 Task: In the  document Daniel ,change text color to 'Dark Blue' Insert the mentioned shape on left side of the text 'Heart'. Change color of the shape to  BlueChange shape height to  3
Action: Mouse moved to (499, 666)
Screenshot: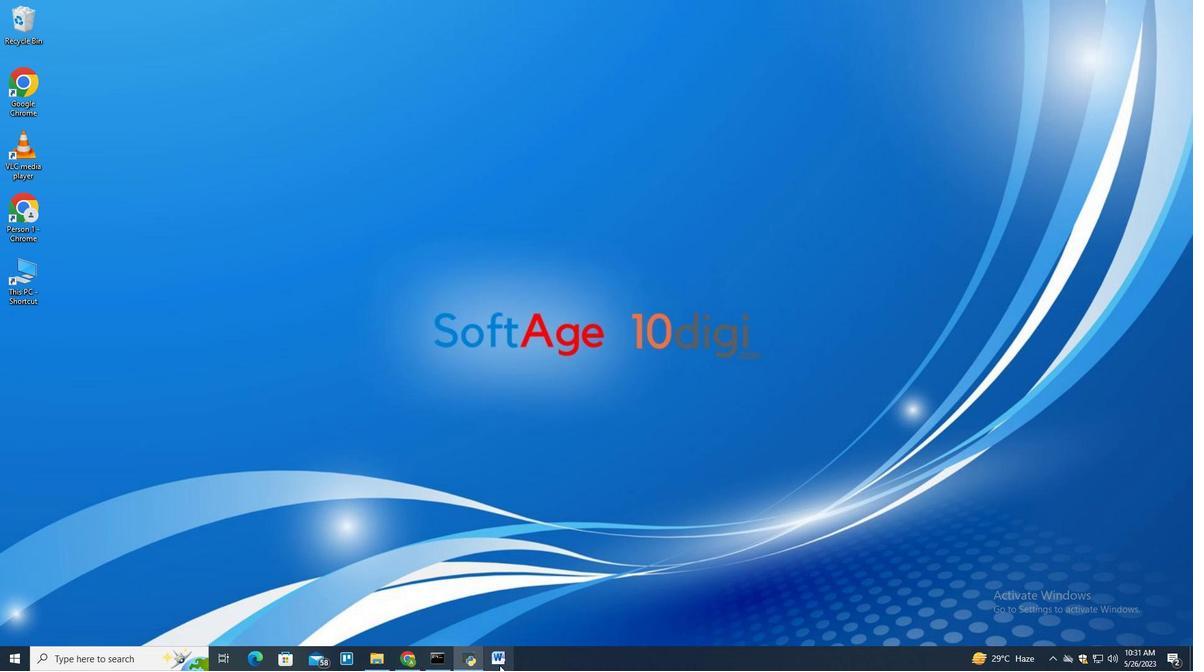 
Action: Mouse pressed left at (499, 666)
Screenshot: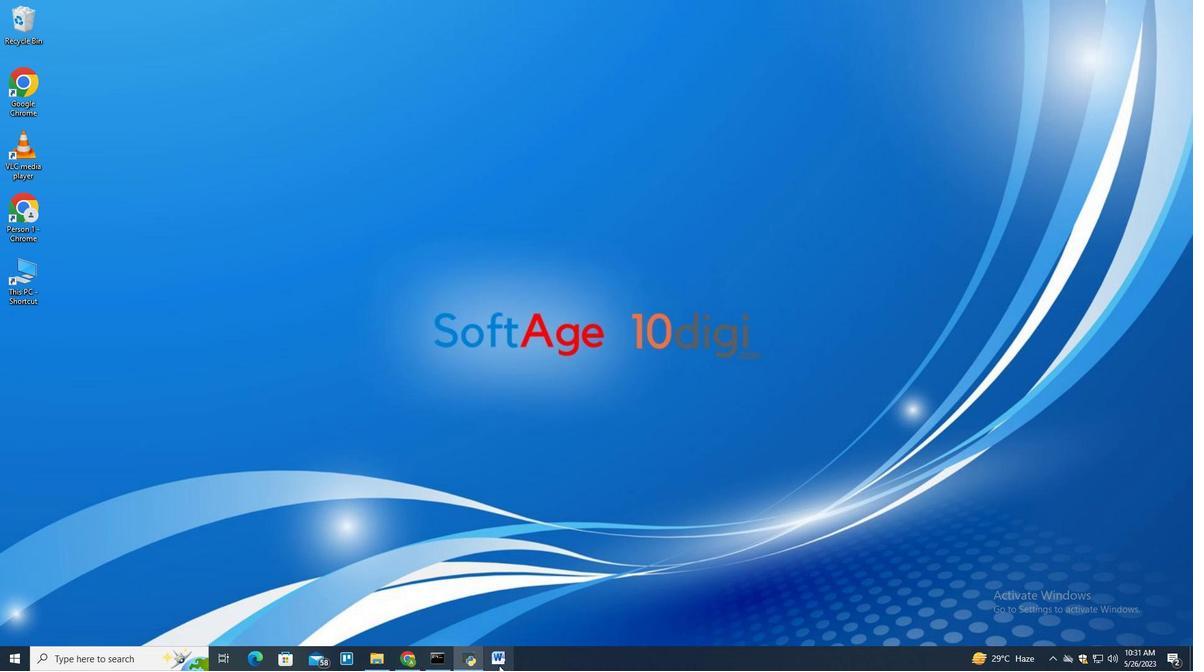 
Action: Mouse moved to (11, 21)
Screenshot: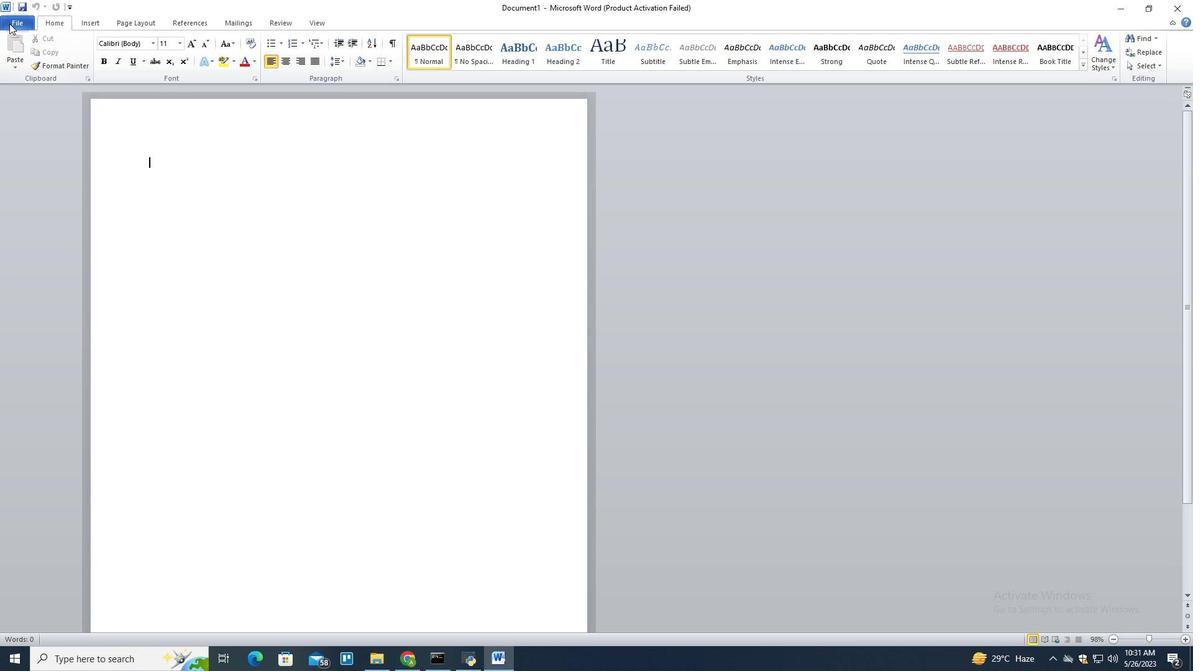 
Action: Mouse pressed left at (11, 21)
Screenshot: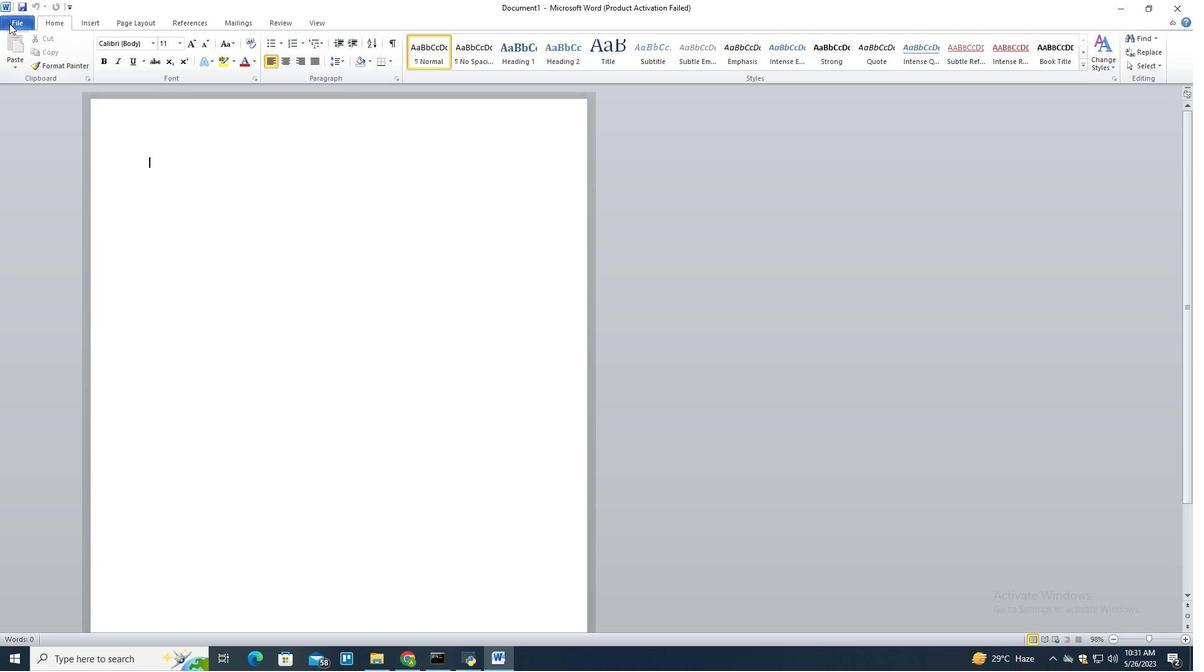 
Action: Mouse moved to (162, 74)
Screenshot: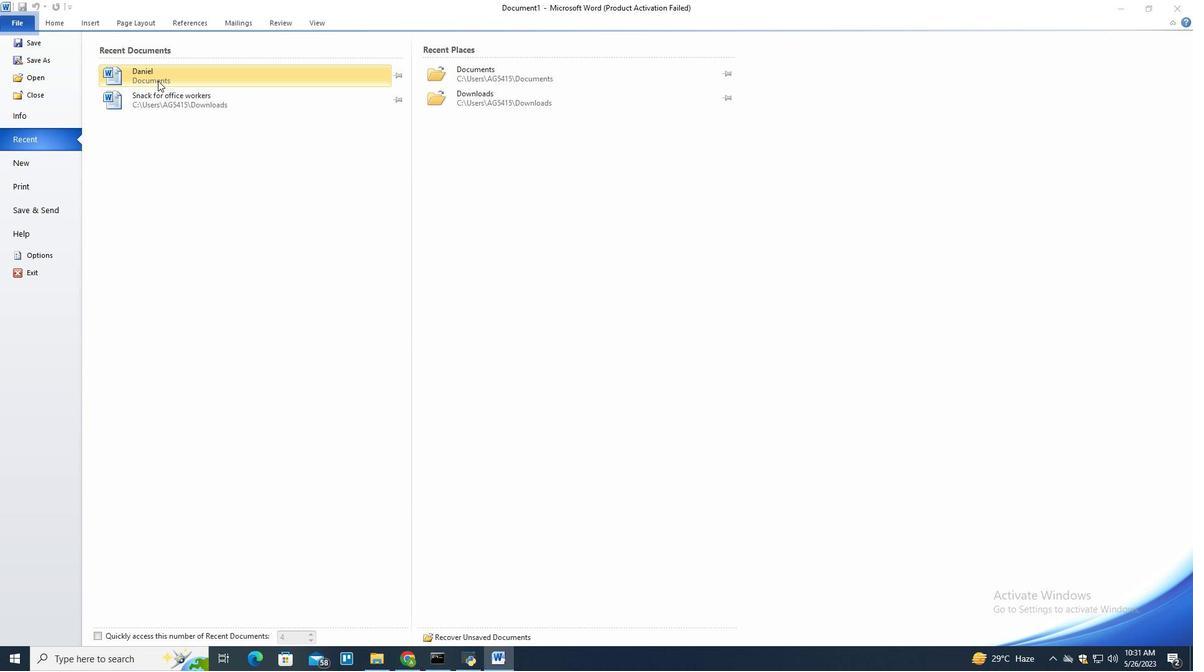 
Action: Mouse pressed left at (162, 74)
Screenshot: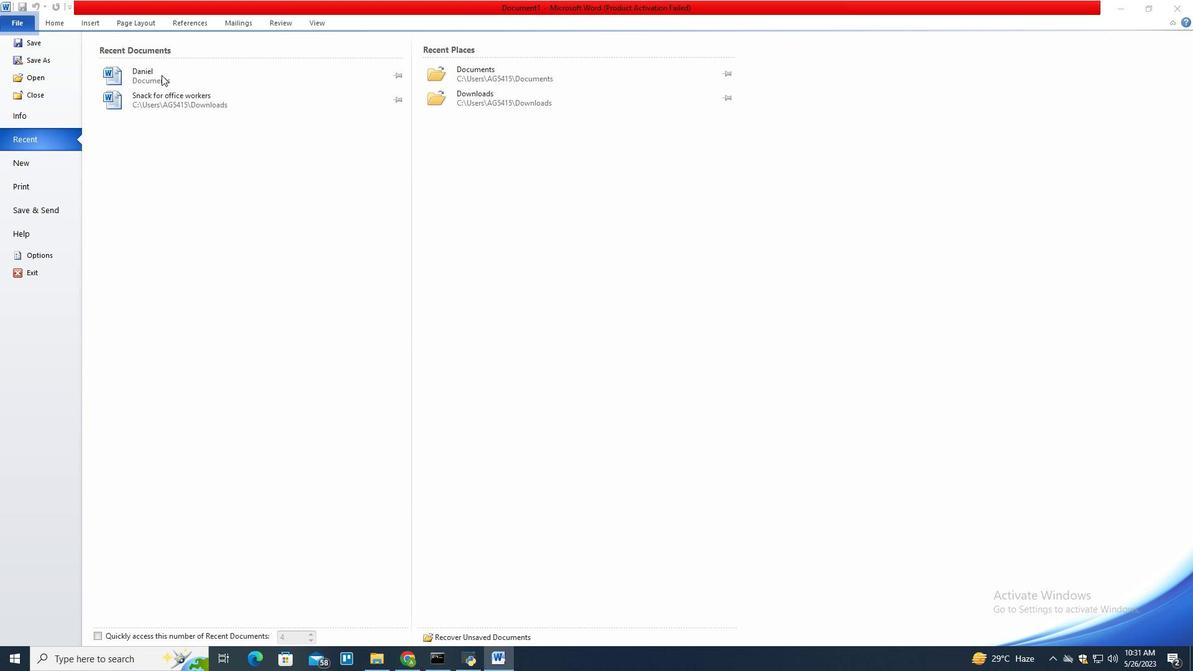 
Action: Mouse moved to (725, 444)
Screenshot: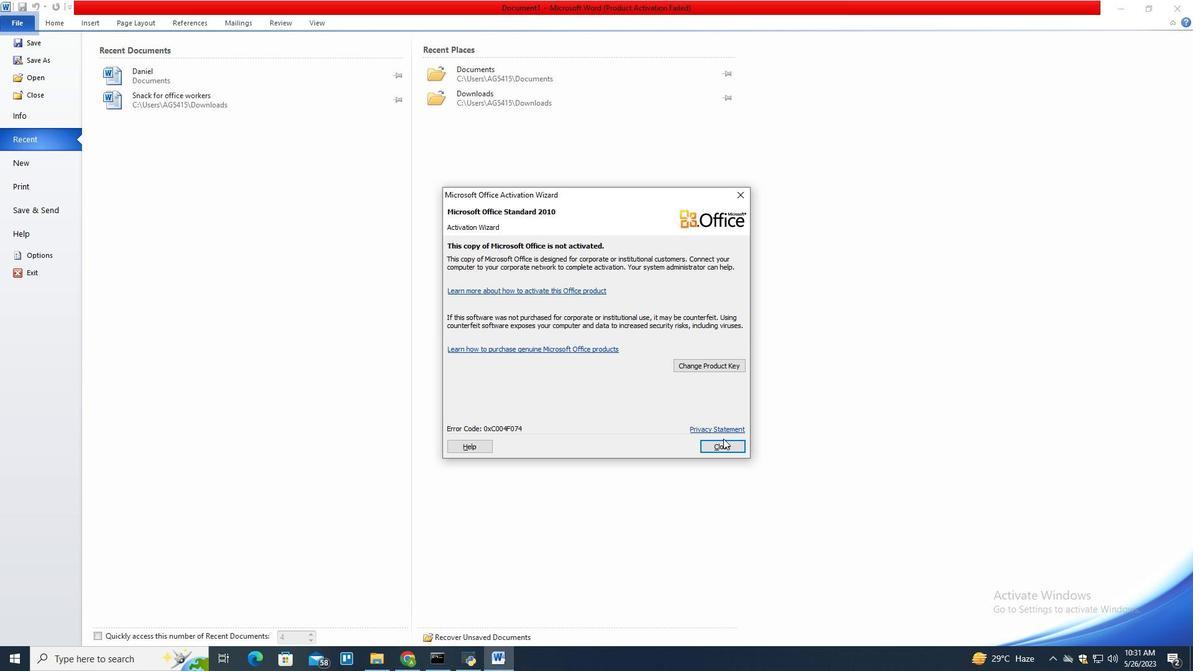 
Action: Mouse pressed left at (725, 444)
Screenshot: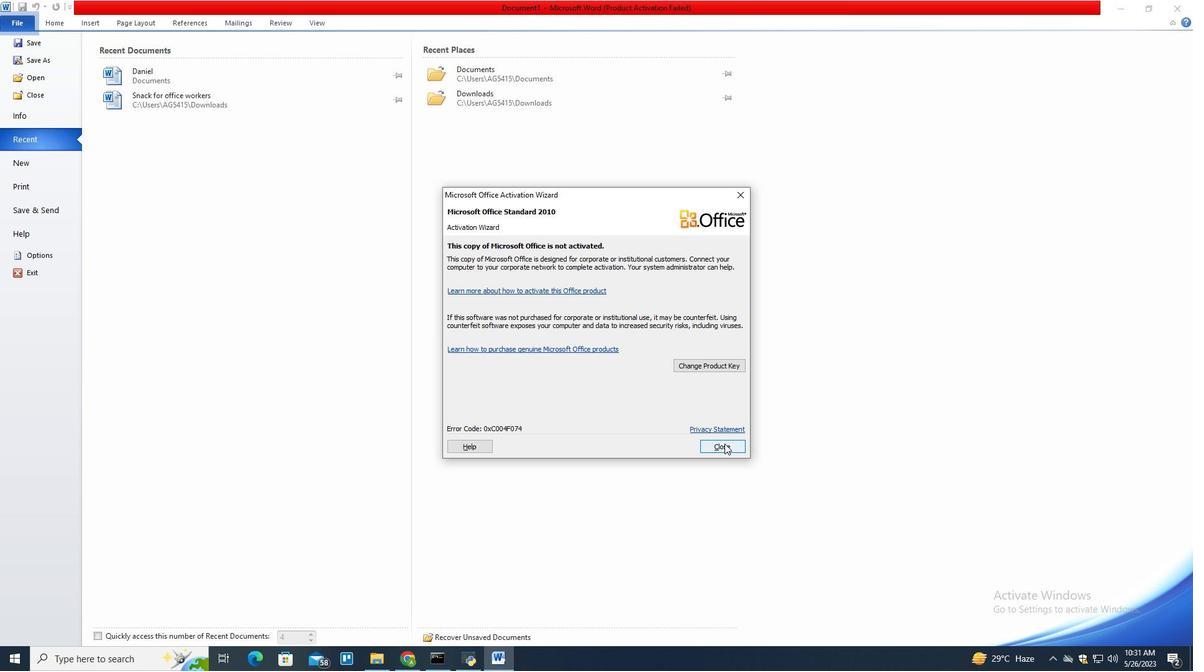 
Action: Mouse moved to (197, 74)
Screenshot: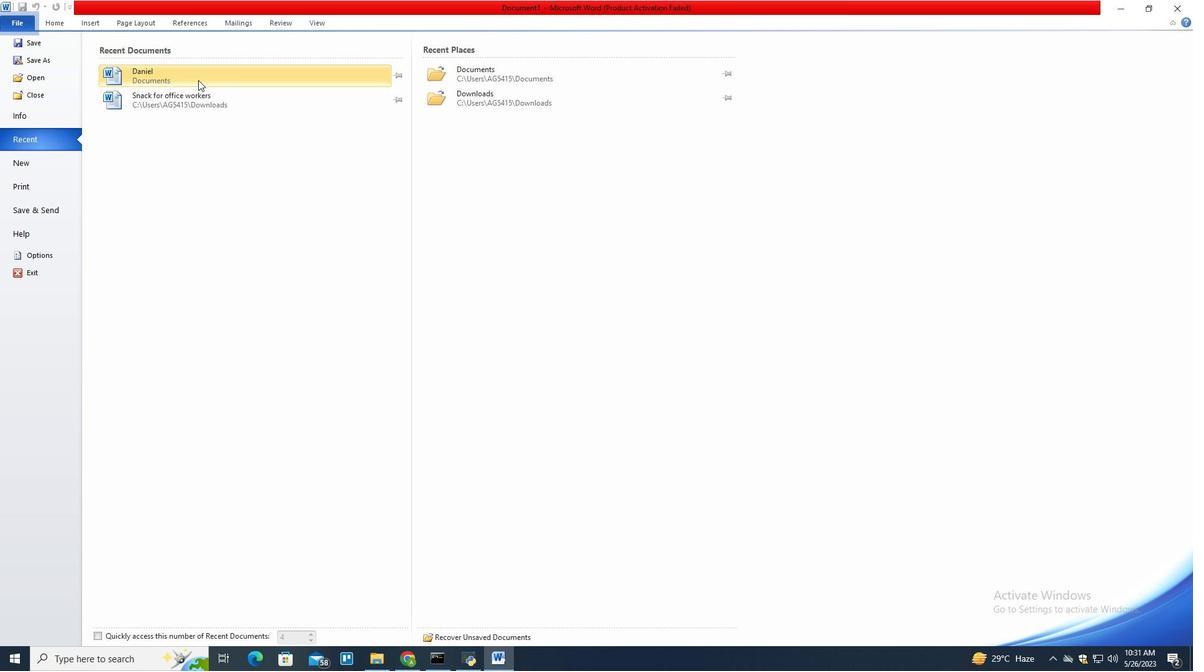 
Action: Mouse pressed left at (197, 74)
Screenshot: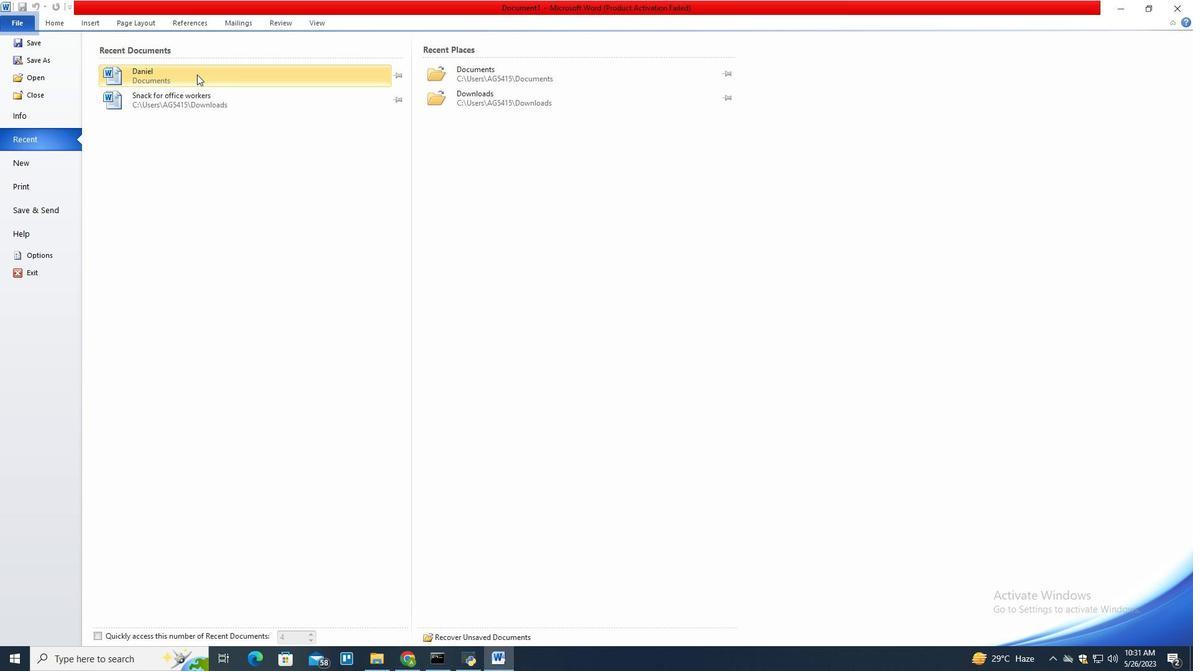 
Action: Mouse moved to (228, 193)
Screenshot: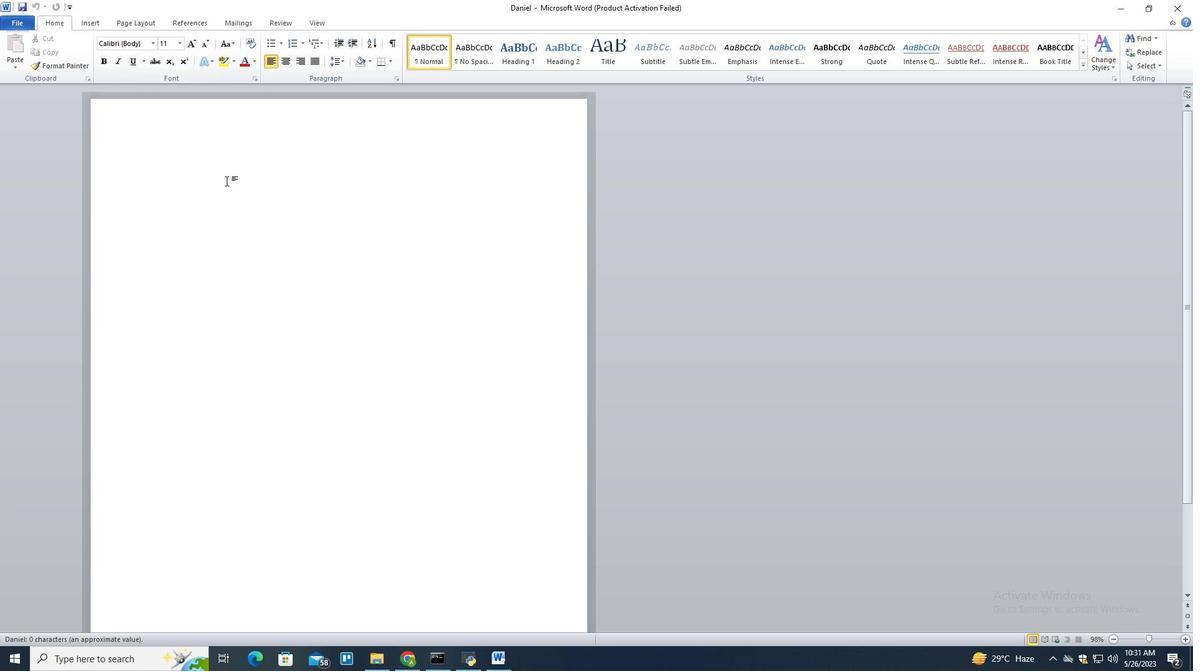
Action: Mouse pressed left at (228, 193)
Screenshot: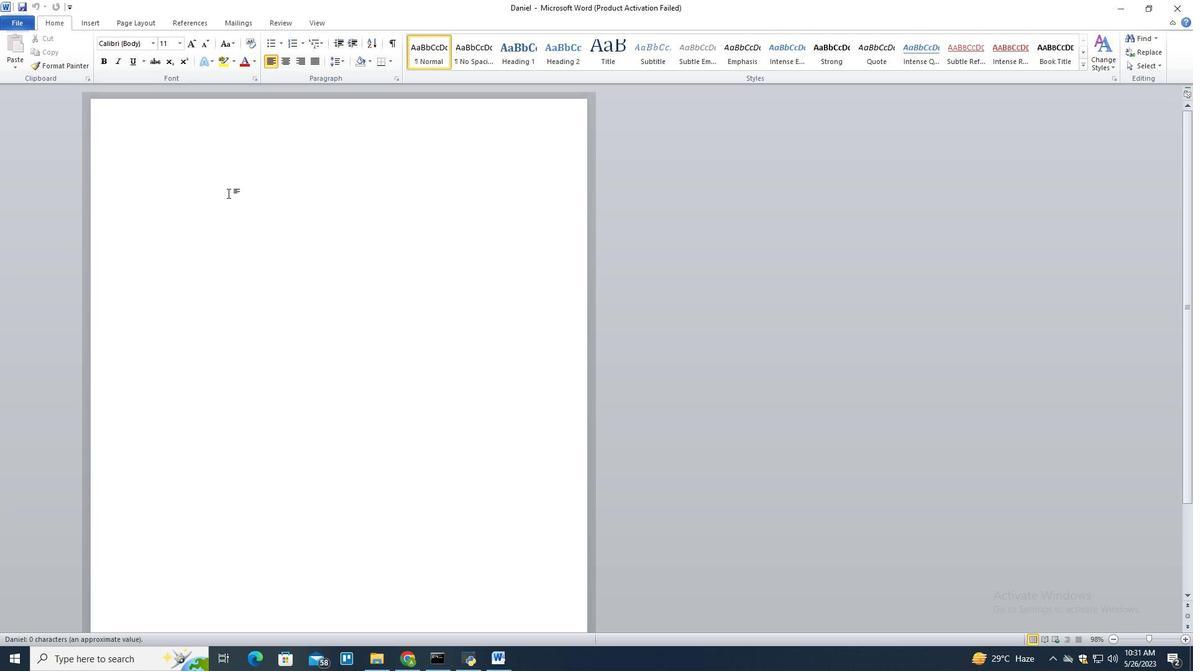 
Action: Mouse moved to (226, 190)
Screenshot: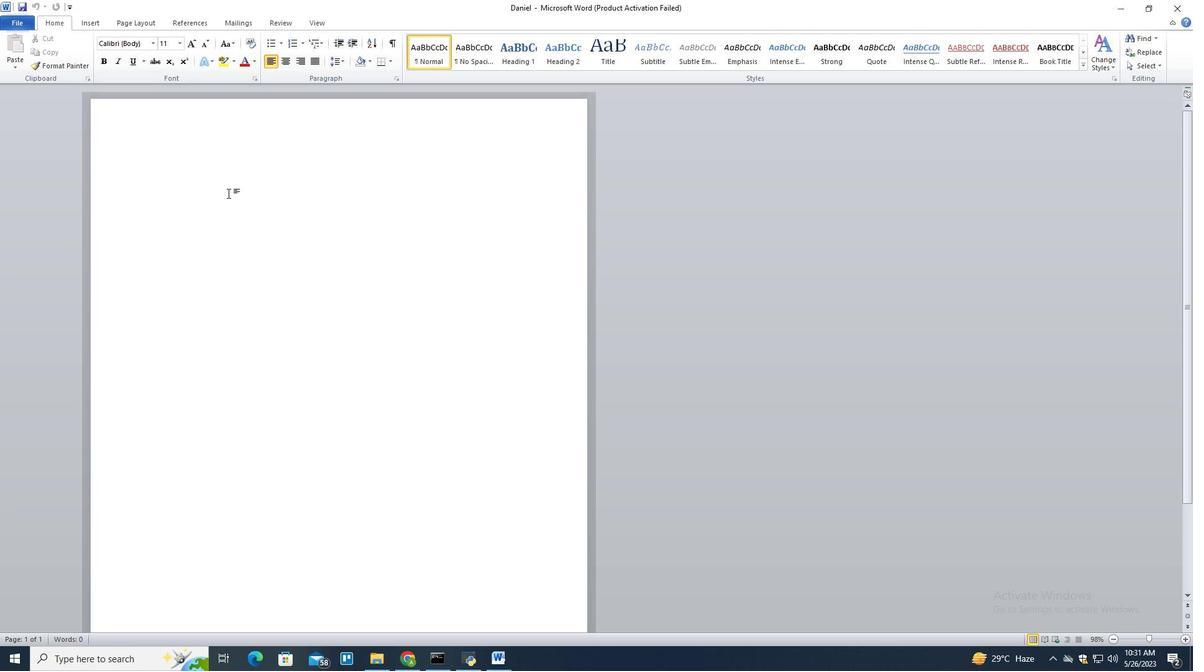 
Action: Key pressed <Key.shift><Key.shift><Key.shift><Key.shift><Key.shift><Key.shift><Key.shift><Key.shift><Key.shift><Key.shift><Key.shift><Key.shift><Key.shift><Key.shift><Key.shift><Key.shift><Key.shift><Key.shift><Key.shift><Key.shift><Key.shift><Key.shift><Key.shift><Key.shift><Key.shift><Key.shift><Key.shift><Key.shift><Key.shift><Key.shift><Key.shift><Key.shift><Key.shift><Key.shift><Key.shift><Key.shift><Key.shift><Key.shift><Key.shift><Key.shift><Key.shift><Key.shift><Key.shift><Key.shift><Key.shift><Key.shift><Key.shift><Key.shift><Key.shift><Key.shift><Key.shift><Key.shift><Key.shift><Key.shift>
Screenshot: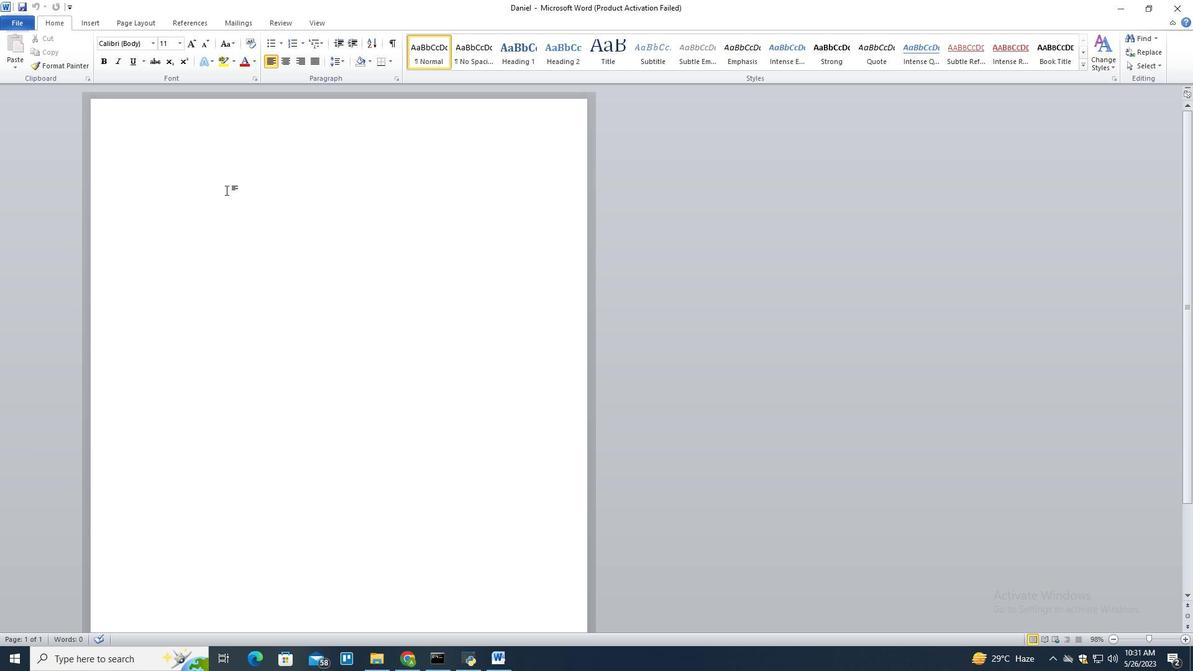 
Action: Mouse moved to (226, 188)
Screenshot: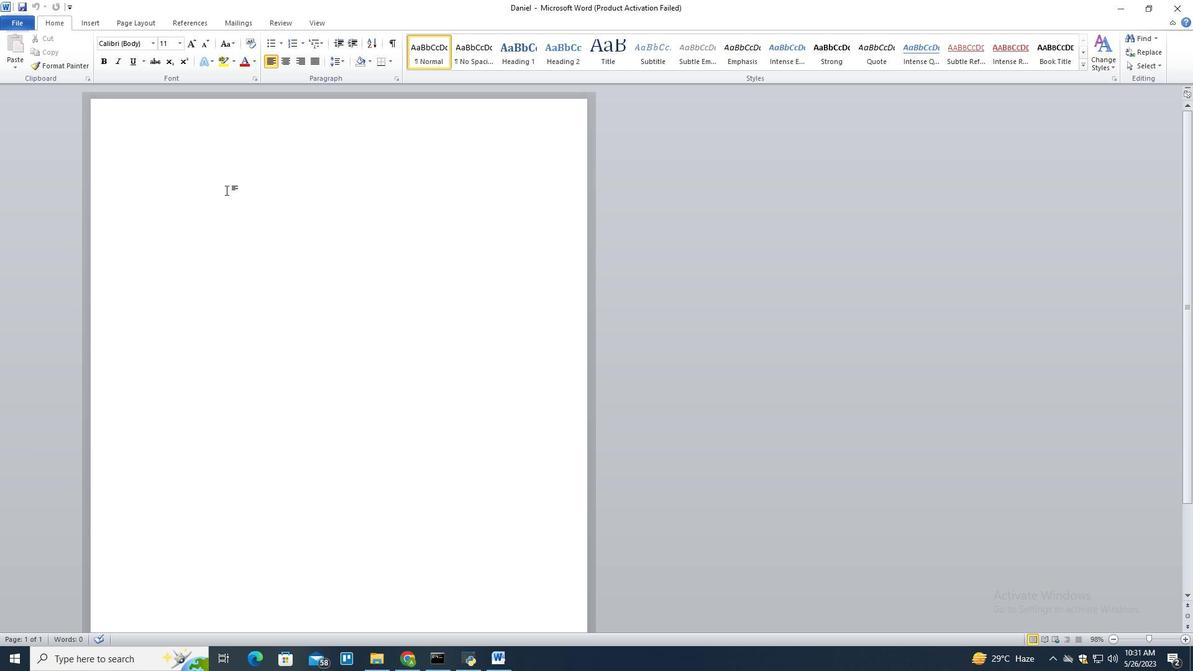 
Action: Key pressed <Key.shift>
Screenshot: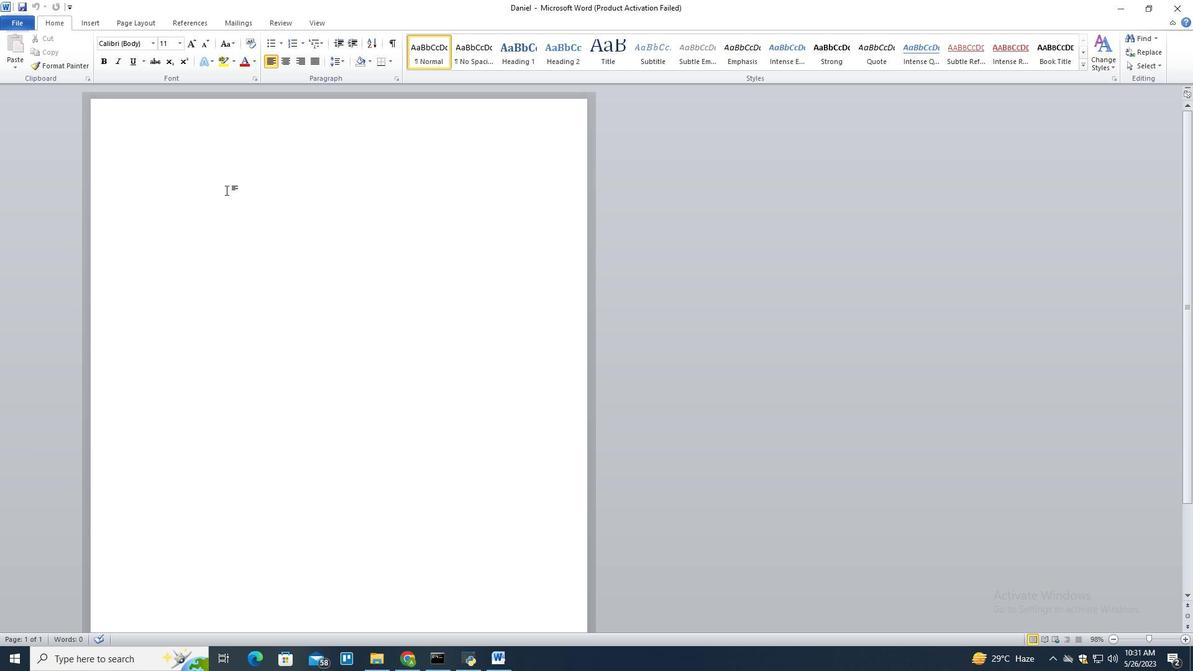 
Action: Mouse moved to (233, 171)
Screenshot: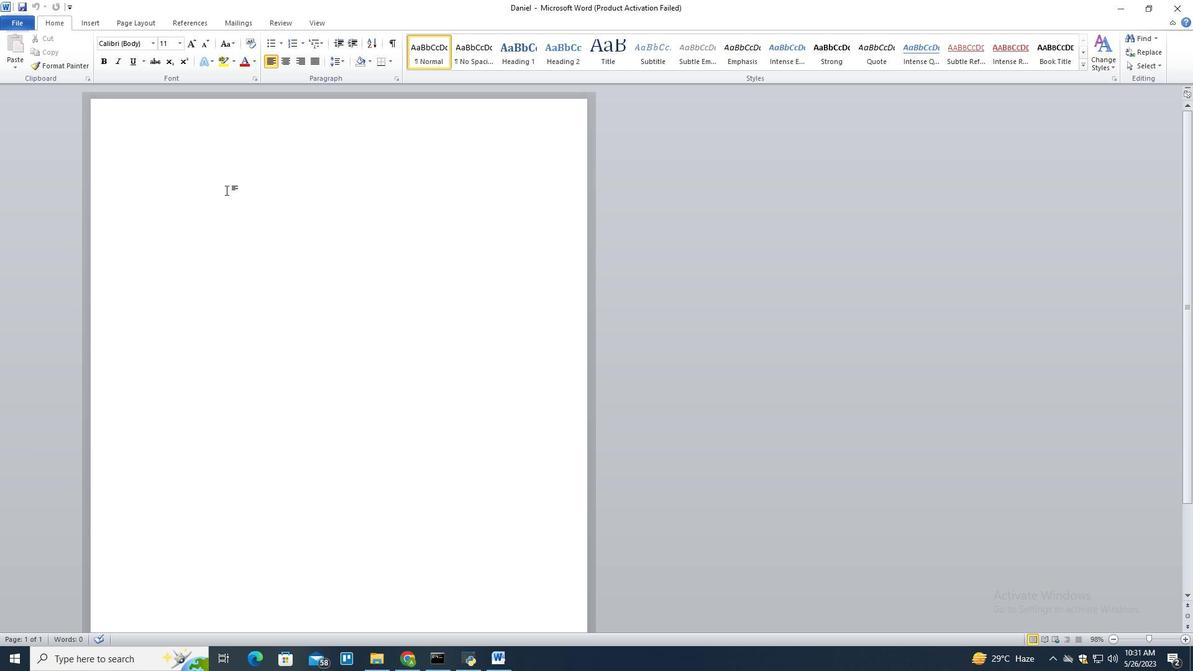 
Action: Key pressed <Key.shift>
Screenshot: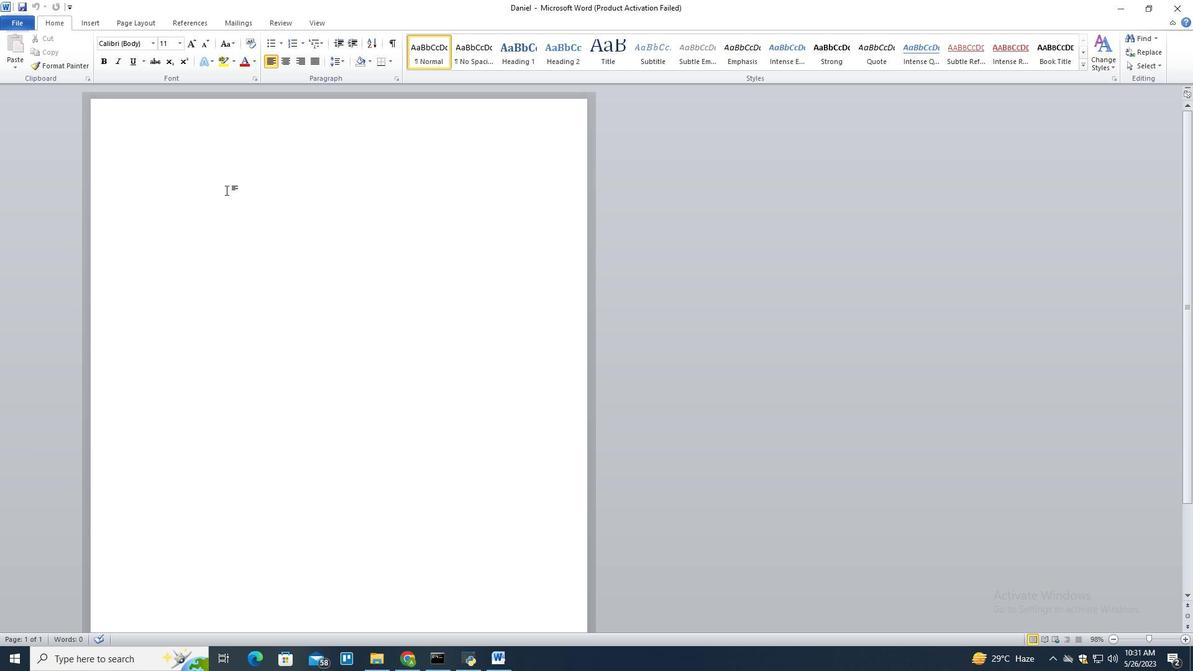 
Action: Mouse moved to (235, 160)
Screenshot: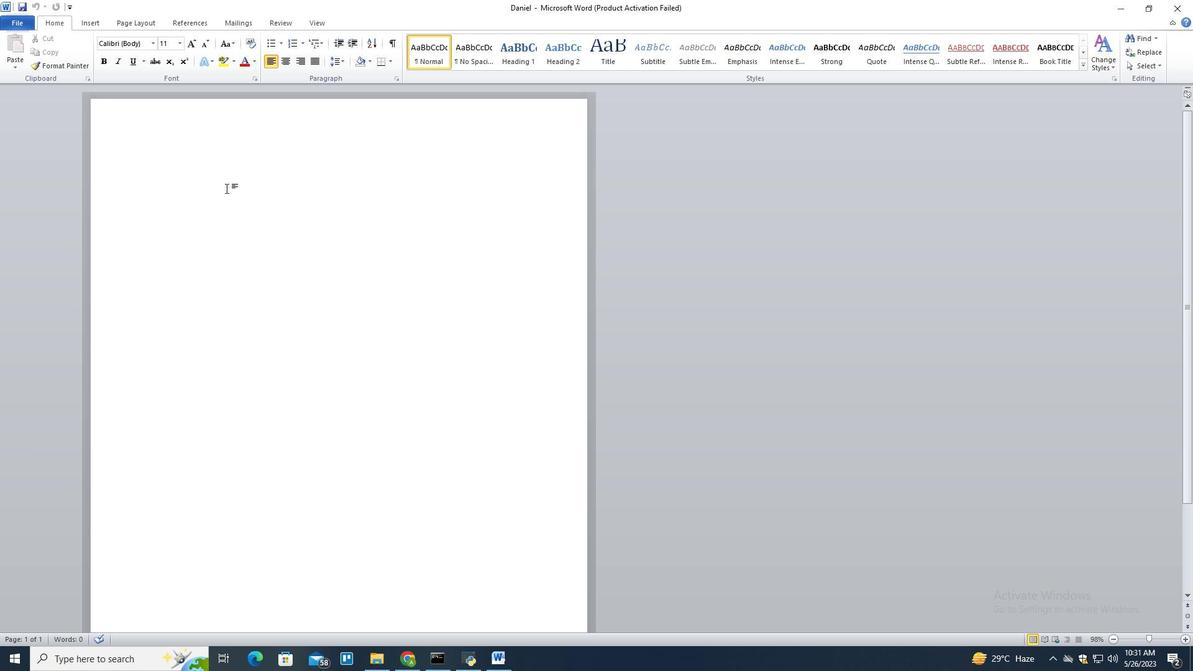 
Action: Key pressed <Key.shift>
Screenshot: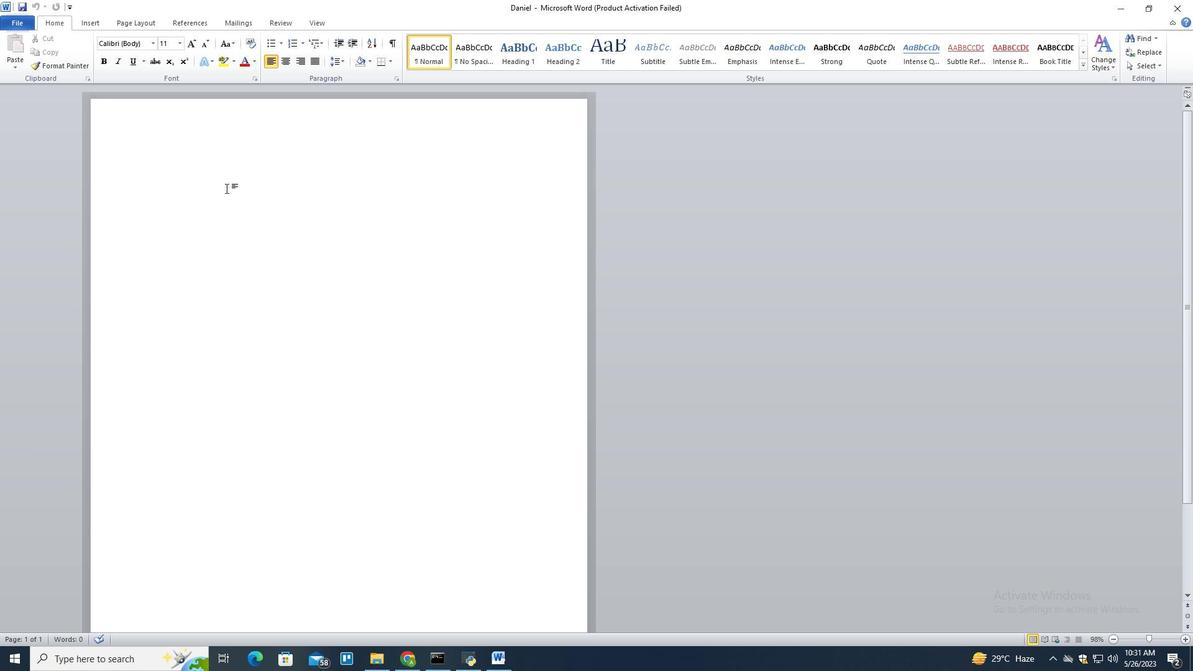 
Action: Mouse moved to (252, 60)
Screenshot: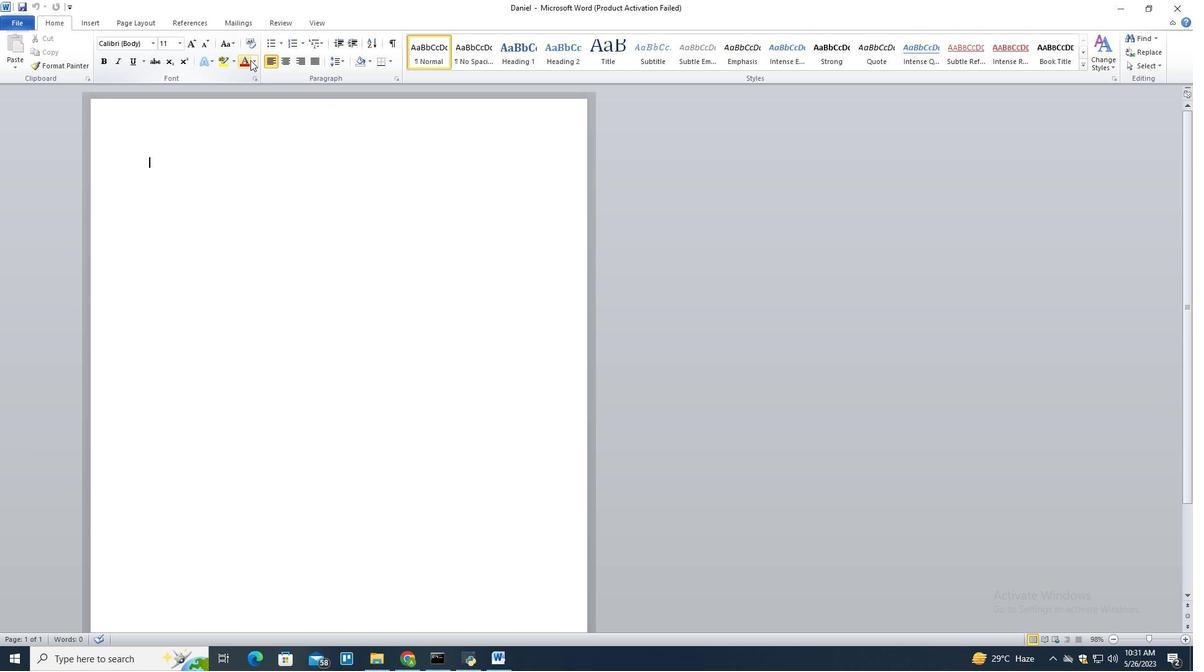 
Action: Mouse pressed left at (252, 60)
Screenshot: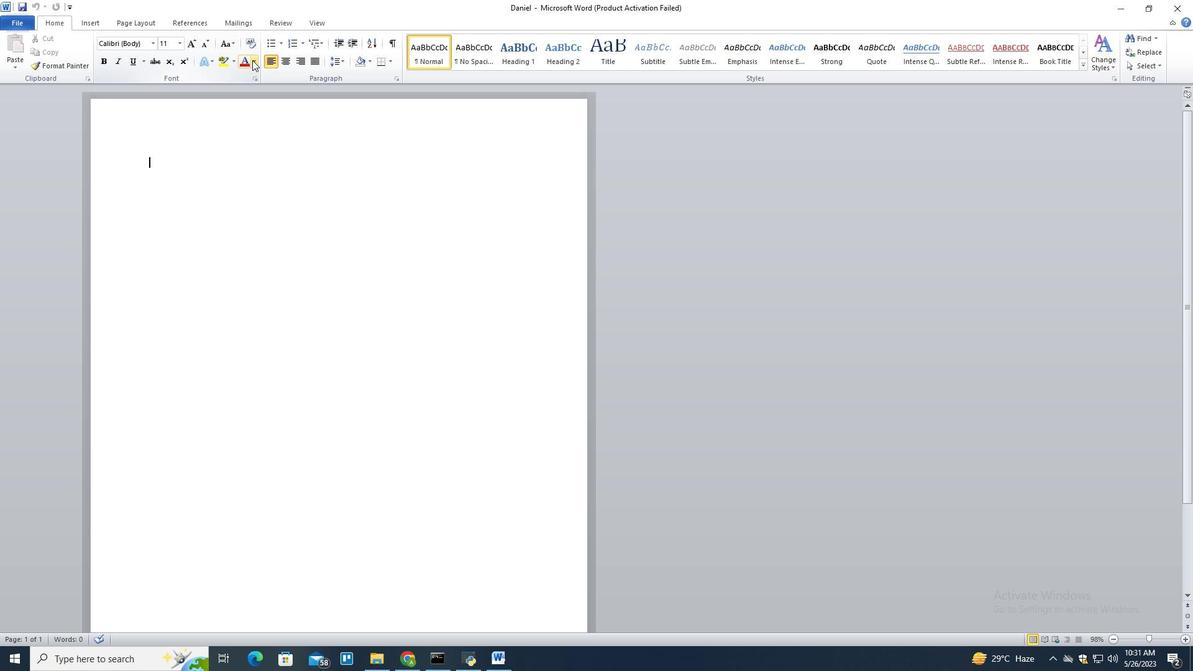 
Action: Mouse moved to (276, 98)
Screenshot: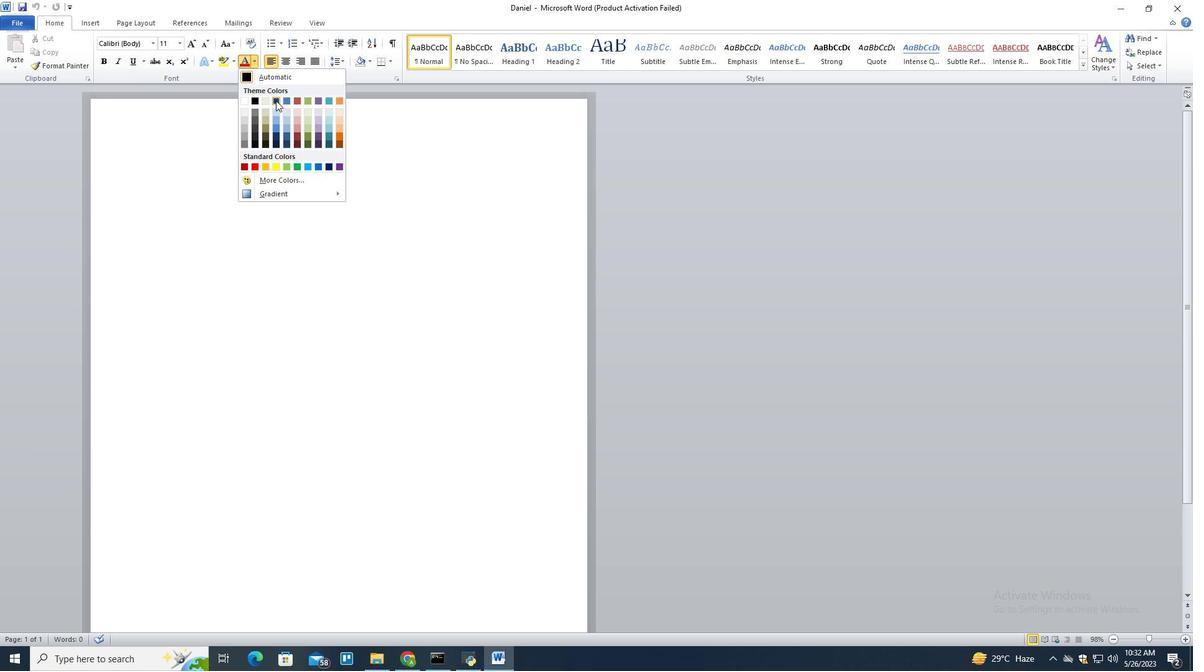 
Action: Mouse pressed left at (276, 98)
Screenshot: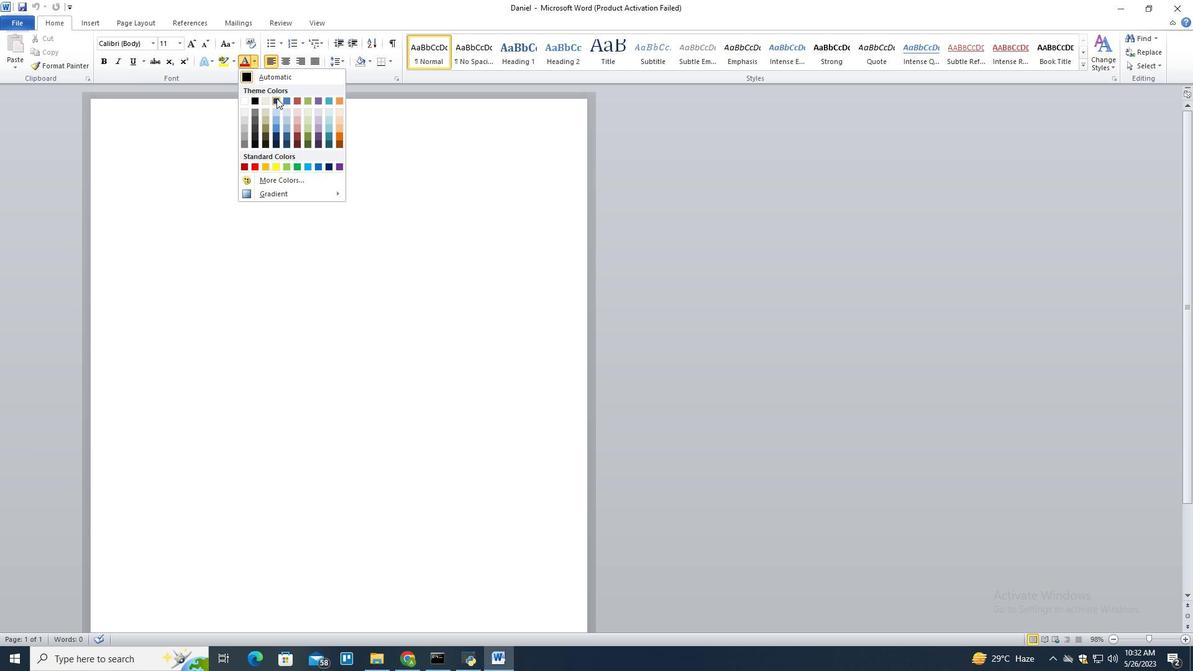 
Action: Mouse moved to (97, 22)
Screenshot: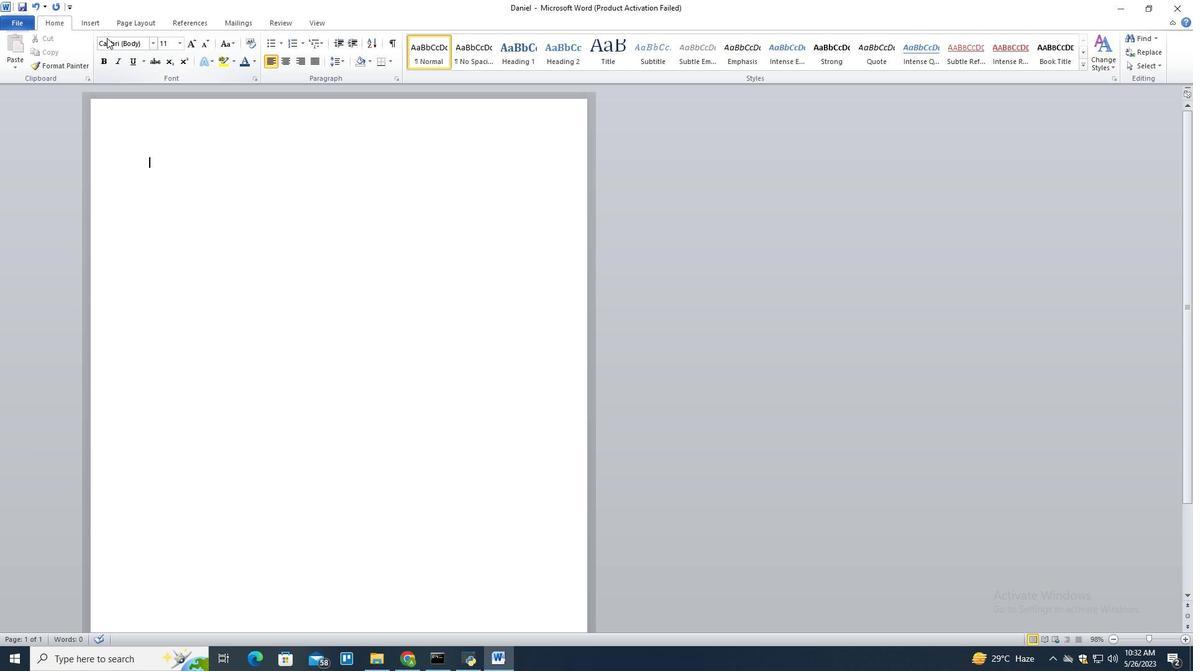 
Action: Mouse pressed left at (97, 22)
Screenshot: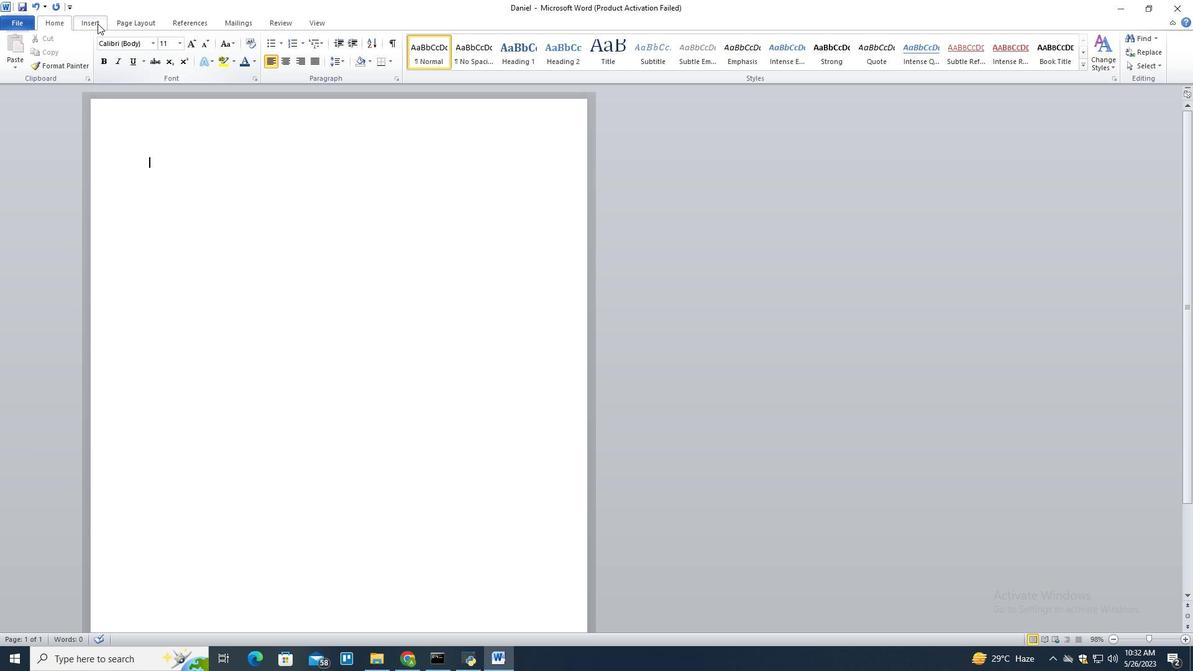 
Action: Mouse moved to (186, 60)
Screenshot: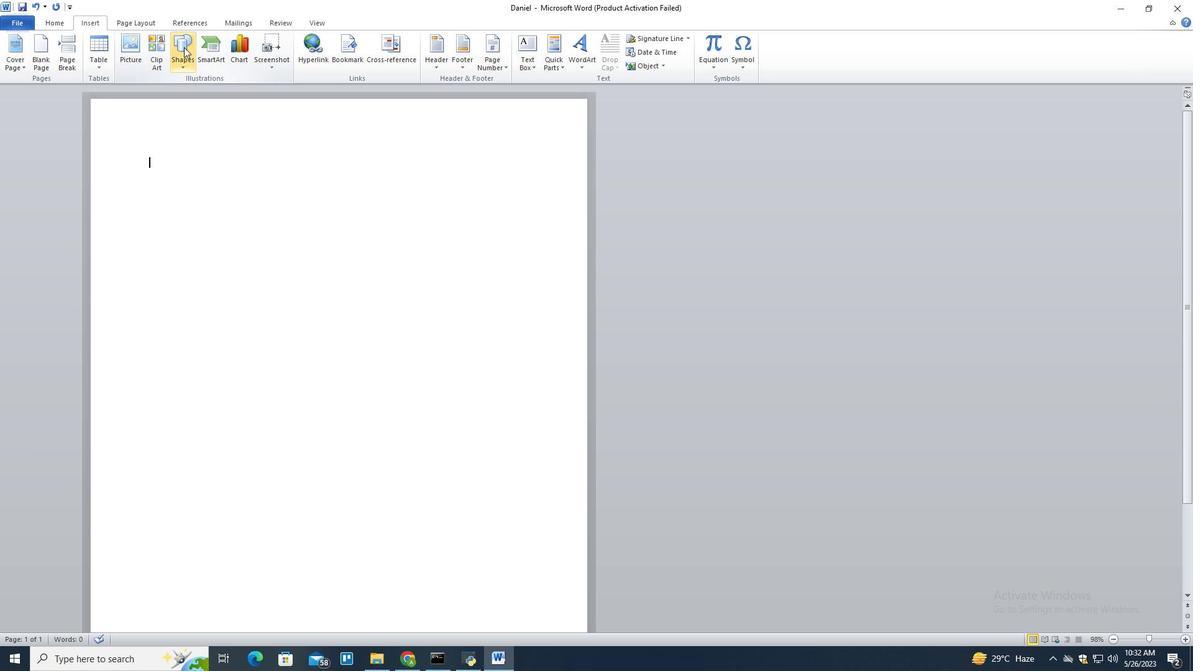 
Action: Mouse pressed left at (186, 60)
Screenshot: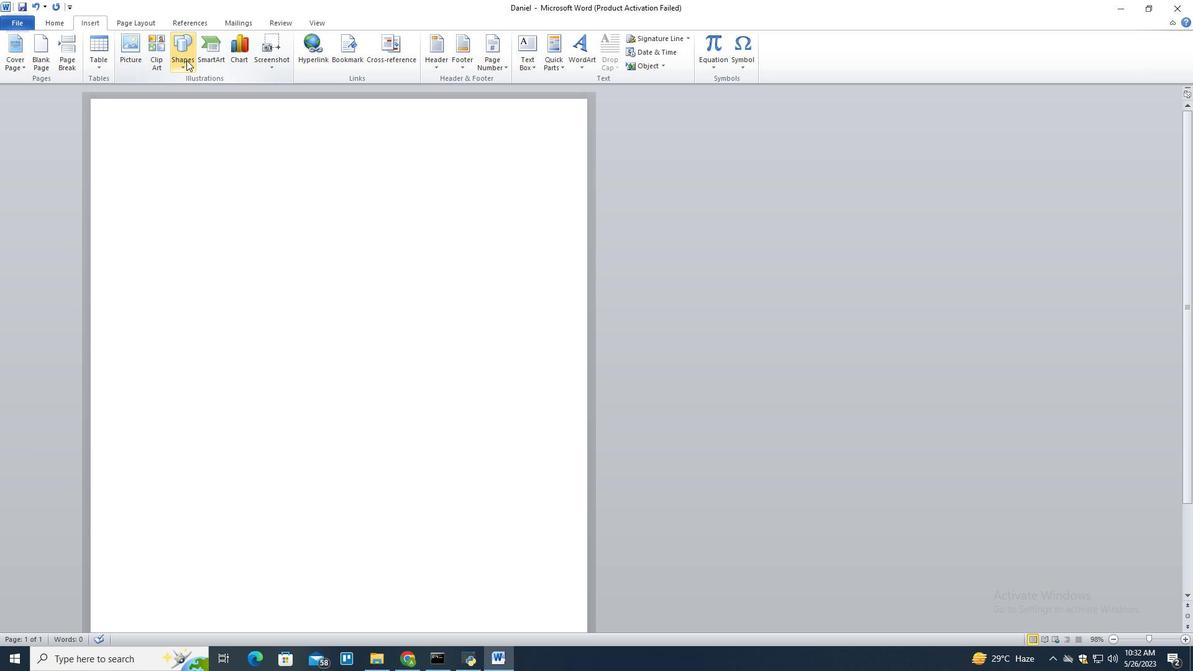 
Action: Mouse moved to (199, 414)
Screenshot: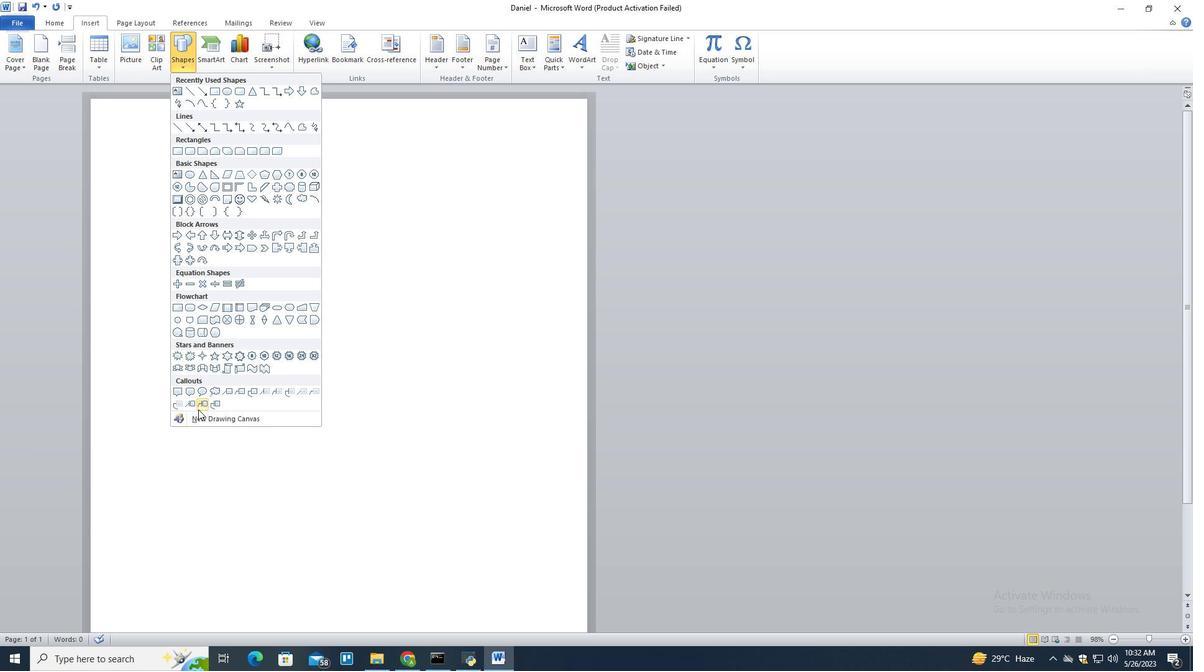 
Action: Mouse pressed left at (199, 414)
Screenshot: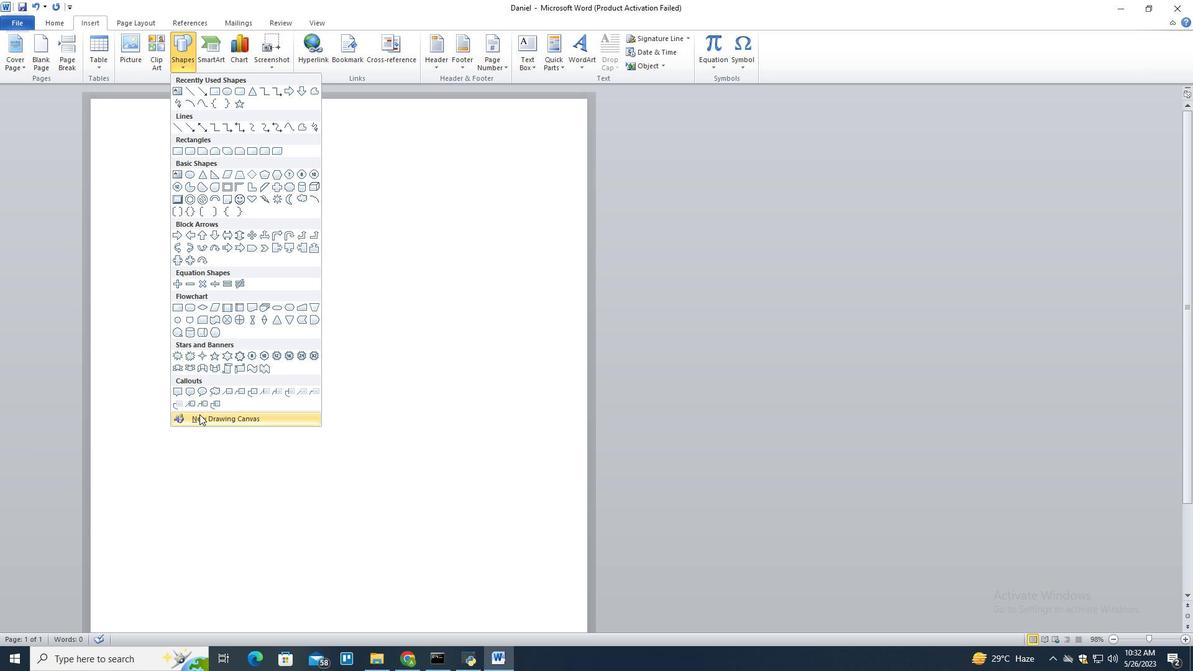 
Action: Mouse moved to (104, 16)
Screenshot: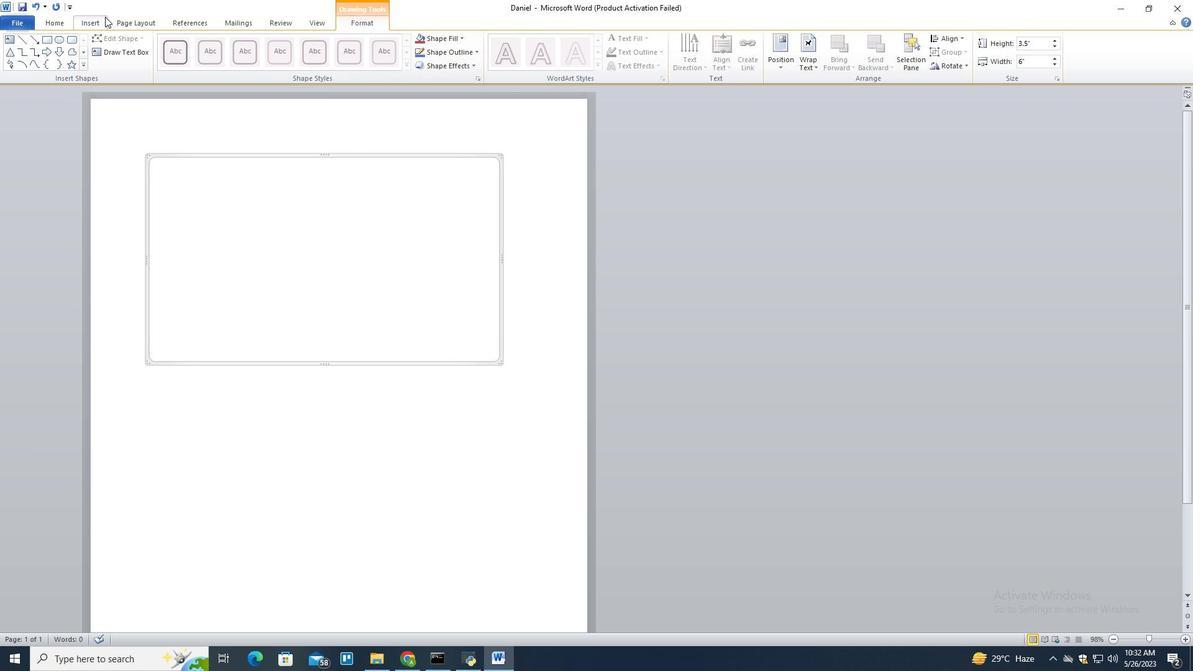 
Action: Mouse pressed left at (104, 16)
Screenshot: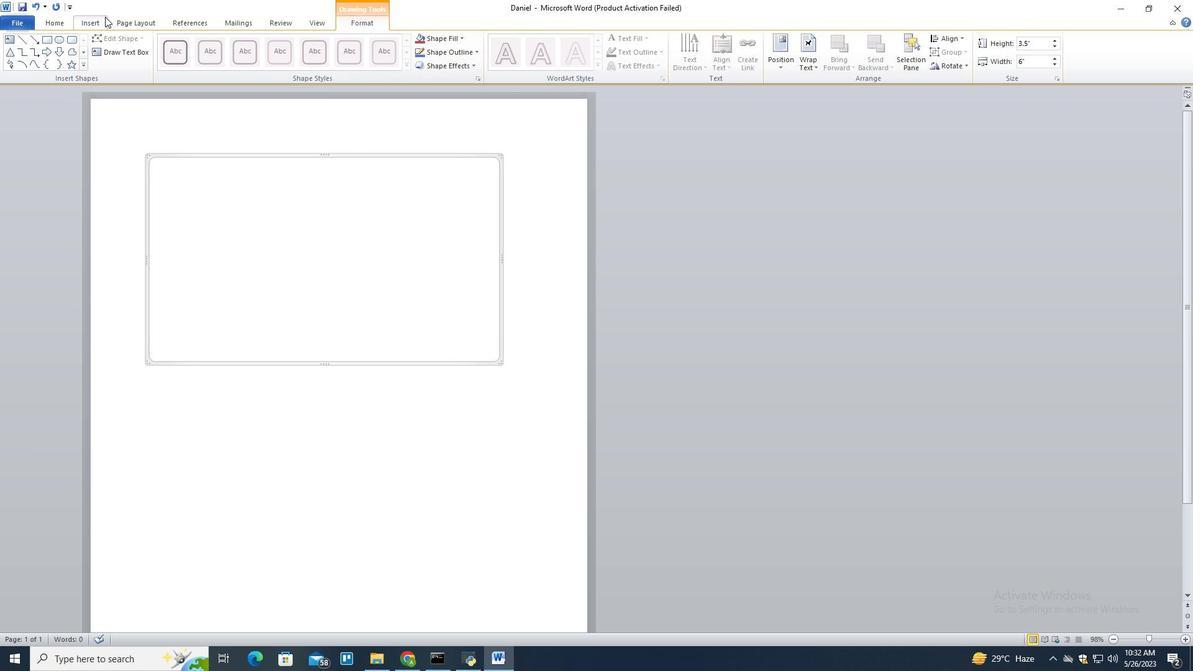 
Action: Mouse moved to (205, 220)
Screenshot: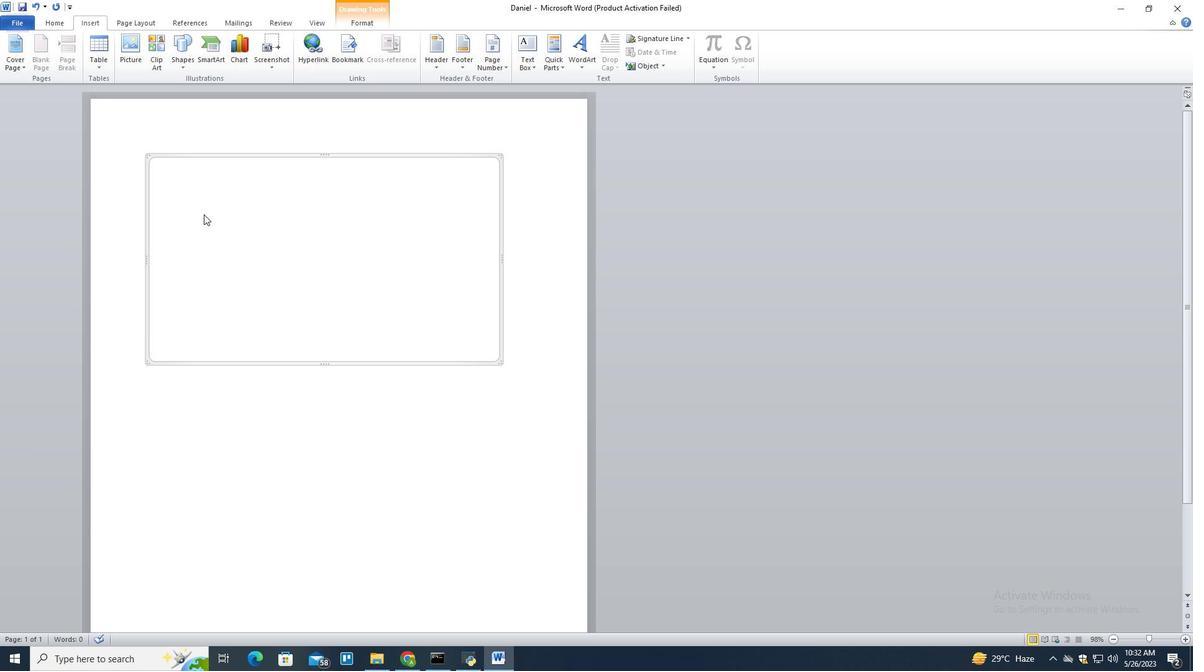 
Action: Mouse pressed left at (205, 220)
Screenshot: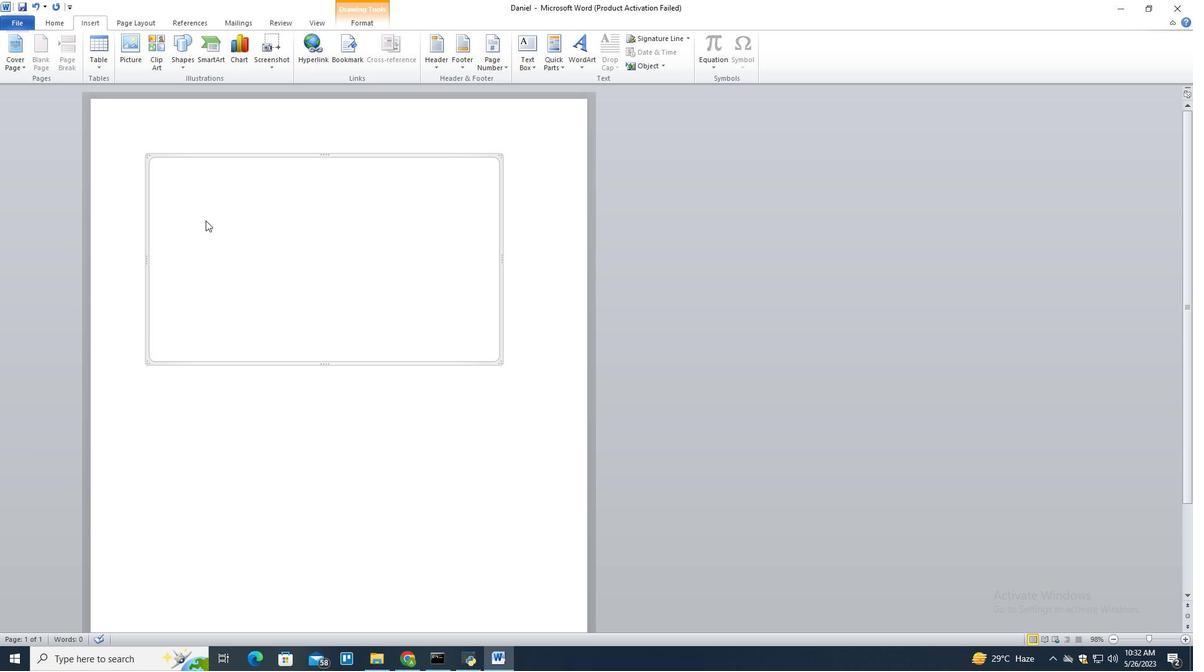 
Action: Key pressed ctrl+Z
Screenshot: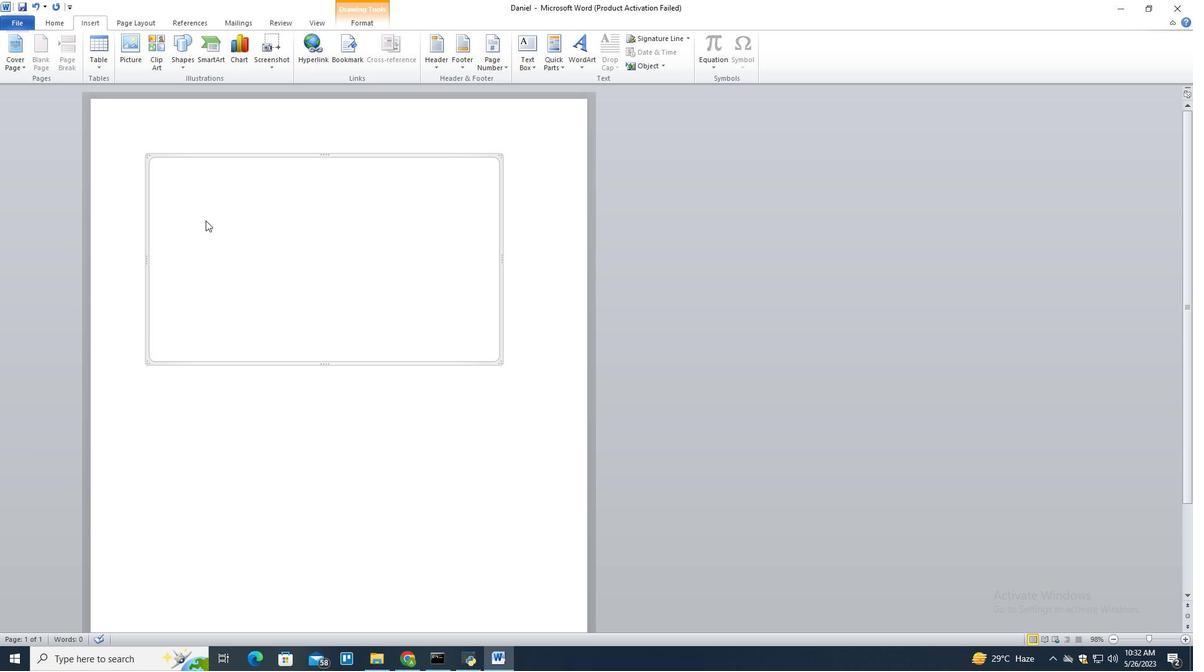 
Action: Mouse moved to (531, 58)
Screenshot: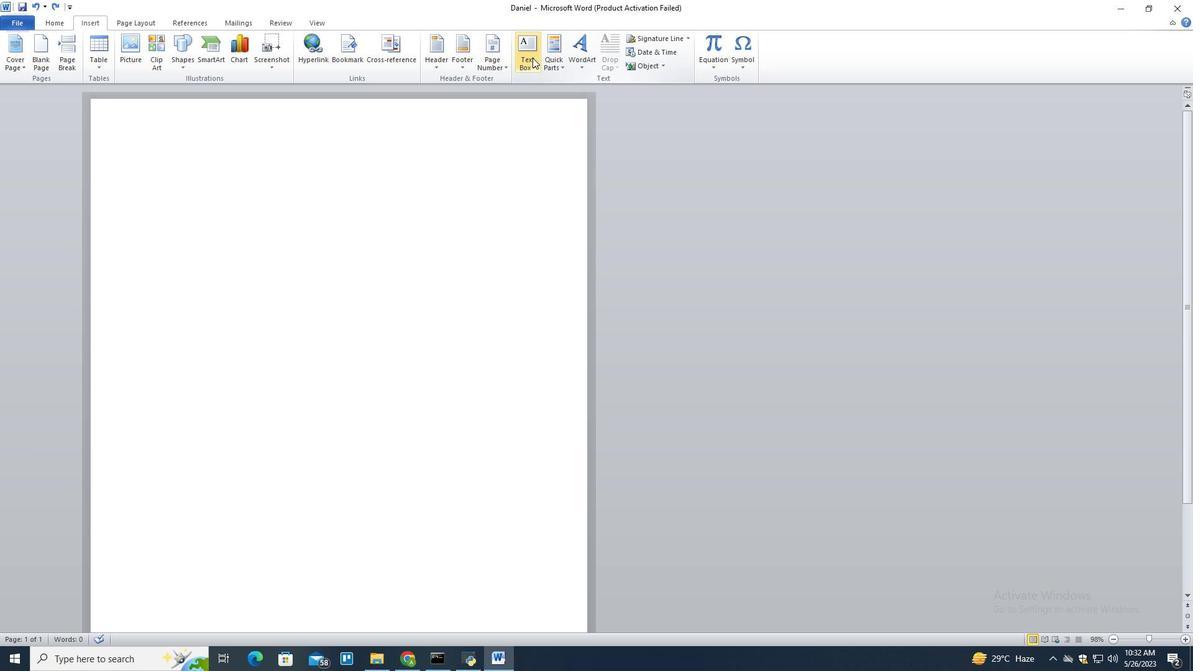 
Action: Mouse pressed left at (531, 58)
Screenshot: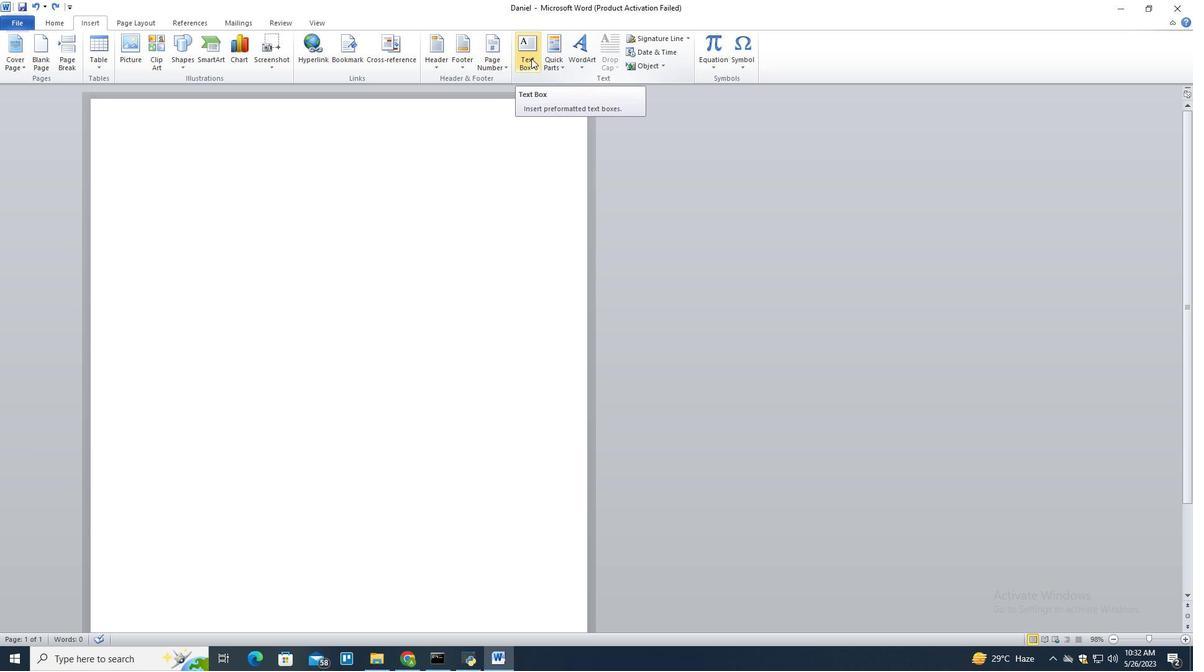 
Action: Mouse moved to (450, 223)
Screenshot: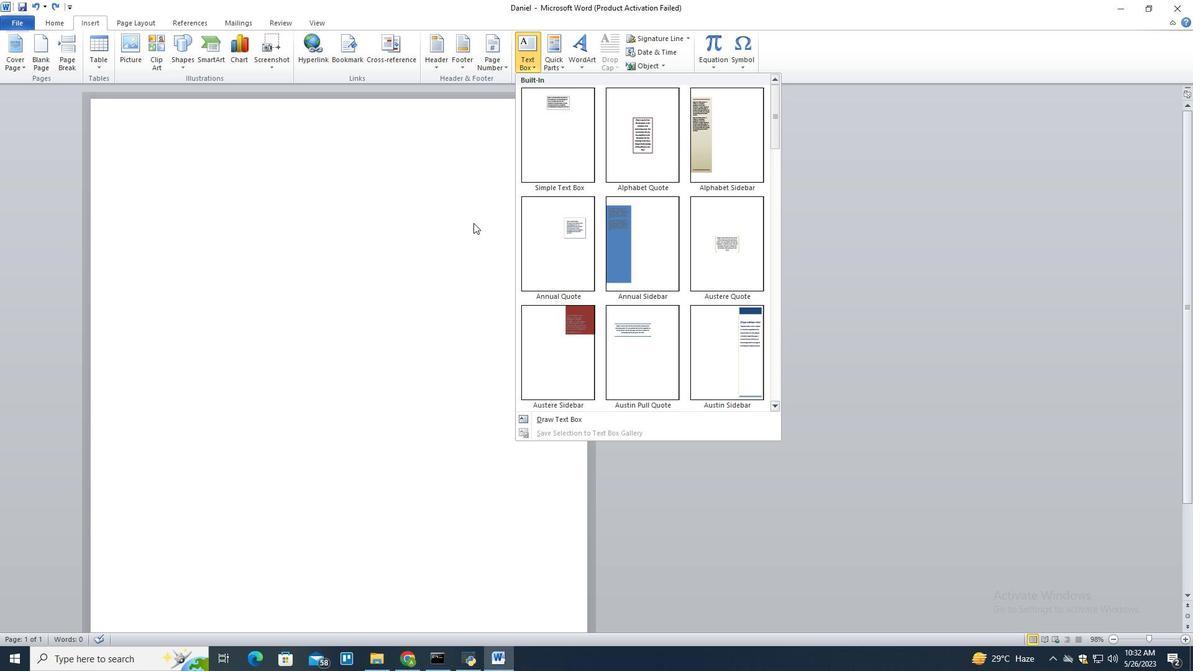 
Action: Mouse pressed left at (450, 223)
Screenshot: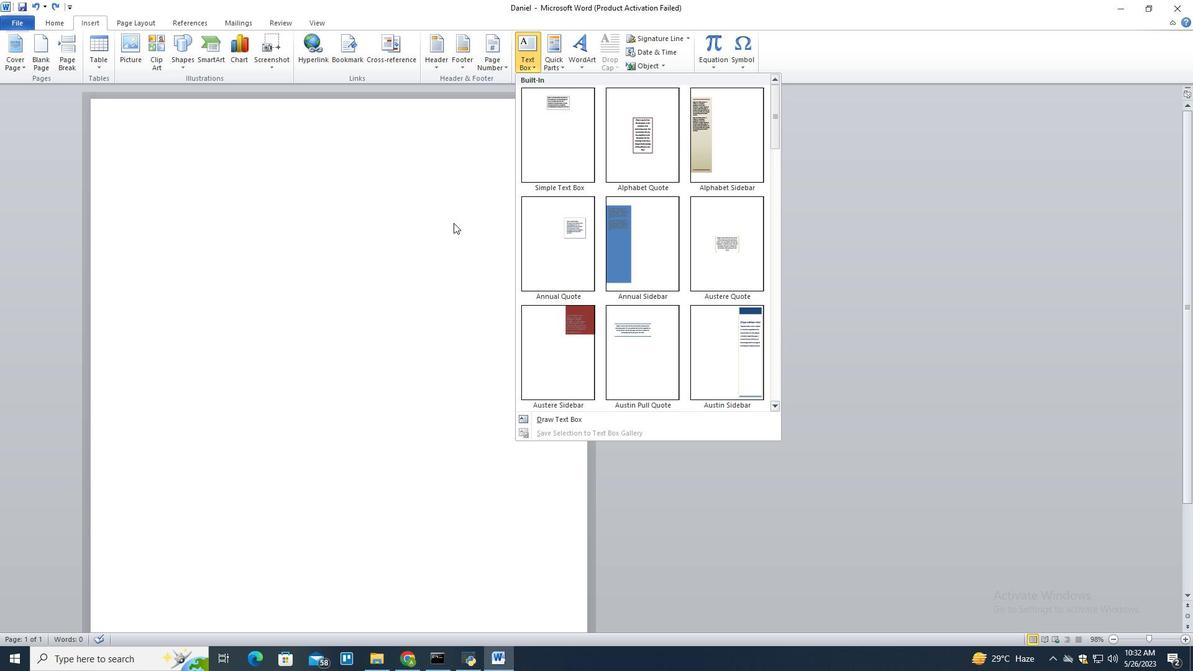 
Action: Mouse moved to (158, 61)
Screenshot: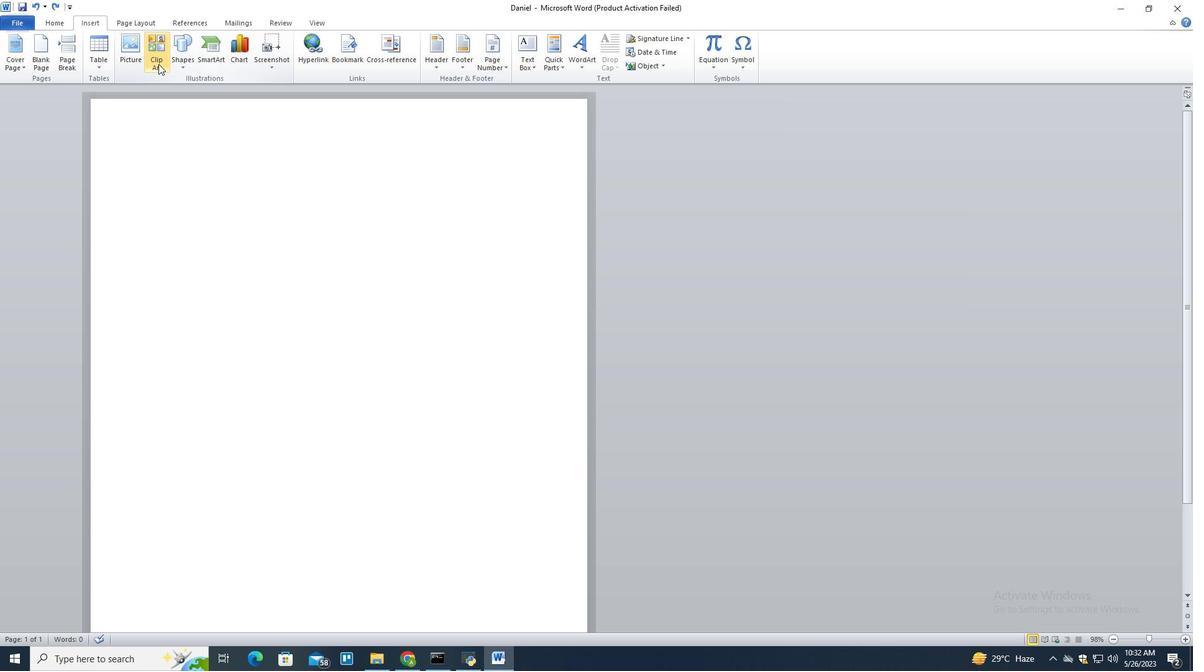 
Action: Mouse pressed left at (158, 61)
Screenshot: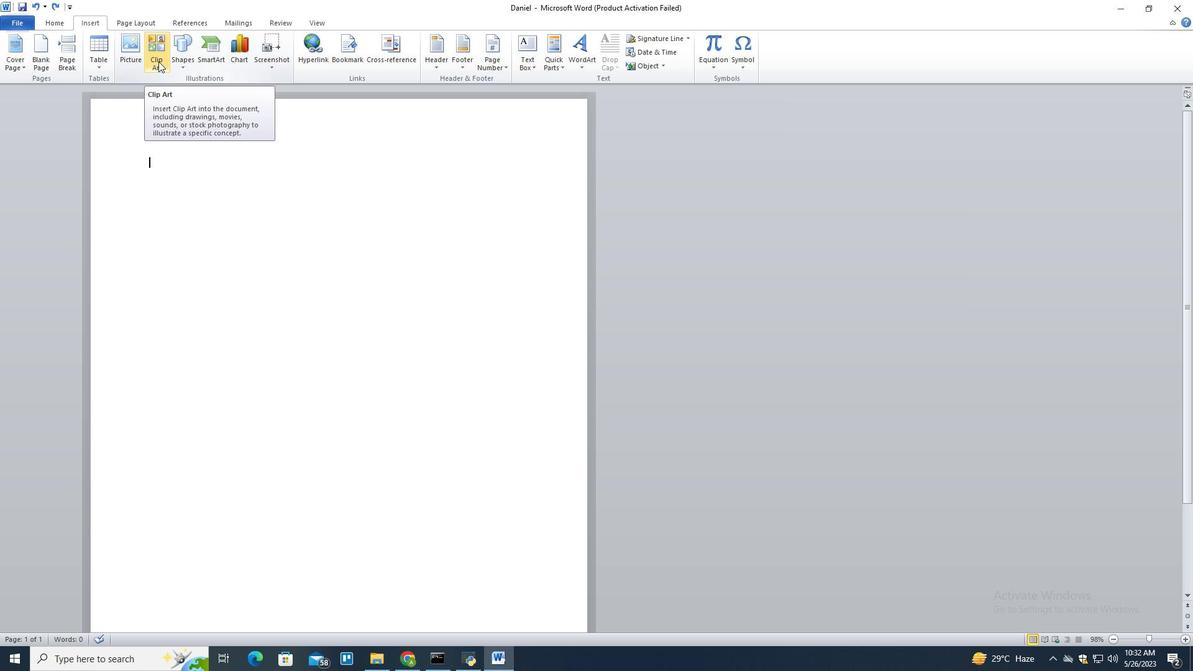 
Action: Mouse moved to (1085, 116)
Screenshot: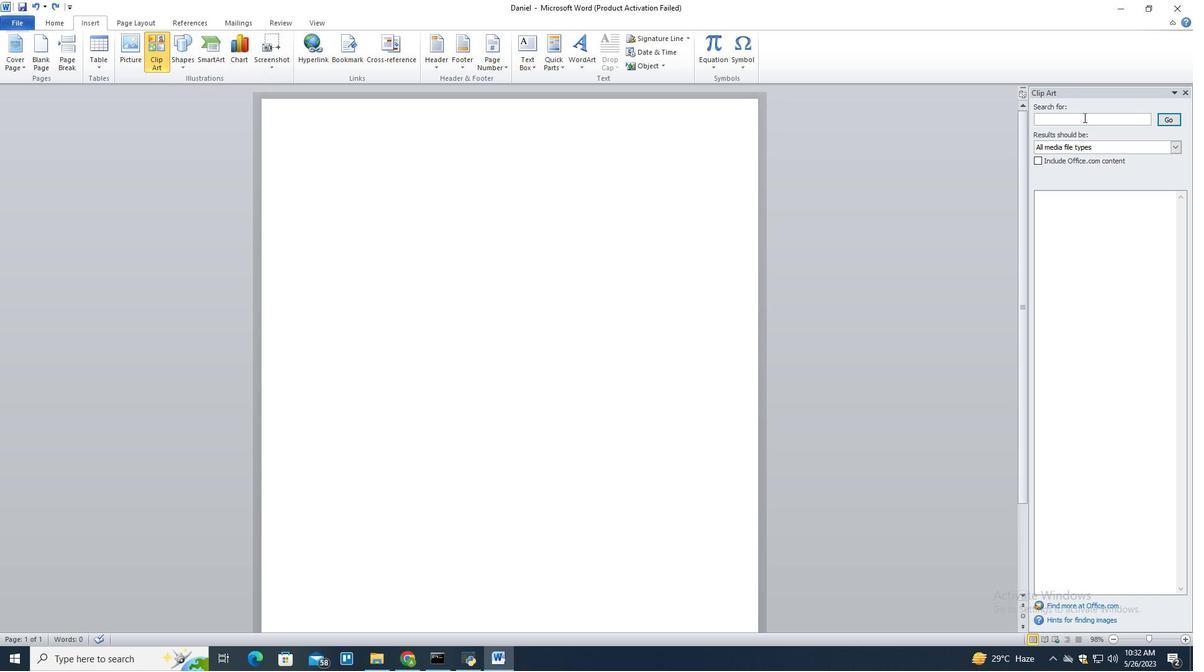 
Action: Mouse pressed left at (1085, 116)
Screenshot: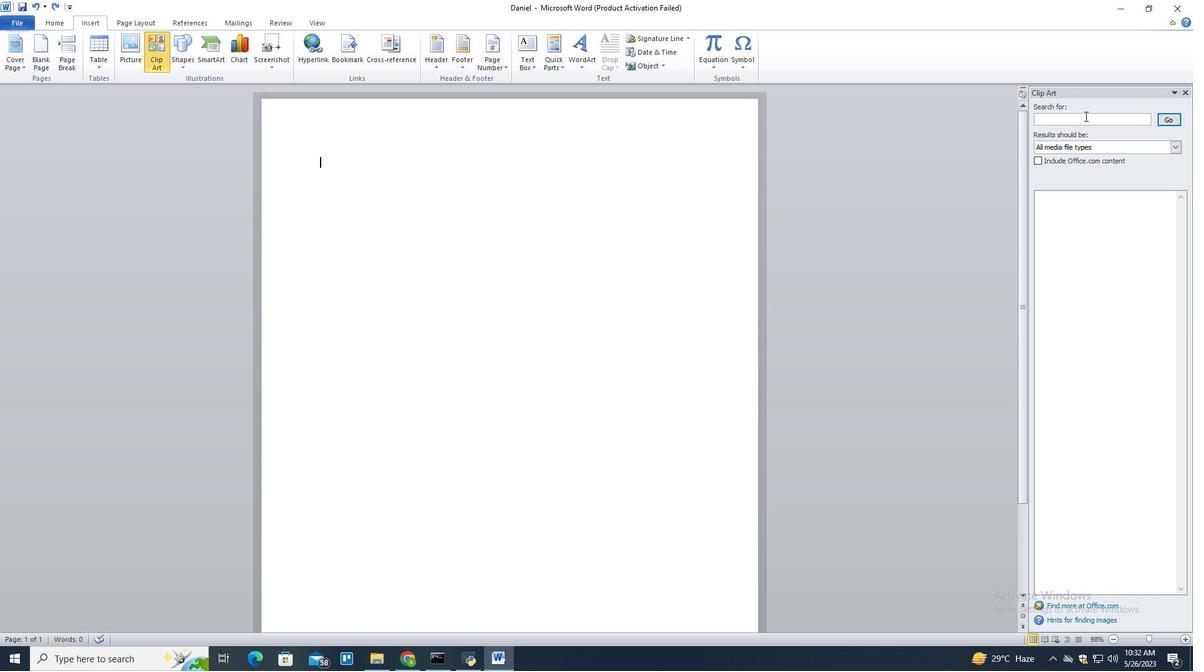 
Action: Key pressed <Key.shift><Key.shift><Key.shift><Key.shift><Key.shift><Key.shift>Heart<Key.enter>
Screenshot: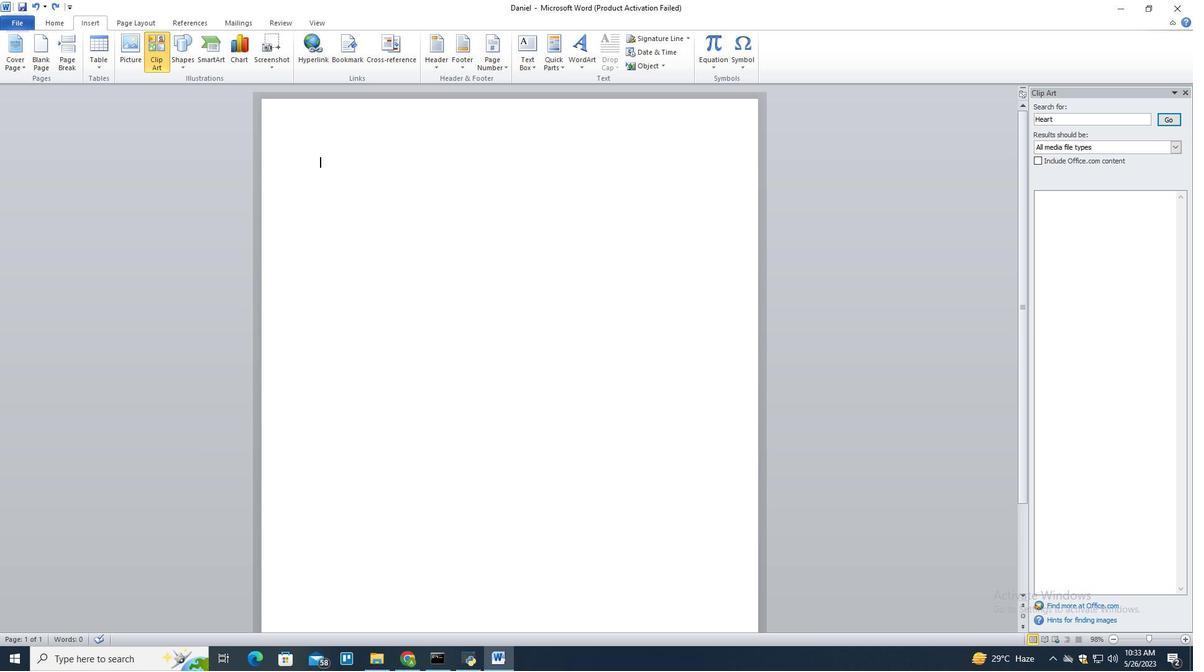
Action: Mouse moved to (1176, 144)
Screenshot: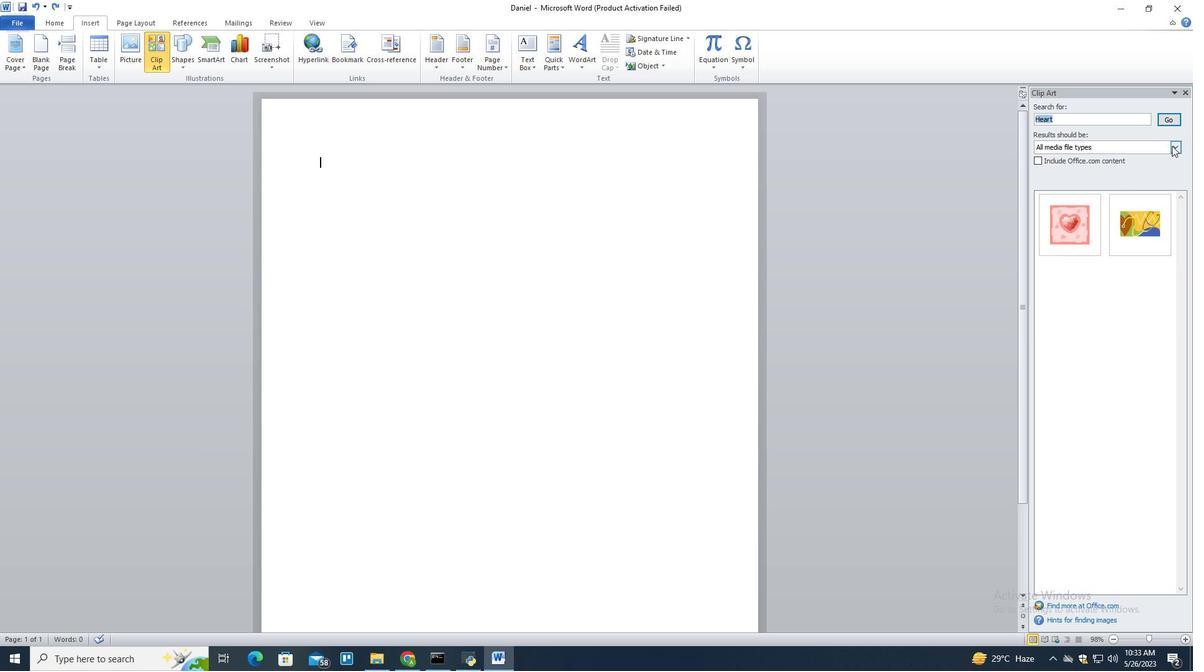 
Action: Mouse pressed left at (1176, 144)
Screenshot: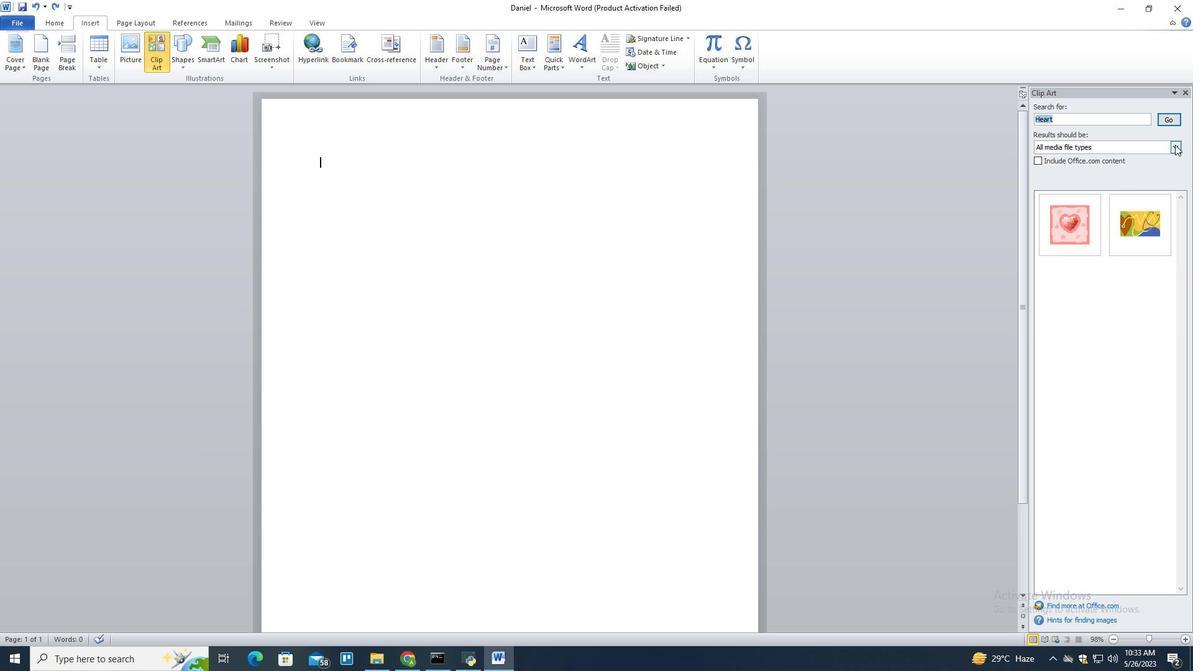 
Action: Mouse pressed left at (1176, 144)
Screenshot: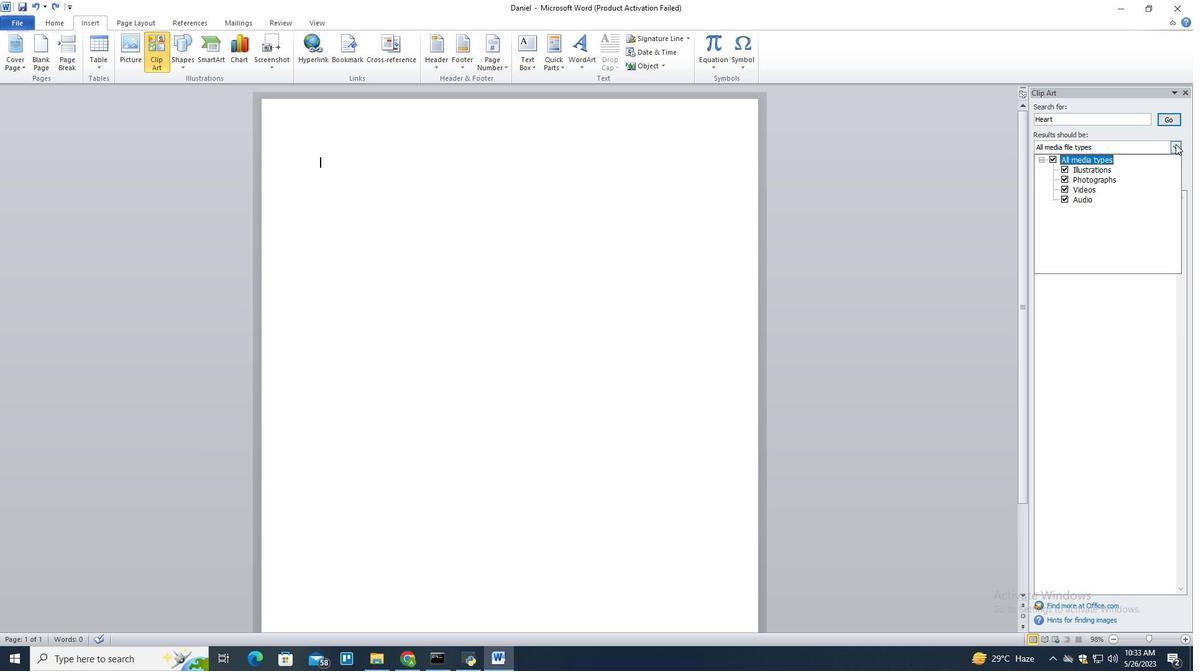 
Action: Mouse moved to (1093, 162)
Screenshot: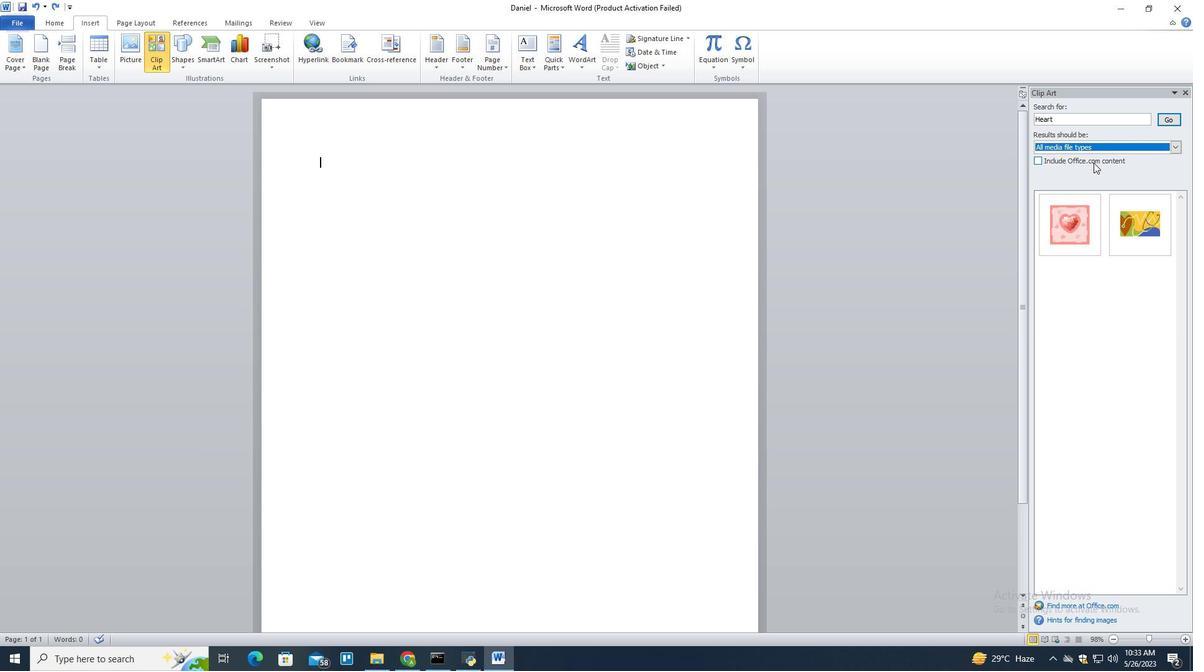 
Action: Mouse pressed left at (1093, 162)
Screenshot: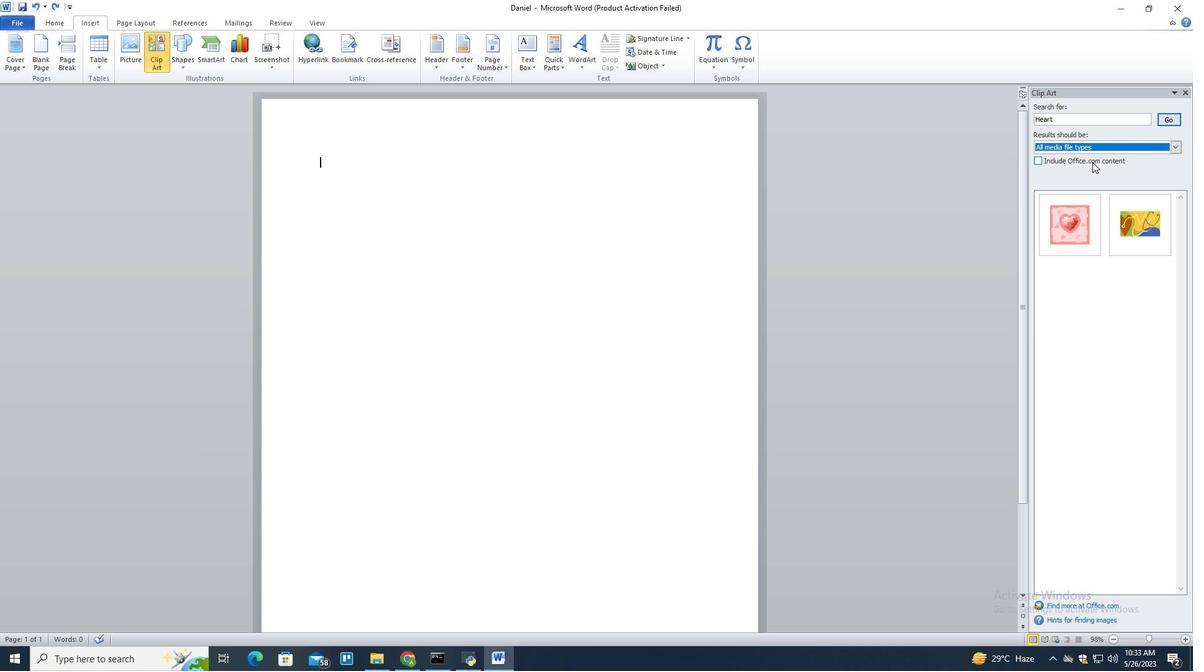 
Action: Mouse moved to (1170, 118)
Screenshot: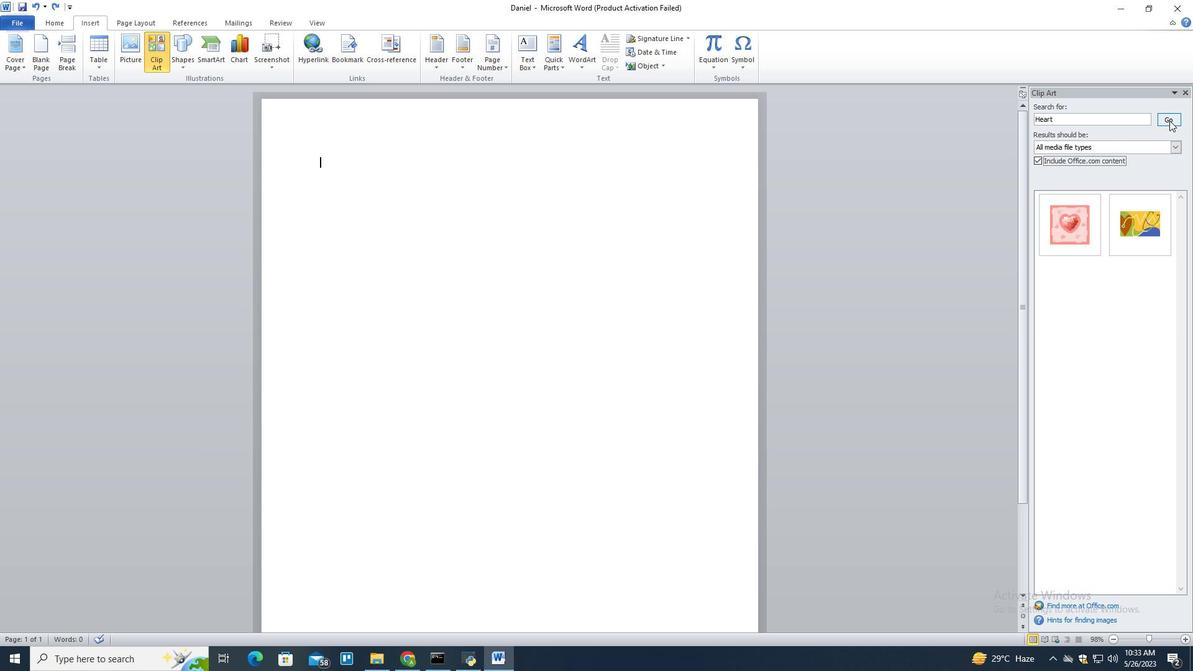 
Action: Mouse pressed left at (1170, 118)
Screenshot: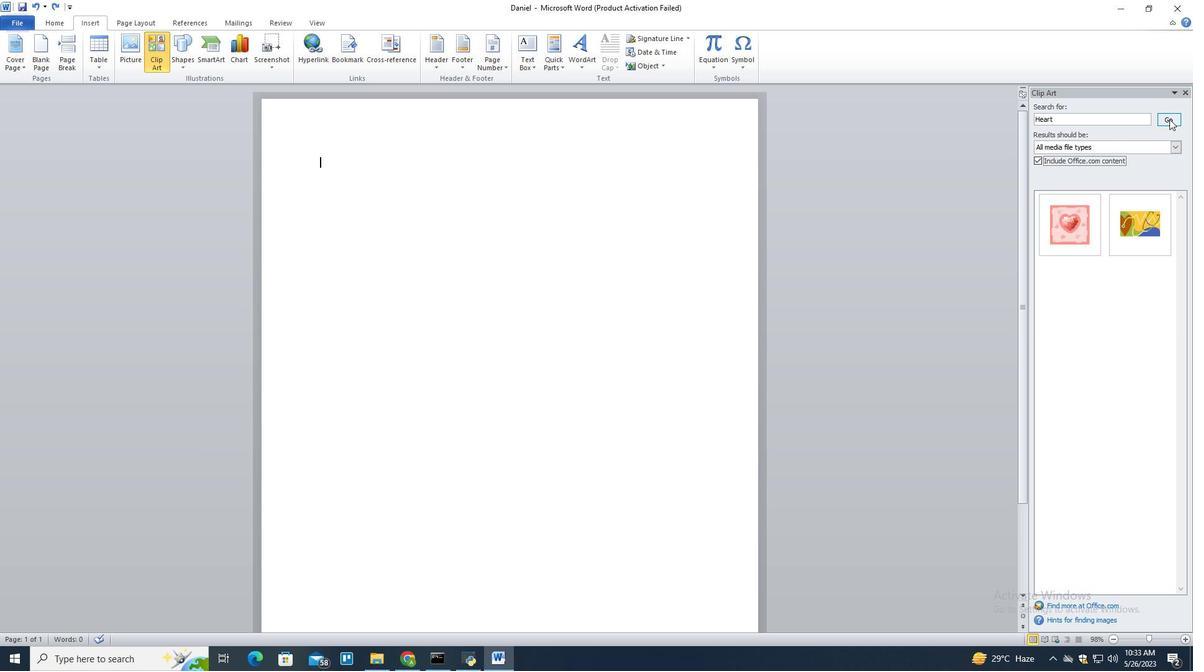 
Action: Mouse moved to (1079, 470)
Screenshot: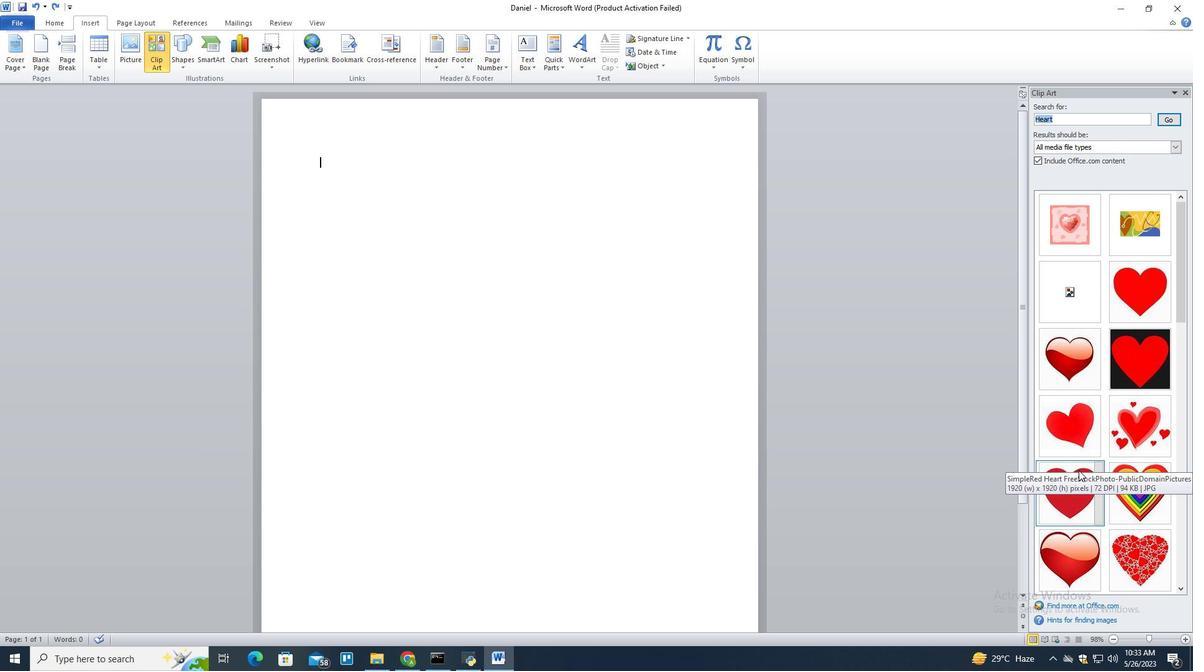 
Action: Mouse scrolled (1079, 470) with delta (0, 0)
Screenshot: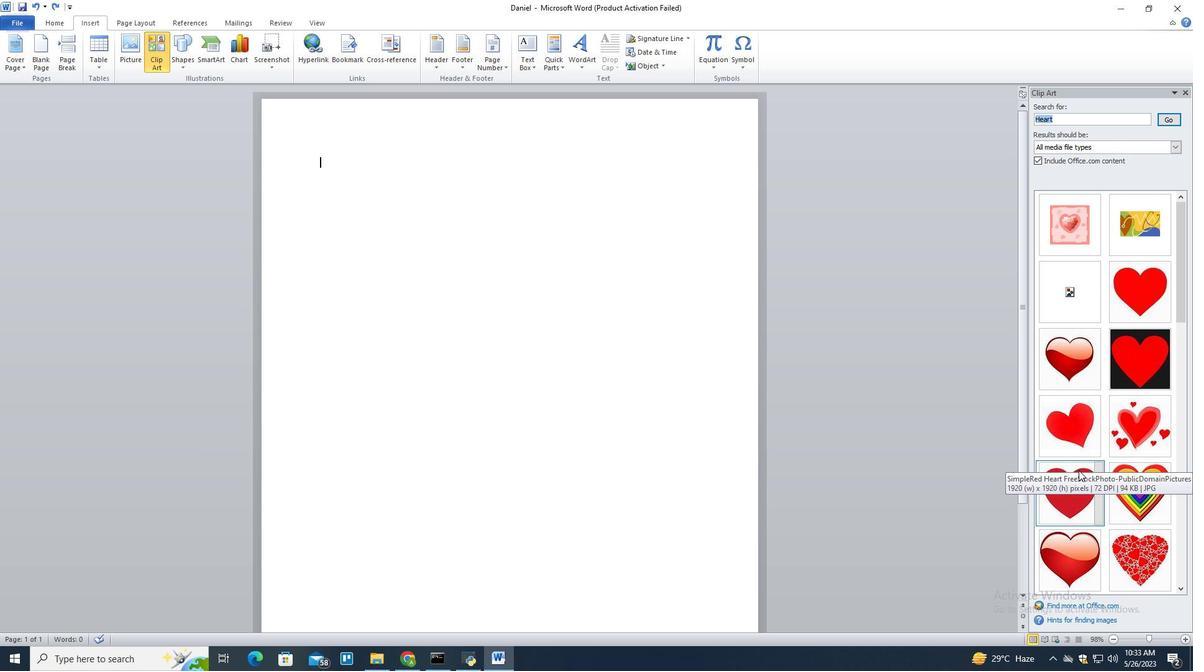
Action: Mouse scrolled (1079, 470) with delta (0, 0)
Screenshot: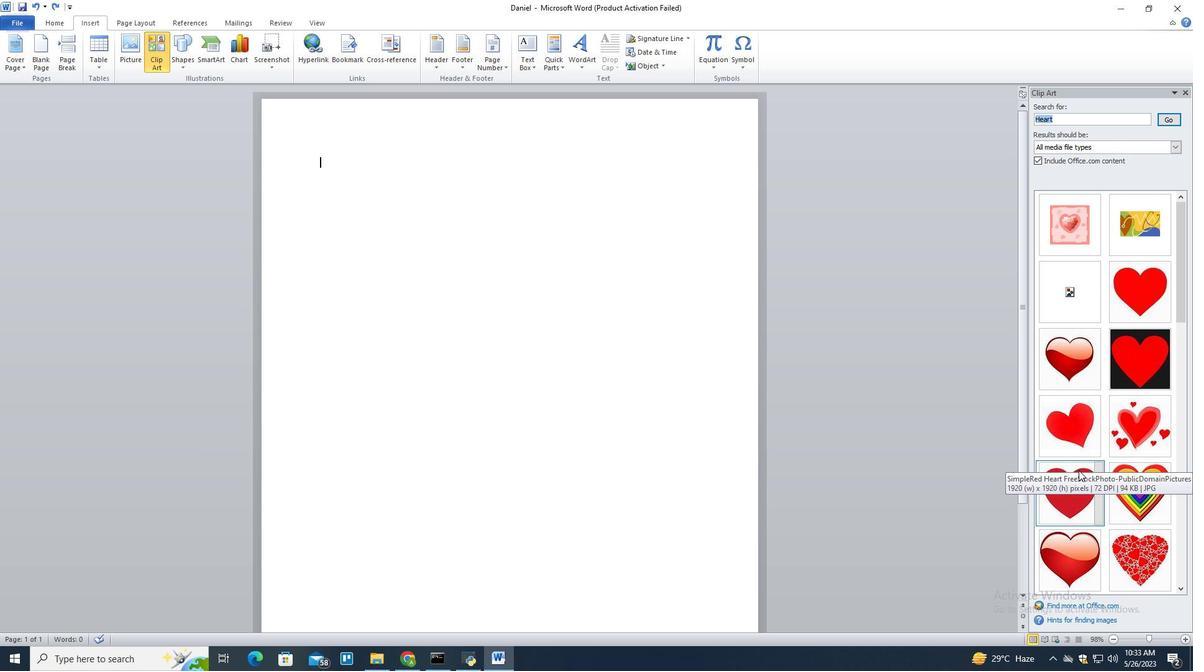 
Action: Mouse scrolled (1079, 470) with delta (0, 0)
Screenshot: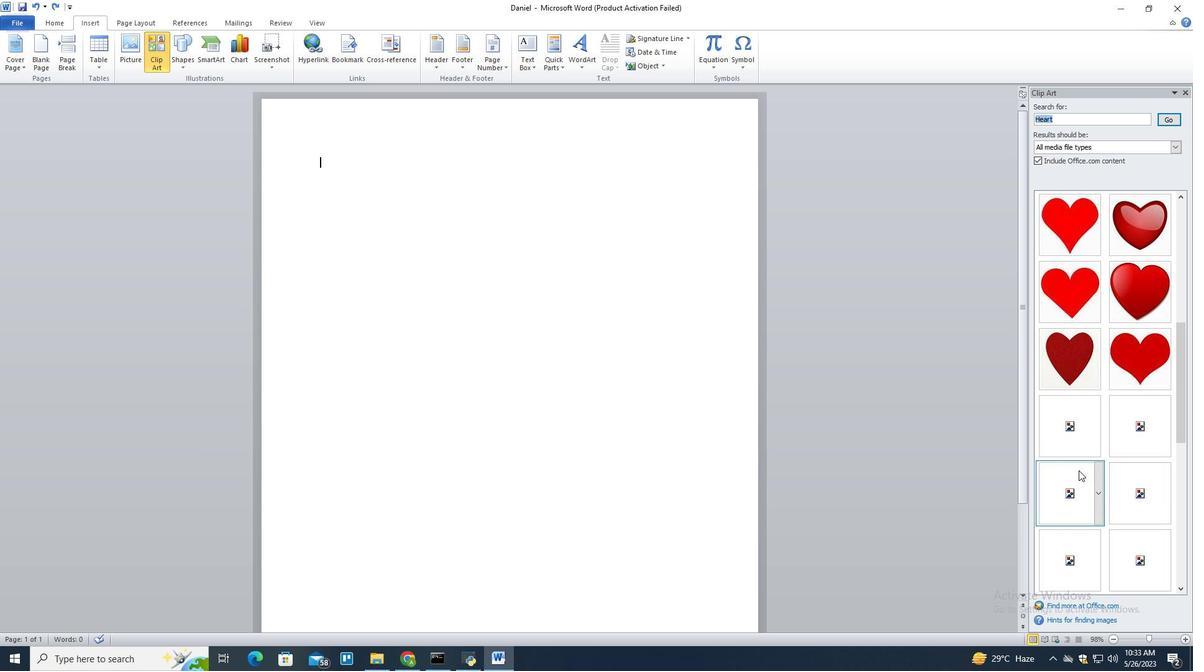 
Action: Mouse scrolled (1079, 470) with delta (0, 0)
Screenshot: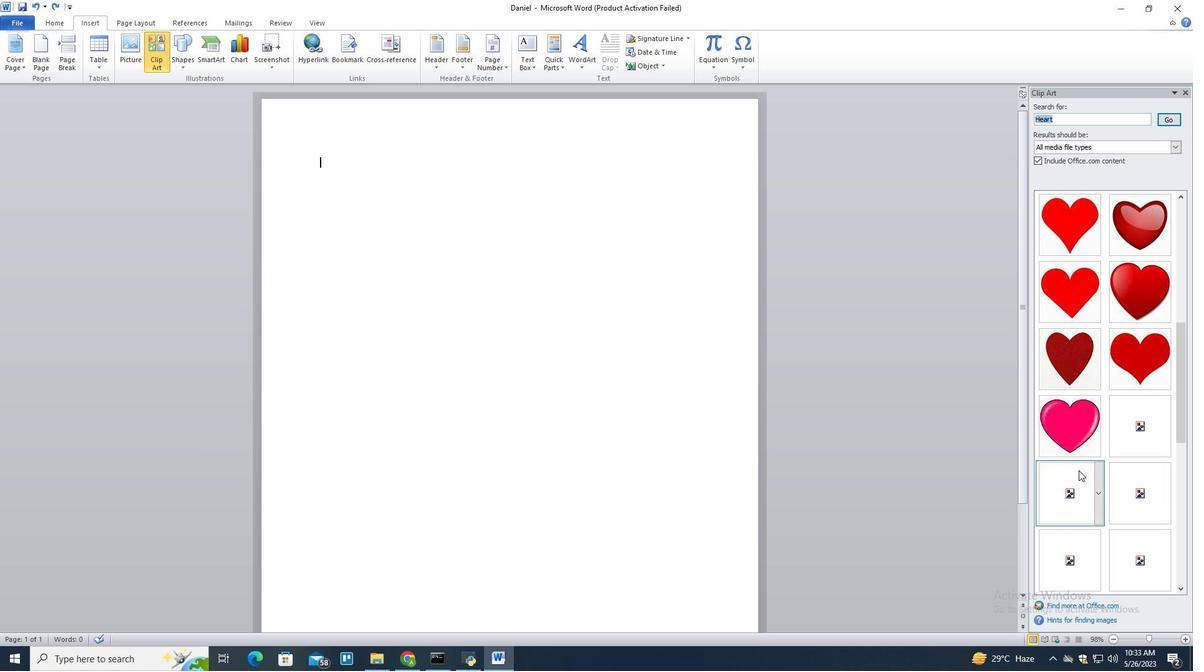 
Action: Mouse scrolled (1079, 470) with delta (0, 0)
Screenshot: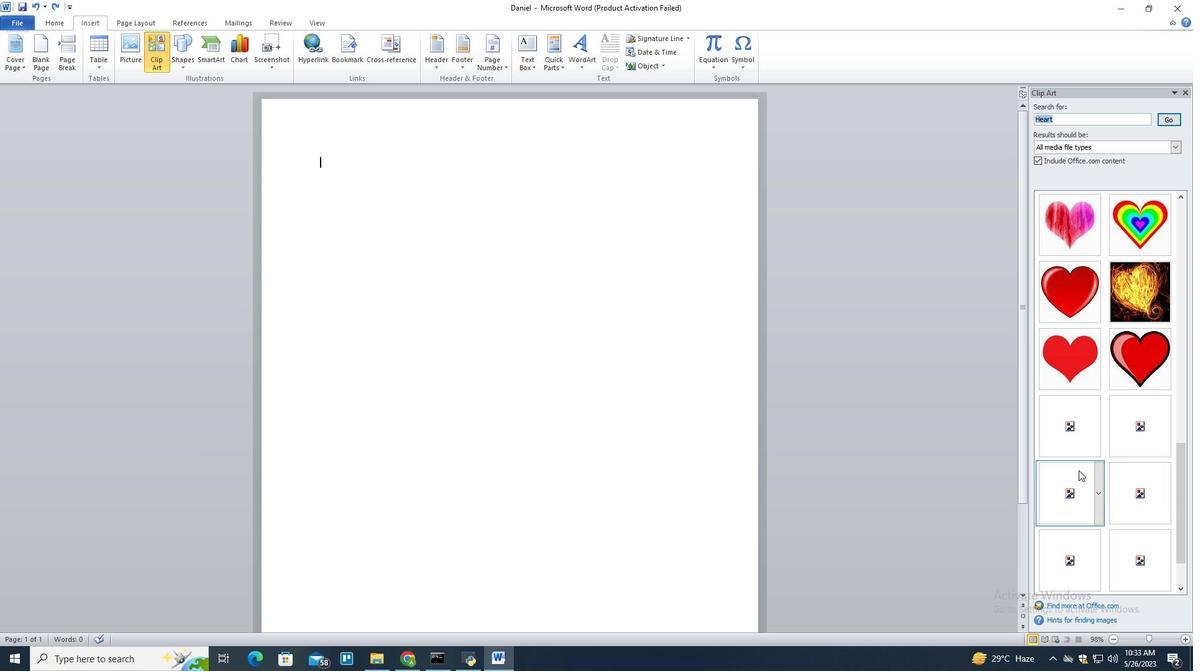 
Action: Mouse scrolled (1079, 470) with delta (0, 0)
Screenshot: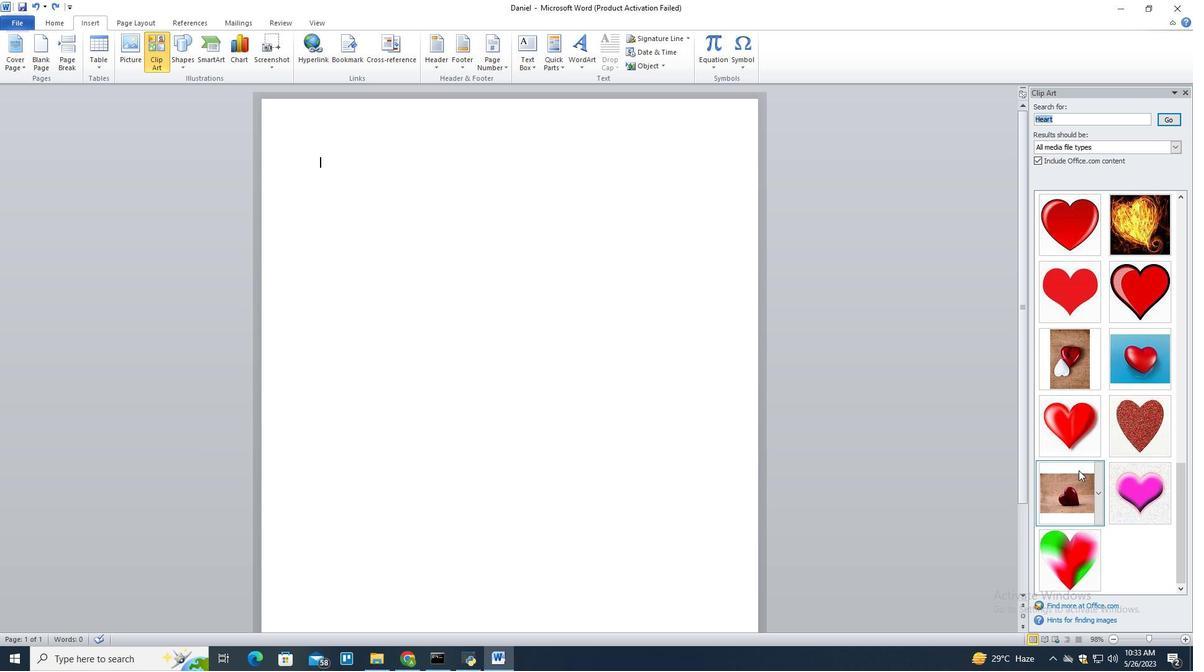 
Action: Mouse scrolled (1079, 471) with delta (0, 0)
Screenshot: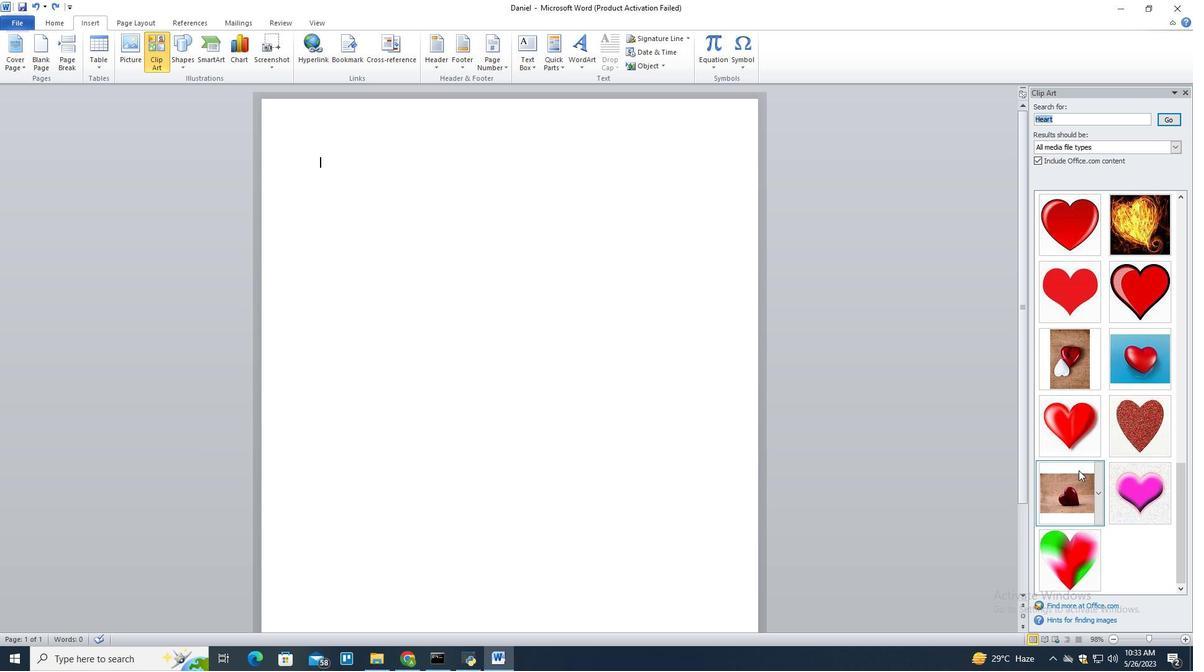 
Action: Mouse scrolled (1079, 471) with delta (0, 0)
Screenshot: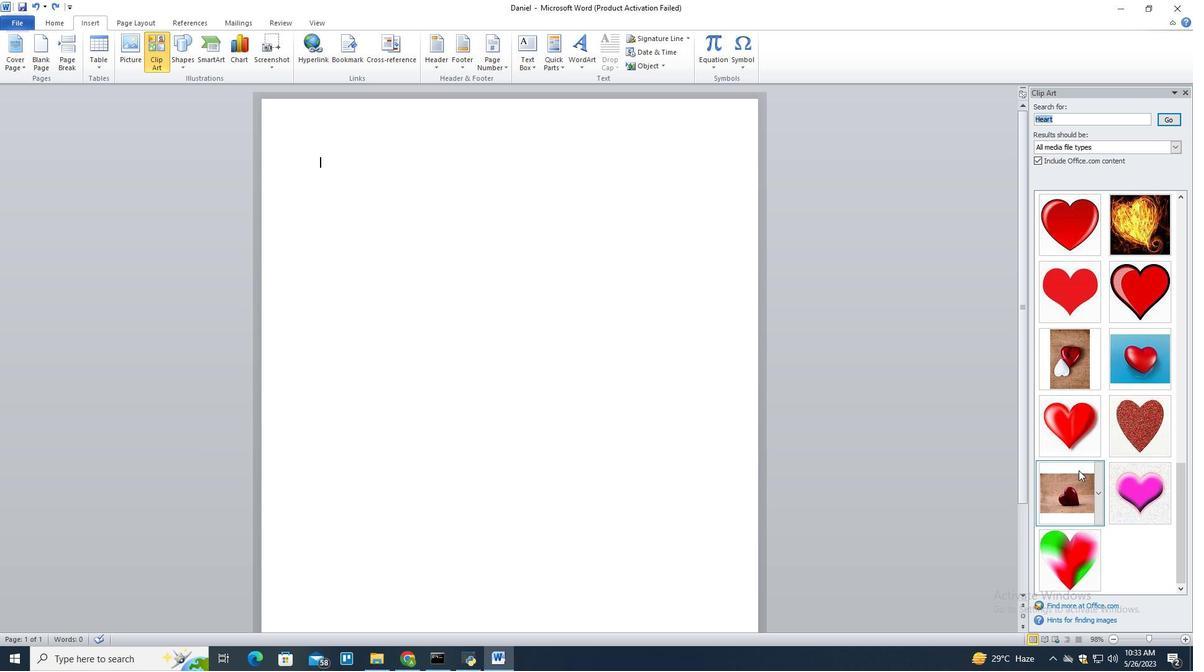 
Action: Mouse scrolled (1079, 471) with delta (0, 0)
Screenshot: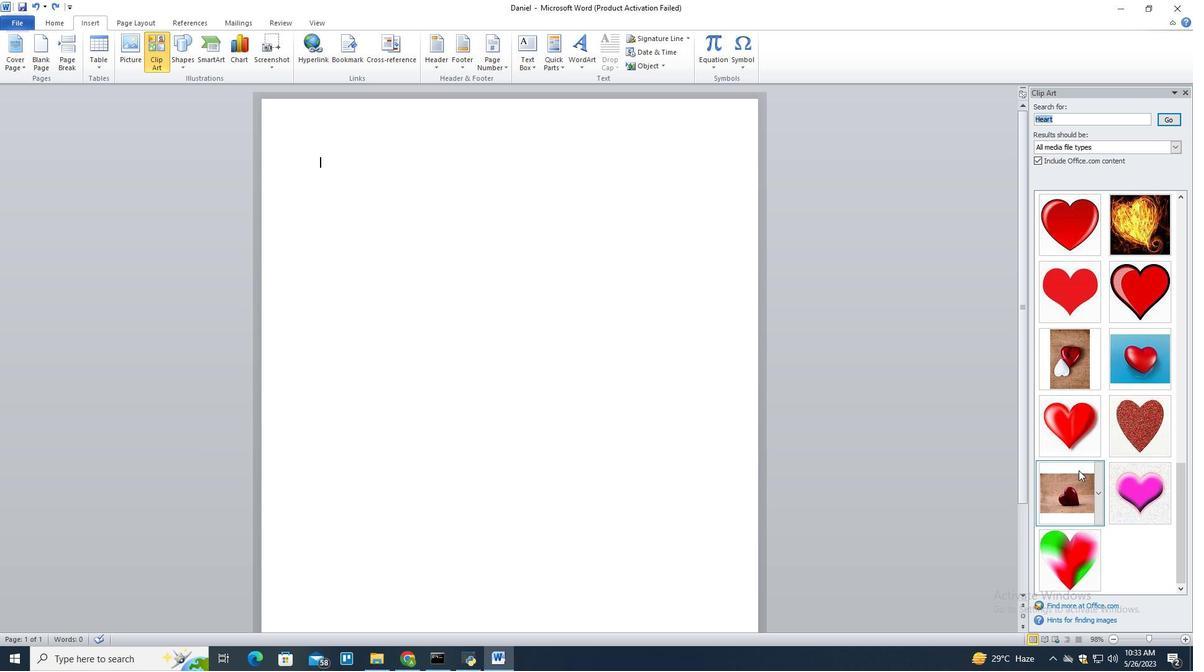 
Action: Mouse scrolled (1079, 471) with delta (0, 0)
Screenshot: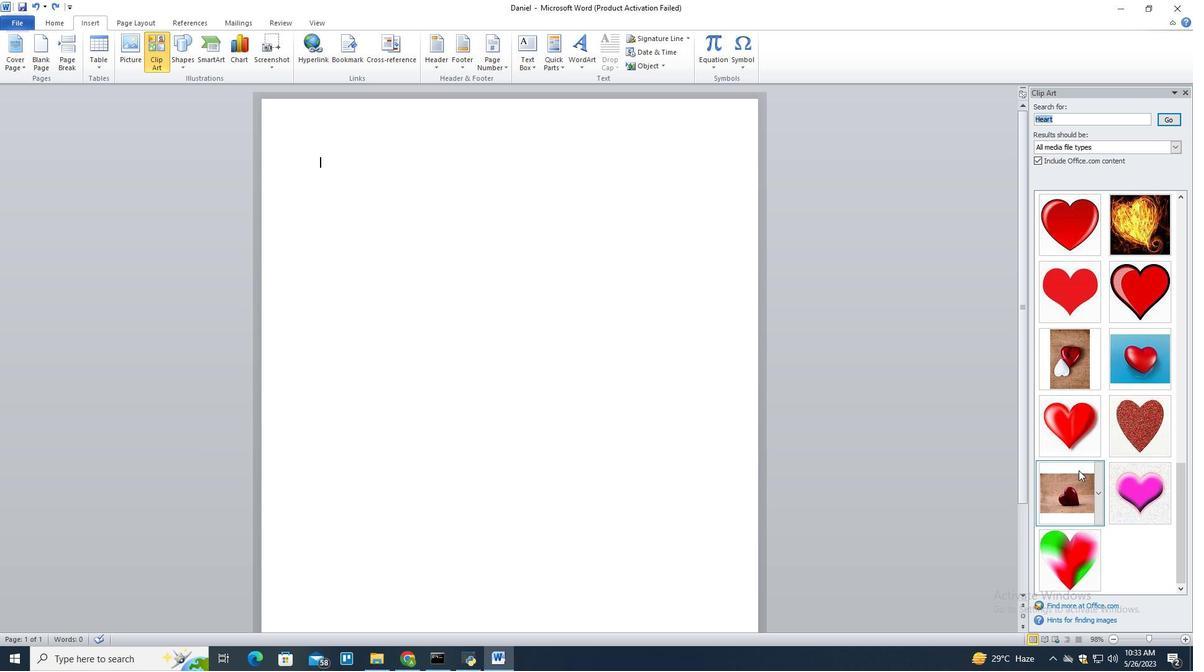 
Action: Mouse scrolled (1079, 471) with delta (0, 0)
Screenshot: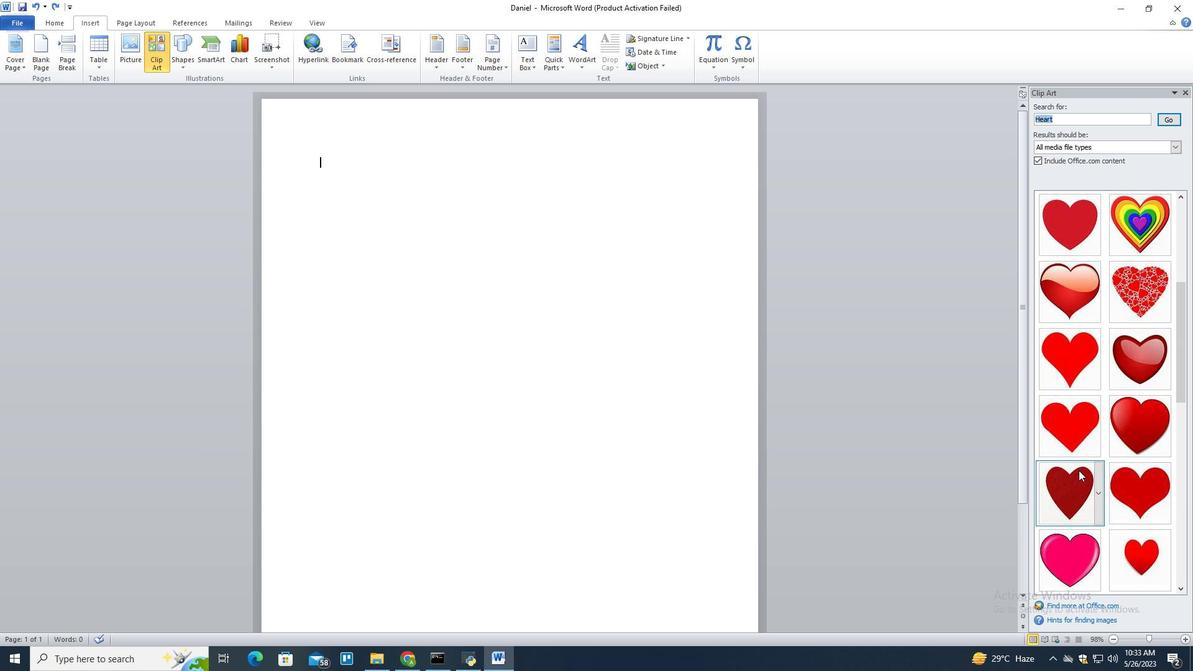 
Action: Mouse scrolled (1079, 471) with delta (0, 0)
Screenshot: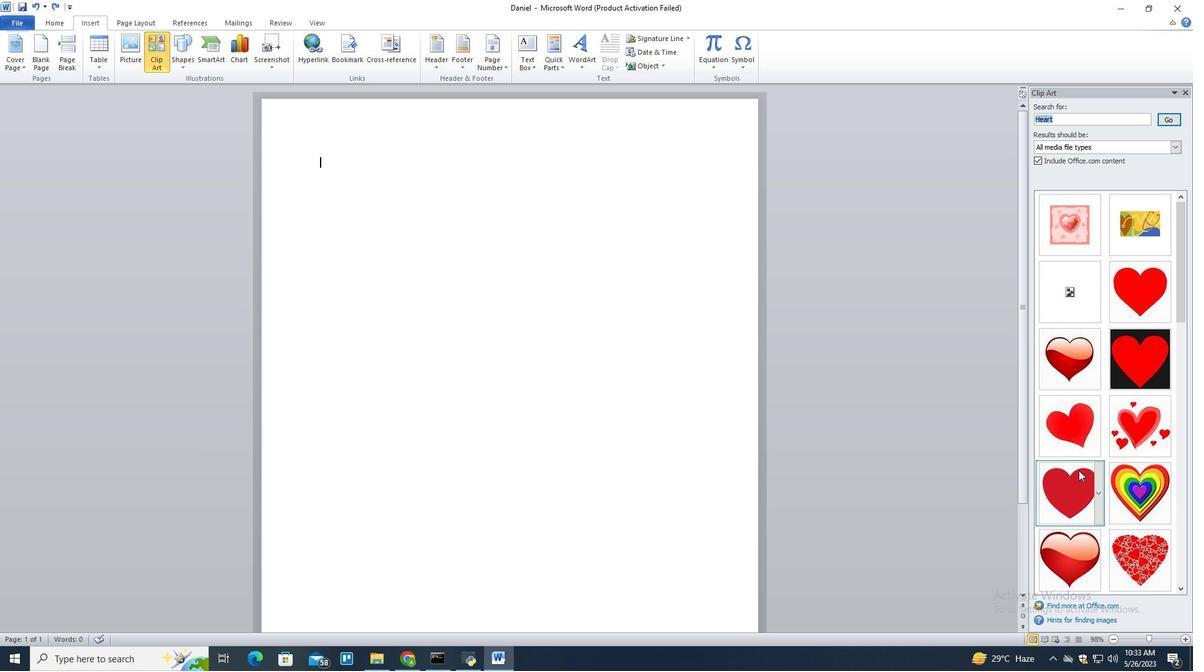 
Action: Mouse scrolled (1079, 471) with delta (0, 0)
Screenshot: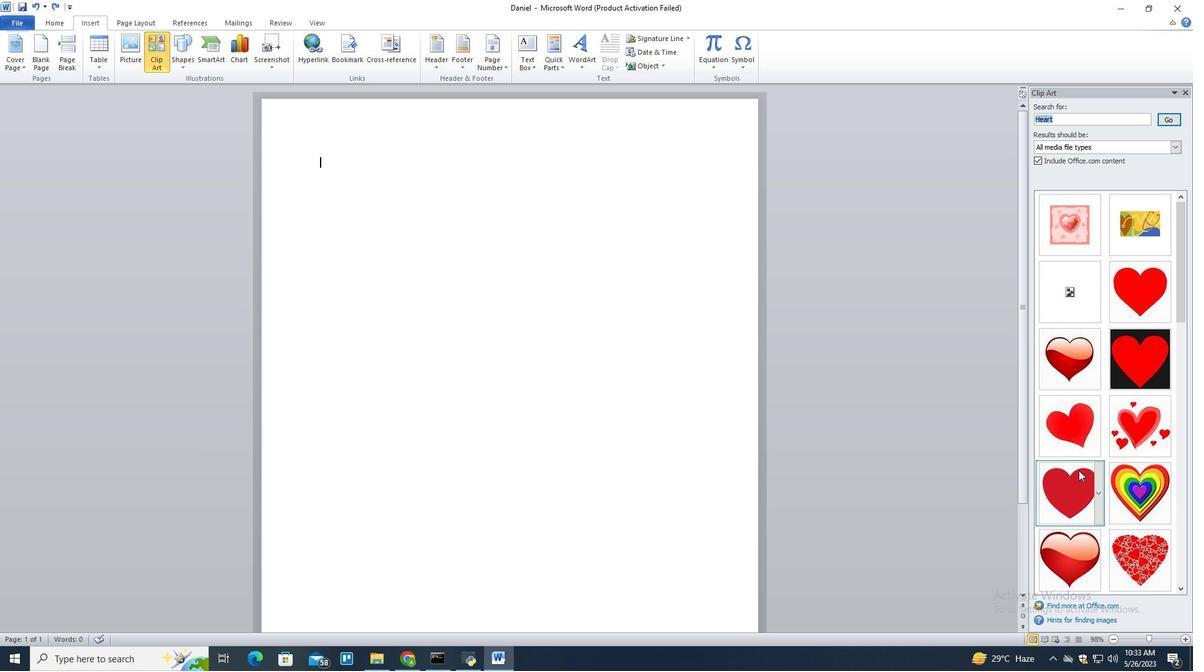 
Action: Mouse scrolled (1079, 471) with delta (0, 0)
Screenshot: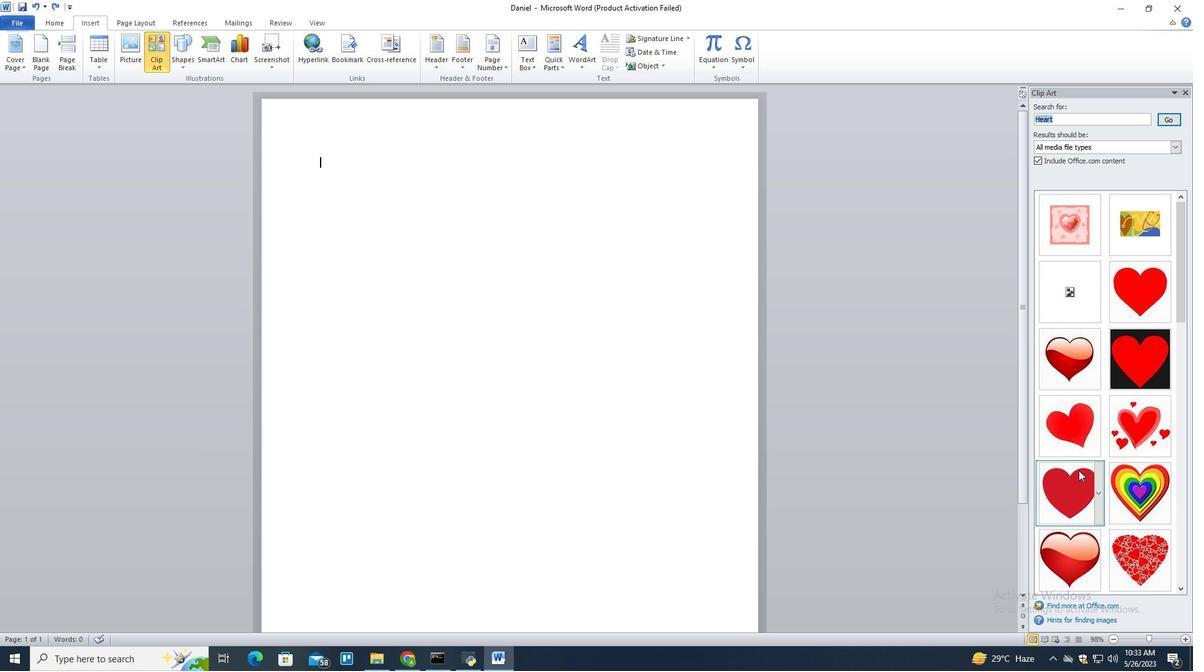 
Action: Mouse scrolled (1079, 471) with delta (0, 0)
Screenshot: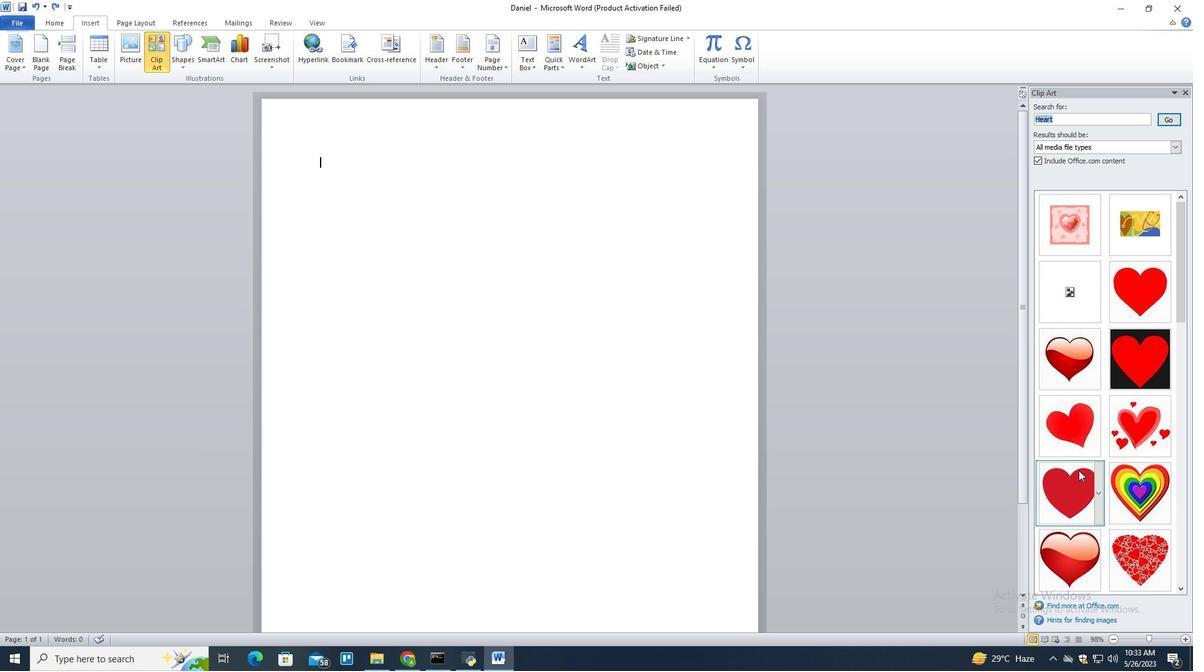 
Action: Mouse moved to (347, 190)
Screenshot: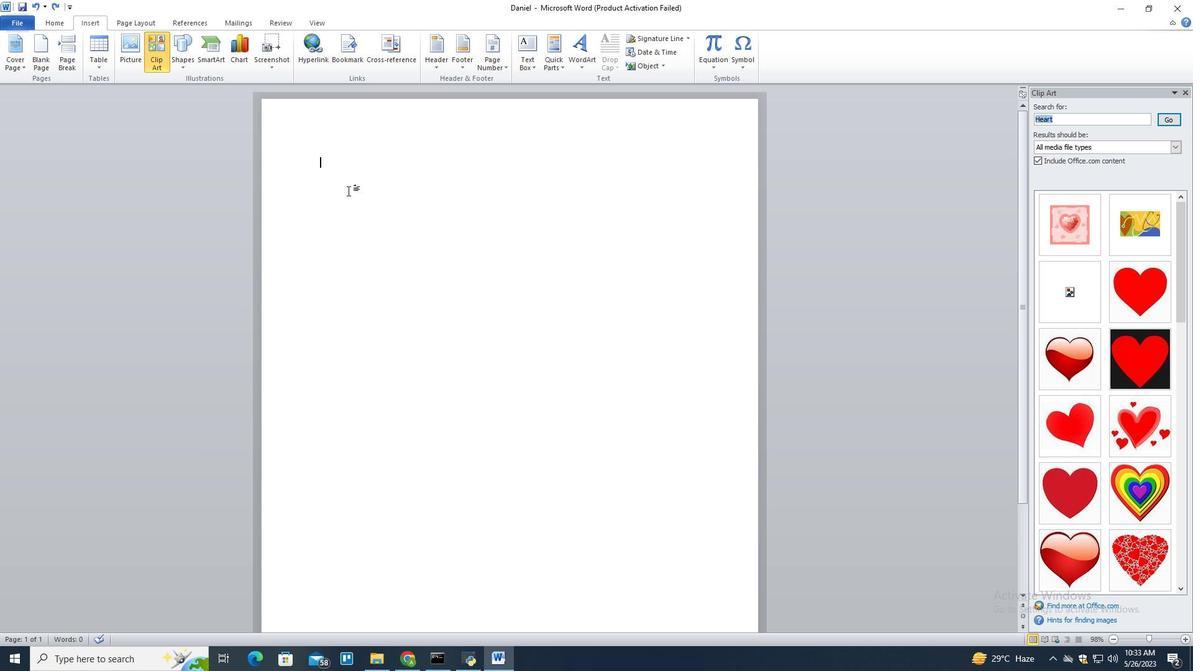 
Action: Mouse pressed left at (347, 190)
Screenshot: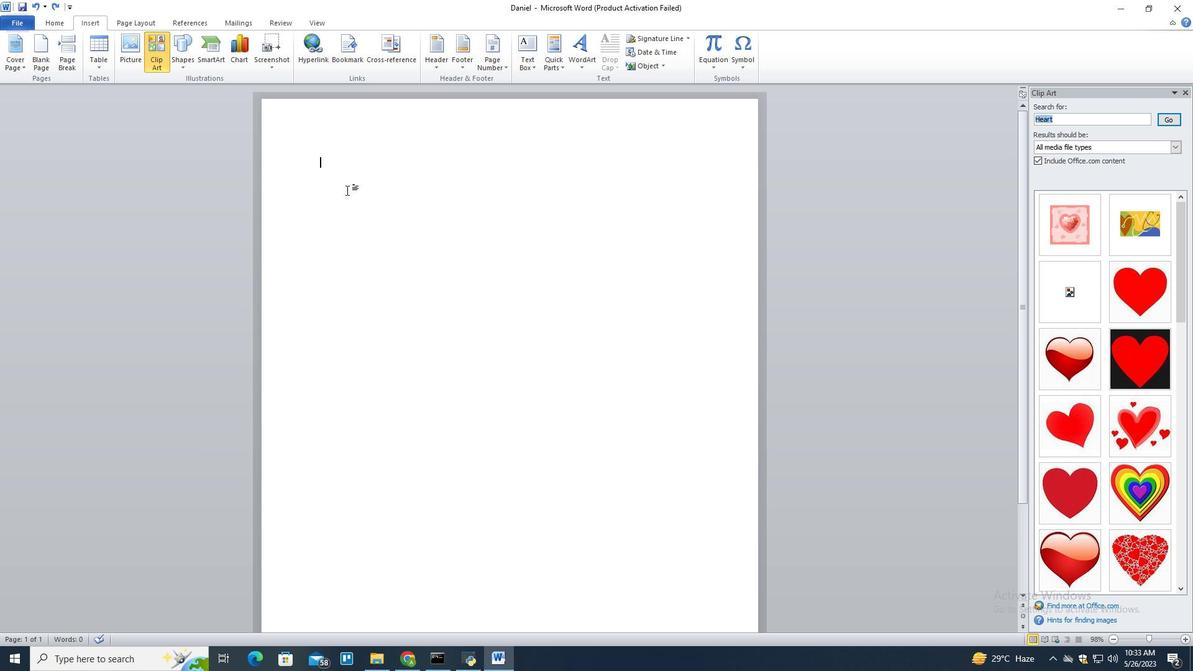 
Action: Mouse moved to (60, 19)
Screenshot: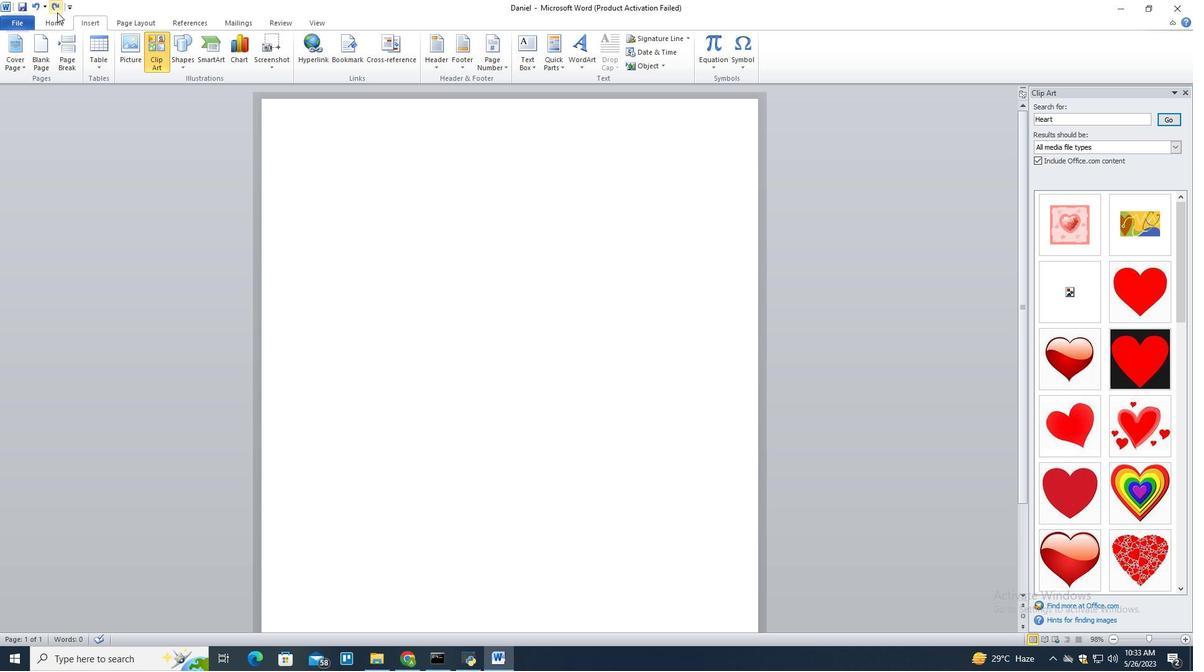 
Action: Mouse pressed left at (60, 19)
Screenshot: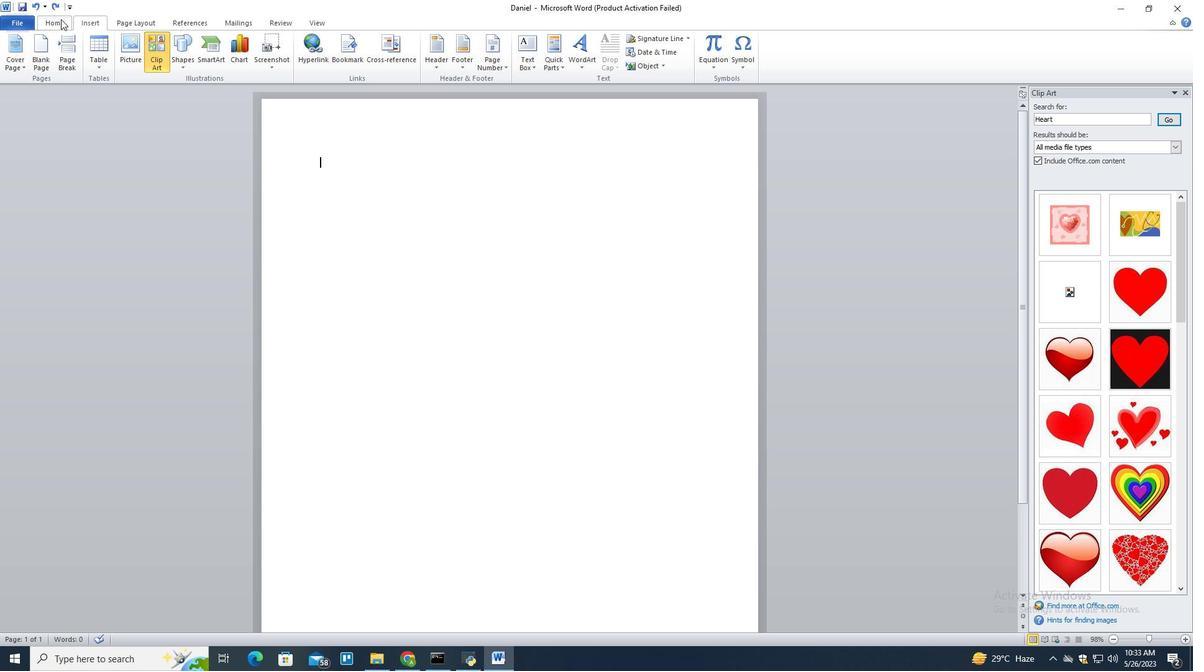 
Action: Mouse moved to (434, 200)
Screenshot: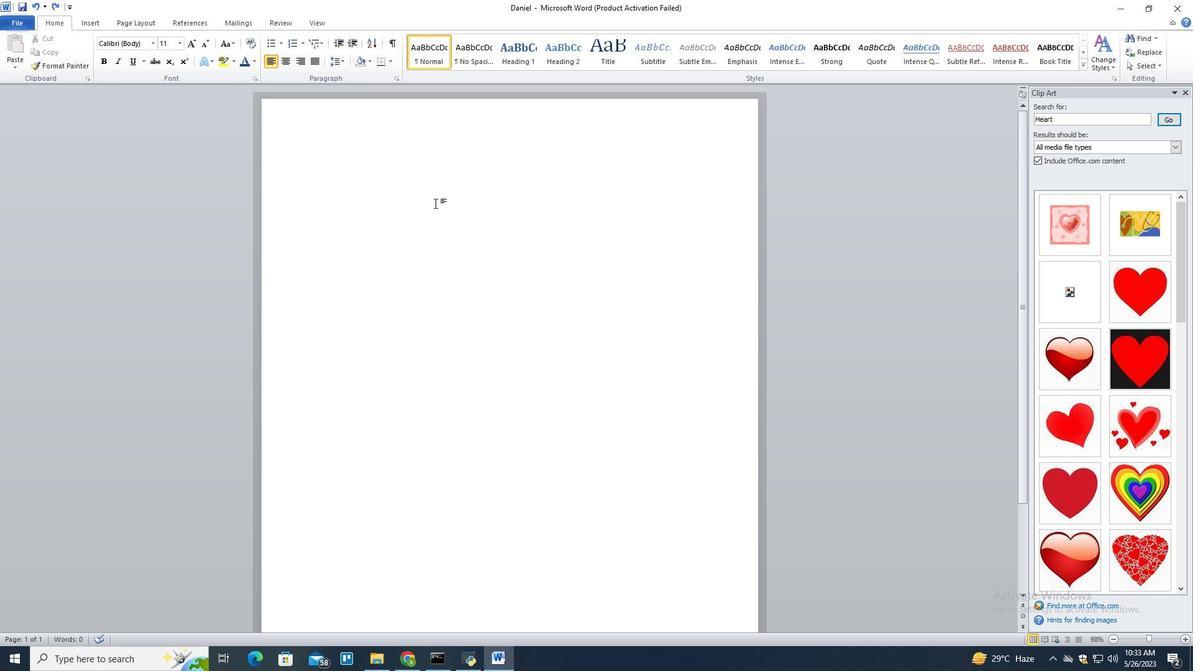 
Action: Key pressed <Key.shift><Key.shift><Key.shift><Key.shift><Key.shift><Key.shift><Key.shift><Key.shift><Key.shift><Key.shift>Heart<Key.backspace>rt<Key.shift_r><Key.home>
Screenshot: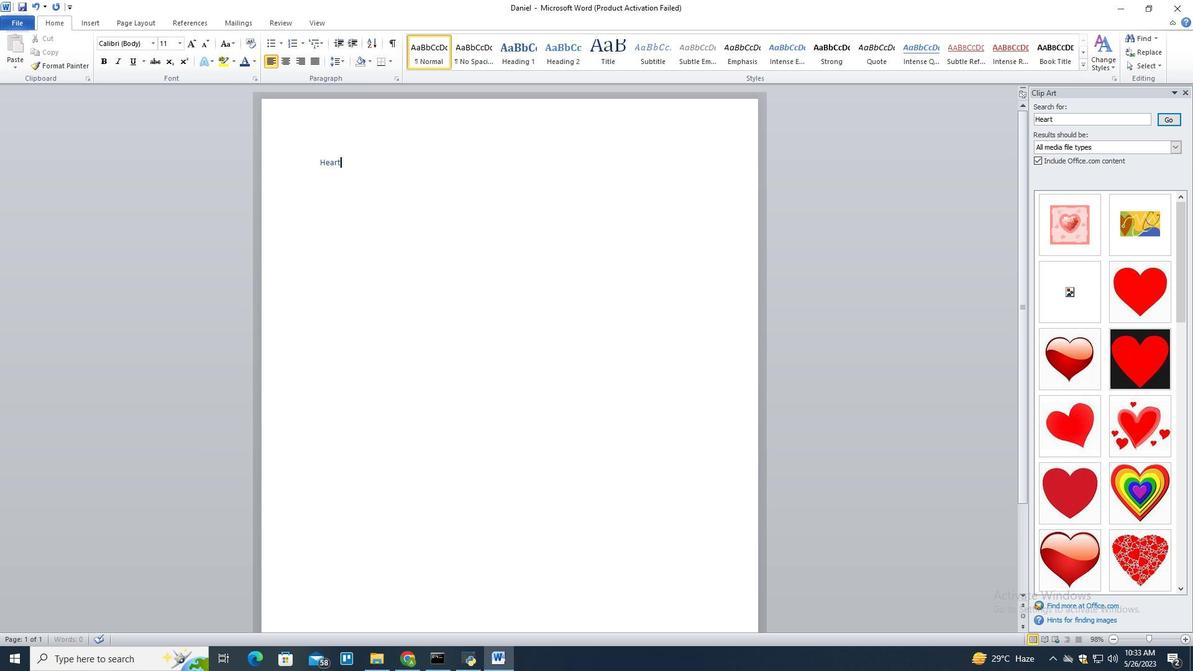 
Action: Mouse moved to (1140, 301)
Screenshot: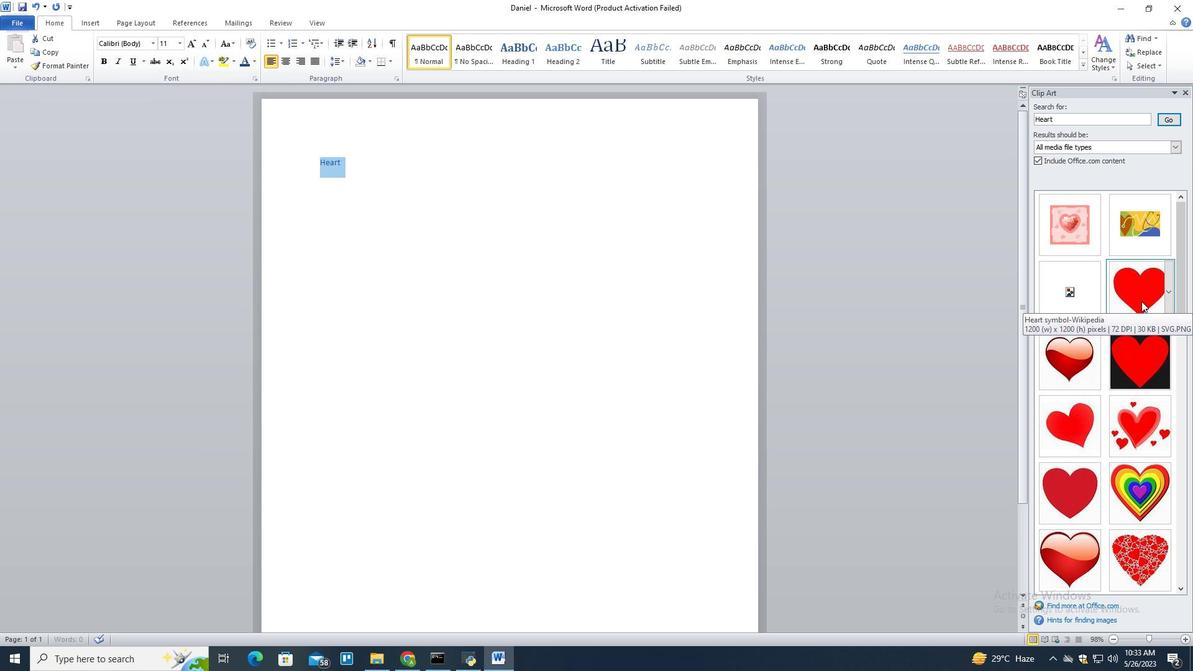 
Action: Mouse pressed left at (1140, 301)
Screenshot: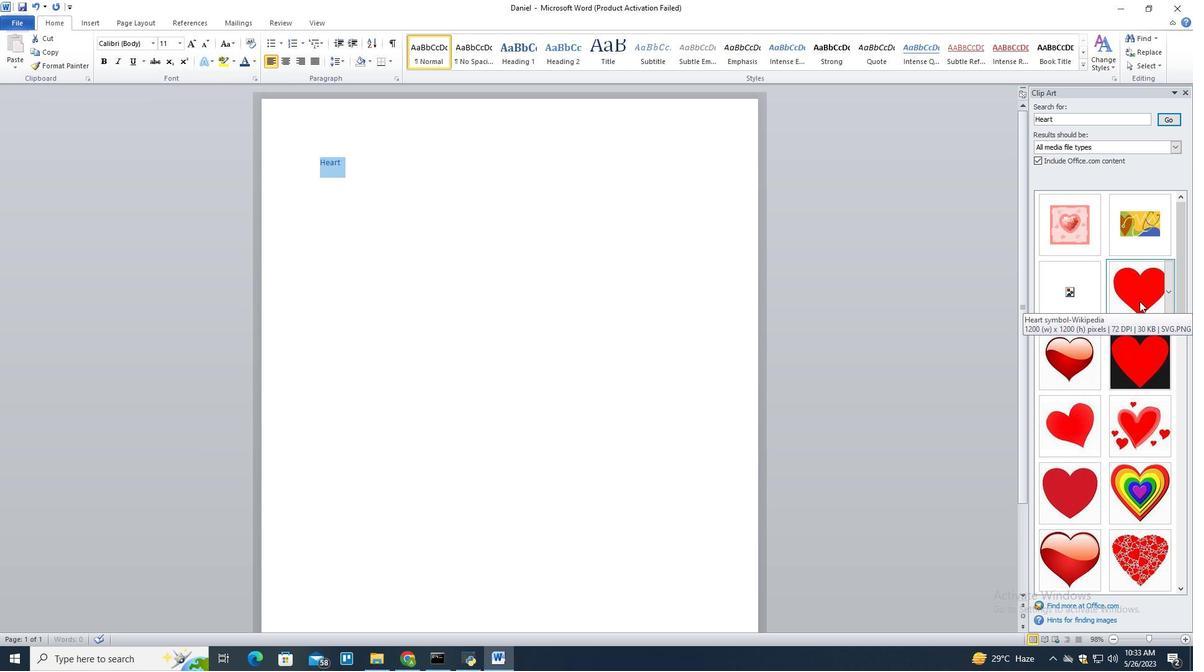 
Action: Mouse moved to (563, 362)
Screenshot: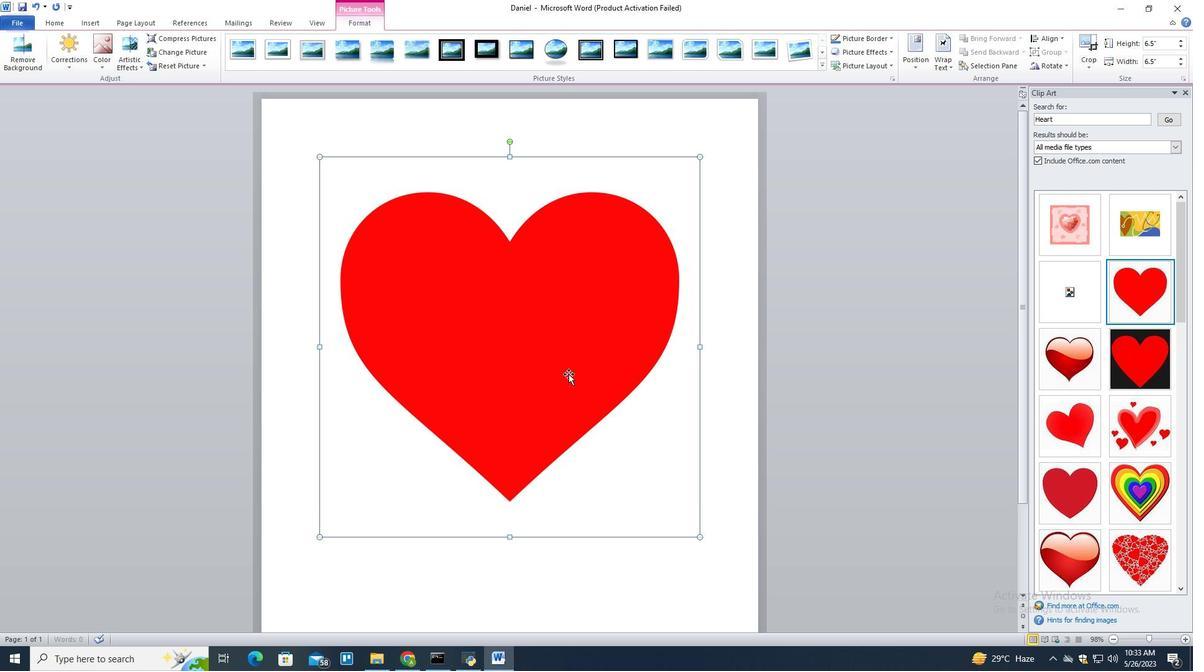 
Action: Mouse pressed left at (563, 362)
Screenshot: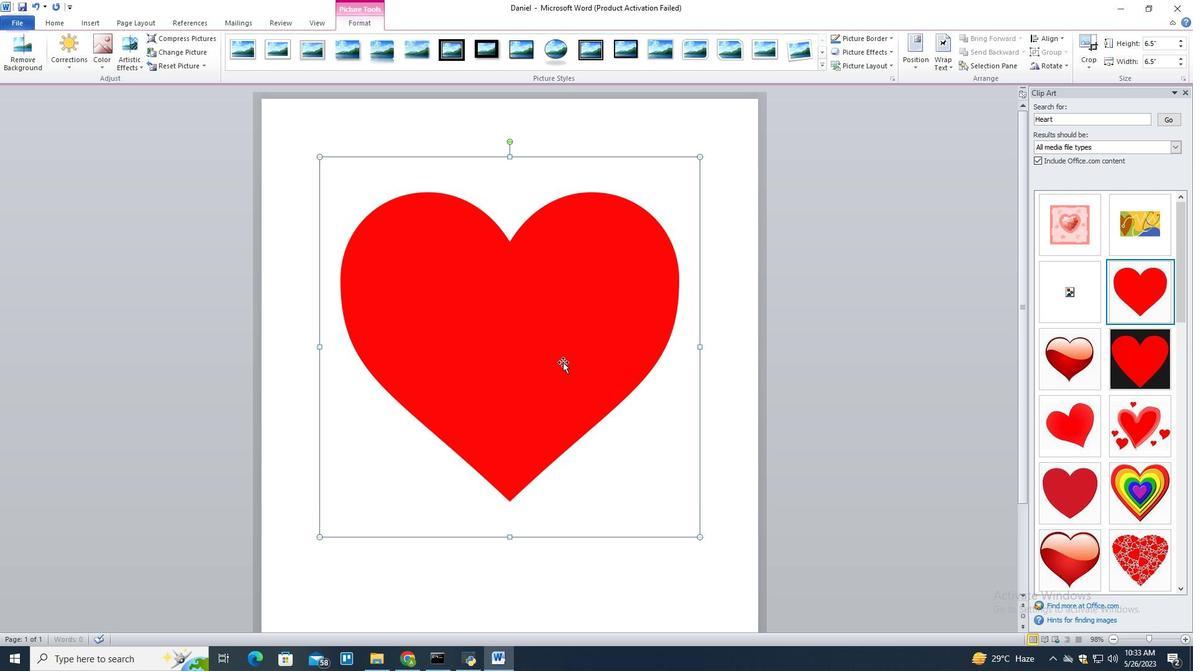 
Action: Mouse moved to (499, 314)
Screenshot: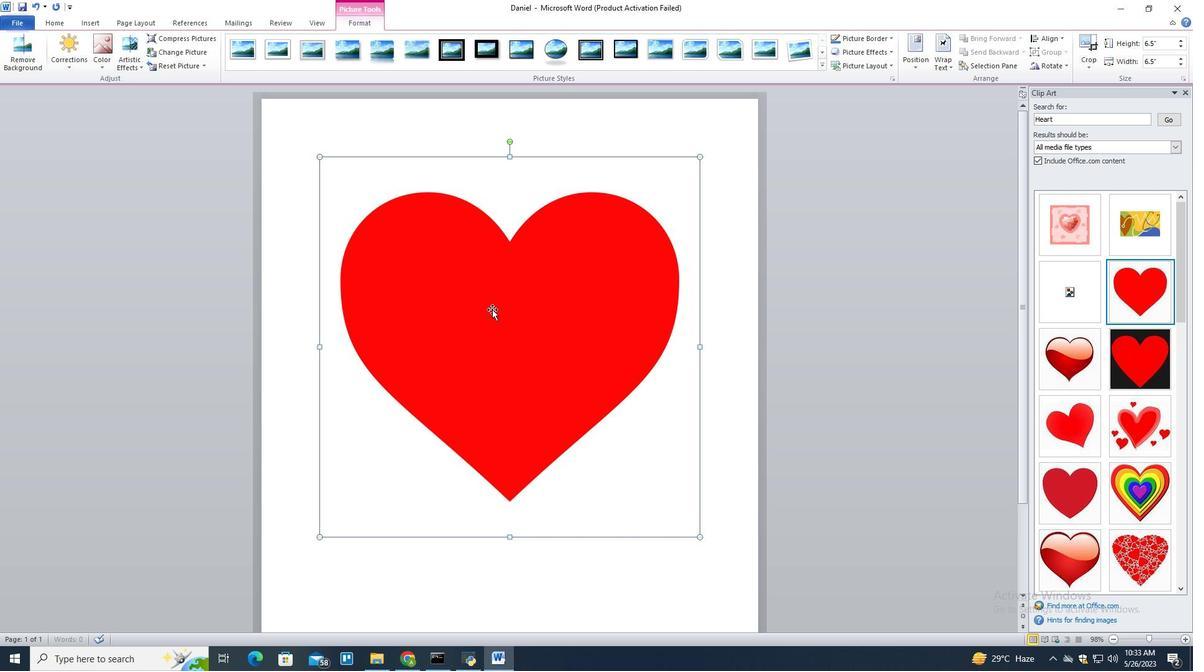 
Action: Mouse pressed left at (499, 314)
Screenshot: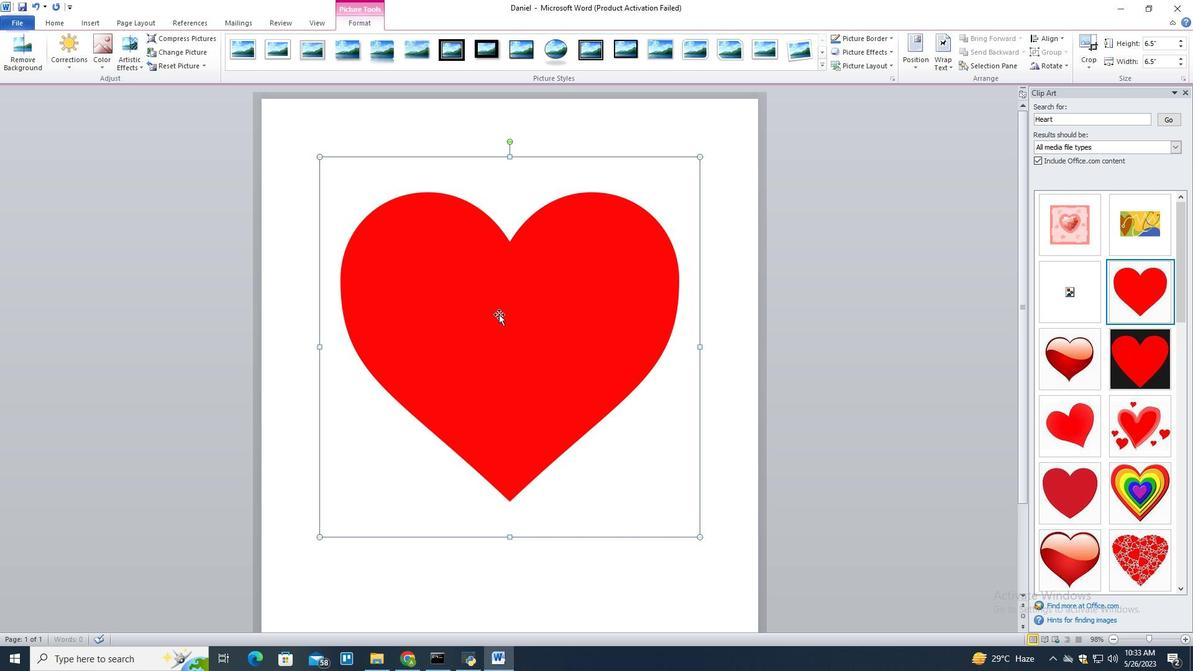 
Action: Mouse moved to (509, 141)
Screenshot: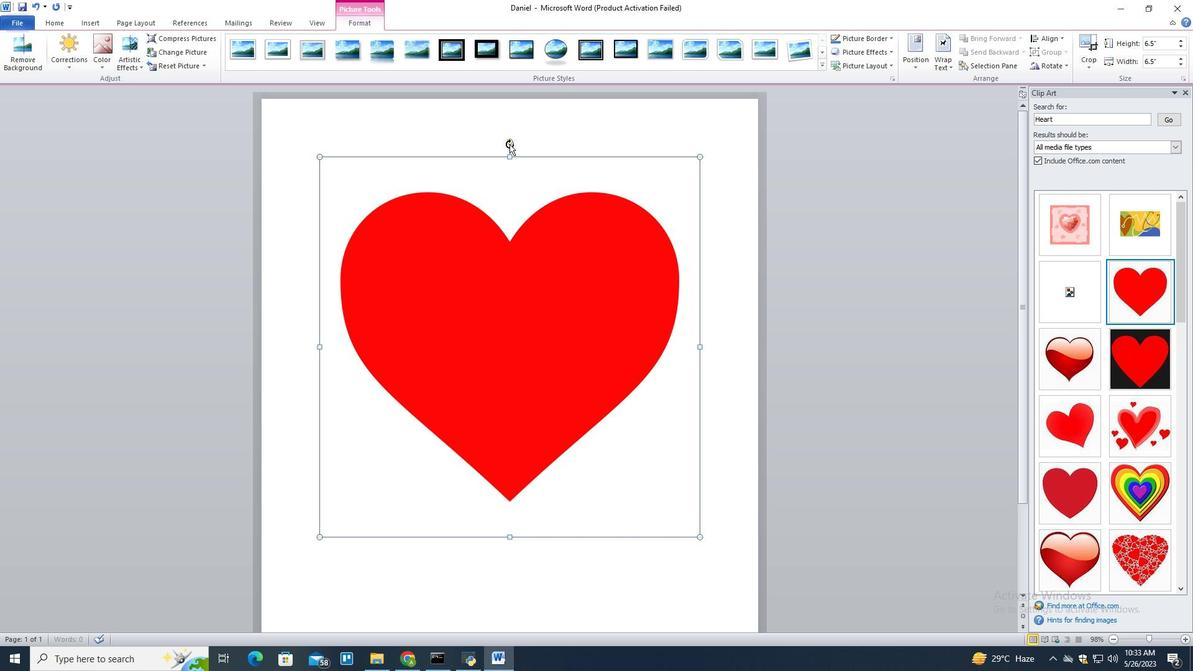 
Action: Mouse pressed left at (509, 141)
Screenshot: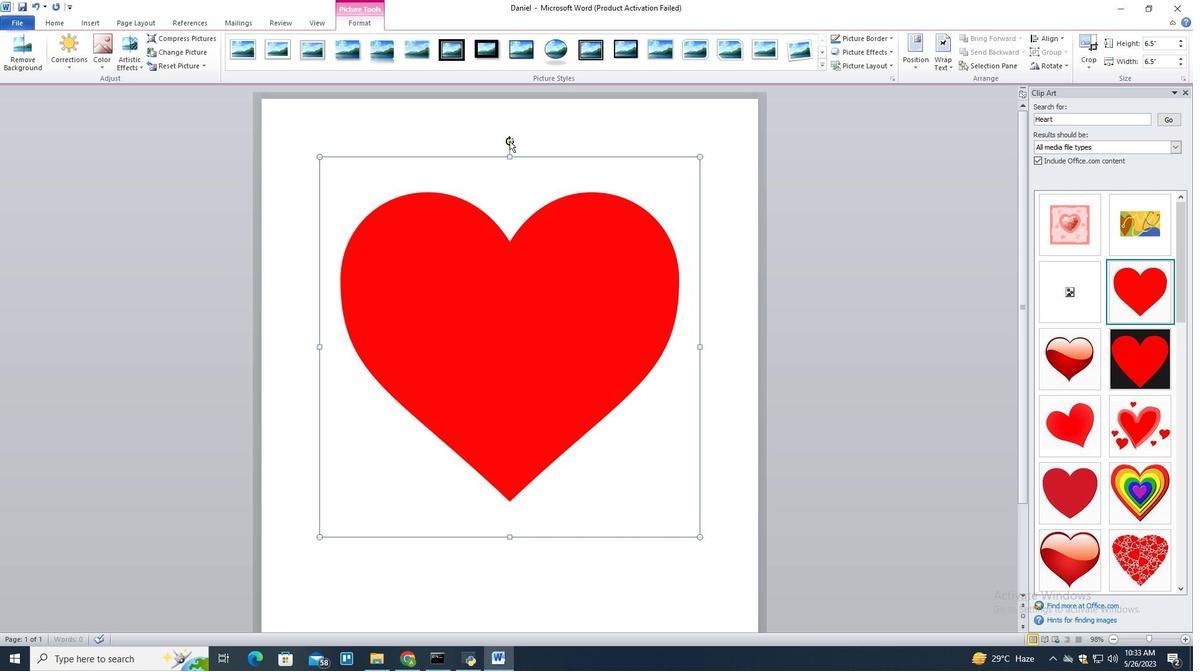 
Action: Mouse moved to (90, 13)
Screenshot: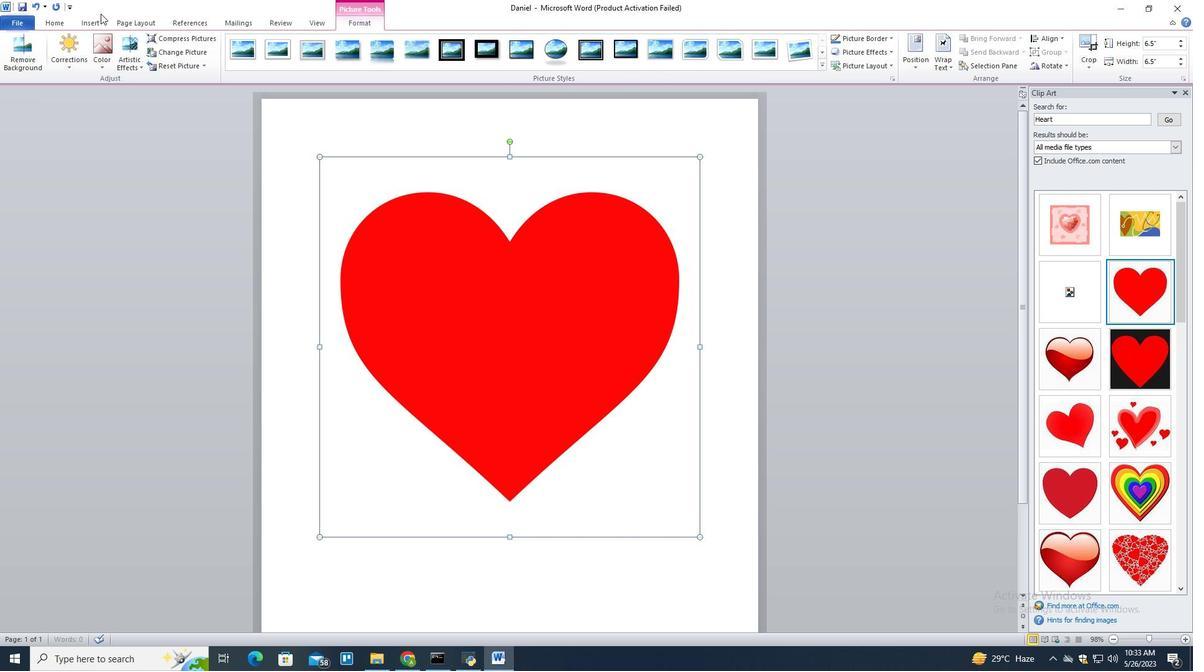 
Action: Mouse pressed left at (90, 13)
Screenshot: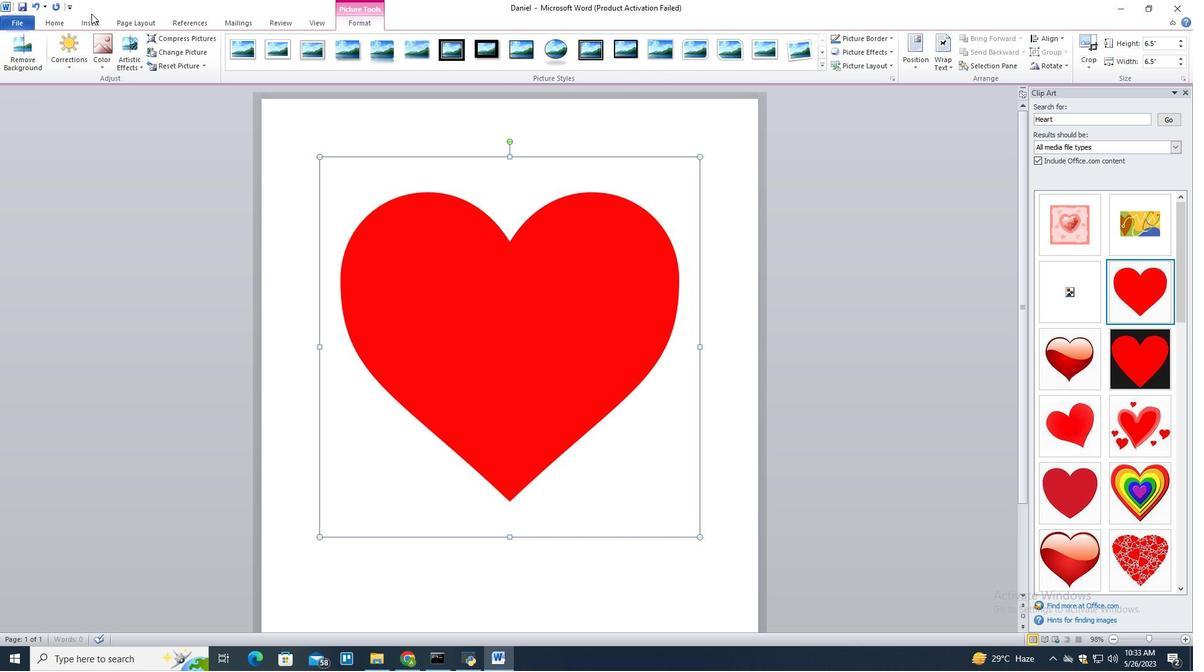 
Action: Mouse moved to (91, 21)
Screenshot: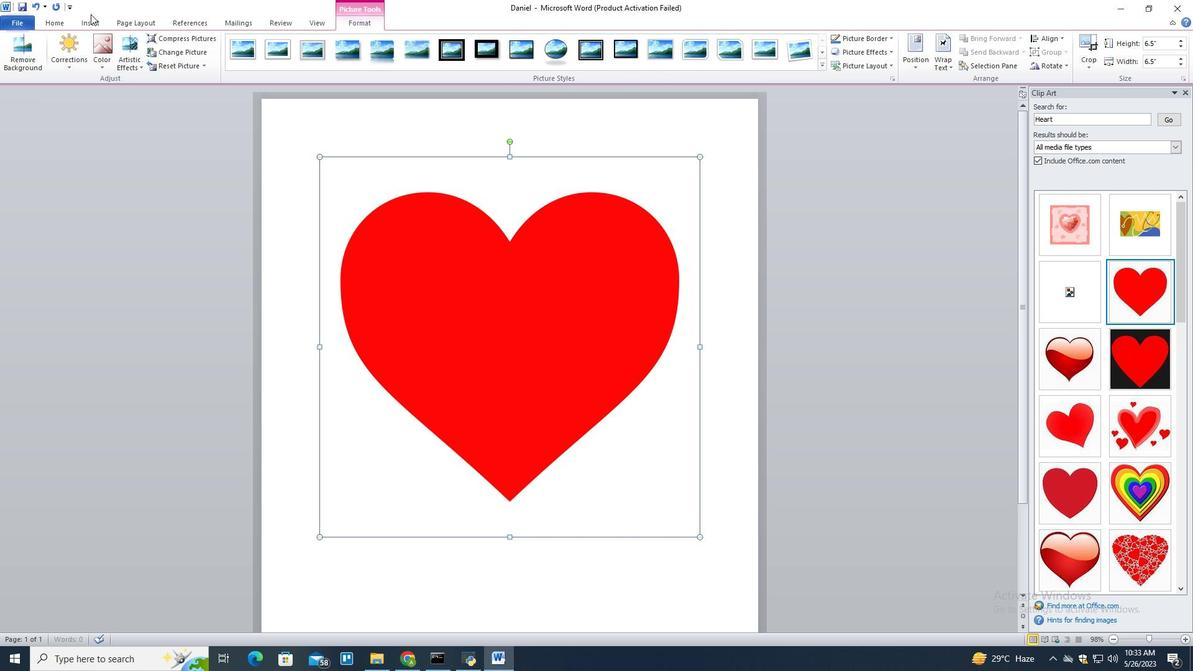 
Action: Mouse pressed left at (91, 21)
Screenshot: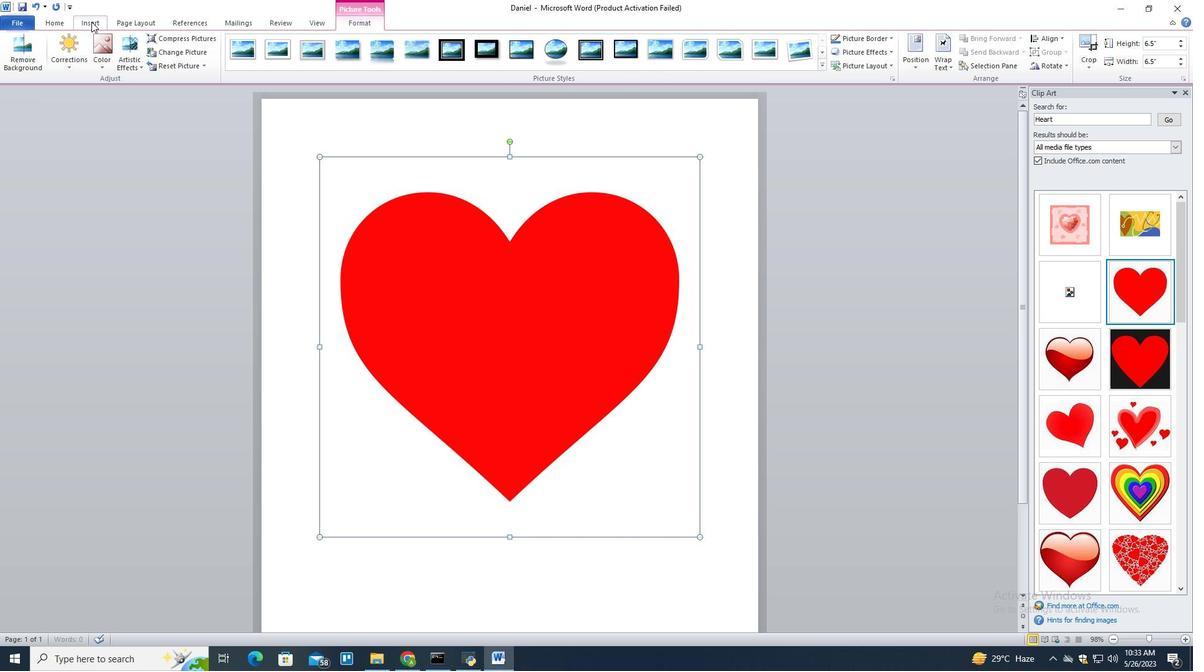 
Action: Mouse moved to (62, 27)
Screenshot: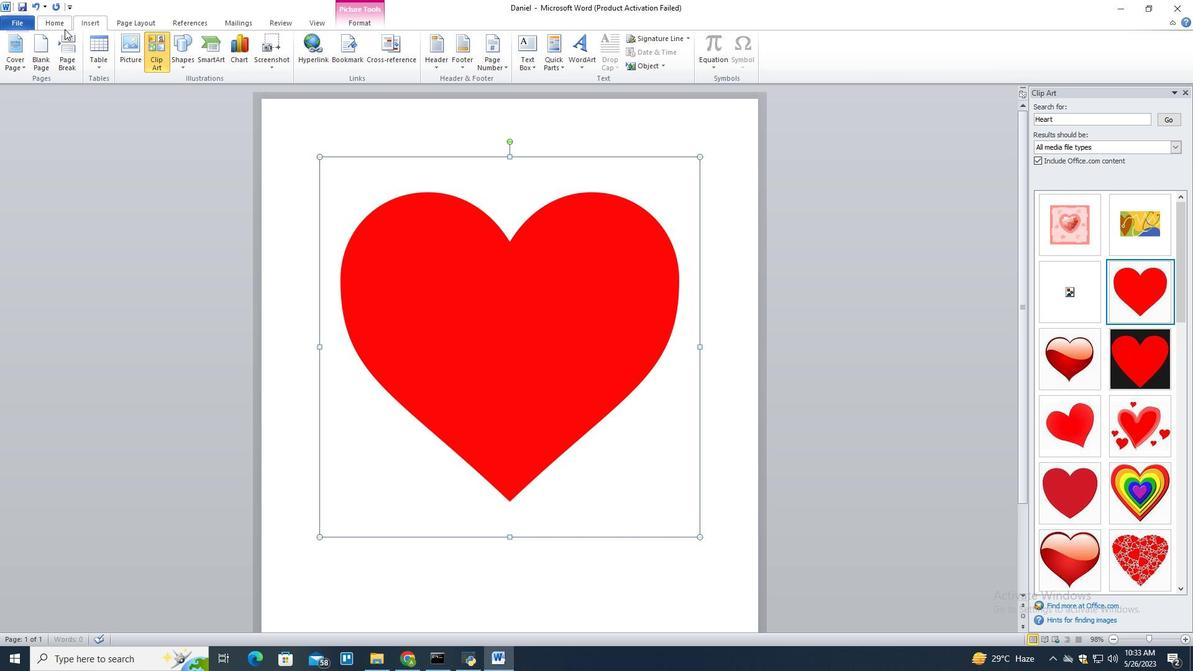 
Action: Mouse pressed left at (62, 27)
Screenshot: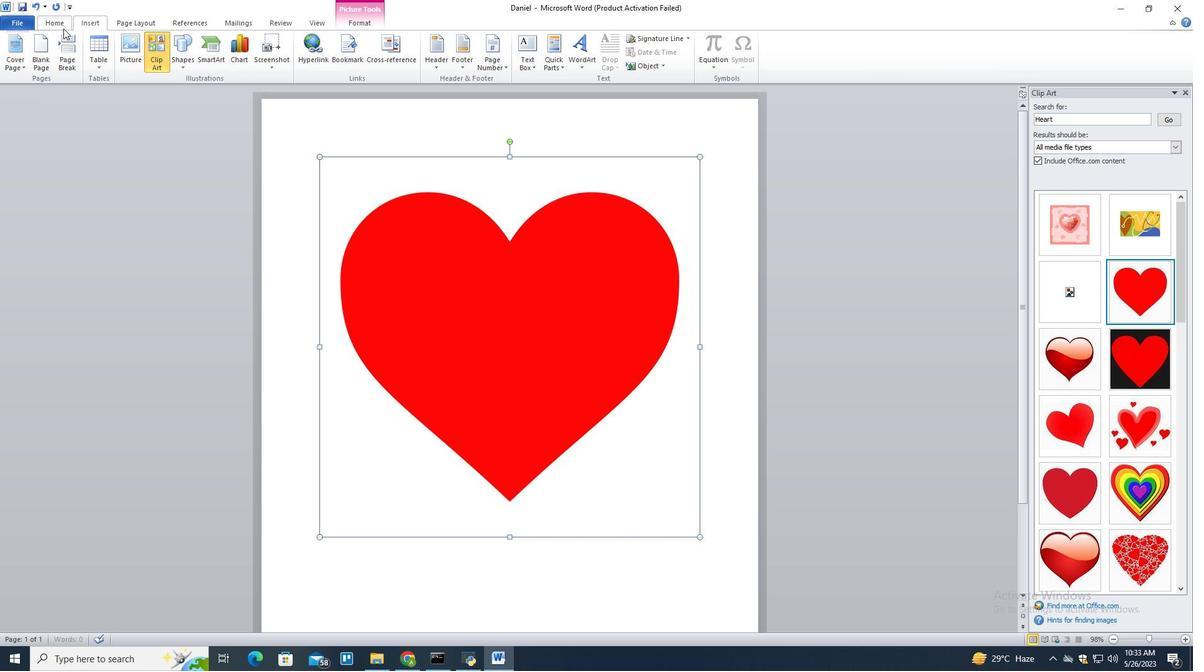 
Action: Mouse moved to (485, 288)
Screenshot: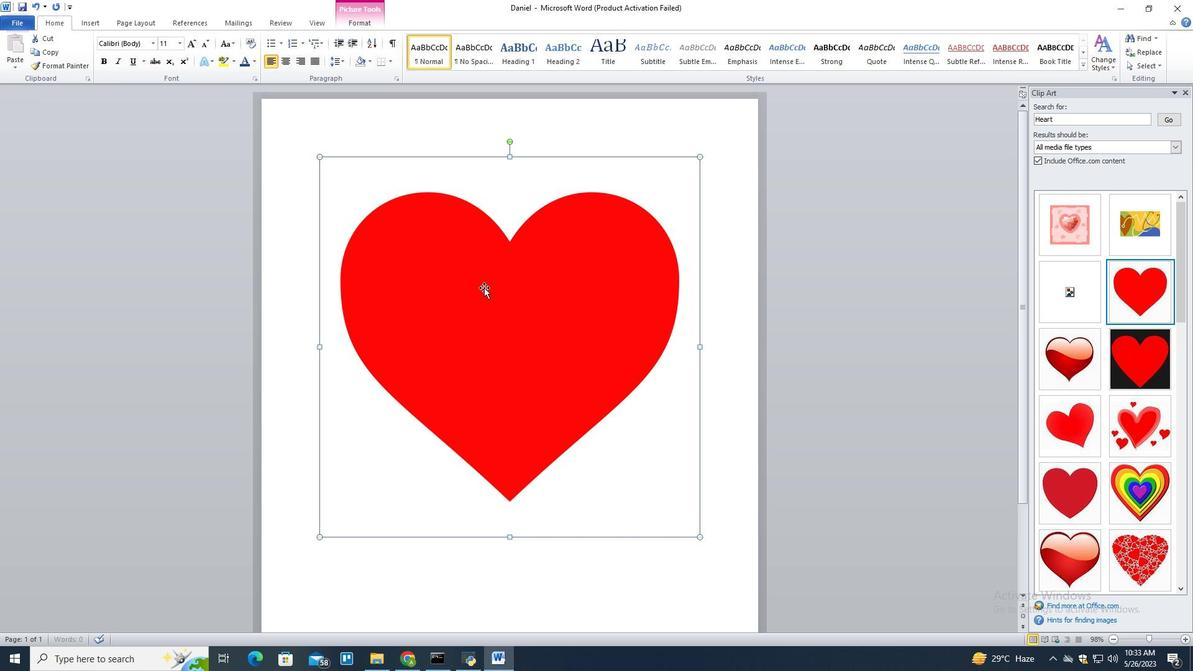 
Action: Mouse pressed left at (485, 288)
Screenshot: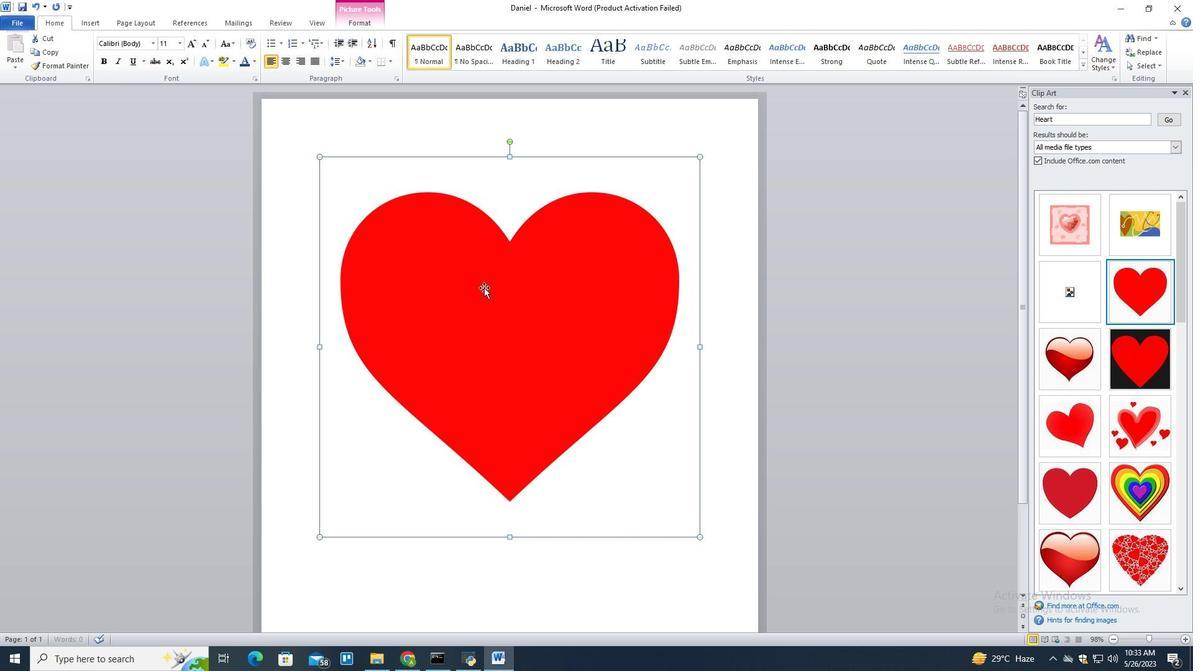 
Action: Mouse moved to (287, 57)
Screenshot: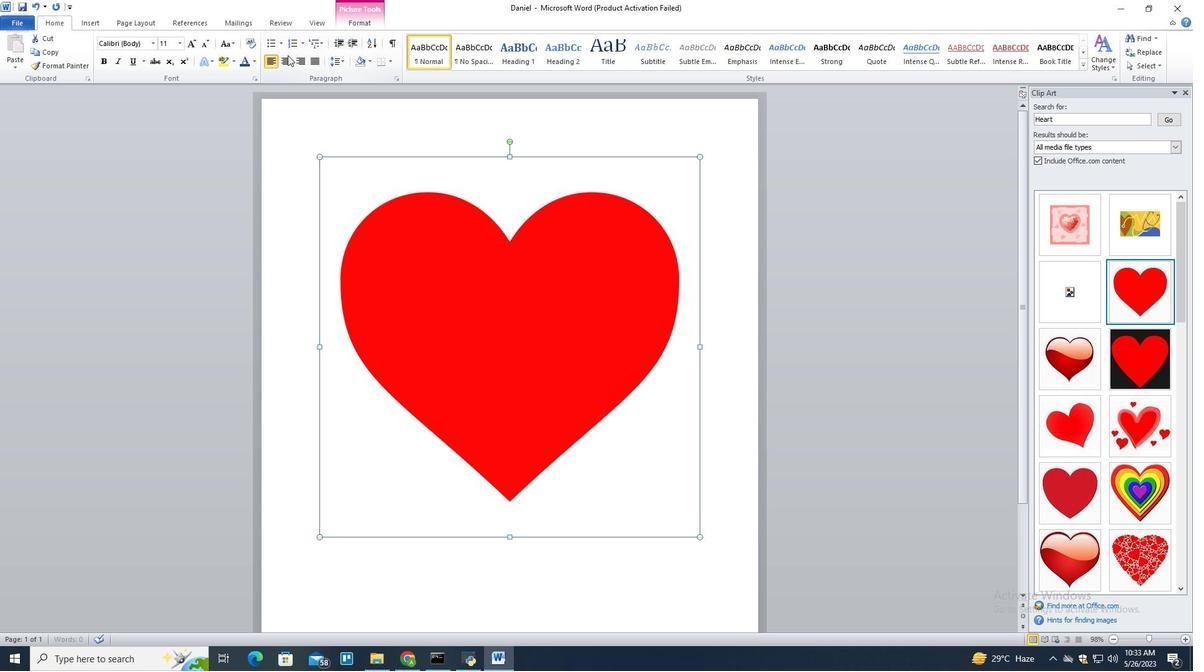 
Action: Mouse pressed left at (287, 57)
Screenshot: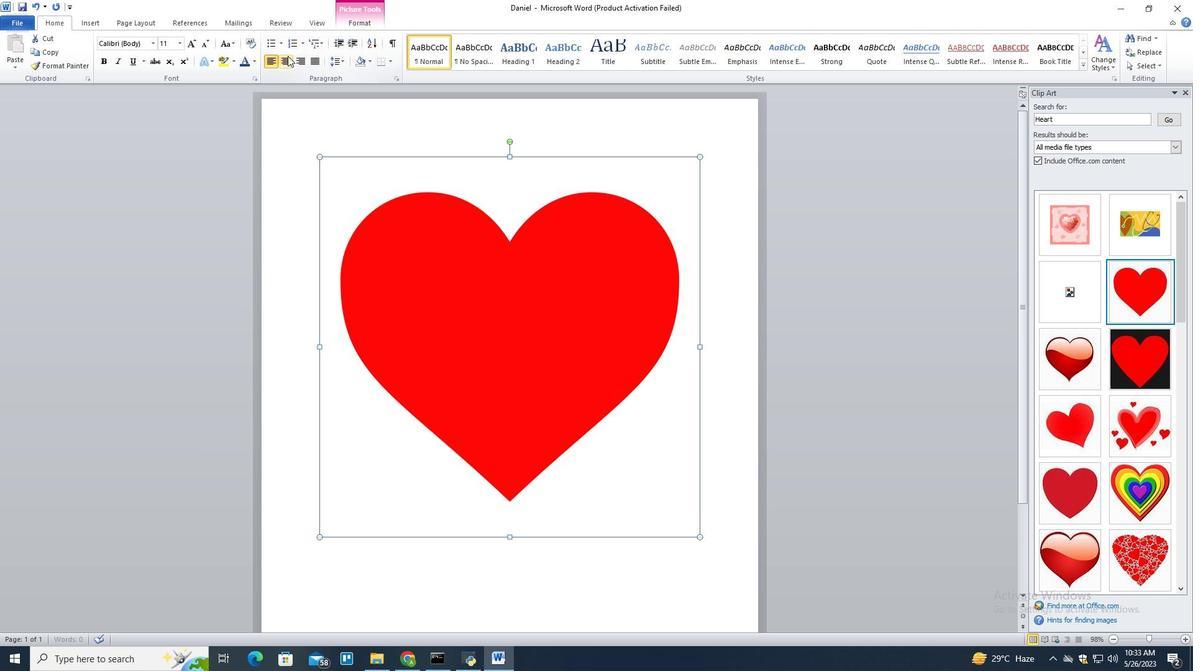 
Action: Mouse moved to (503, 261)
Screenshot: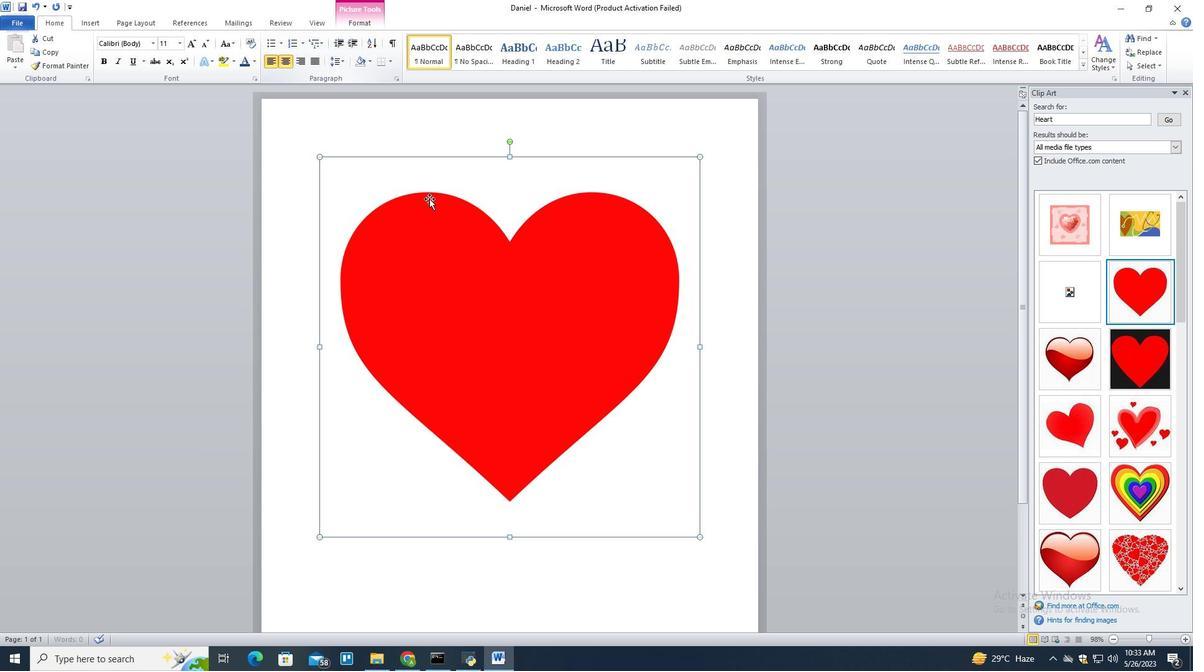
Action: Mouse pressed left at (503, 261)
Screenshot: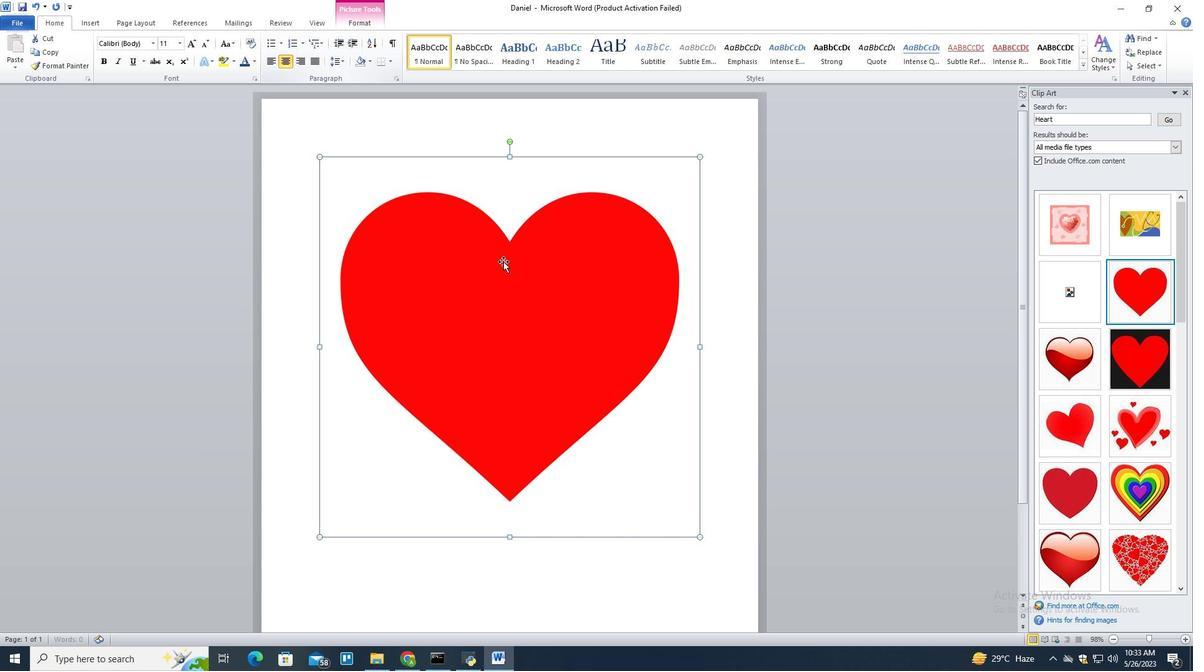 
Action: Mouse moved to (297, 57)
Screenshot: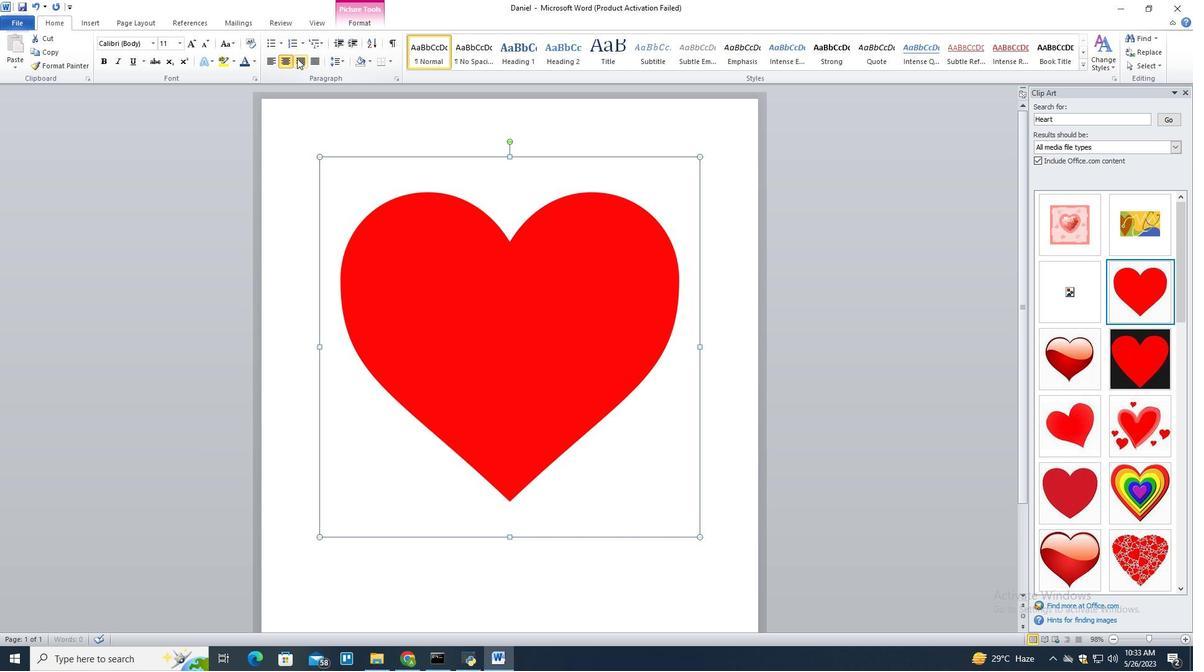
Action: Mouse pressed left at (297, 57)
Screenshot: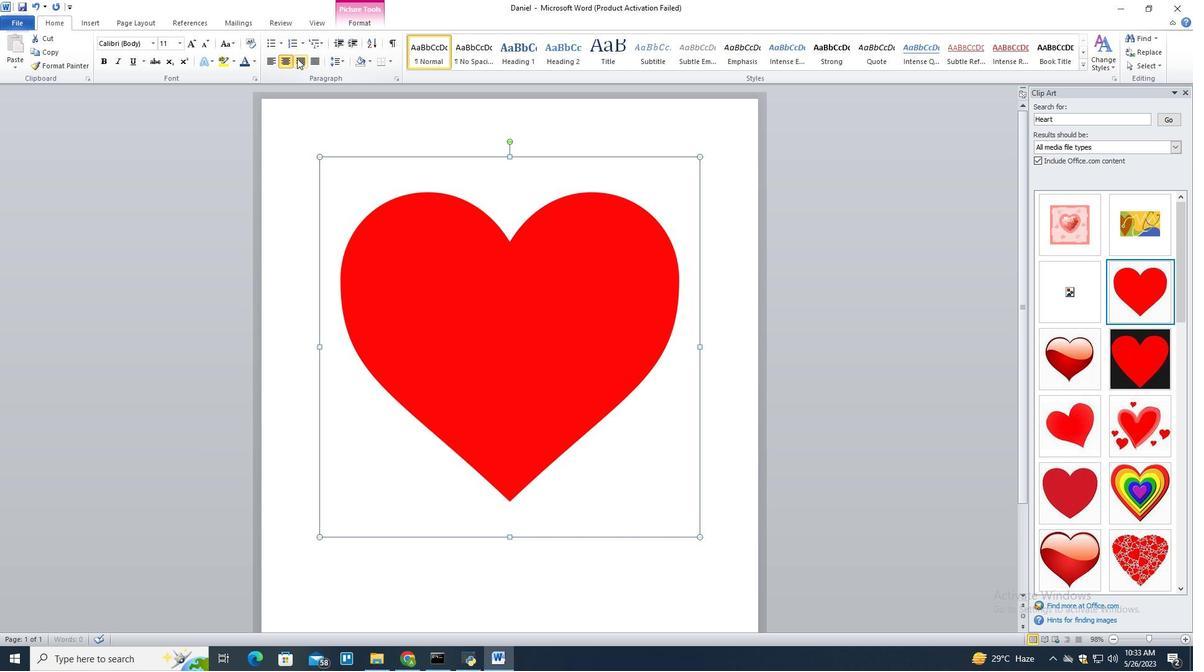 
Action: Mouse moved to (320, 64)
Screenshot: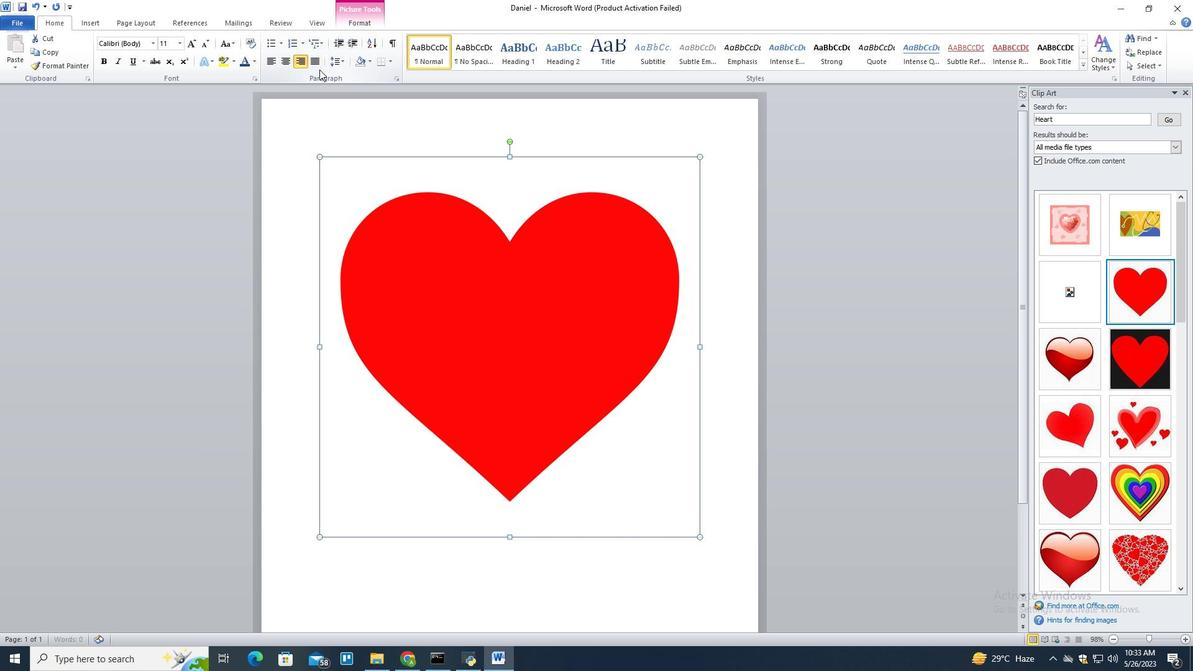 
Action: Mouse pressed left at (320, 64)
Screenshot: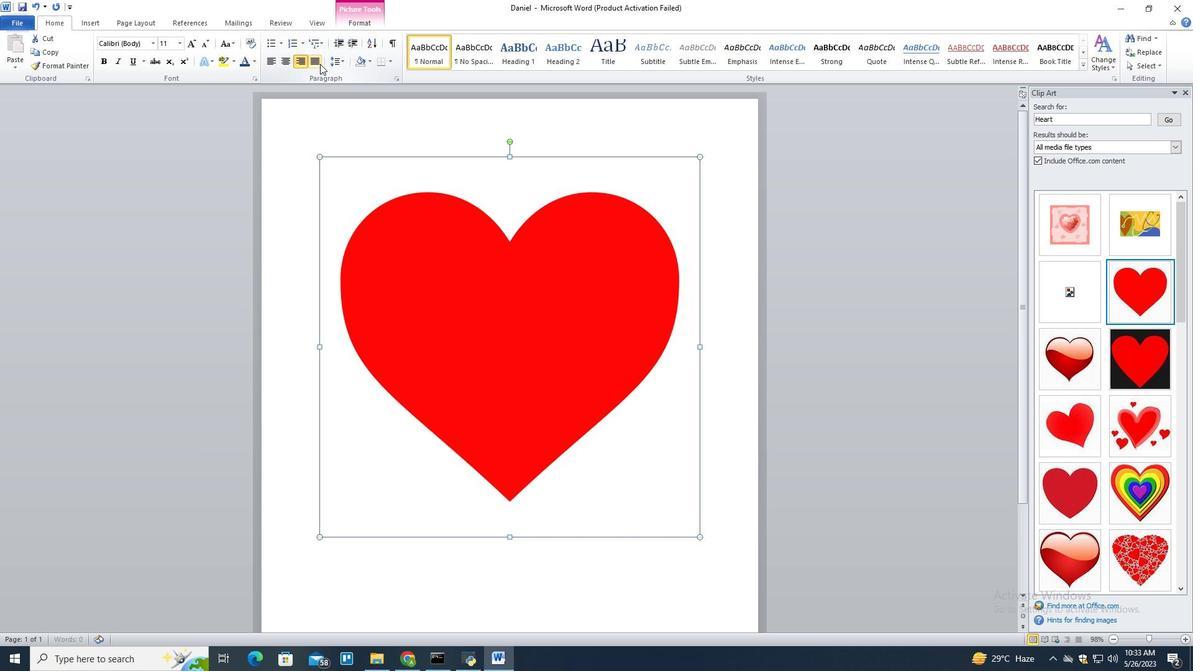 
Action: Mouse moved to (267, 58)
Screenshot: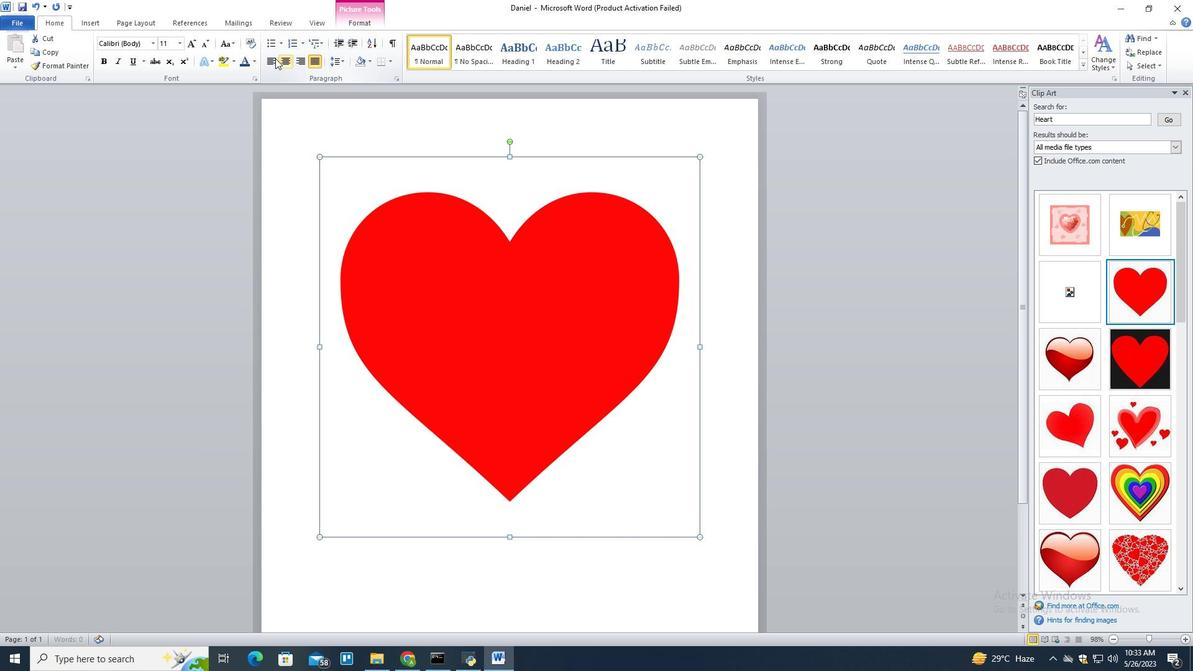 
Action: Mouse pressed left at (267, 58)
Screenshot: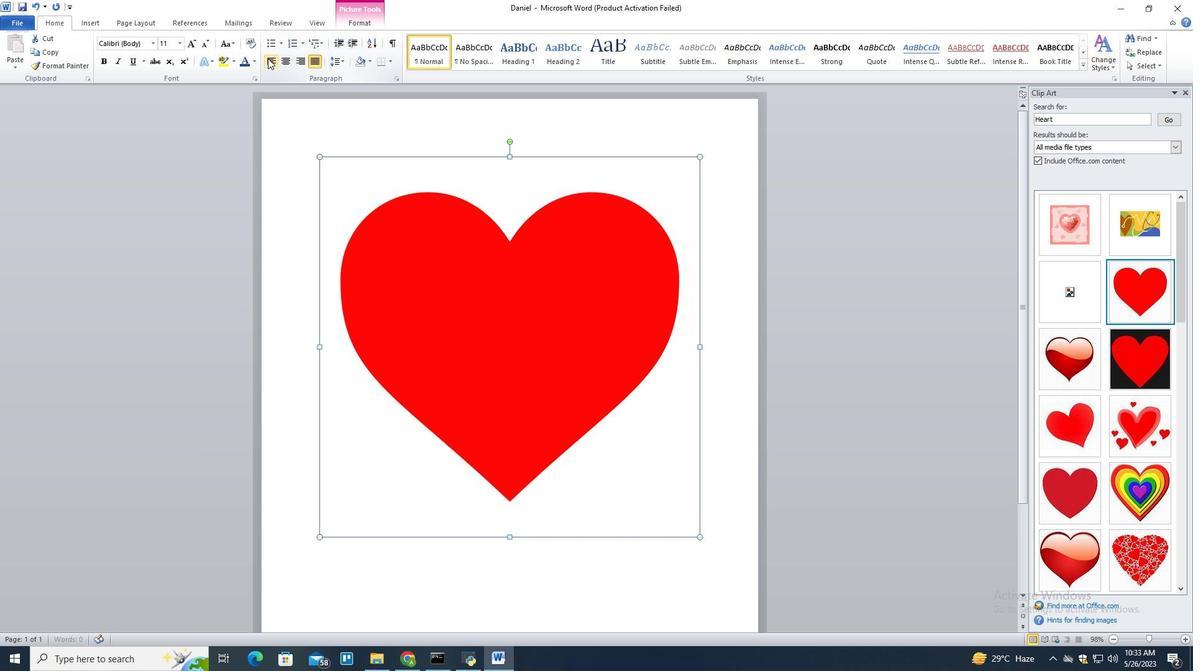 
Action: Mouse moved to (523, 303)
Screenshot: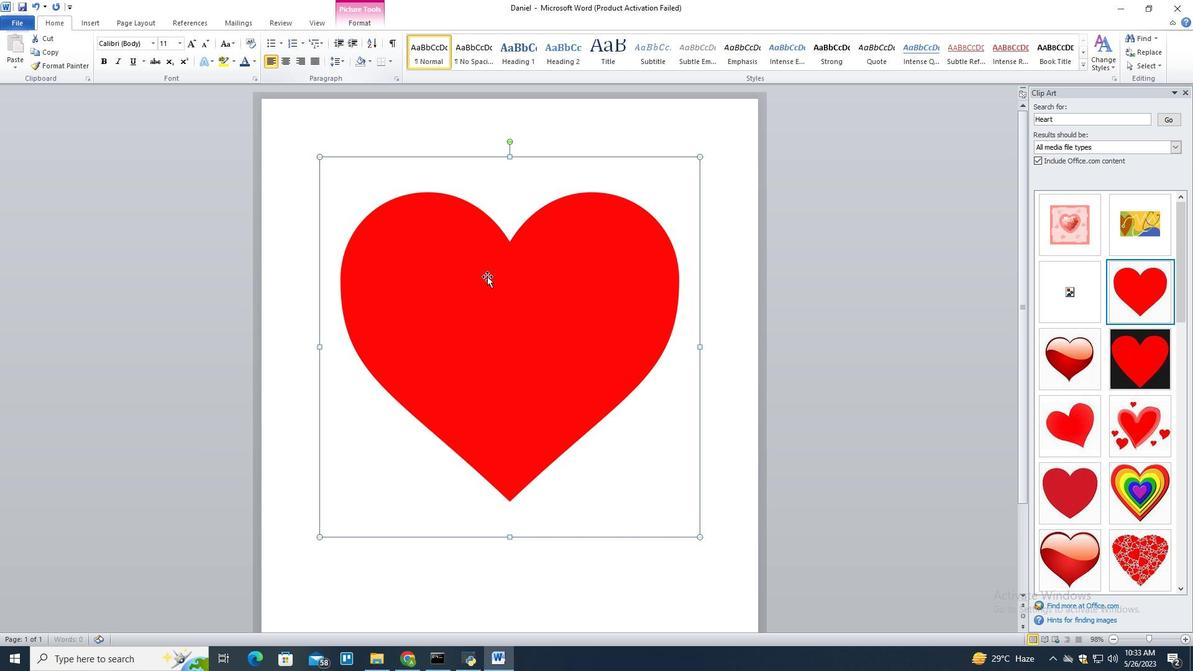 
Action: Mouse pressed left at (523, 303)
Screenshot: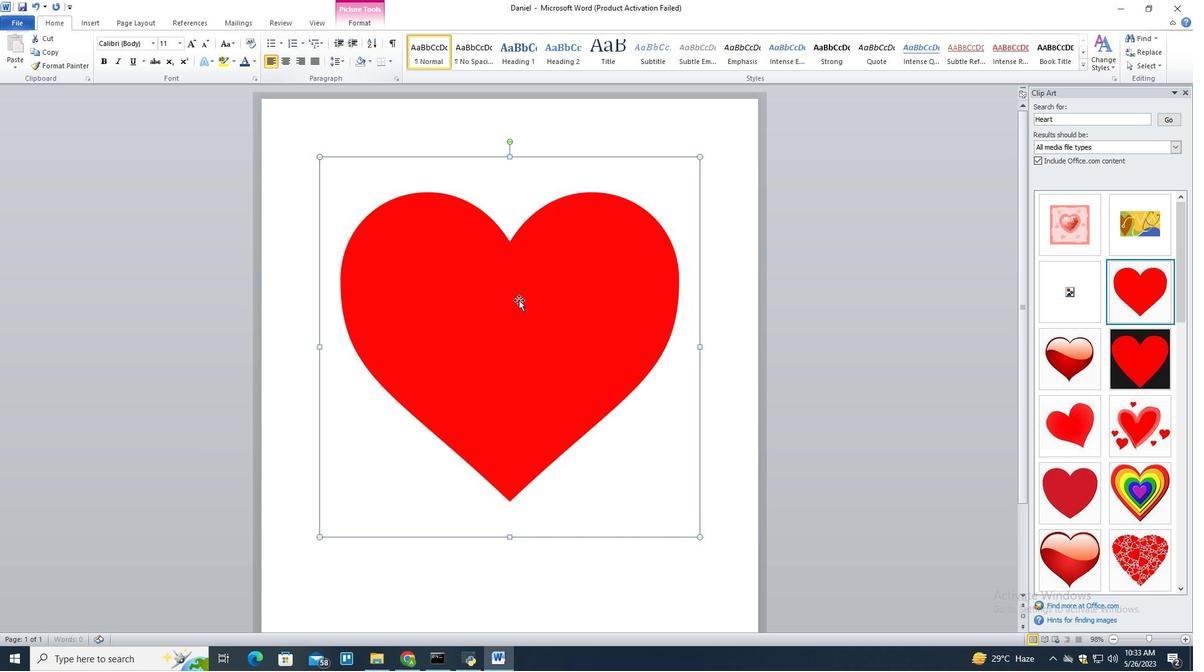 
Action: Mouse moved to (476, 275)
Screenshot: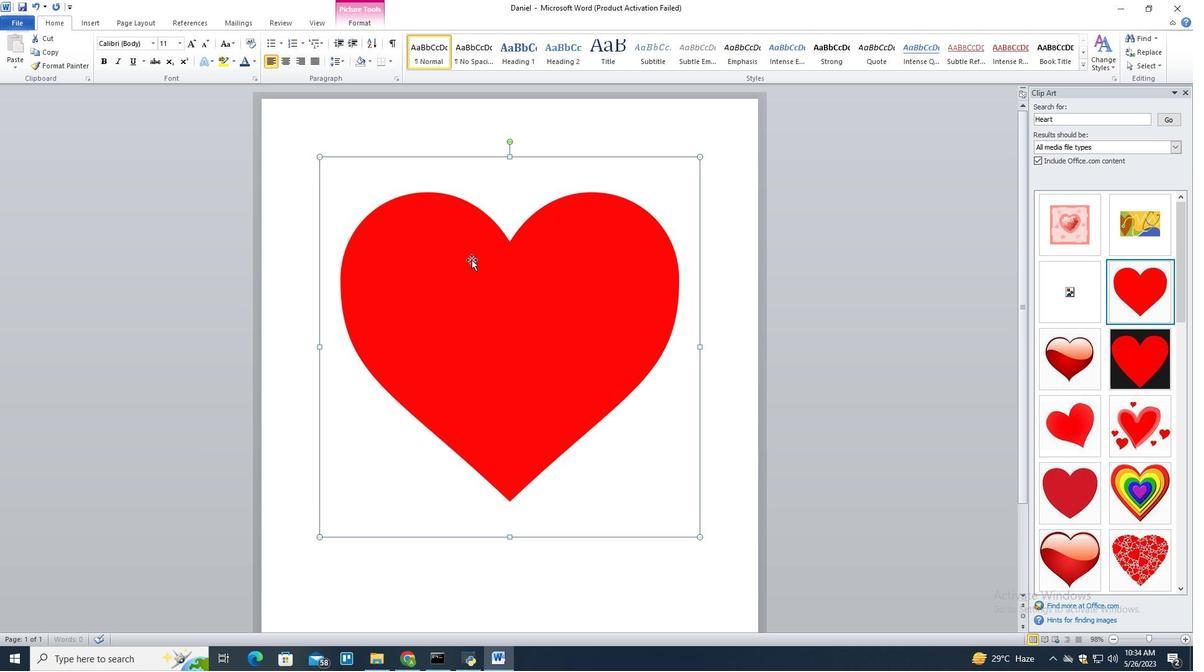 
Action: Mouse pressed left at (476, 275)
Screenshot: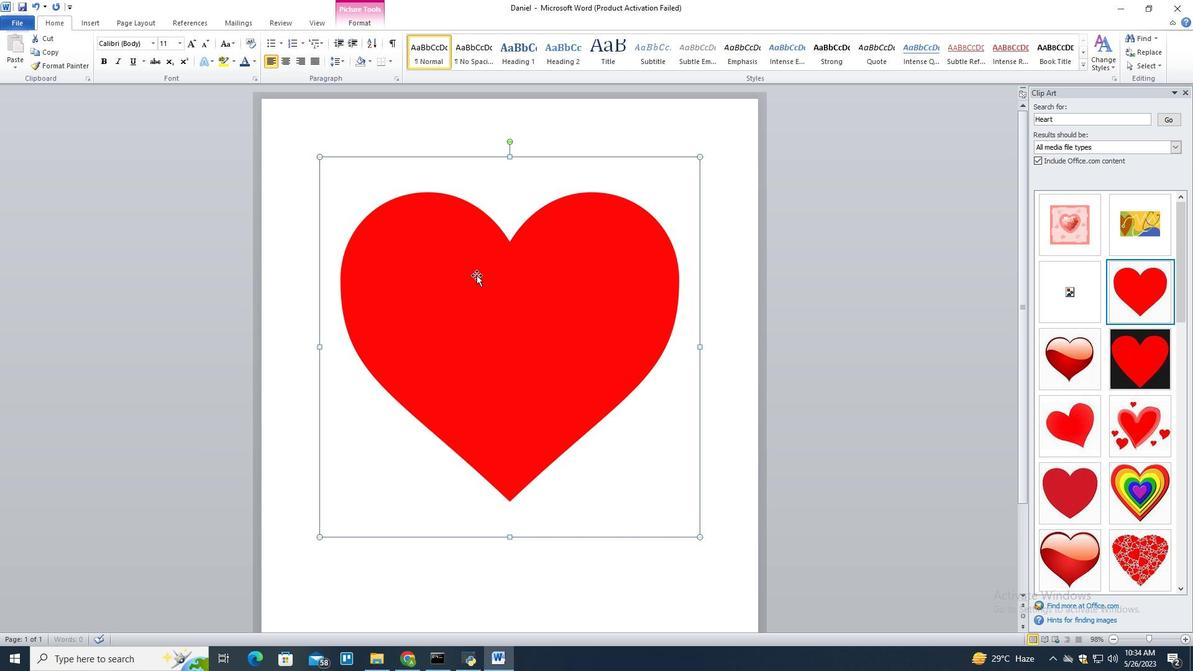 
Action: Mouse pressed left at (476, 275)
Screenshot: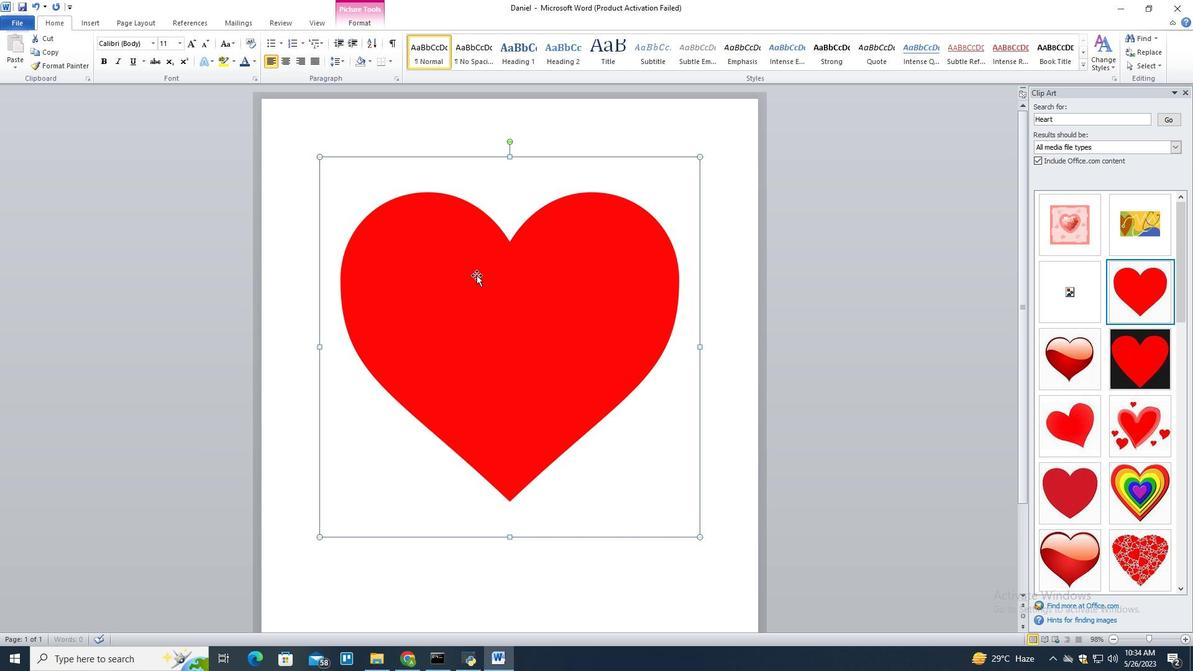 
Action: Mouse moved to (84, 15)
Screenshot: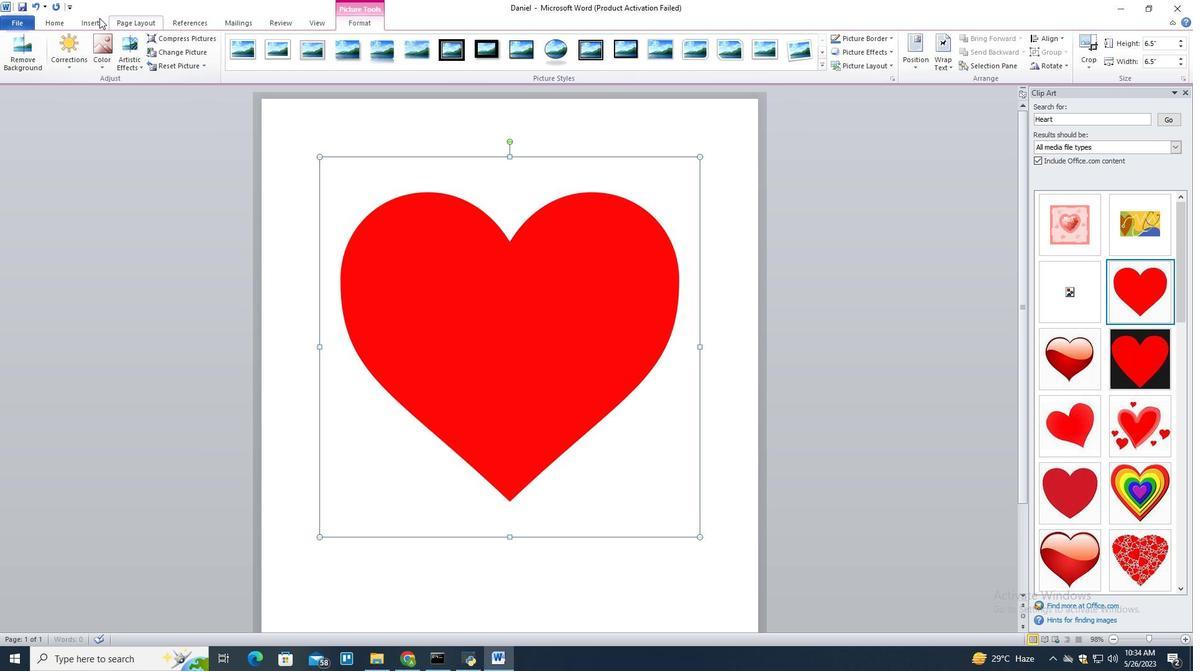 
Action: Mouse pressed left at (84, 15)
Screenshot: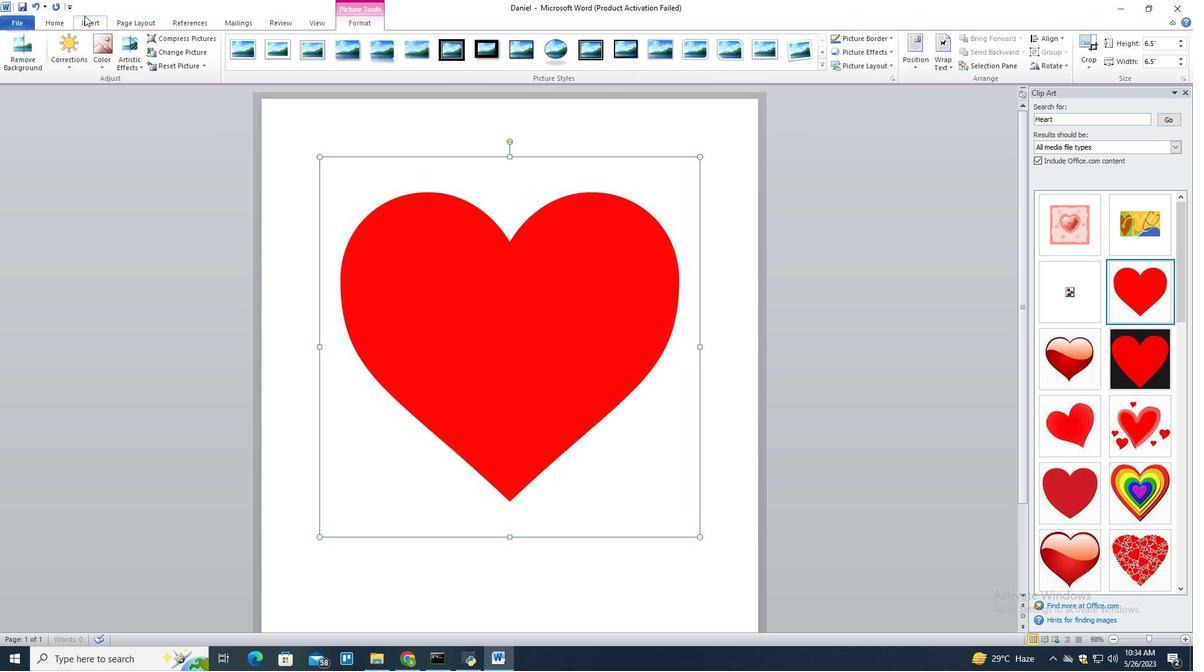 
Action: Mouse moved to (54, 21)
Screenshot: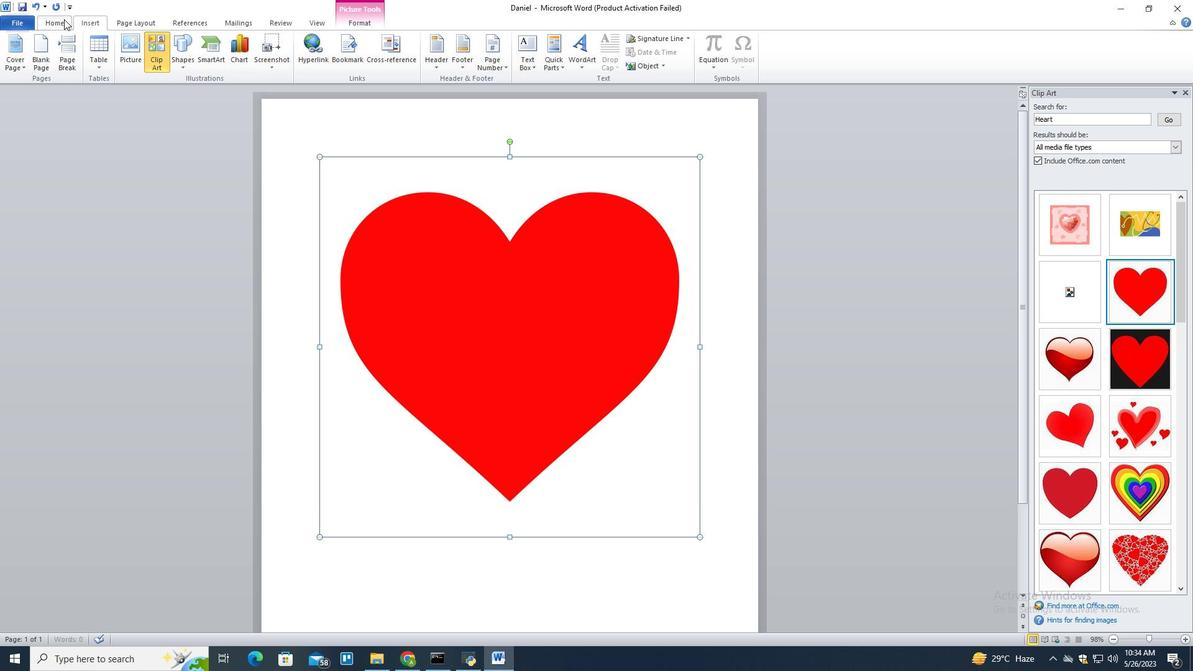 
Action: Mouse pressed left at (54, 21)
Screenshot: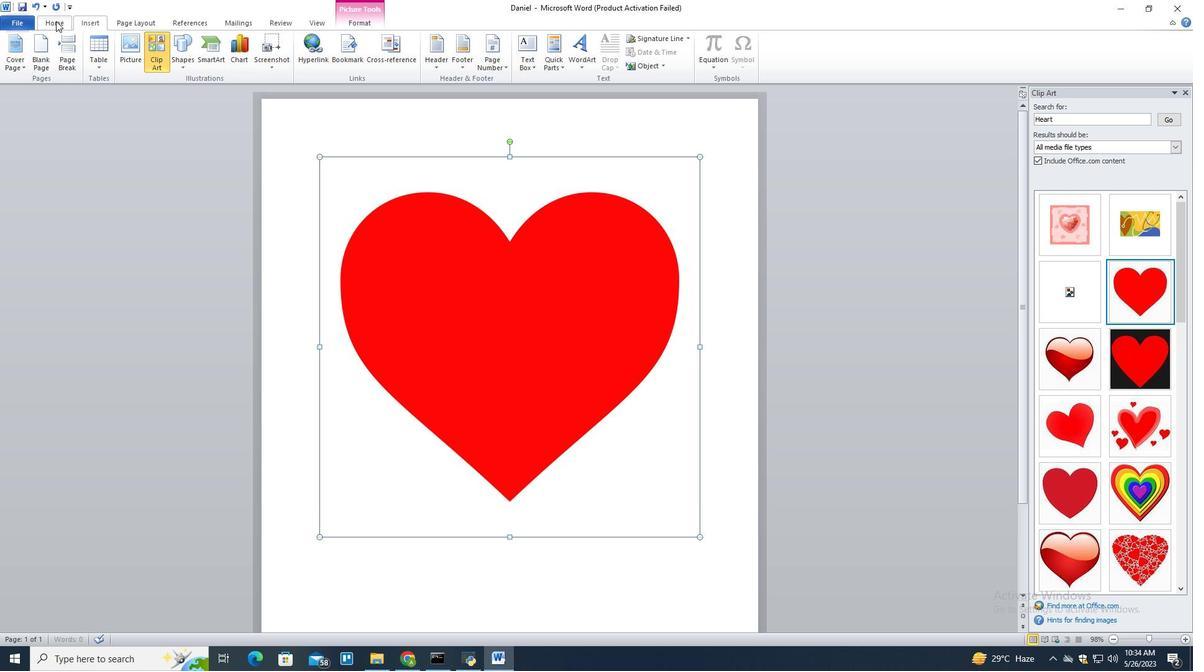 
Action: Mouse moved to (516, 287)
Screenshot: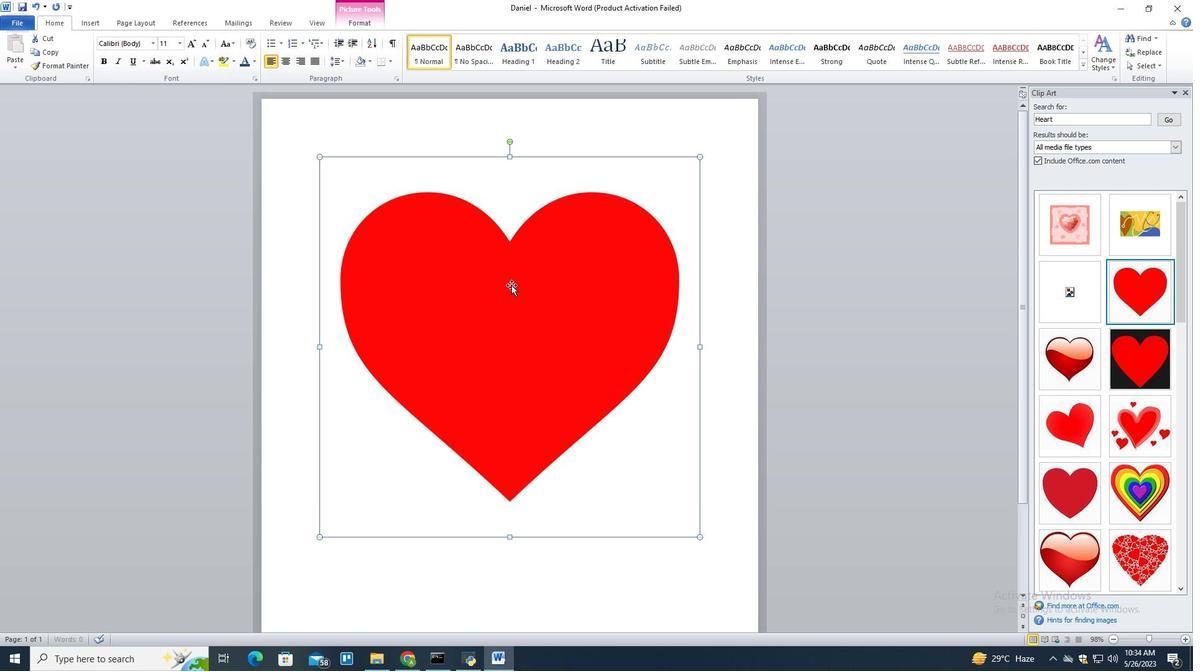 
Action: Mouse pressed left at (516, 287)
Screenshot: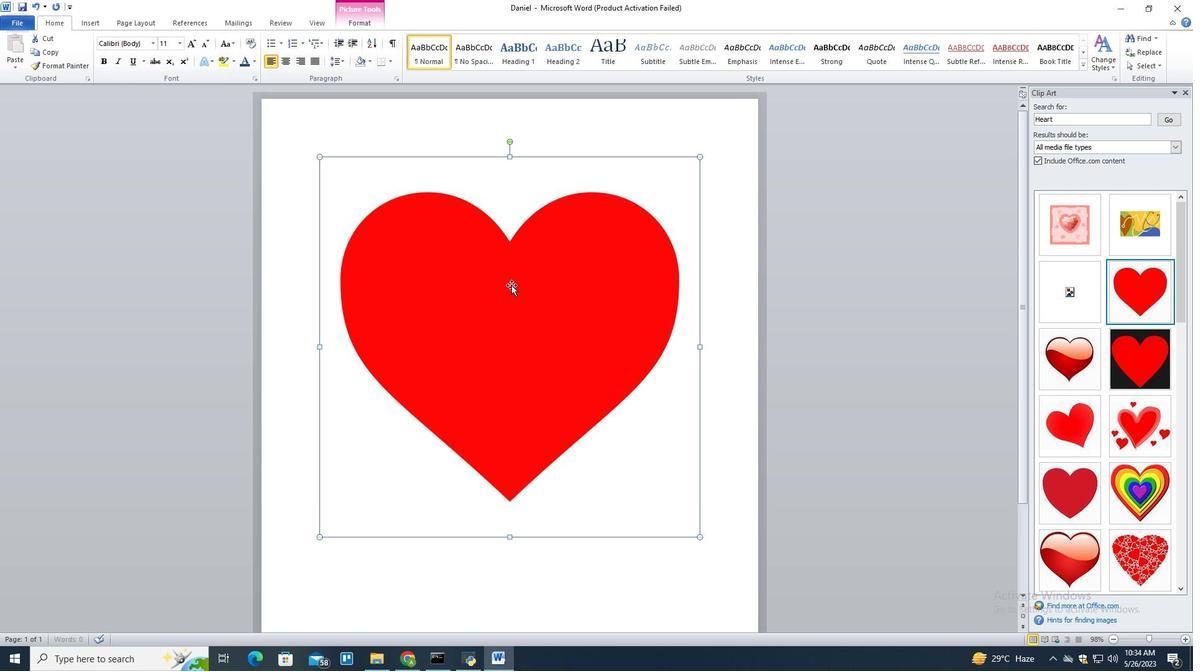 
Action: Mouse moved to (312, 56)
Screenshot: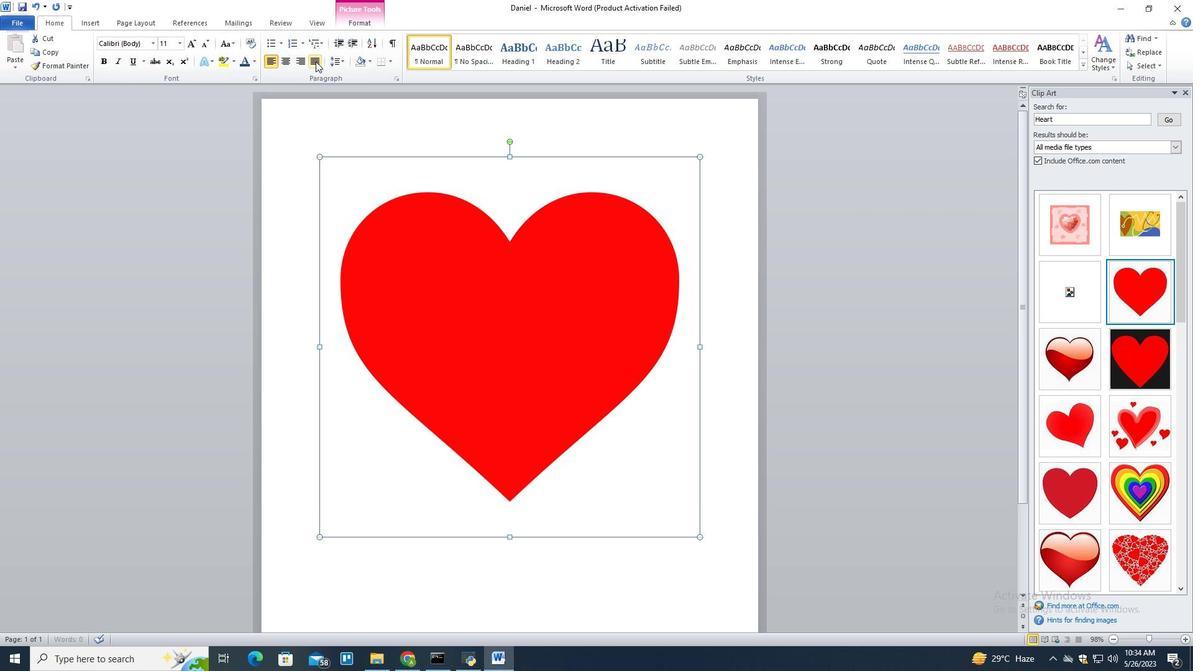 
Action: Mouse pressed left at (312, 56)
Screenshot: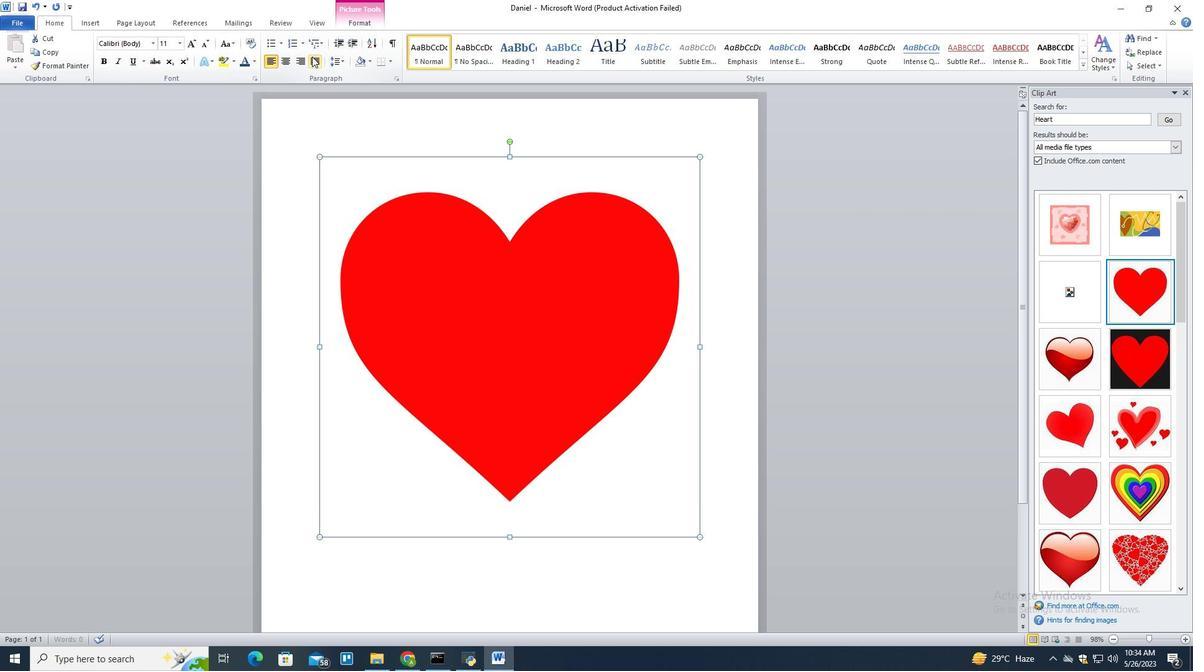 
Action: Mouse moved to (445, 277)
Screenshot: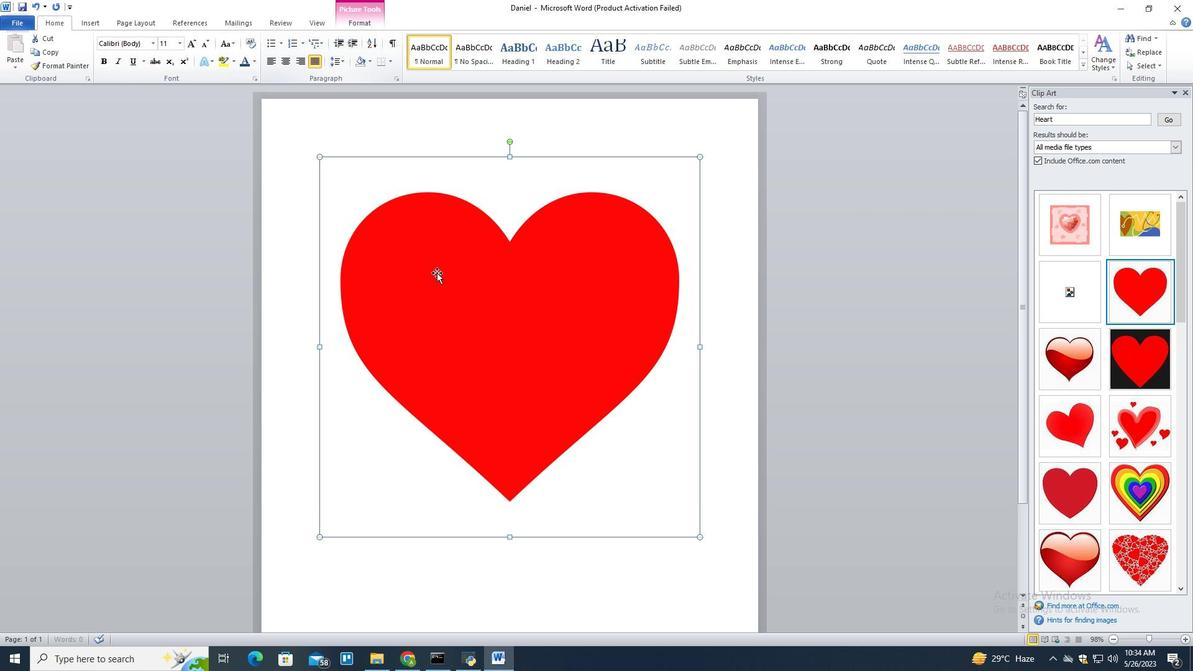 
Action: Mouse pressed left at (445, 277)
Screenshot: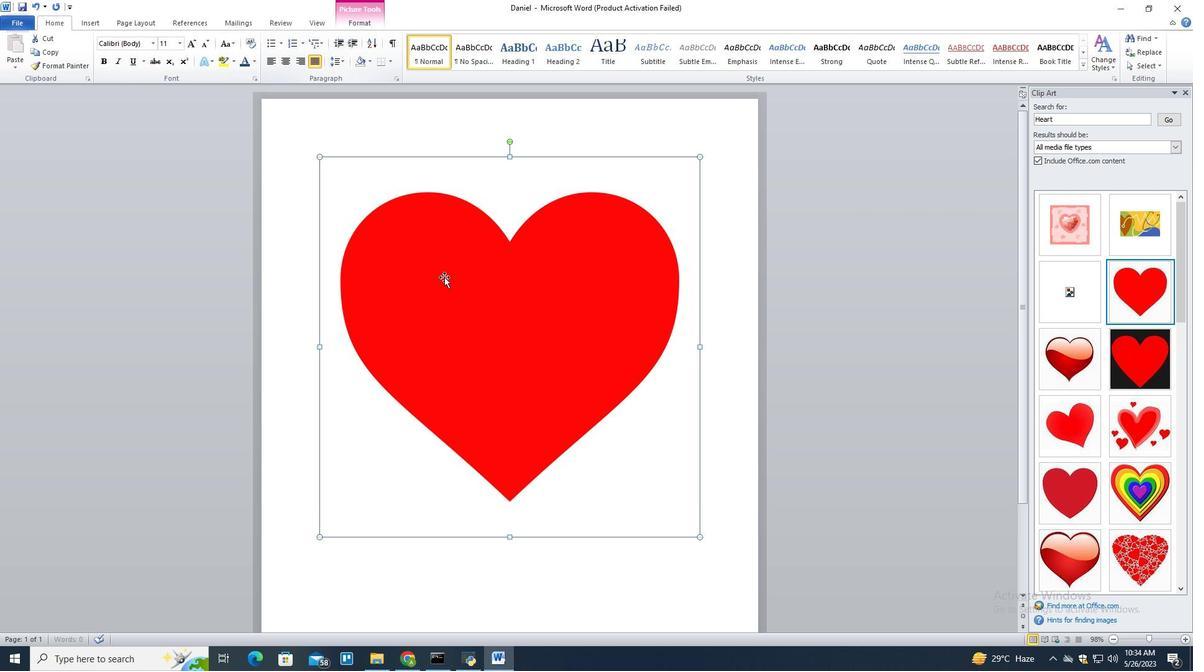 
Action: Mouse moved to (473, 325)
Screenshot: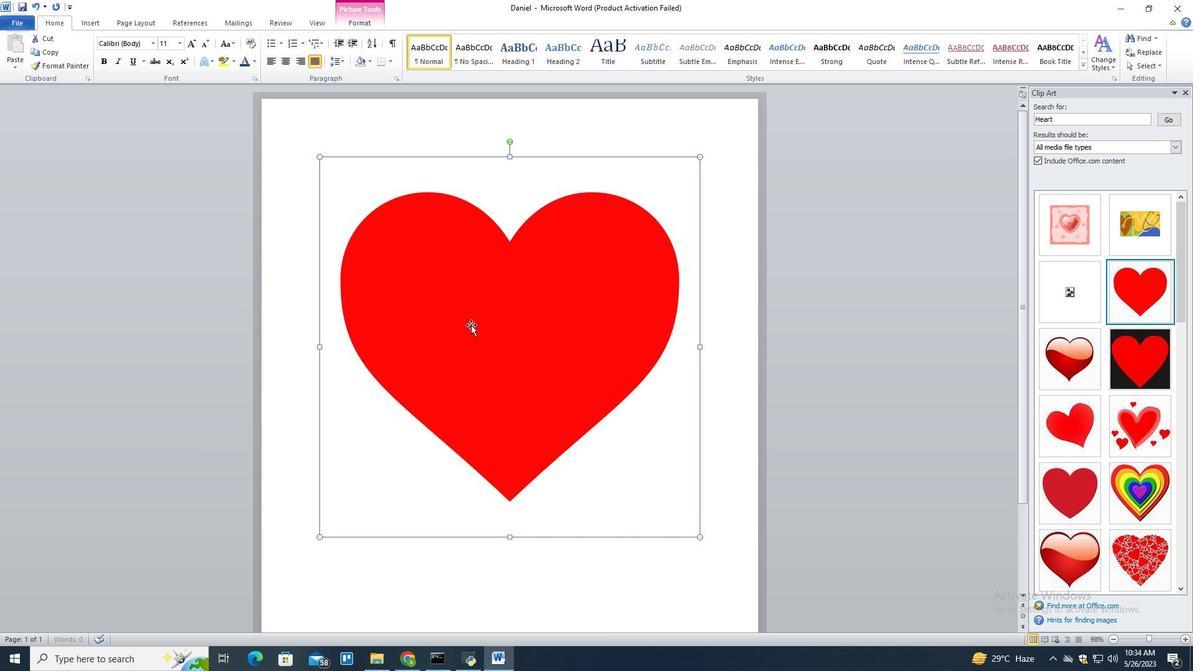 
Action: Mouse scrolled (473, 324) with delta (0, 0)
Screenshot: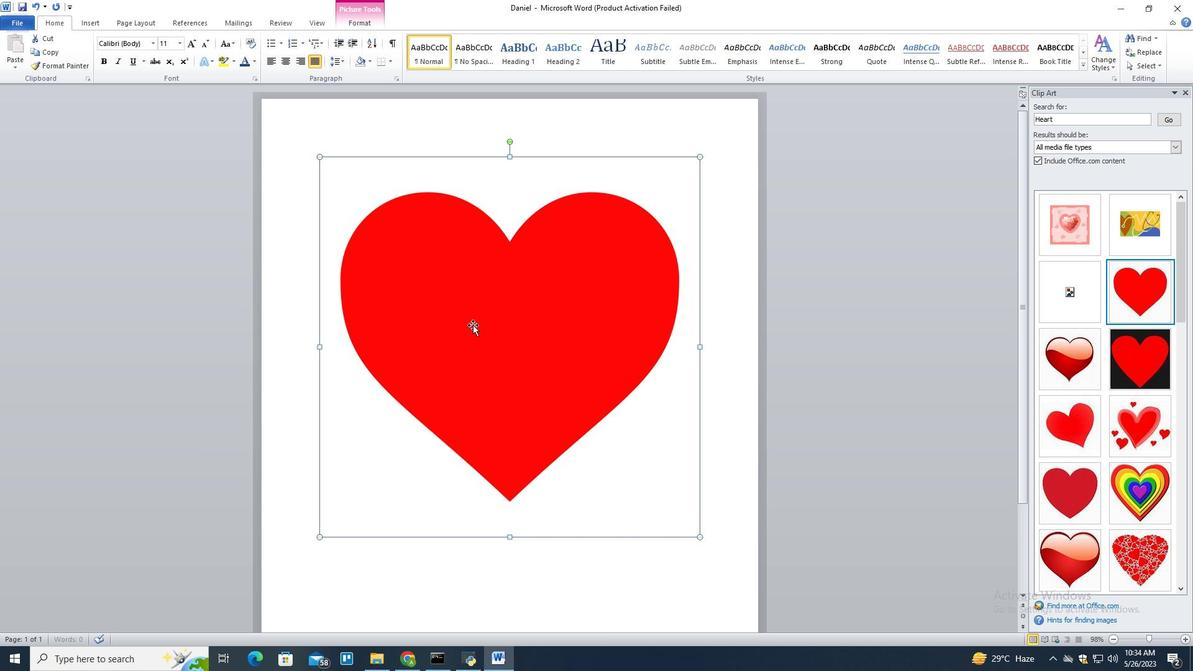 
Action: Mouse scrolled (473, 324) with delta (0, 0)
Screenshot: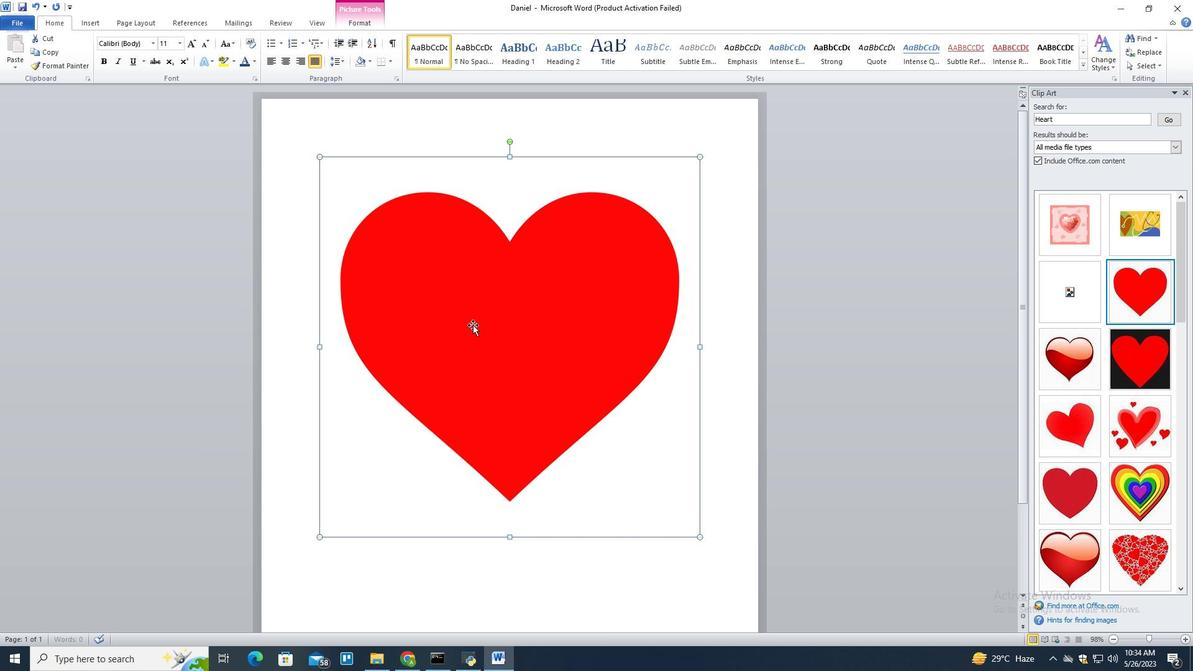 
Action: Mouse scrolled (473, 324) with delta (0, 0)
Screenshot: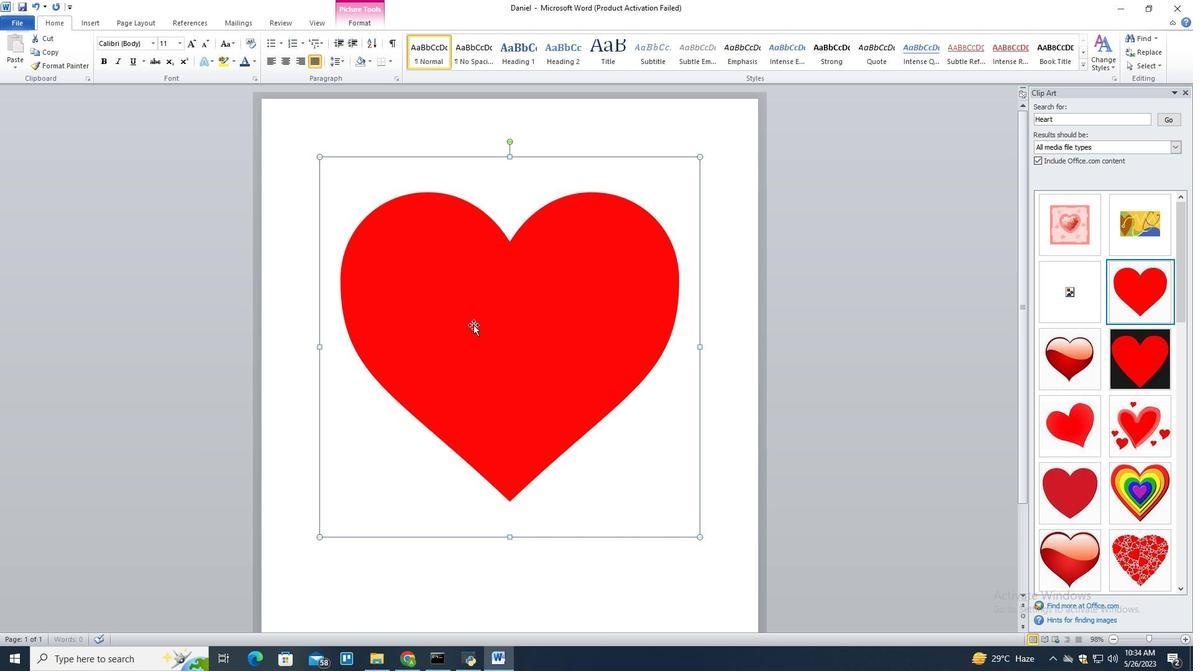 
Action: Mouse moved to (698, 447)
Screenshot: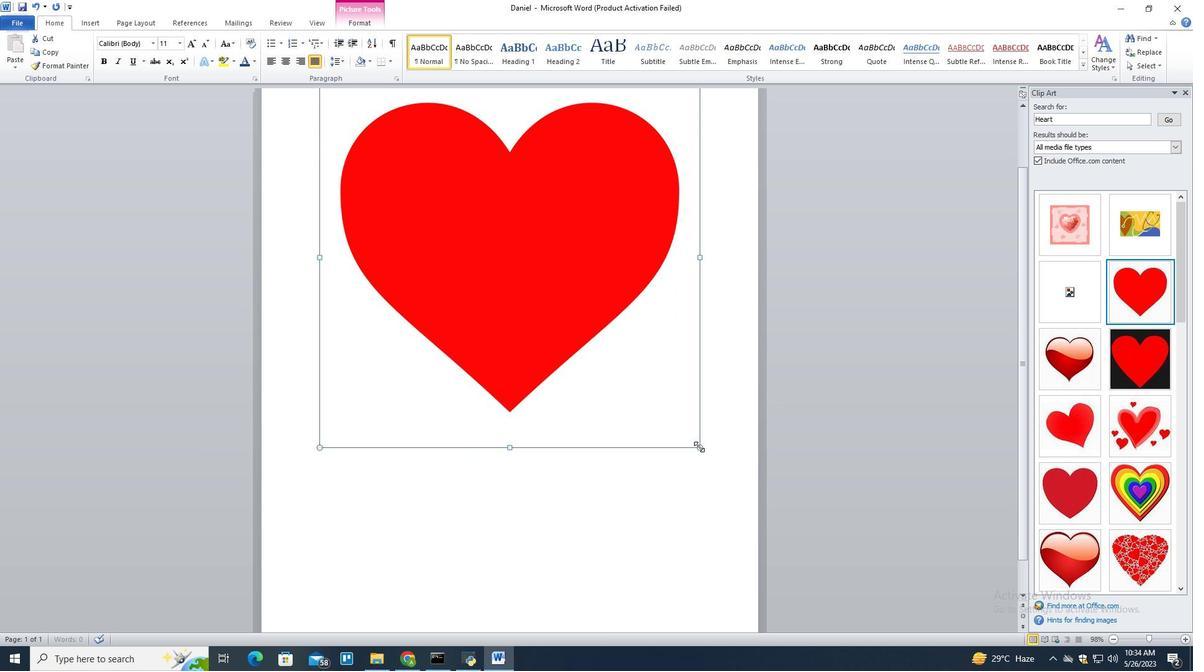 
Action: Mouse pressed left at (698, 447)
Screenshot: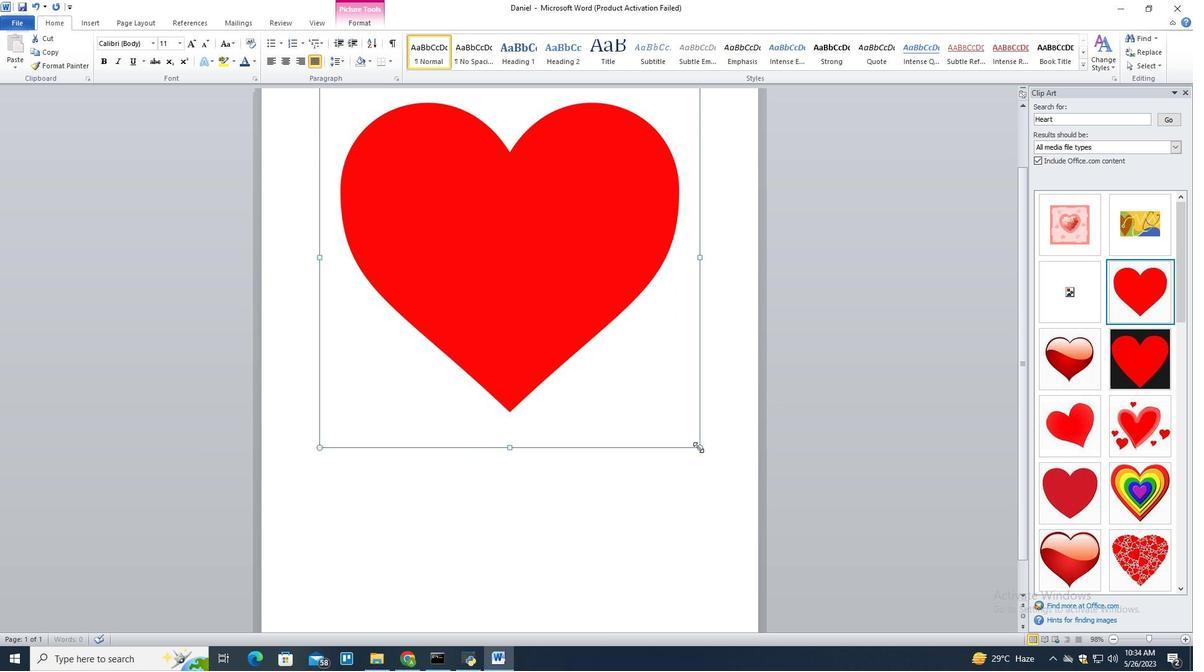 
Action: Mouse moved to (619, 393)
Screenshot: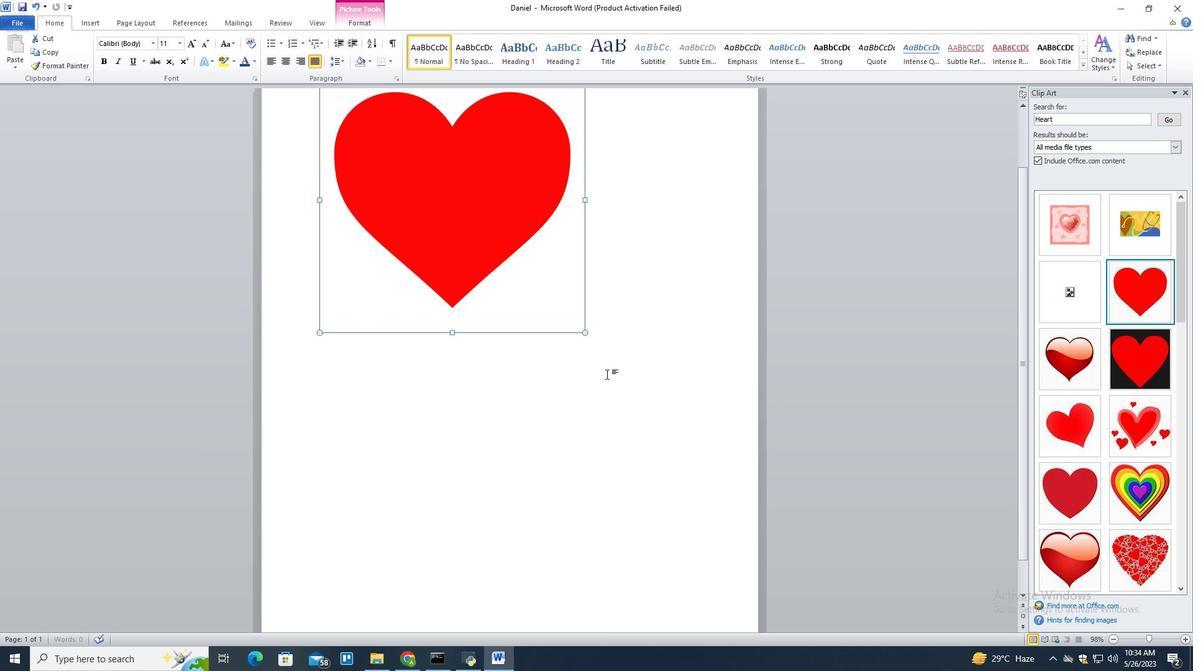 
Action: Mouse scrolled (619, 394) with delta (0, 0)
Screenshot: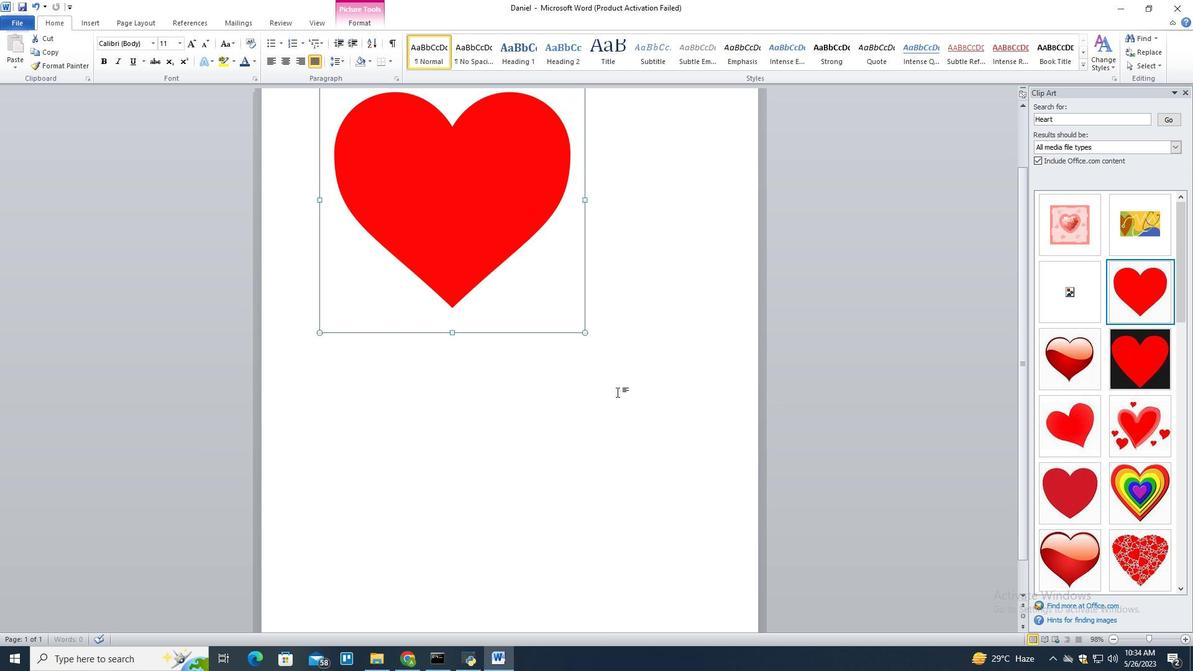 
Action: Mouse scrolled (619, 394) with delta (0, 0)
Screenshot: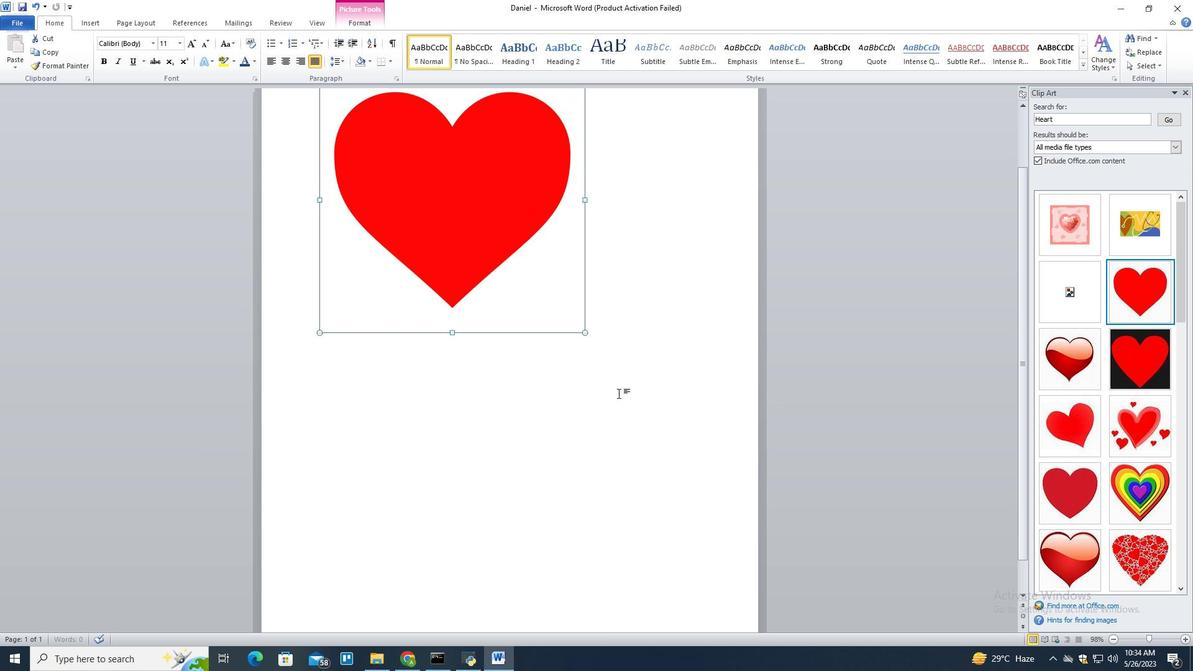 
Action: Mouse scrolled (619, 394) with delta (0, 0)
Screenshot: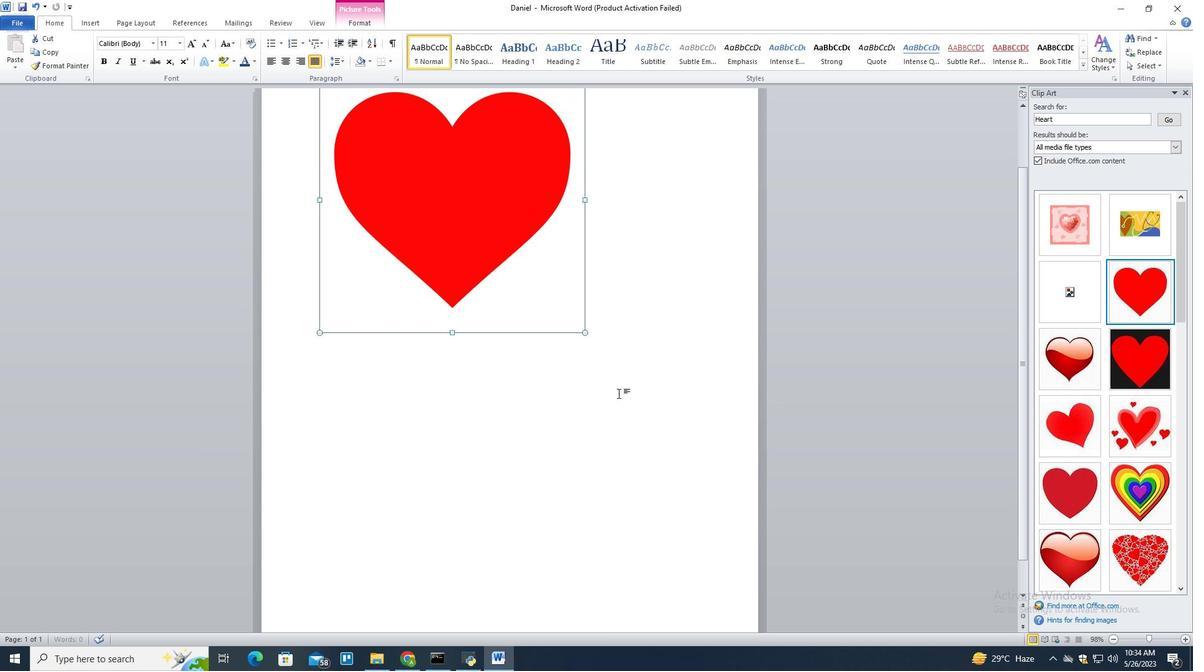 
Action: Mouse scrolled (619, 394) with delta (0, 0)
Screenshot: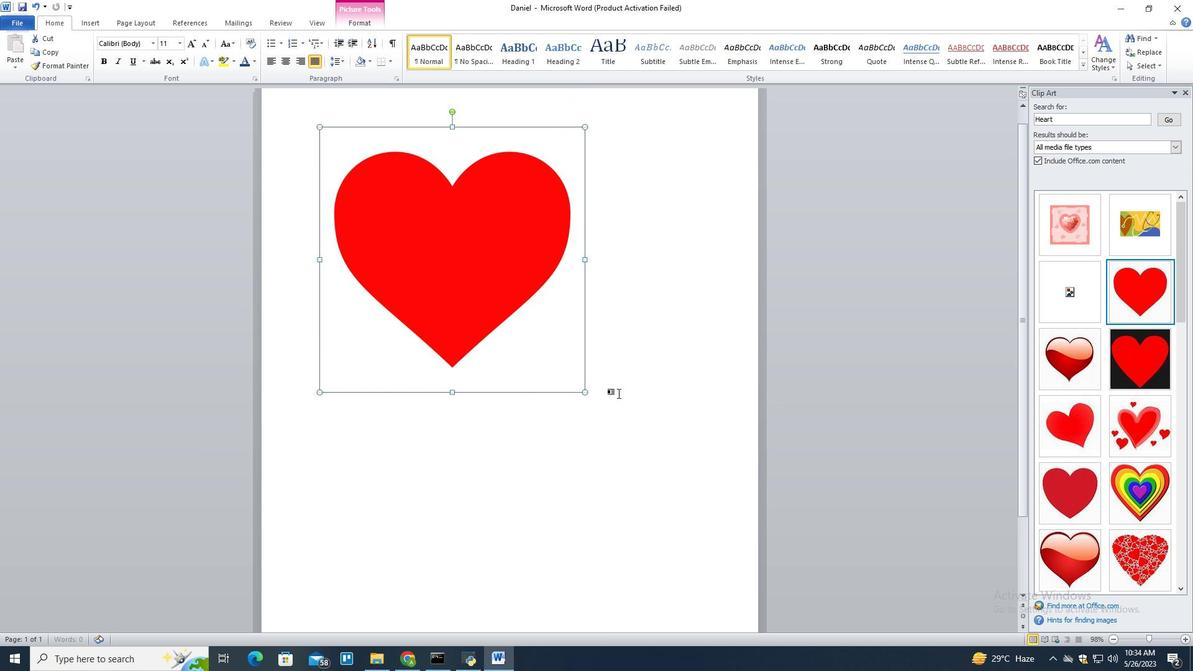 
Action: Mouse moved to (506, 312)
Screenshot: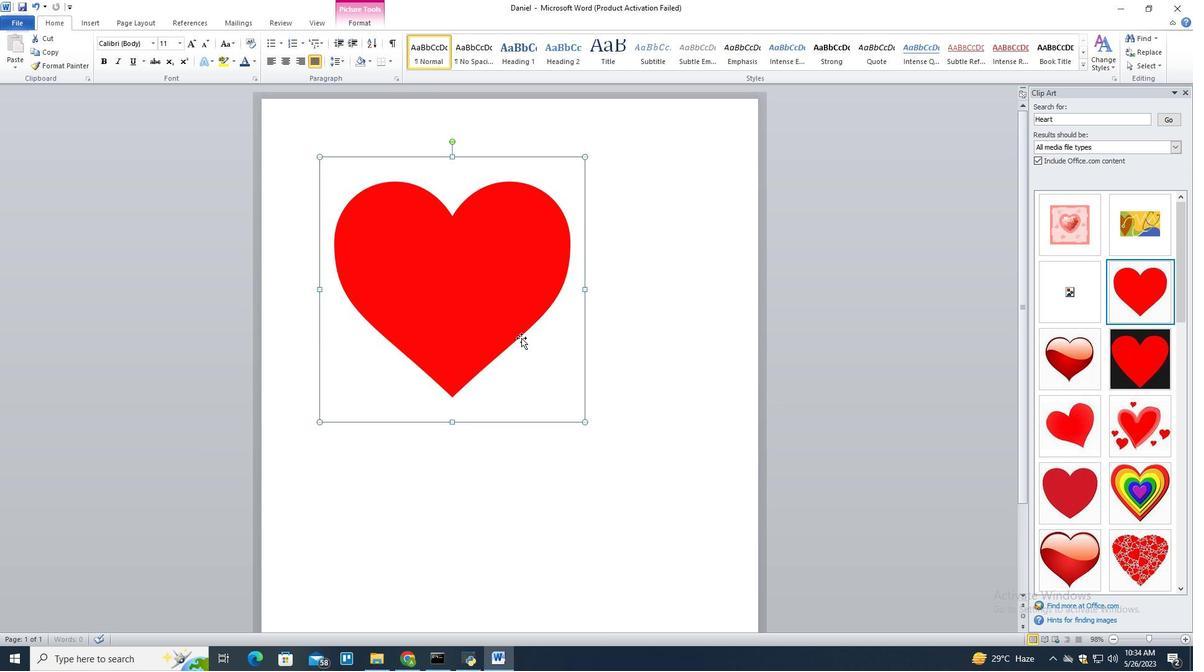 
Action: Mouse pressed left at (506, 312)
Screenshot: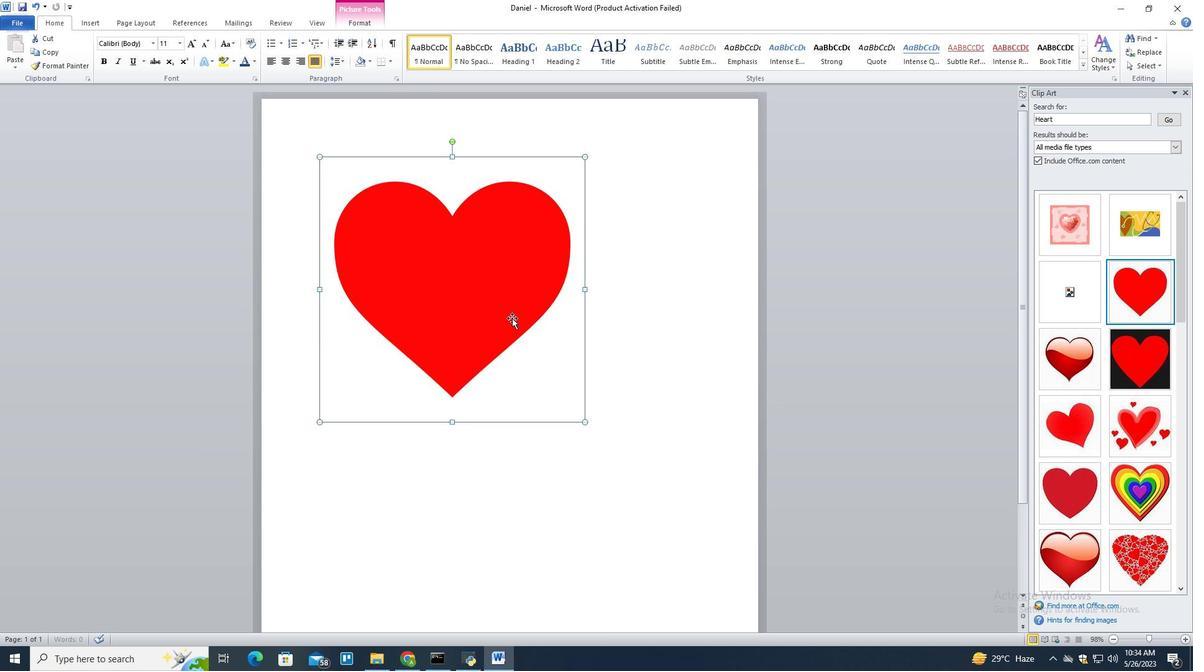 
Action: Mouse moved to (488, 261)
Screenshot: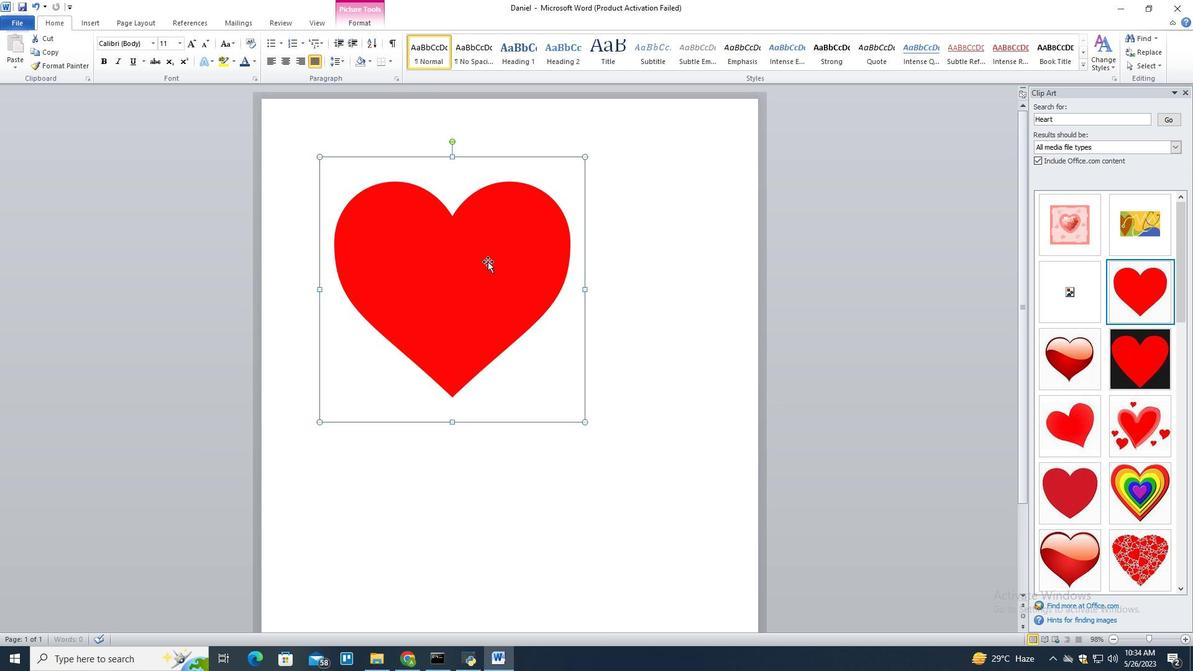 
Action: Mouse pressed left at (488, 261)
Screenshot: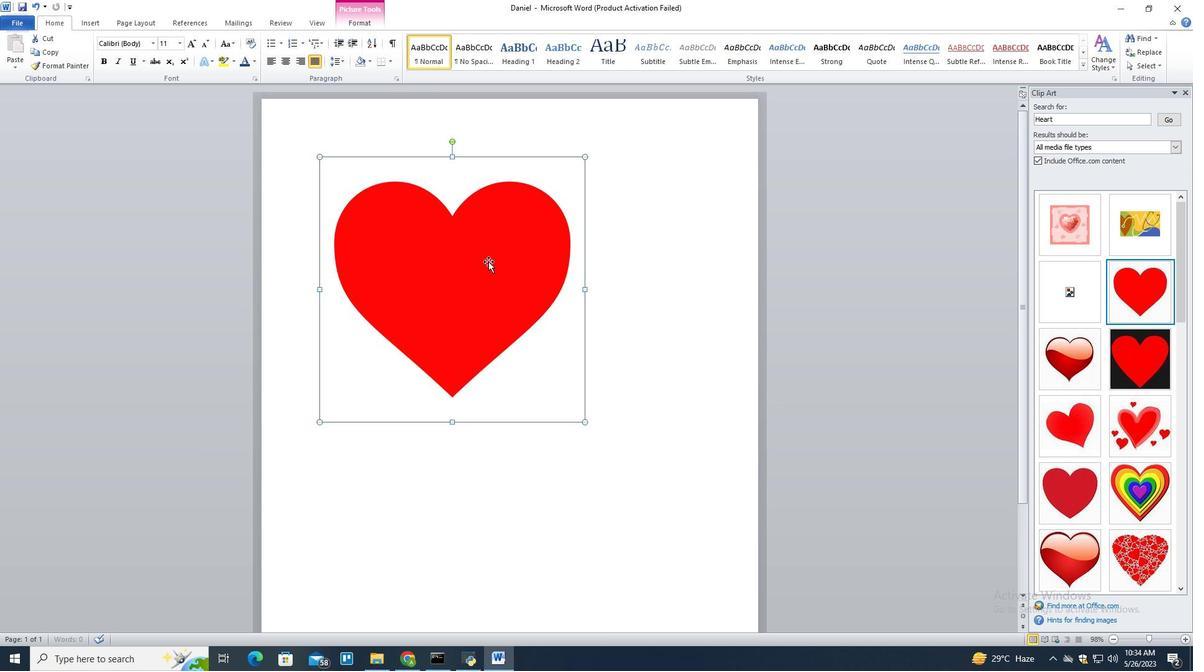 
Action: Mouse moved to (365, 21)
Screenshot: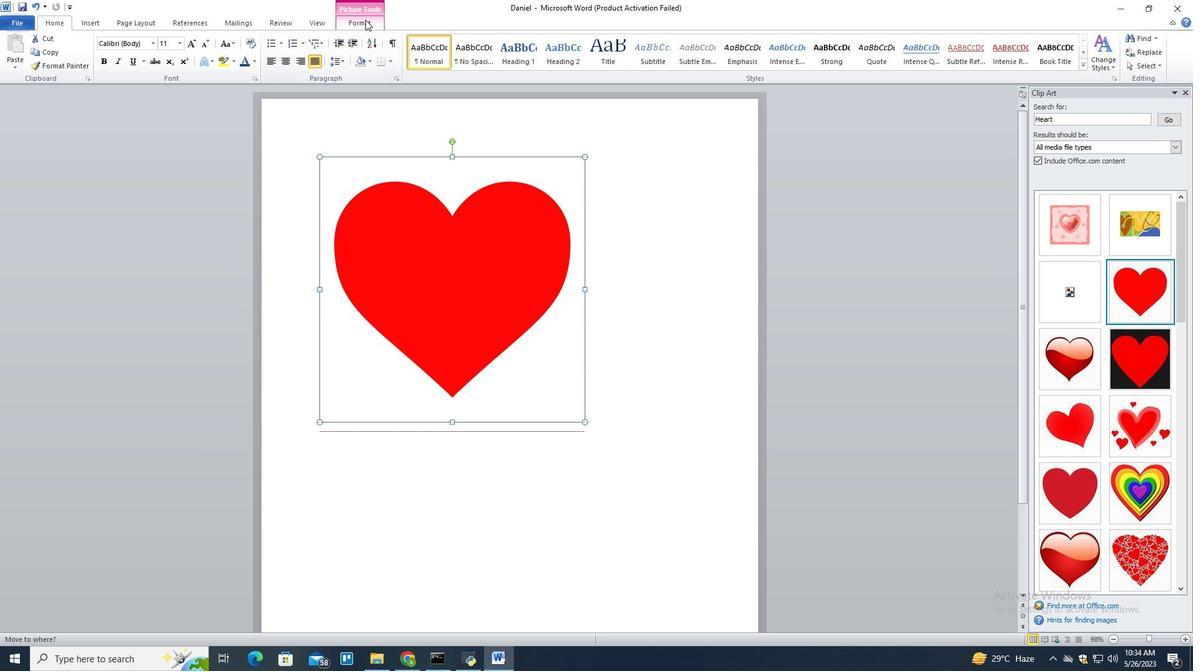 
Action: Mouse pressed left at (365, 21)
Screenshot: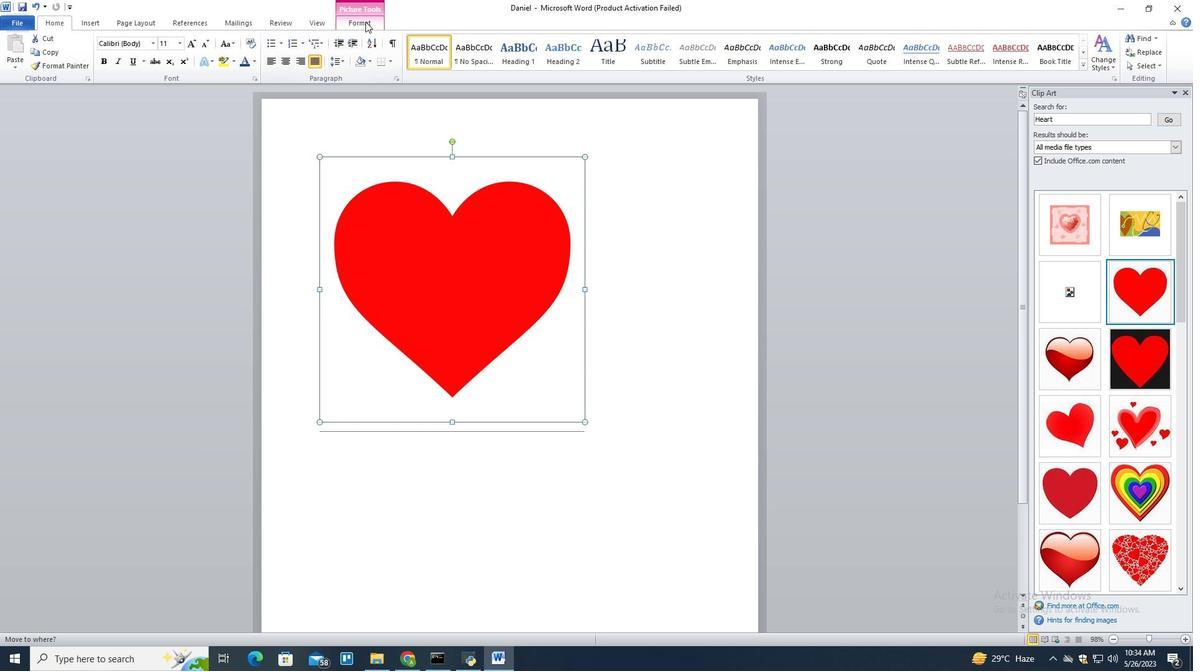 
Action: Mouse moved to (467, 253)
Screenshot: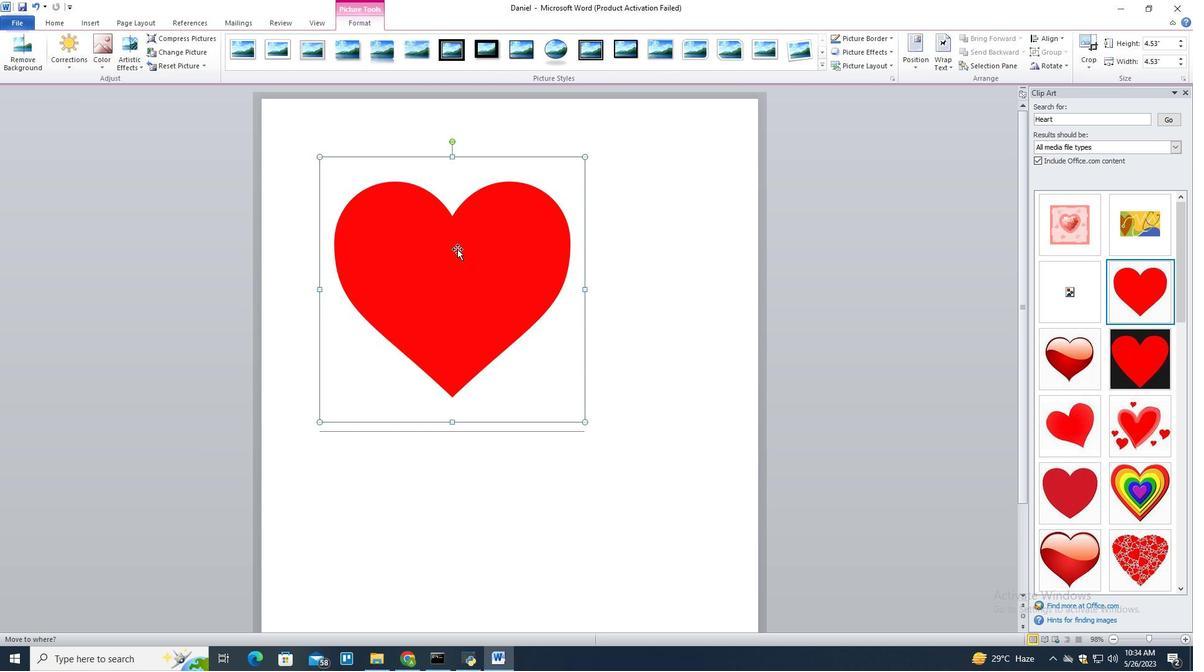 
Action: Mouse pressed left at (467, 253)
Screenshot: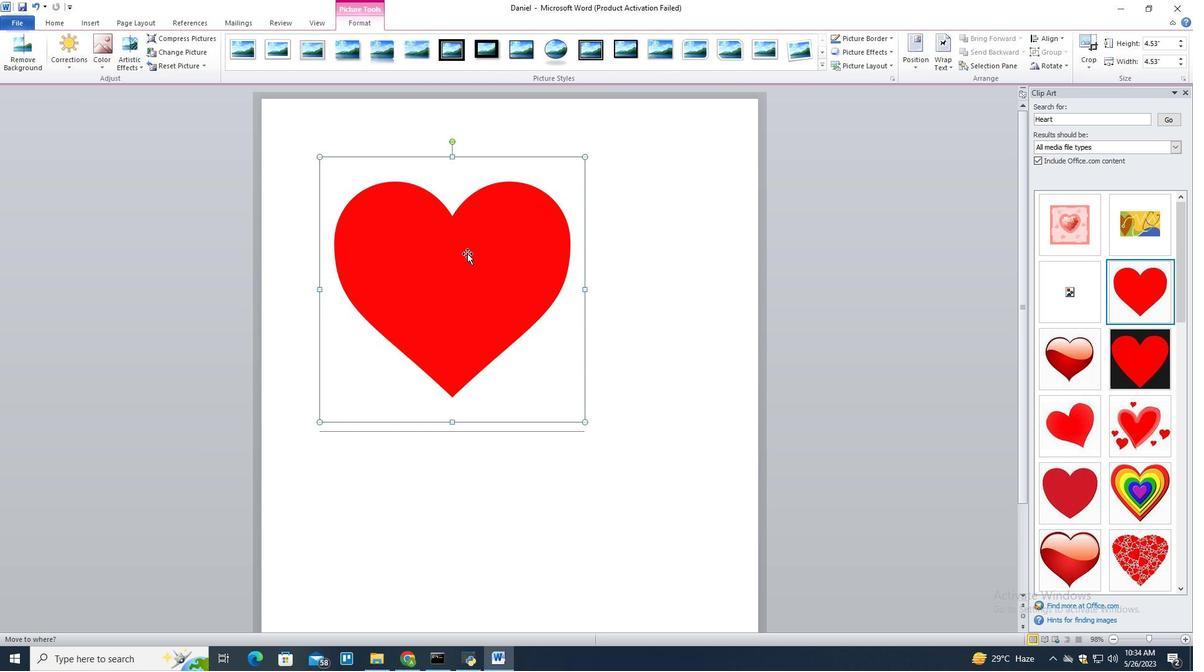 
Action: Mouse moved to (184, 63)
Screenshot: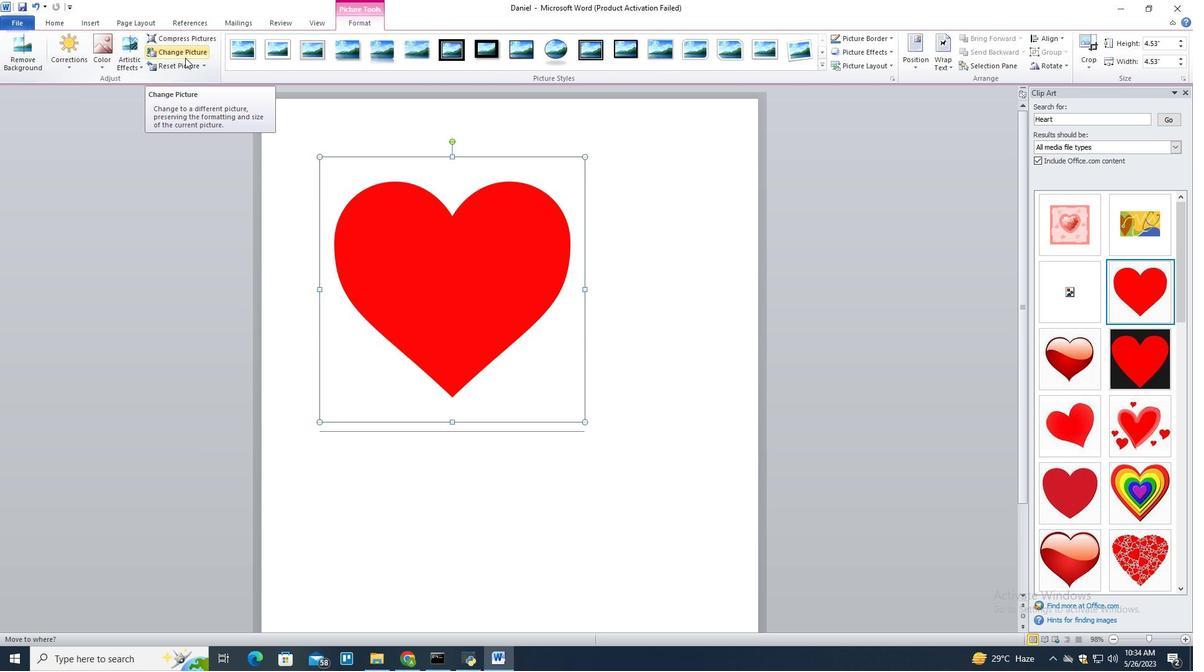 
Action: Mouse pressed left at (184, 63)
Screenshot: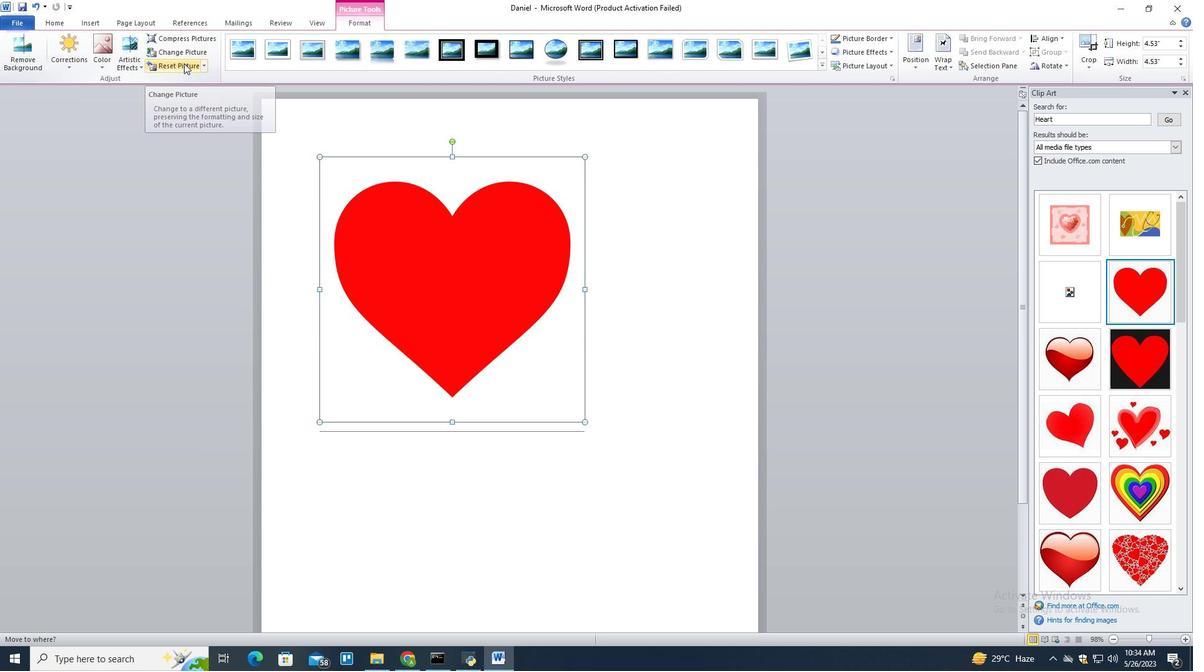 
Action: Mouse moved to (440, 255)
Screenshot: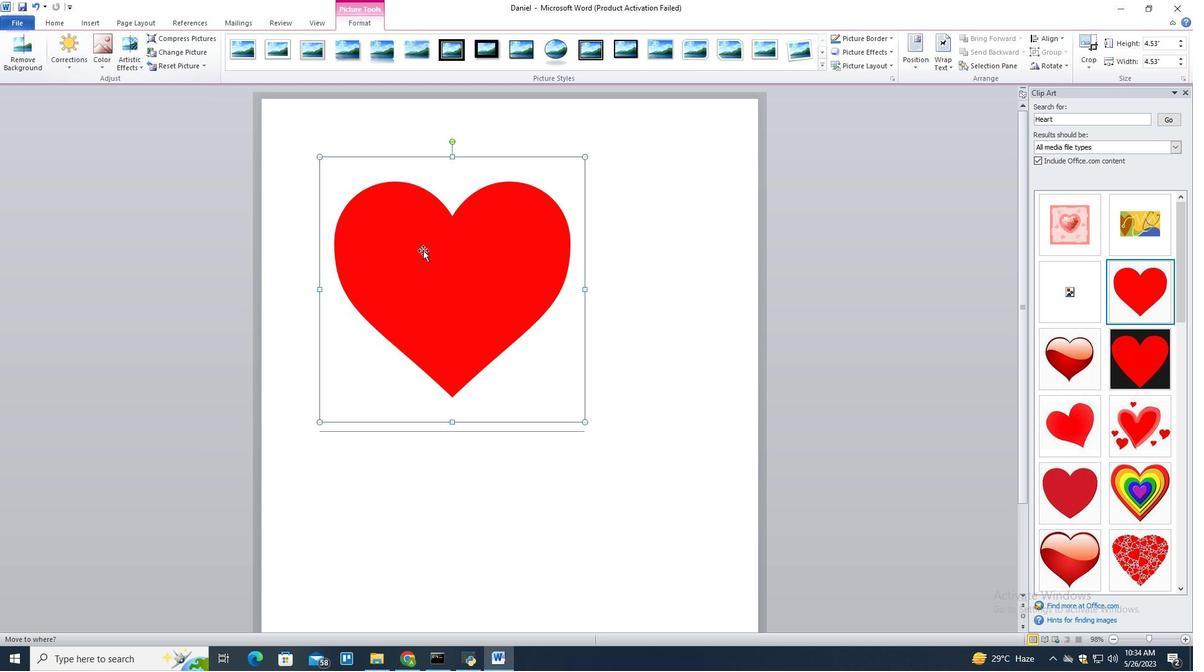 
Action: Mouse pressed left at (440, 255)
Screenshot: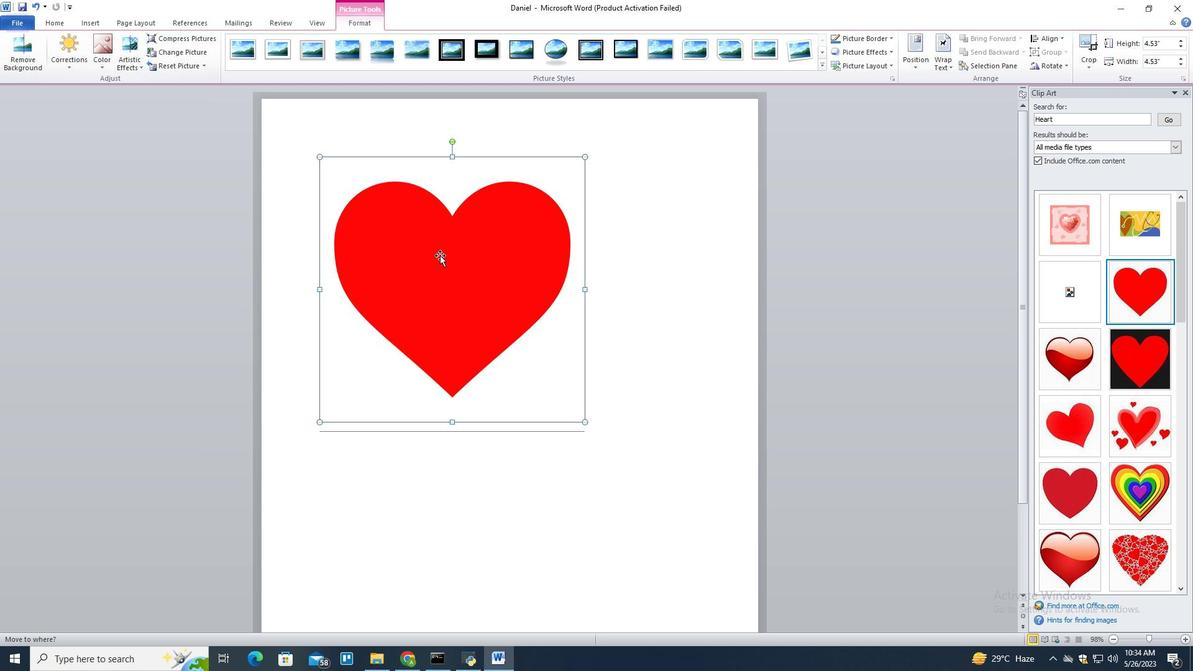 
Action: Mouse moved to (379, 263)
Screenshot: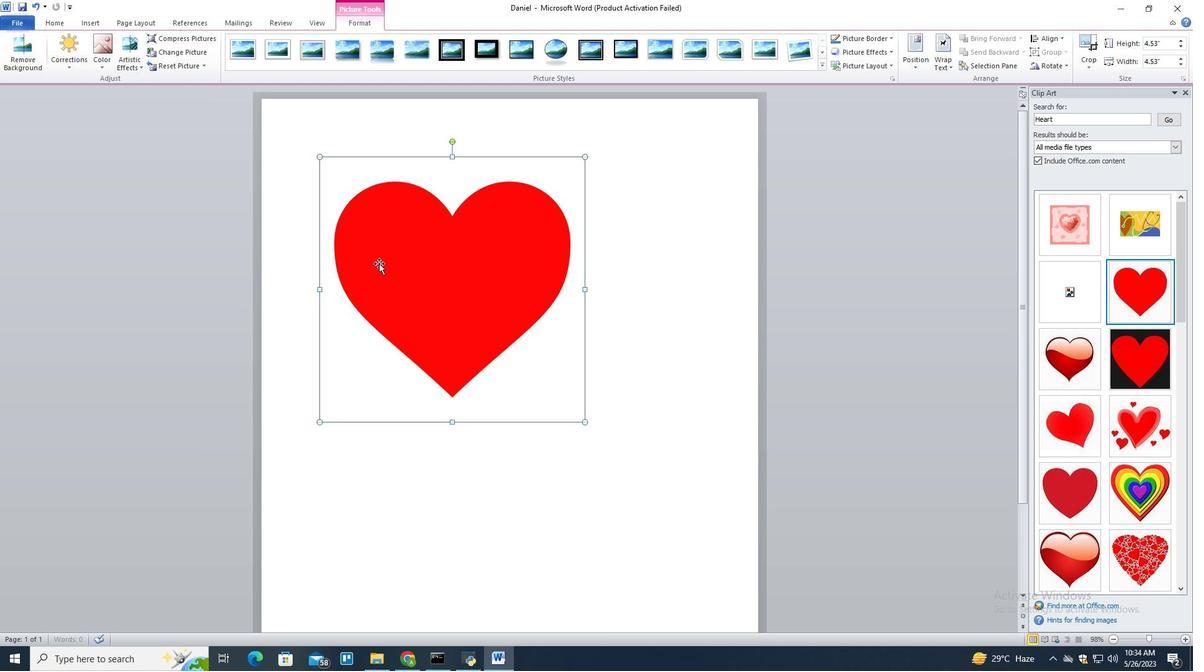 
Action: Mouse pressed left at (379, 263)
Screenshot: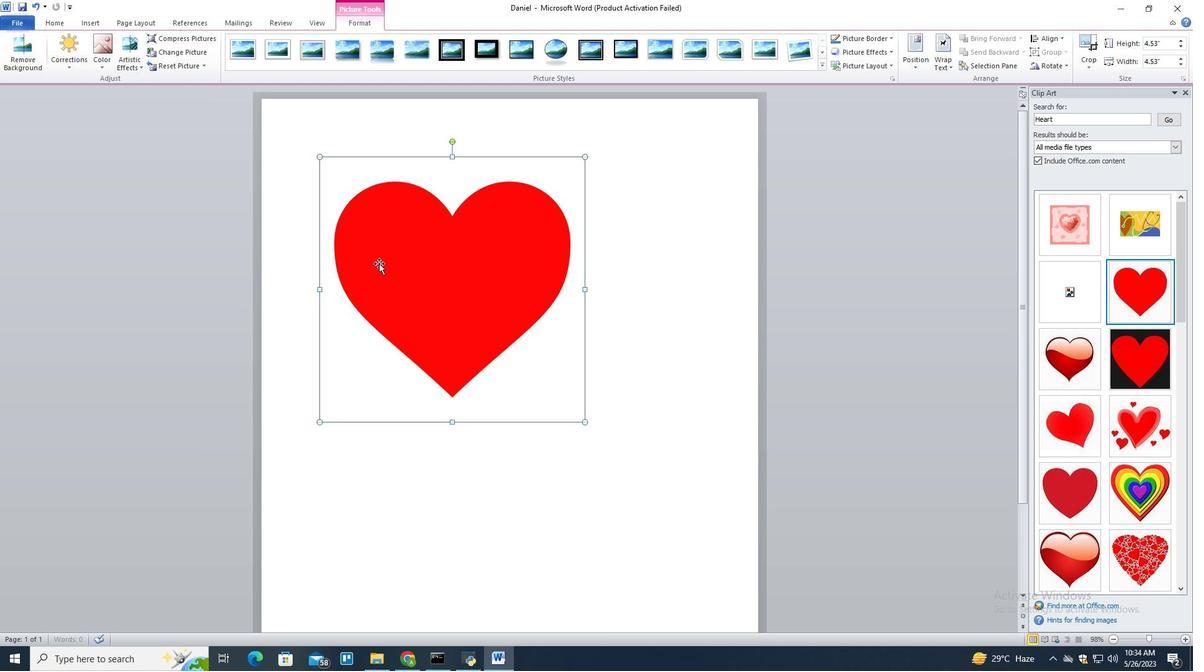 
Action: Mouse moved to (950, 59)
Screenshot: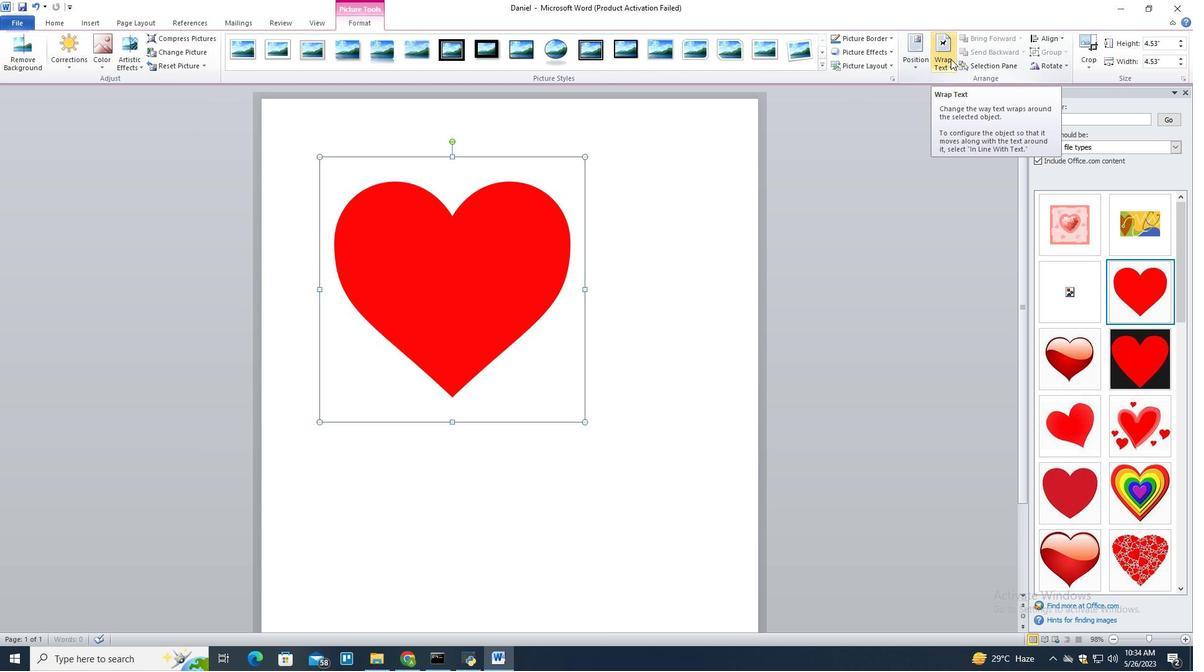 
Action: Mouse pressed left at (950, 59)
Screenshot: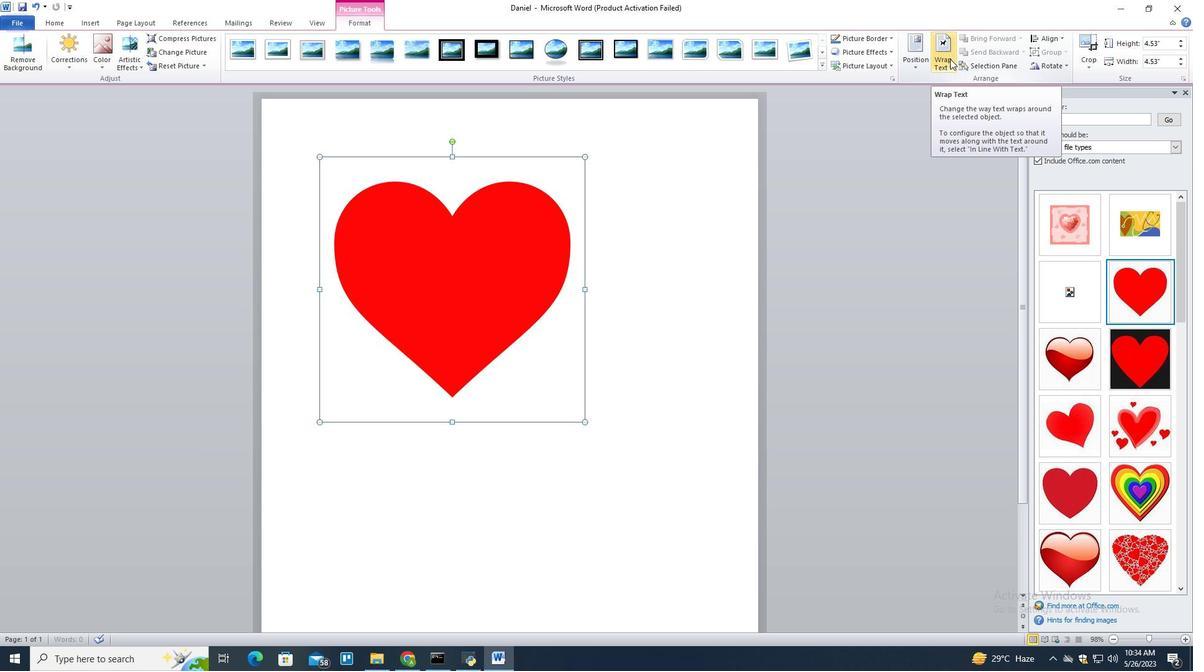 
Action: Mouse moved to (964, 204)
Screenshot: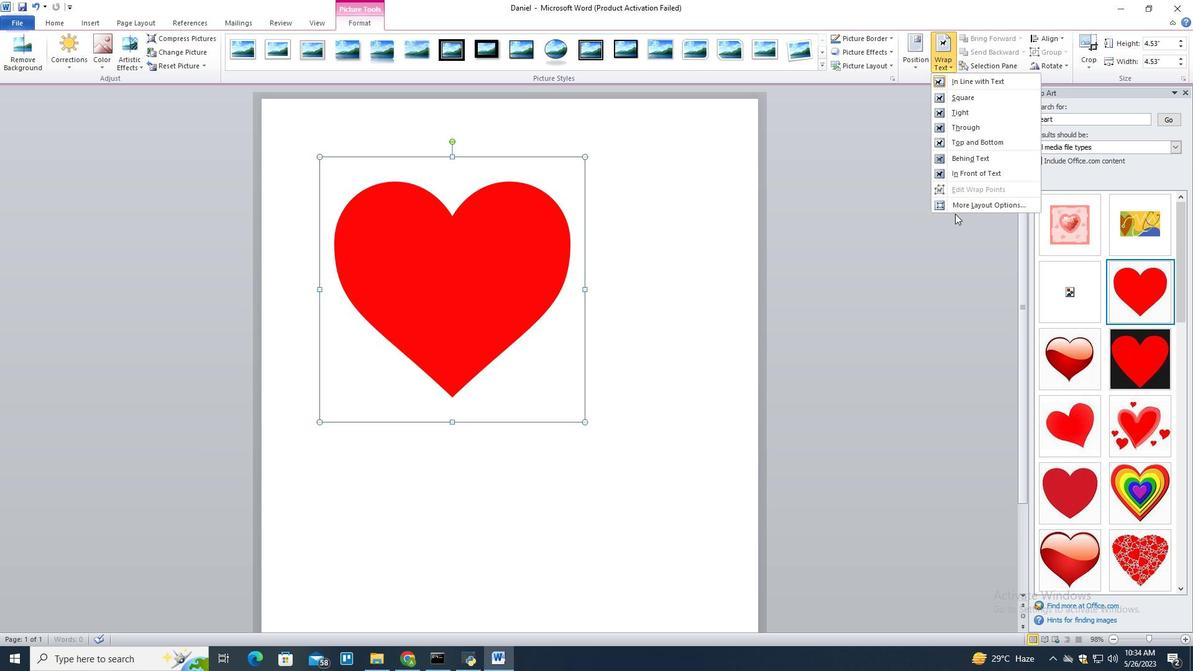 
Action: Mouse pressed left at (964, 204)
Screenshot: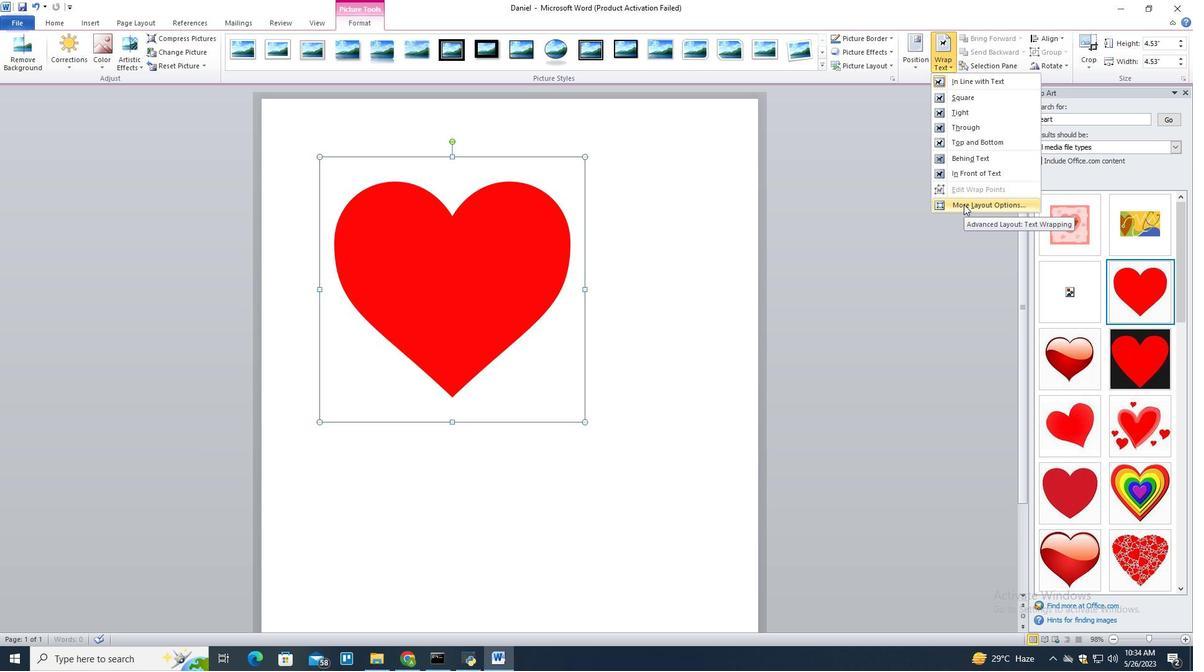 
Action: Mouse moved to (700, 246)
Screenshot: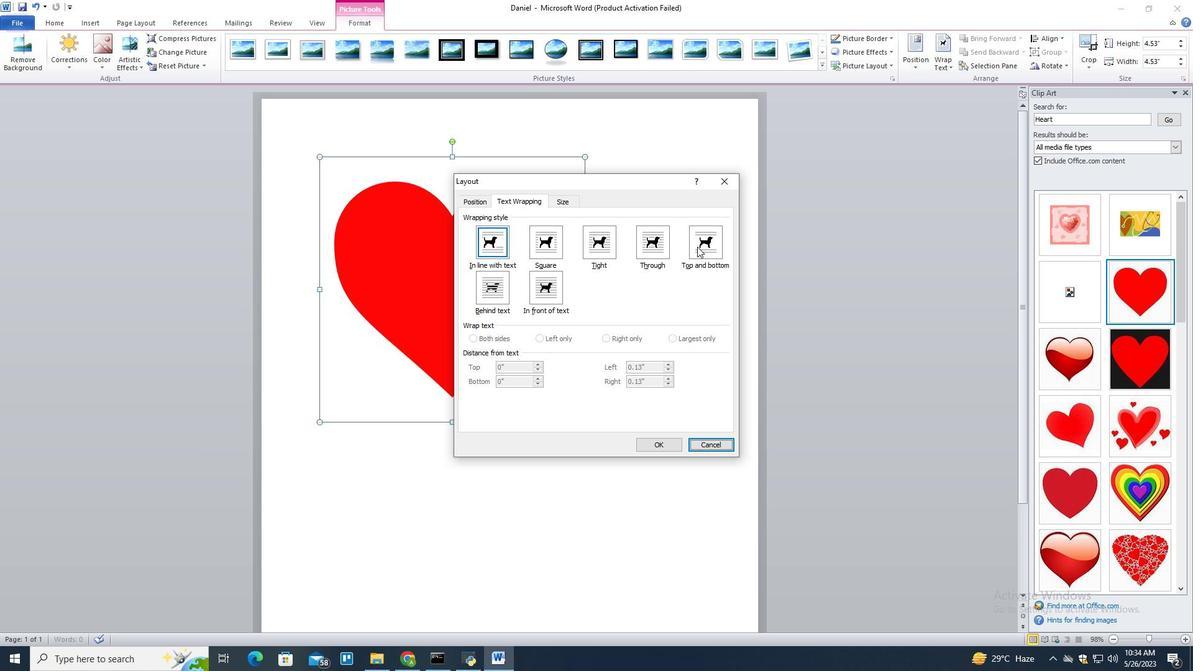 
Action: Mouse pressed left at (700, 246)
Screenshot: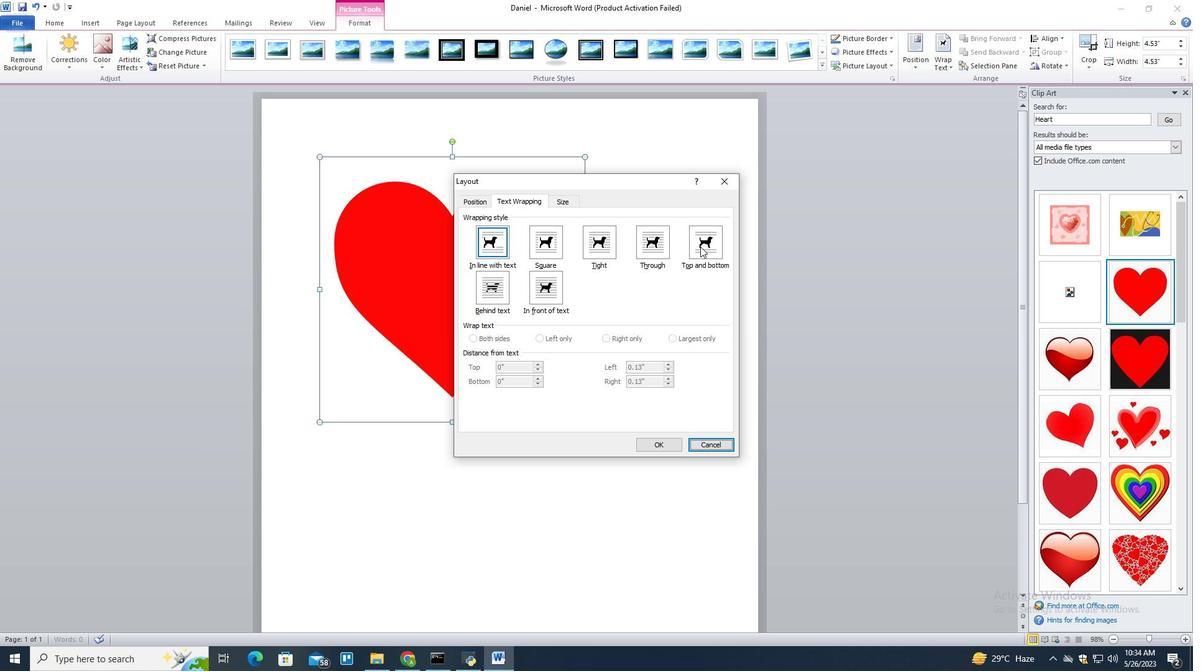 
Action: Mouse moved to (659, 440)
Screenshot: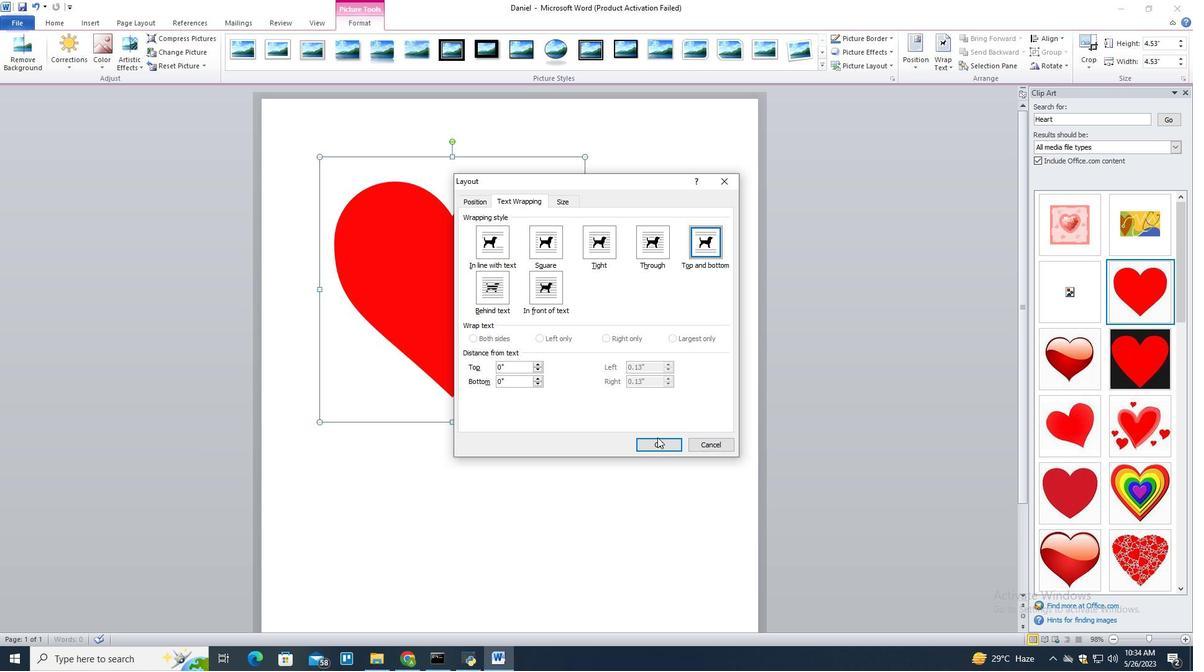 
Action: Mouse pressed left at (659, 440)
Screenshot: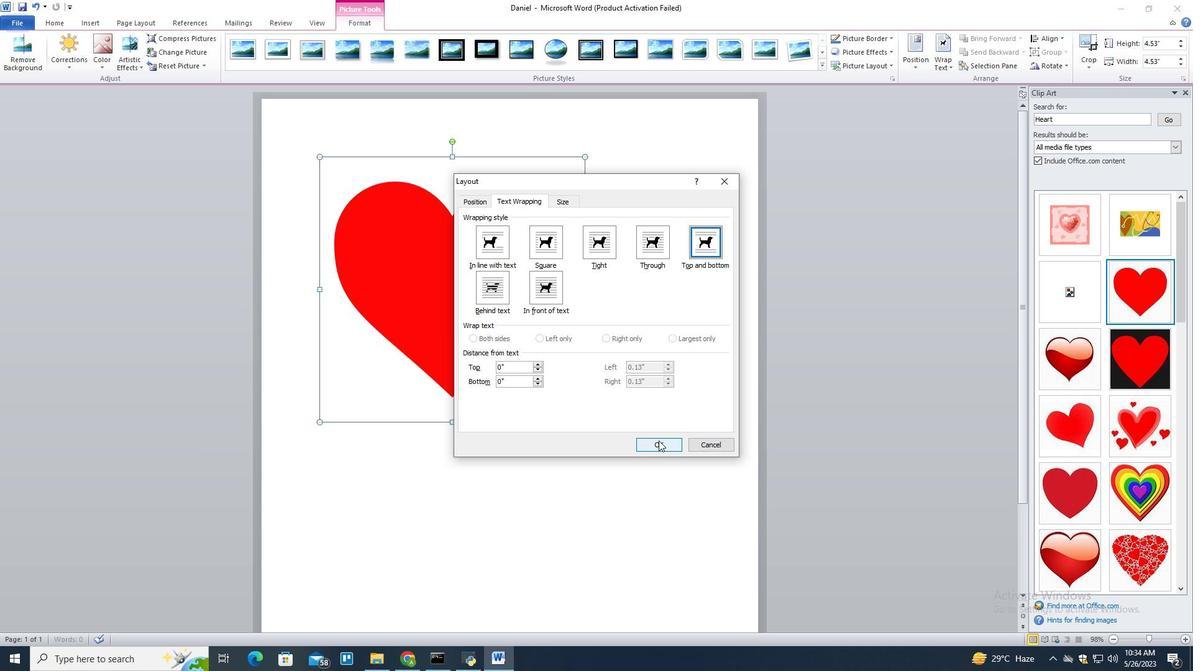 
Action: Mouse moved to (465, 336)
Screenshot: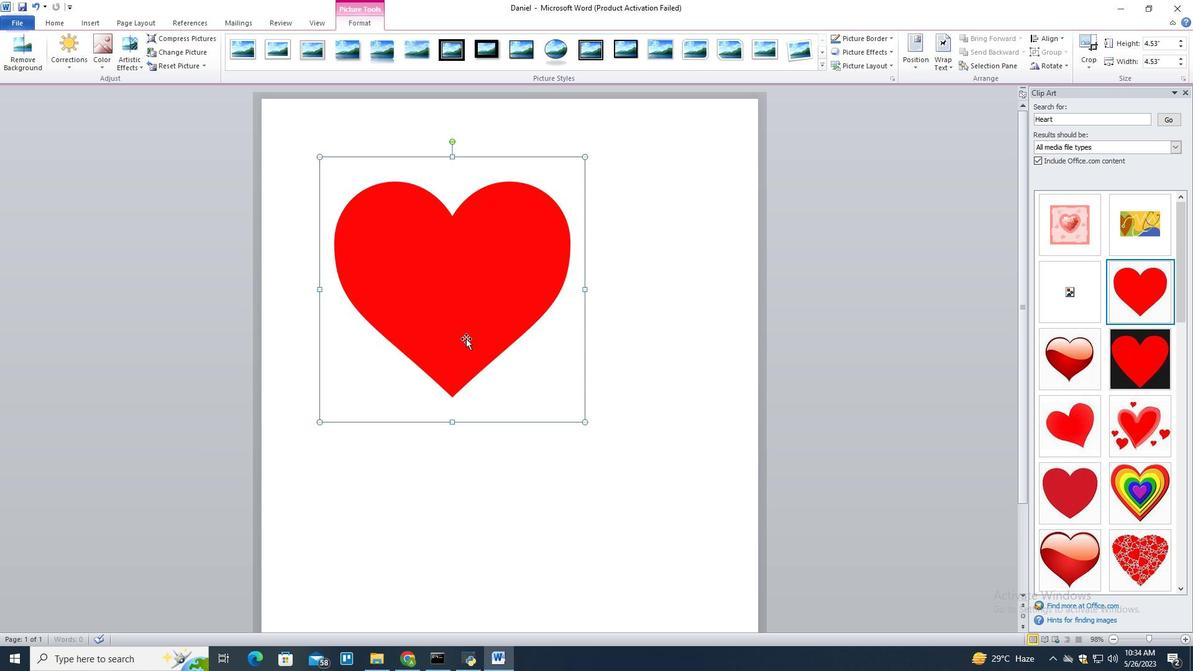 
Action: Mouse pressed left at (465, 336)
Screenshot: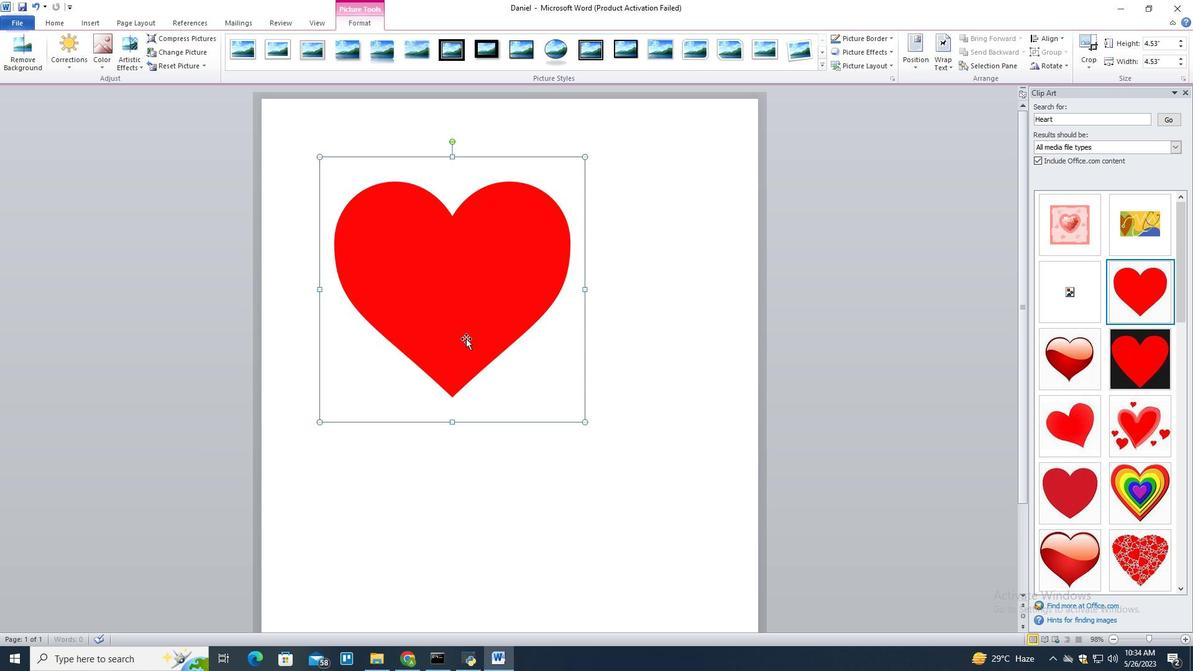 
Action: Mouse moved to (927, 58)
Screenshot: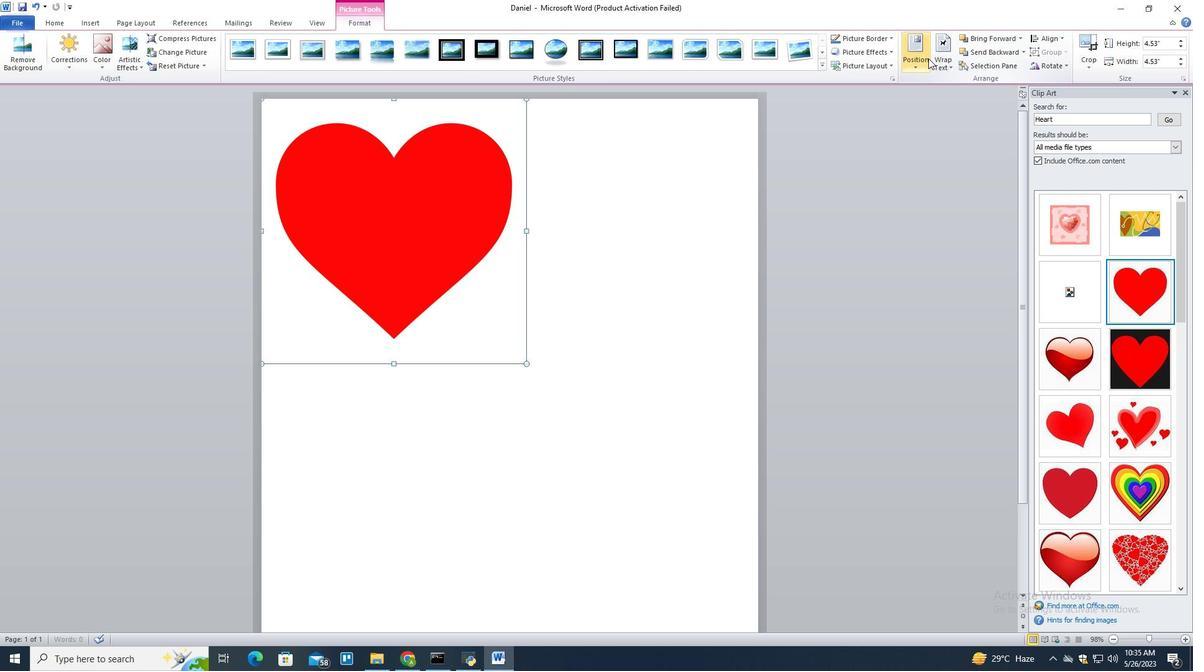 
Action: Mouse pressed left at (927, 58)
Screenshot: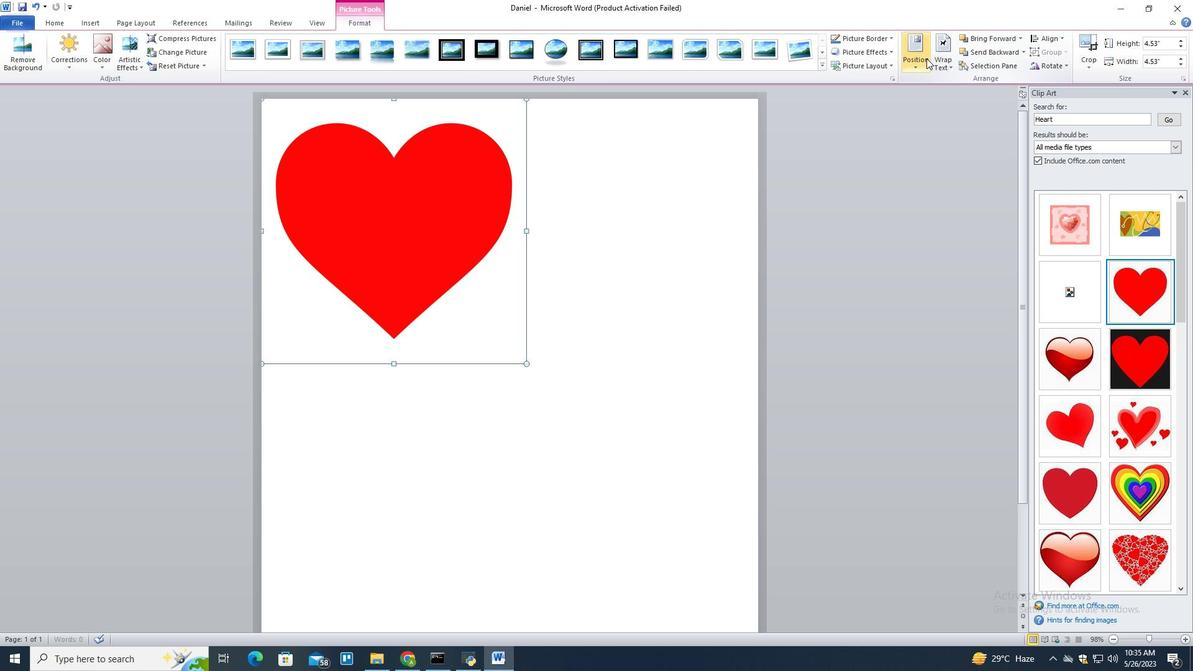 
Action: Mouse moved to (912, 151)
Screenshot: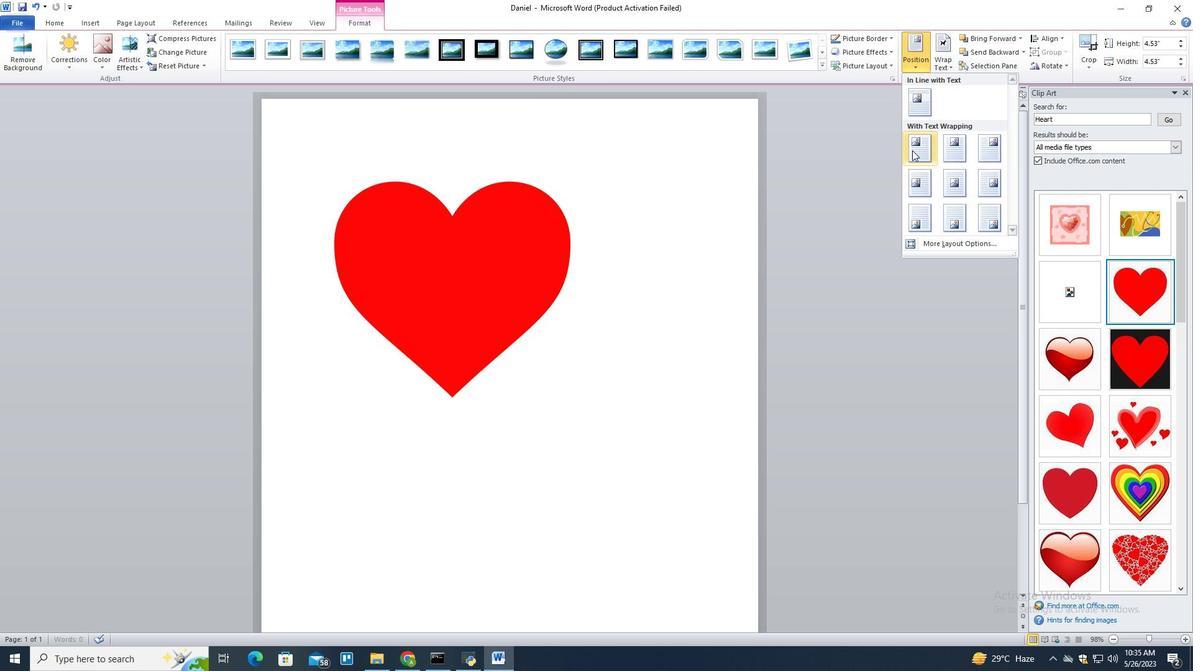 
Action: Mouse pressed left at (912, 151)
Screenshot: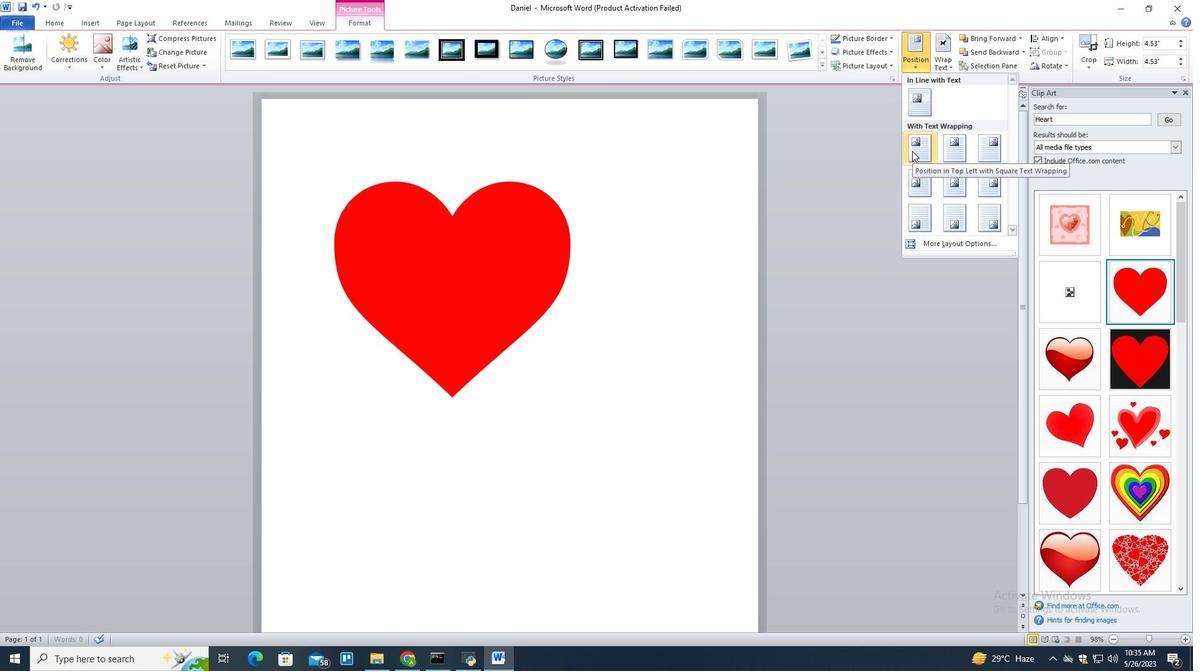 
Action: Mouse moved to (1047, 40)
Screenshot: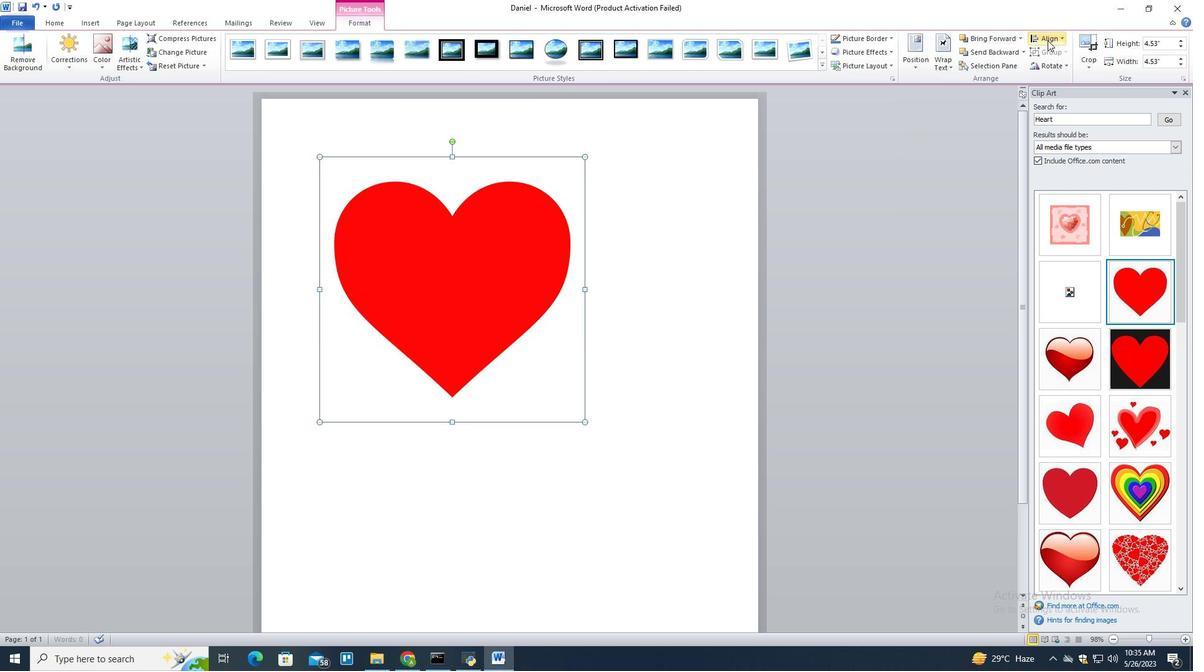 
Action: Mouse pressed left at (1047, 40)
Screenshot: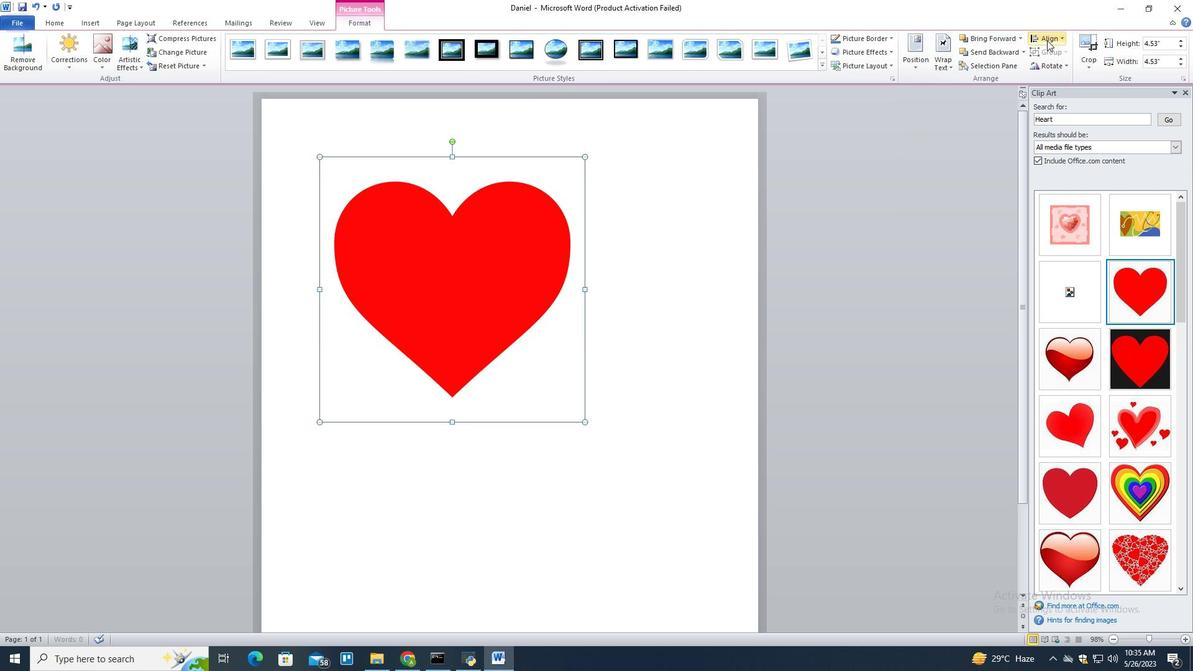 
Action: Mouse pressed left at (1047, 40)
Screenshot: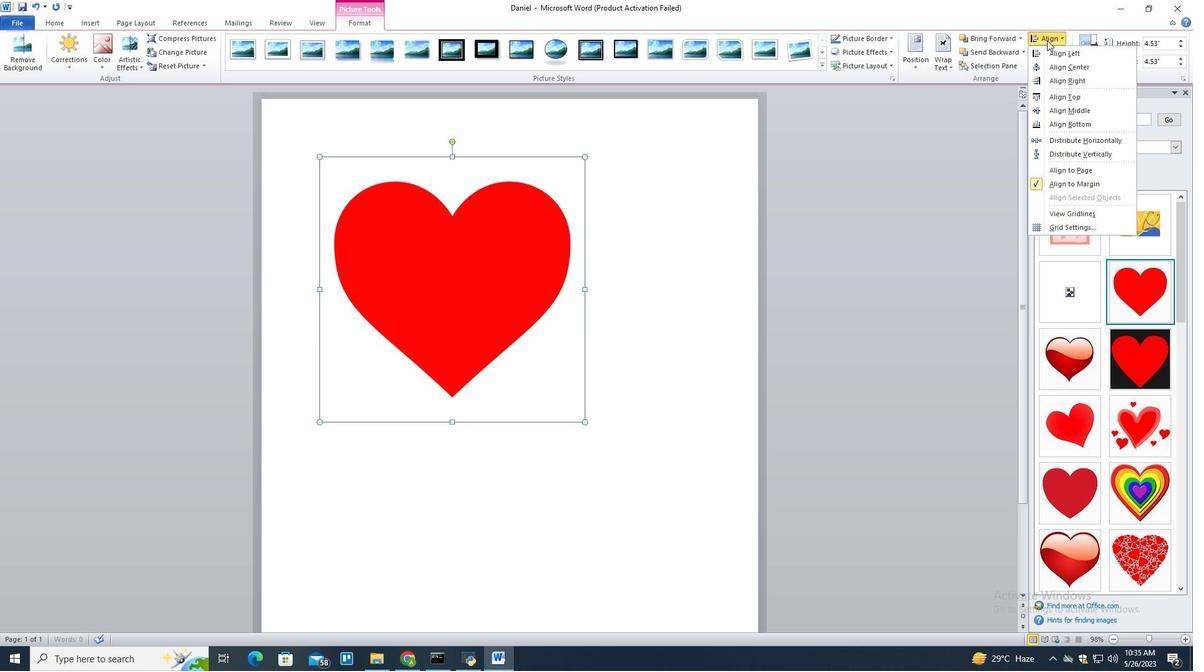 
Action: Mouse moved to (1169, 37)
Screenshot: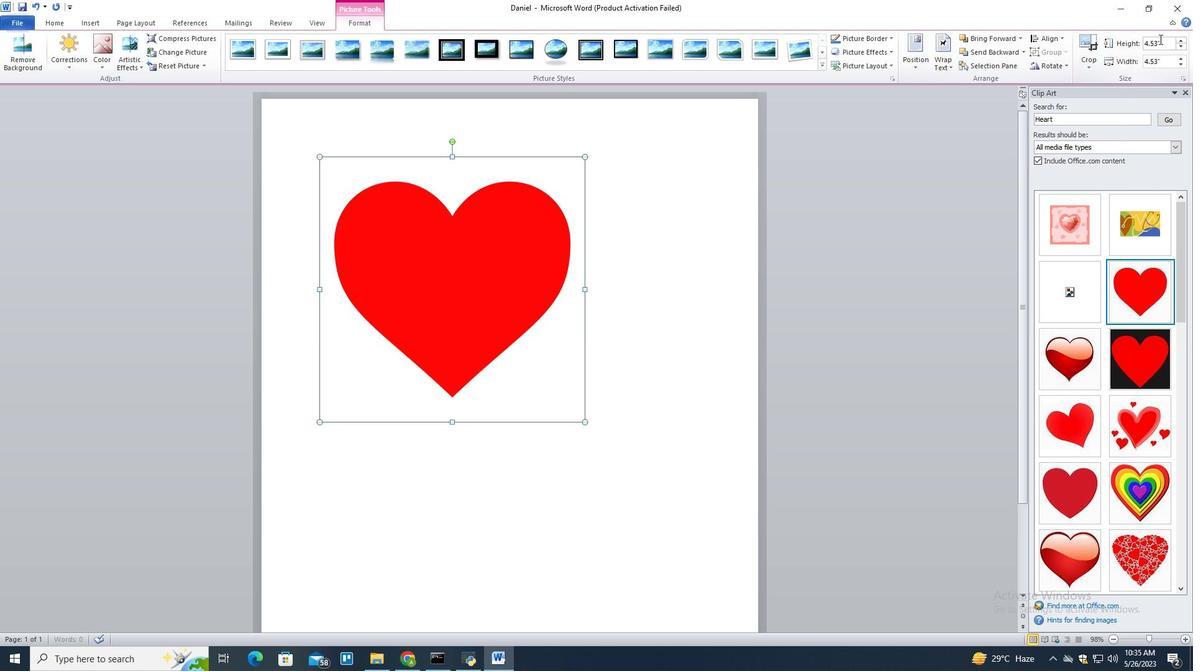 
Action: Mouse pressed left at (1169, 37)
Screenshot: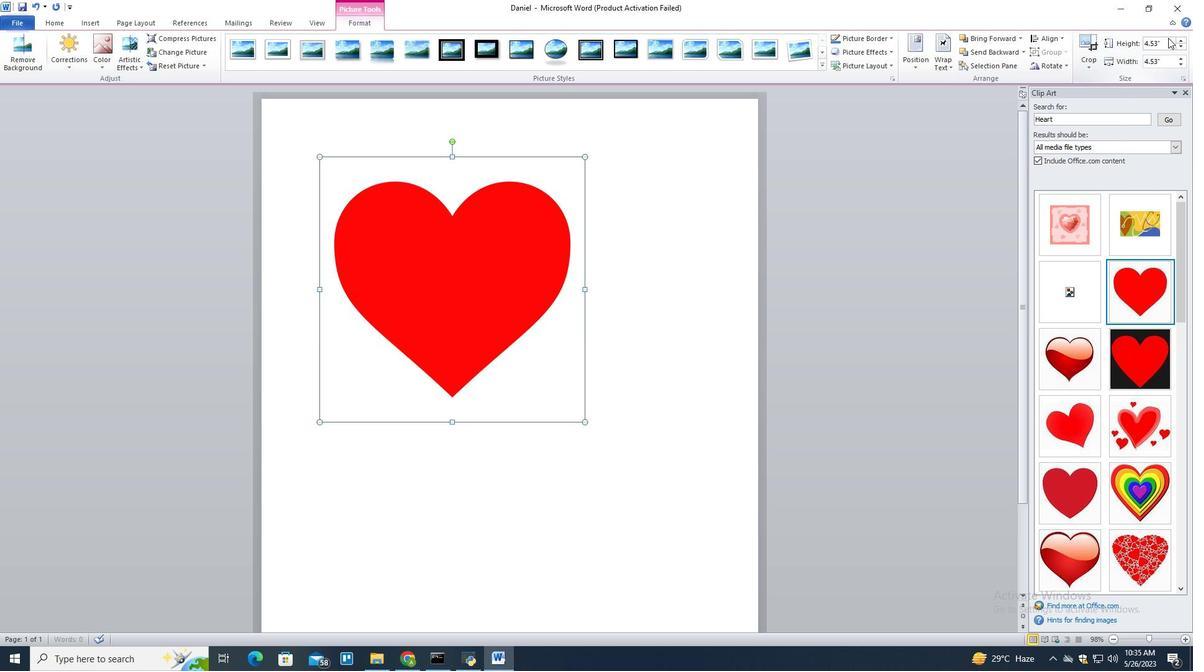 
Action: Mouse moved to (1159, 42)
Screenshot: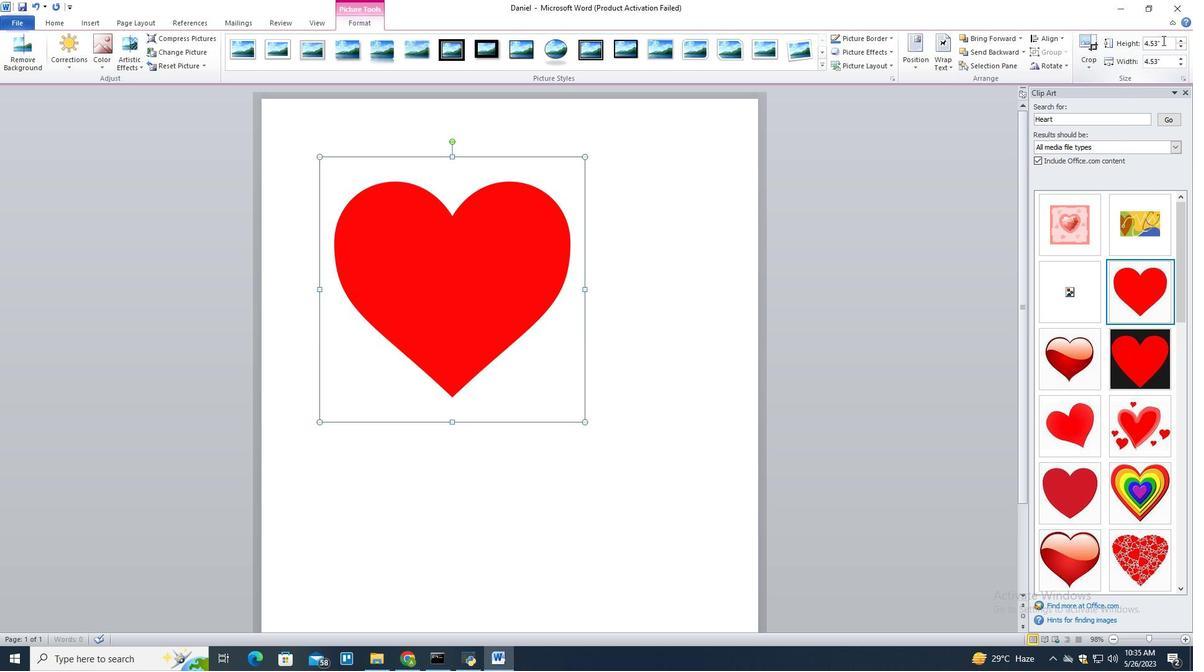 
Action: Mouse pressed left at (1159, 42)
Screenshot: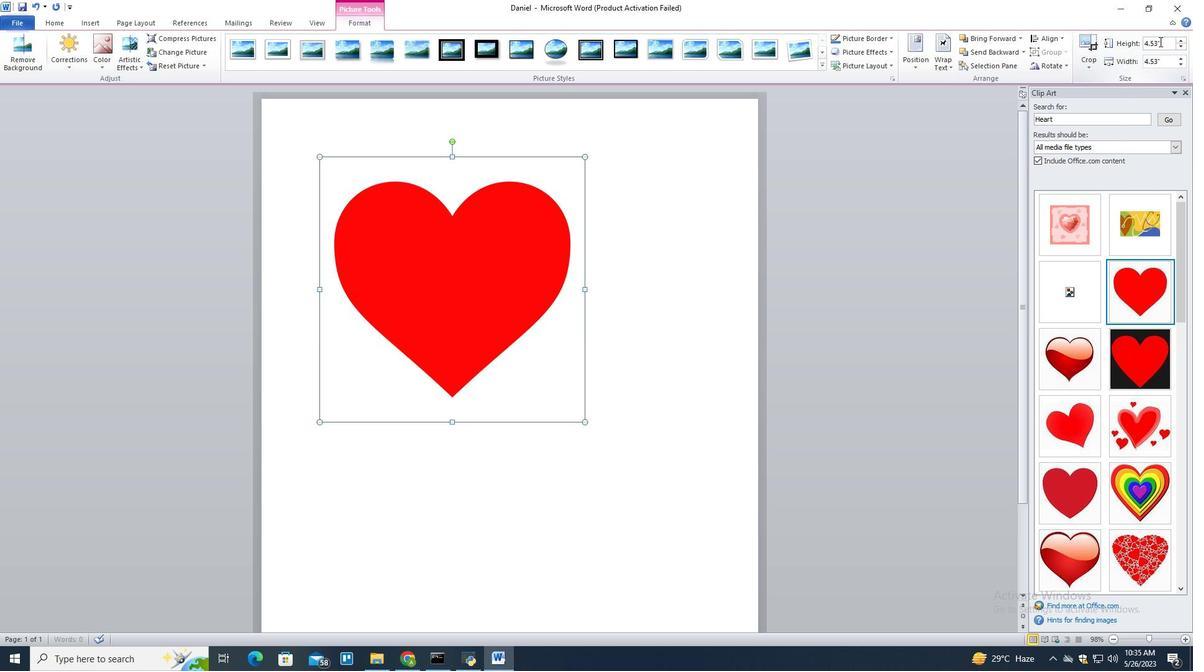 
Action: Mouse pressed left at (1159, 42)
Screenshot: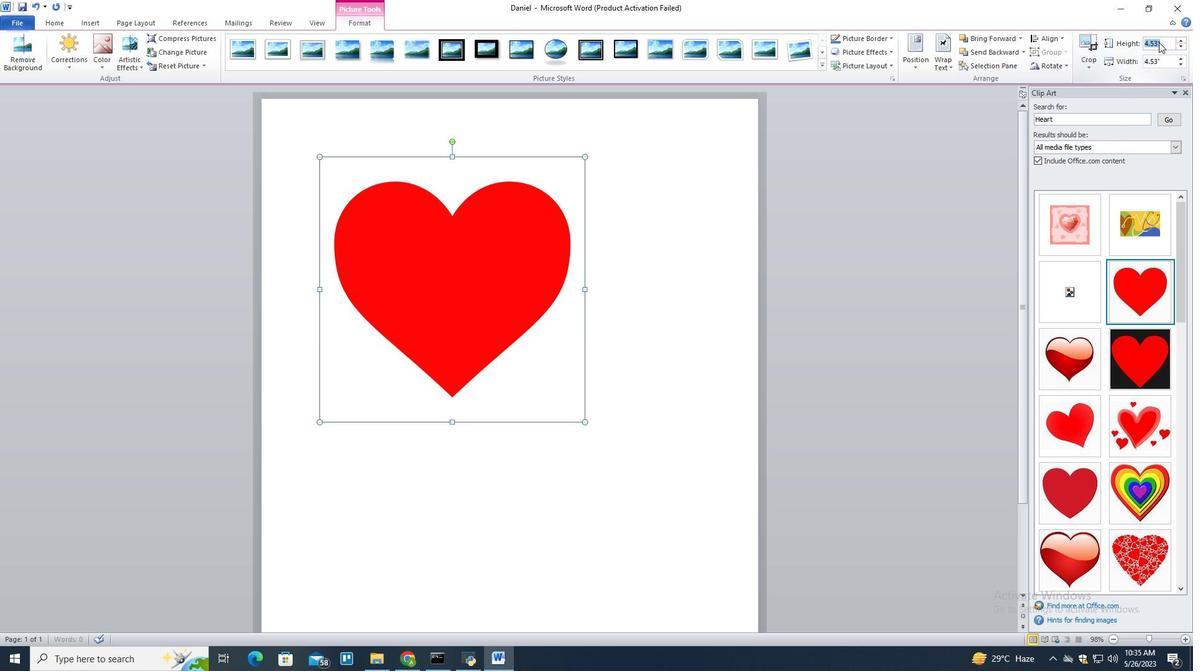 
Action: Mouse pressed left at (1159, 42)
Screenshot: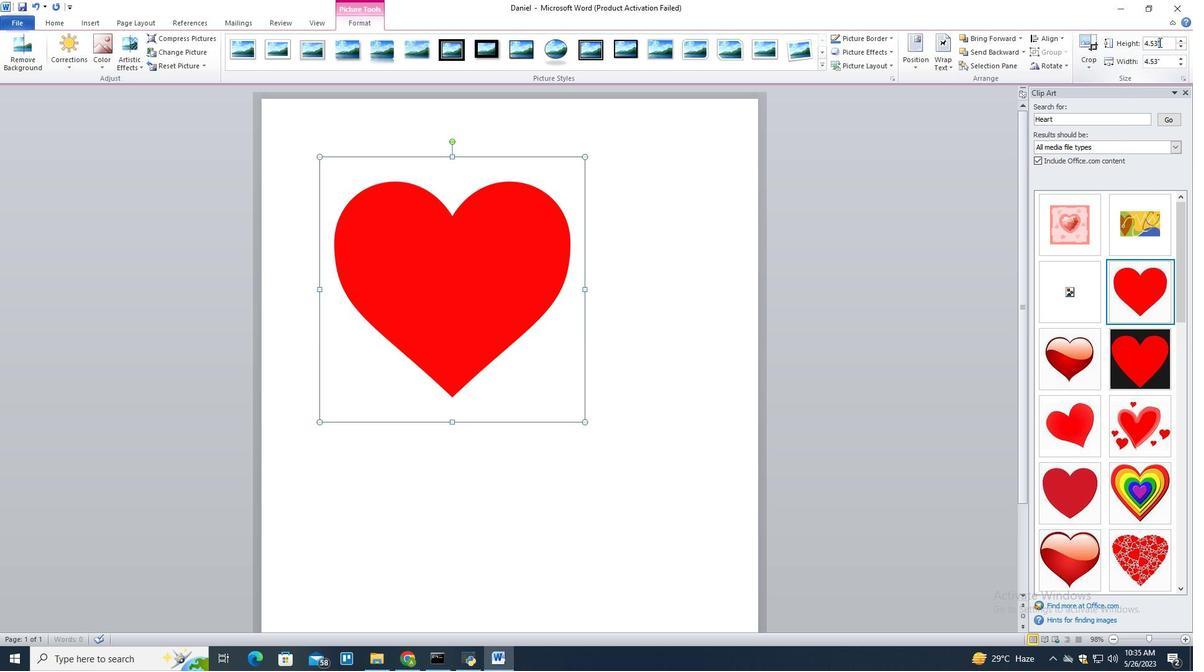 
Action: Mouse pressed left at (1159, 42)
Screenshot: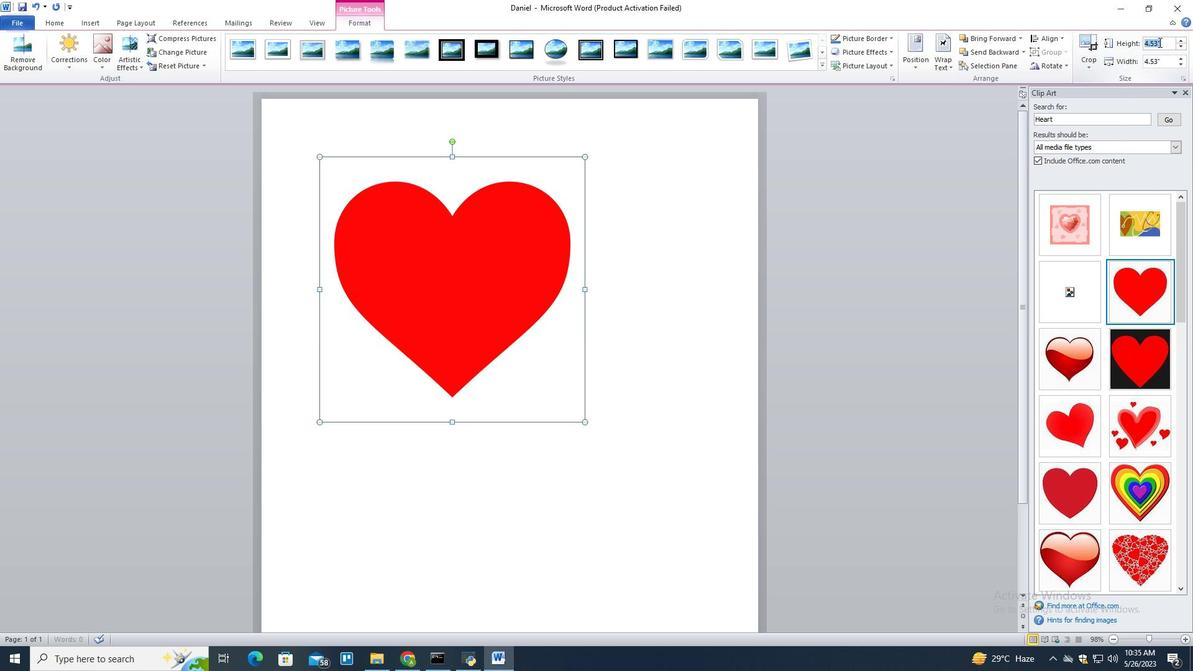 
Action: Mouse pressed left at (1159, 42)
Screenshot: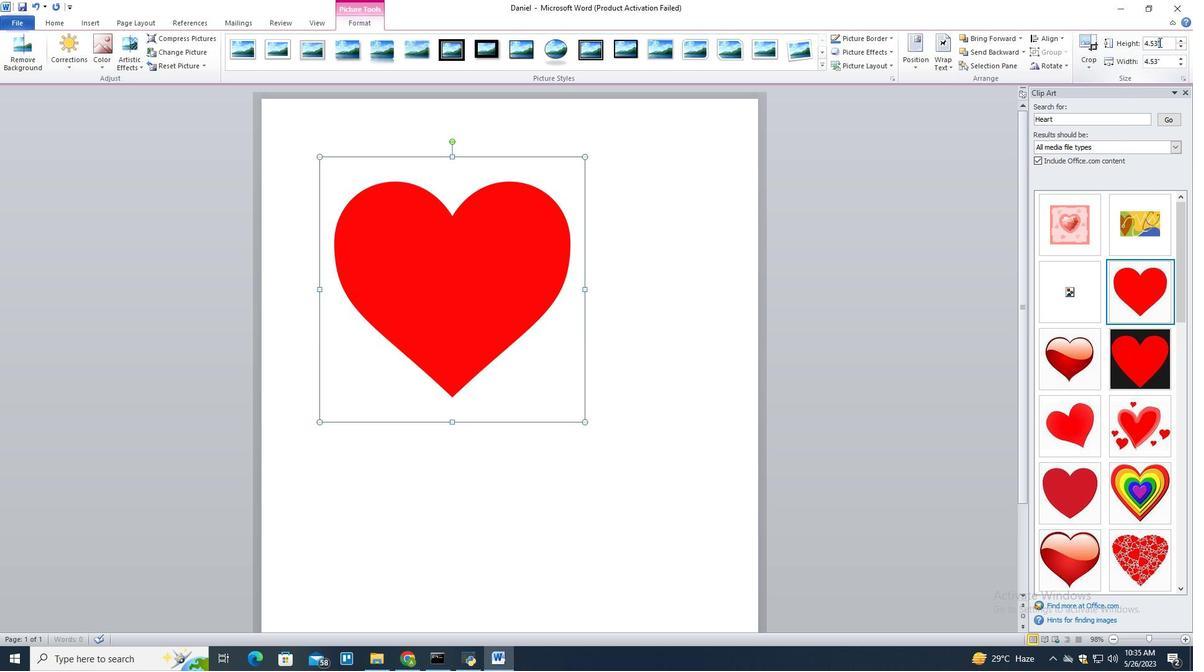 
Action: Key pressed <Key.backspace>3
Screenshot: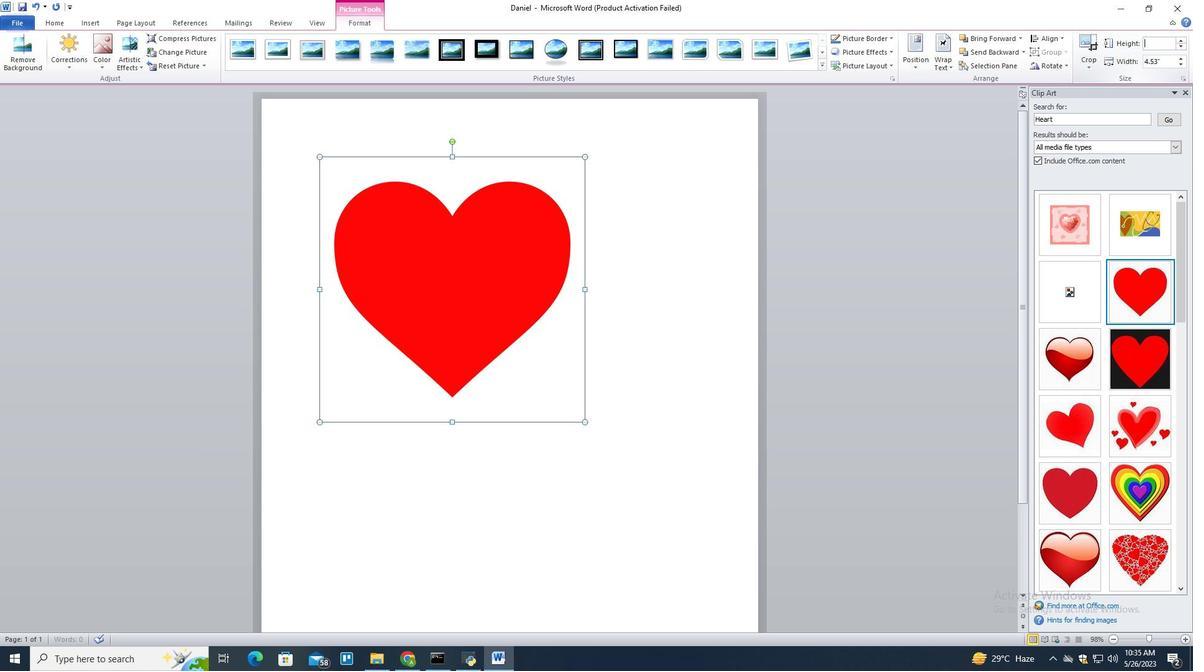 
Action: Mouse moved to (1172, 50)
Screenshot: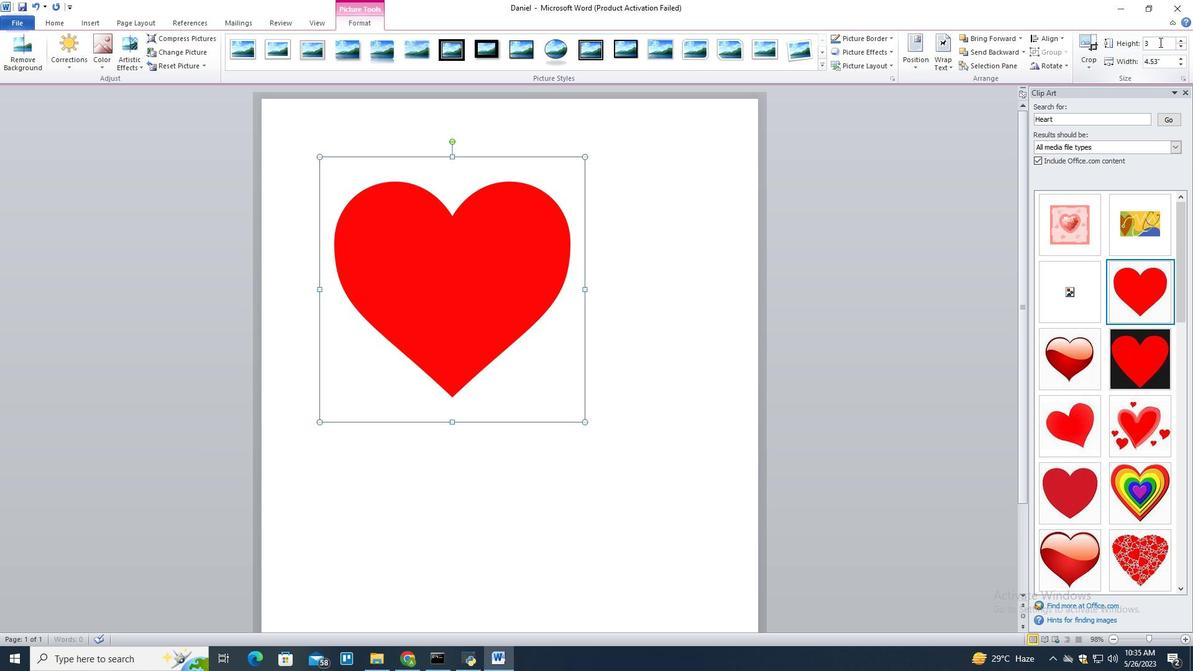 
Action: Key pressed '
Screenshot: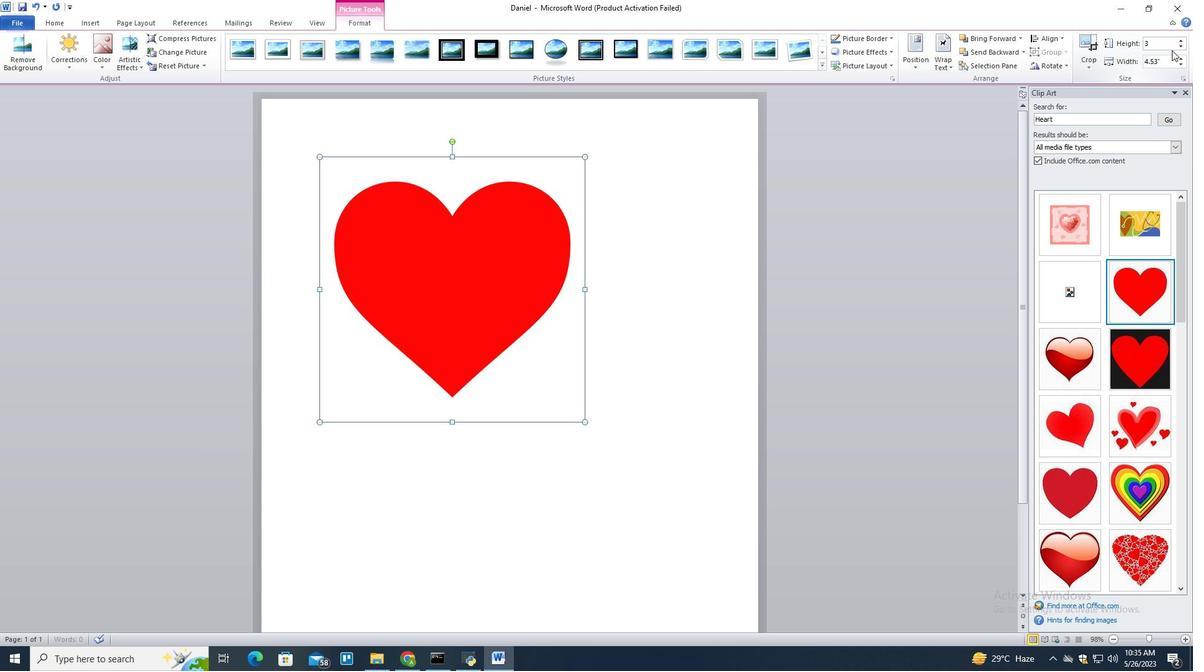 
Action: Mouse moved to (1154, 57)
Screenshot: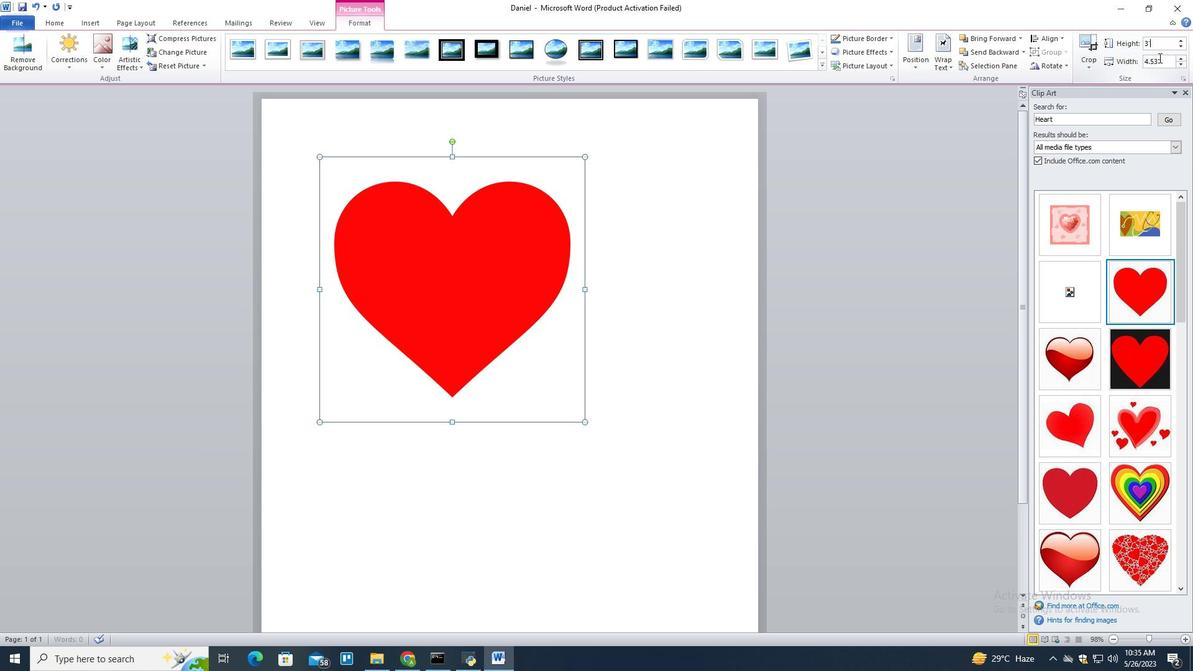 
Action: Mouse pressed left at (1154, 57)
Screenshot: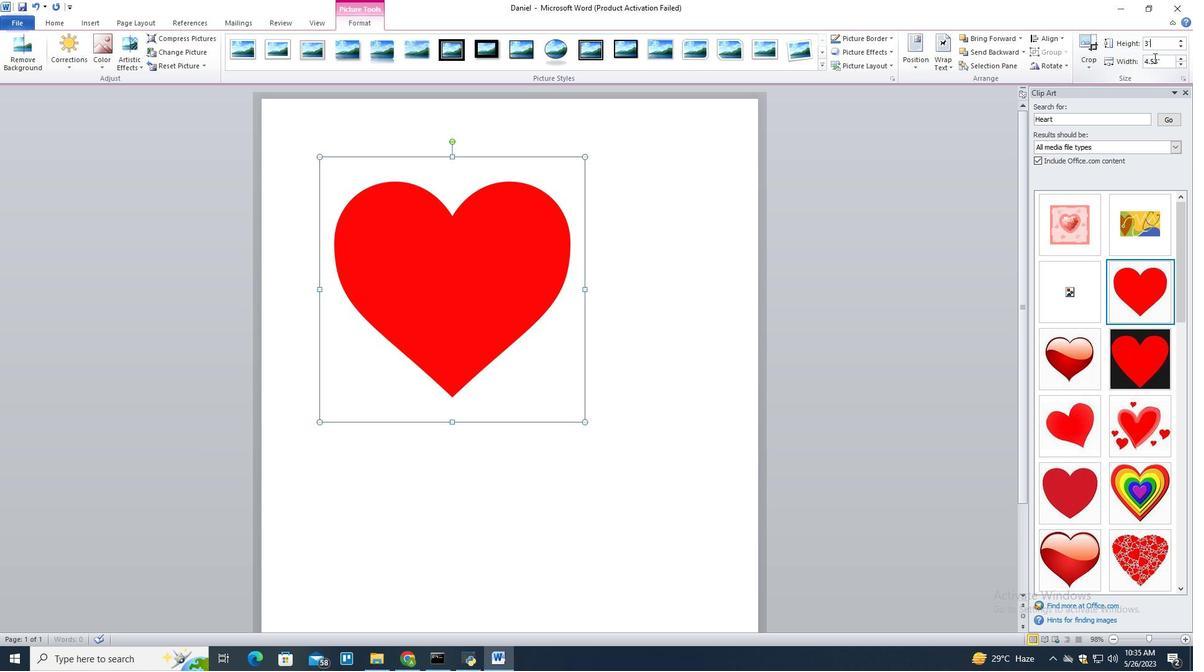 
Action: Mouse pressed left at (1154, 57)
Screenshot: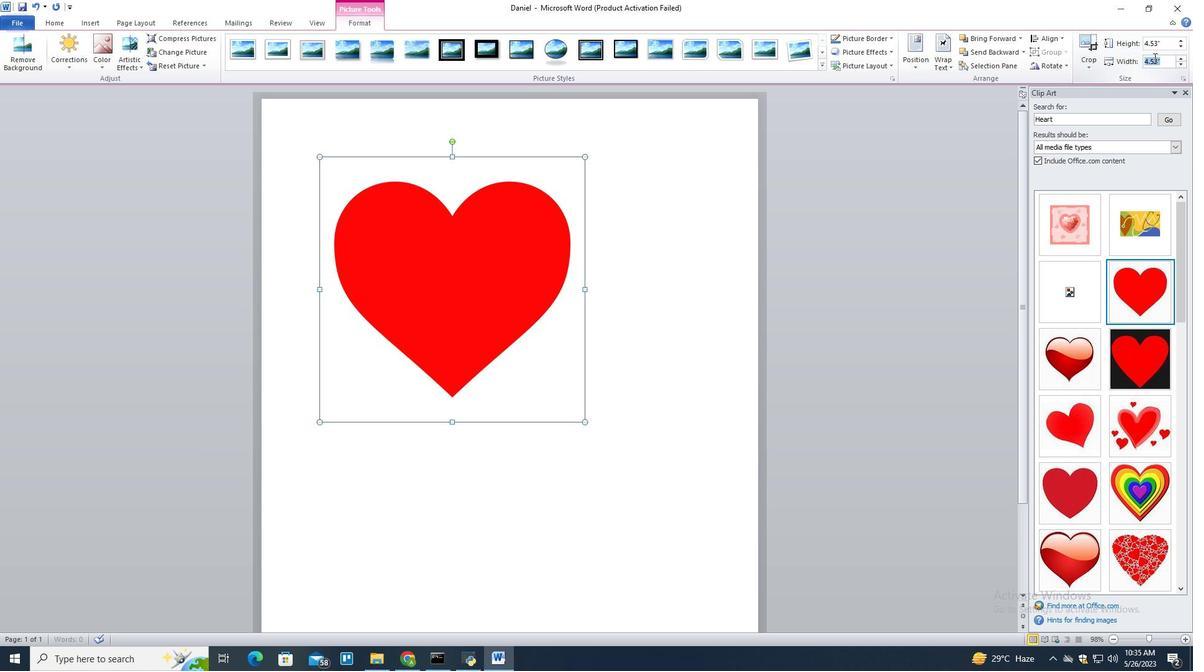 
Action: Mouse pressed left at (1154, 57)
Screenshot: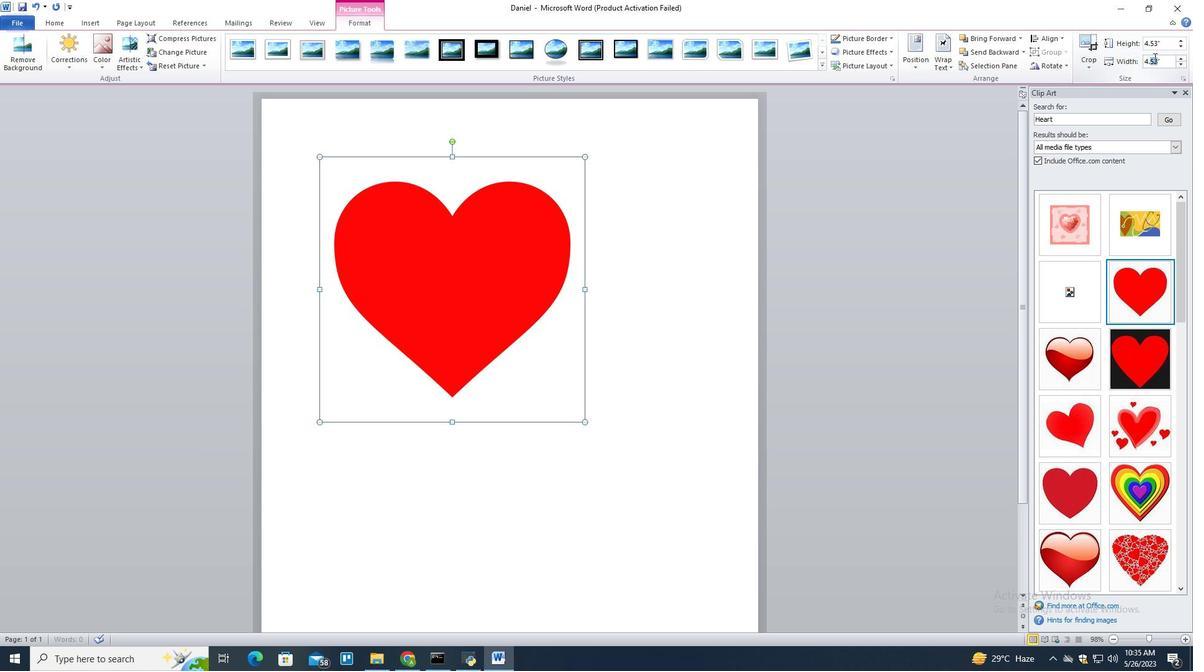 
Action: Key pressed 3'
Screenshot: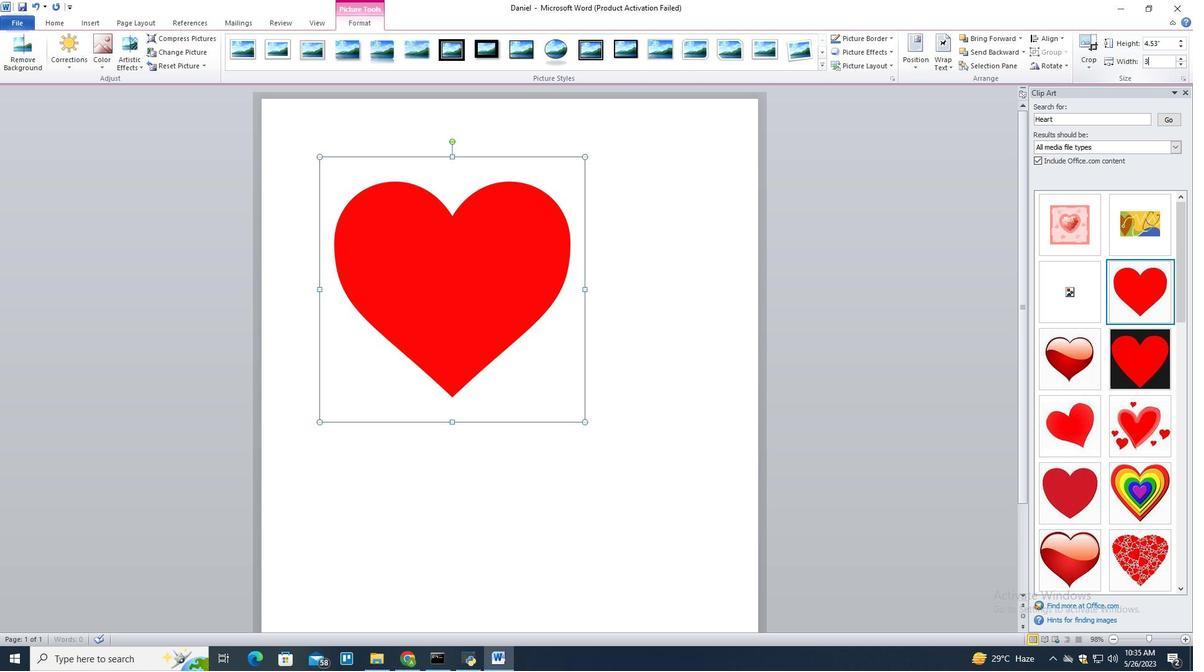 
Action: Mouse moved to (1147, 62)
Screenshot: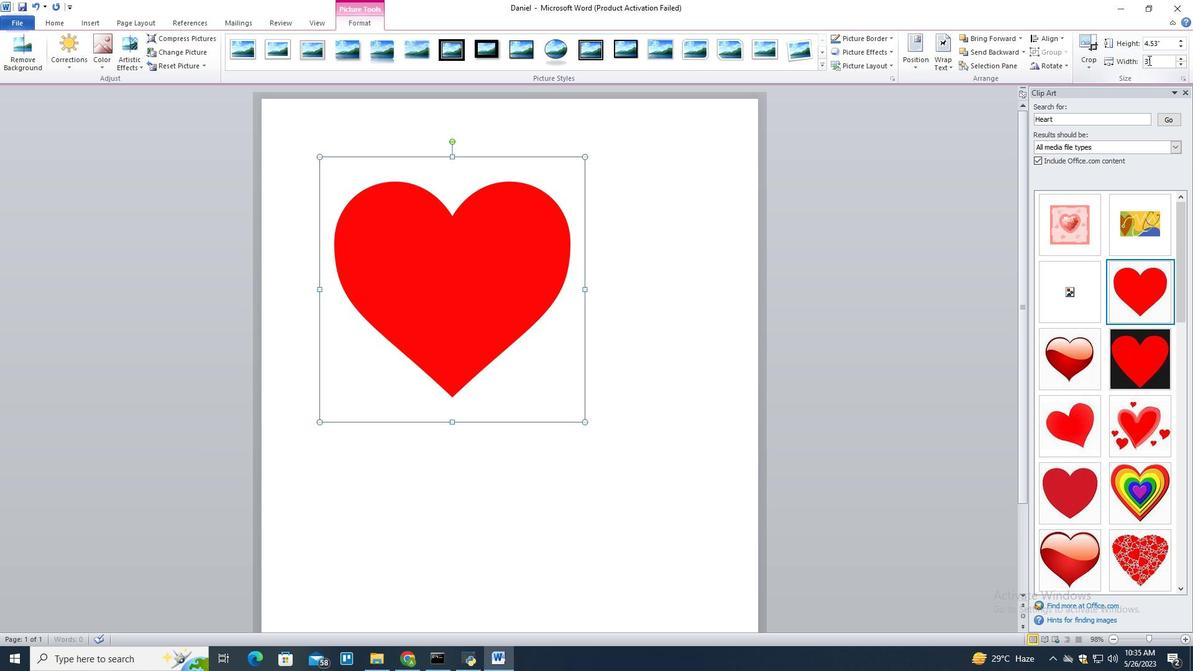 
Action: Key pressed <Key.enter>
Screenshot: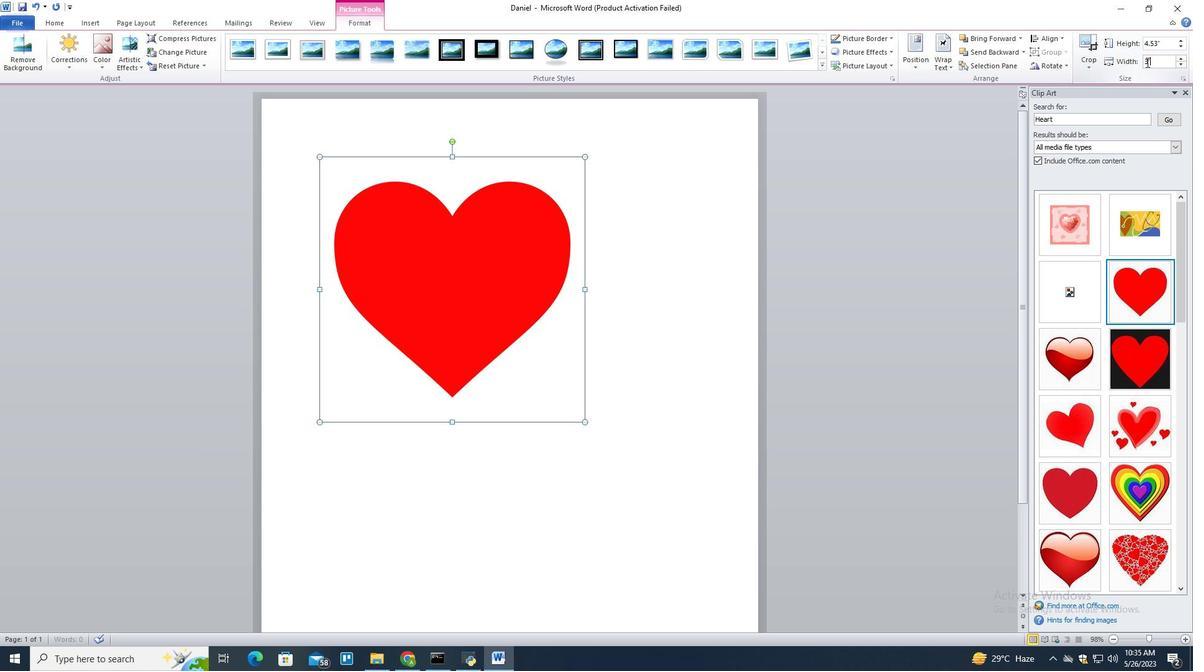 
Action: Mouse moved to (1094, 65)
Screenshot: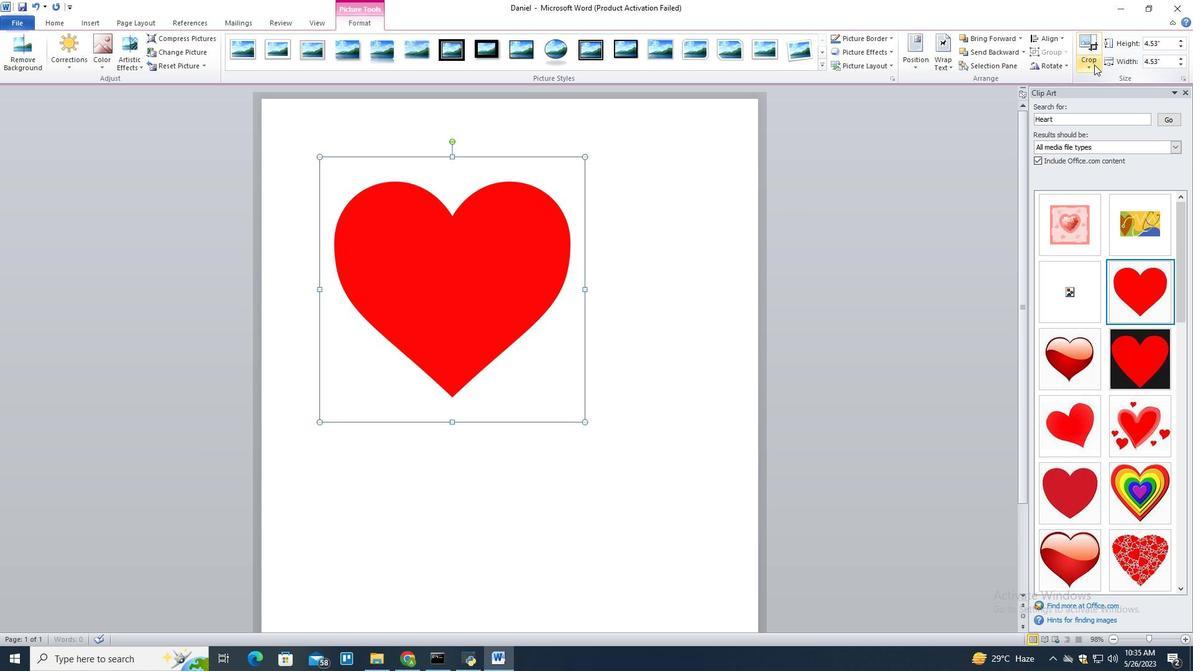 
Action: Mouse pressed left at (1094, 65)
Screenshot: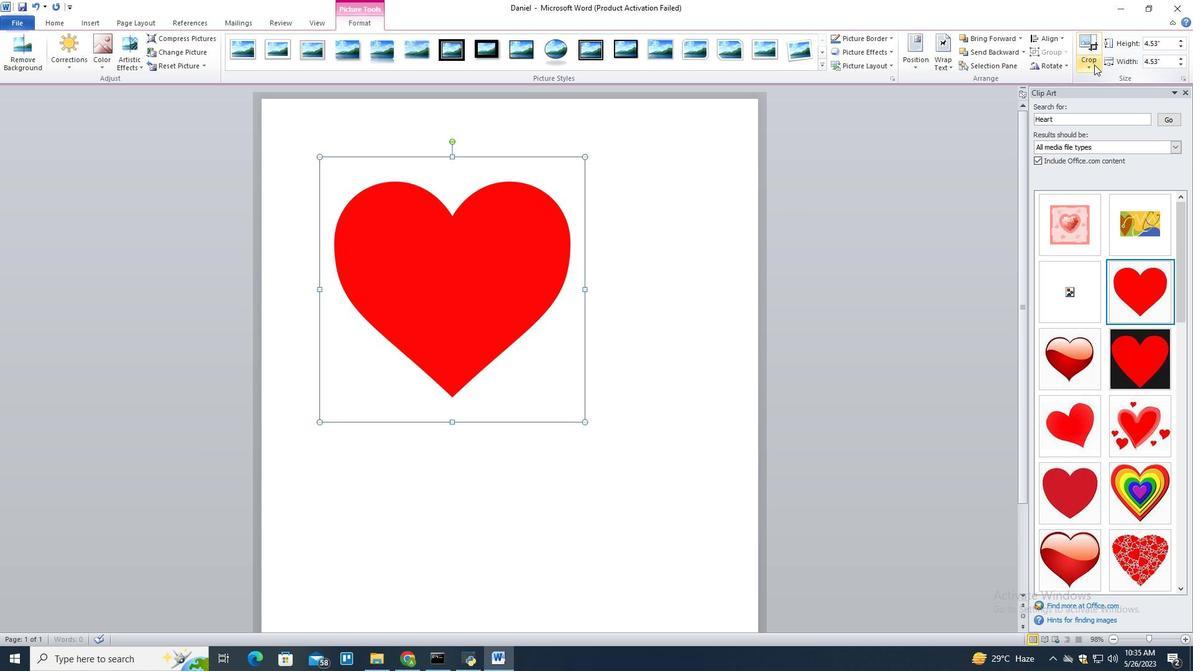 
Action: Mouse moved to (1130, 64)
Screenshot: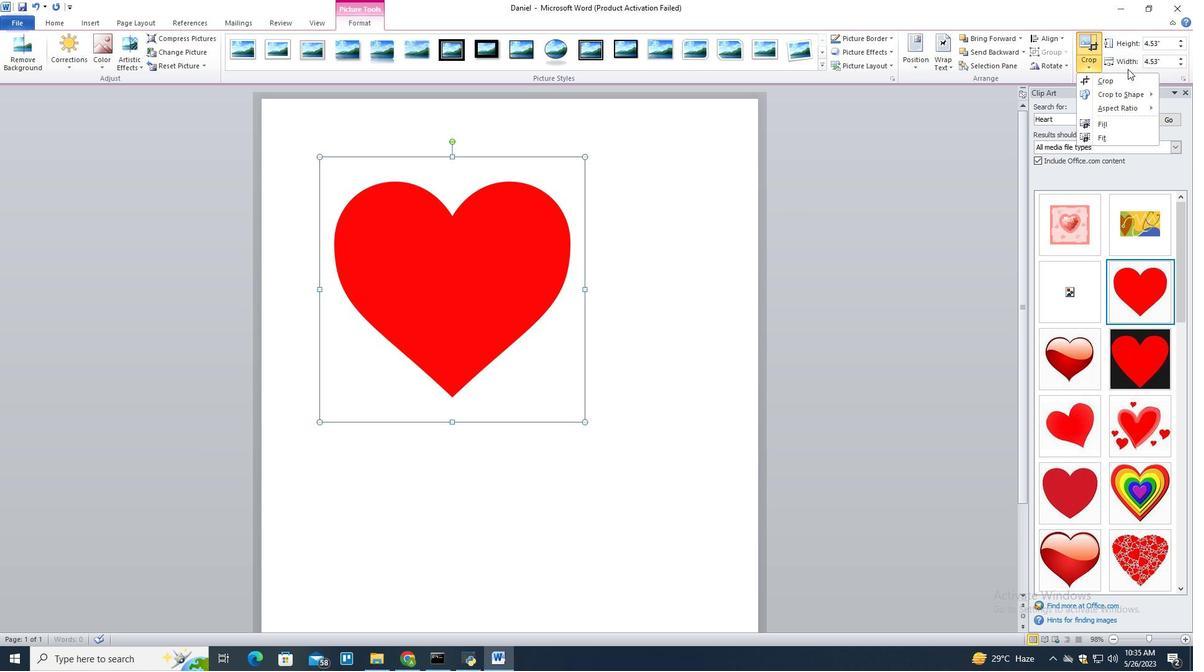 
Action: Mouse pressed left at (1130, 64)
Screenshot: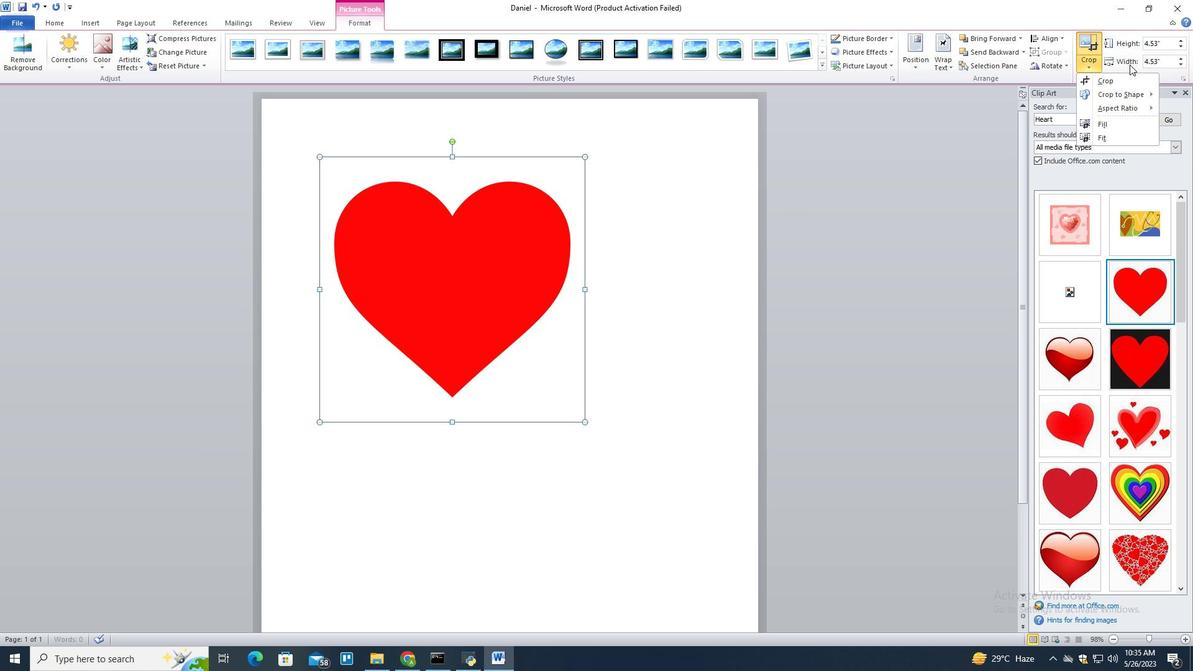 
Action: Mouse moved to (1124, 42)
Screenshot: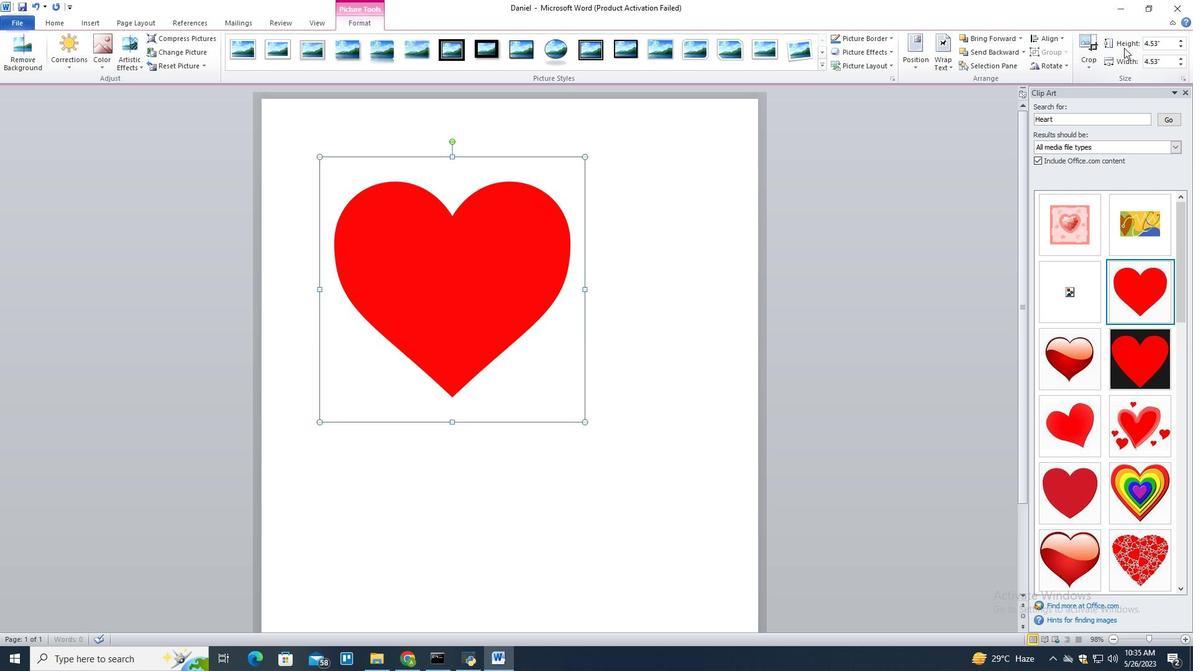 
Action: Mouse pressed left at (1124, 42)
Screenshot: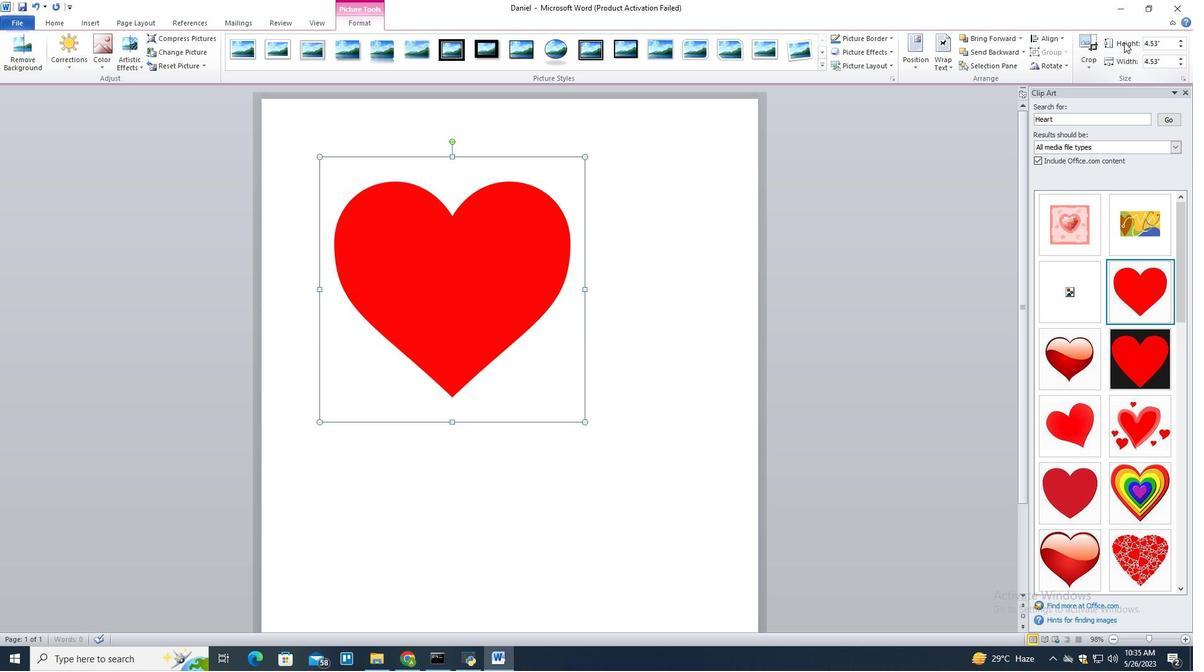 
Action: Mouse moved to (1124, 76)
Screenshot: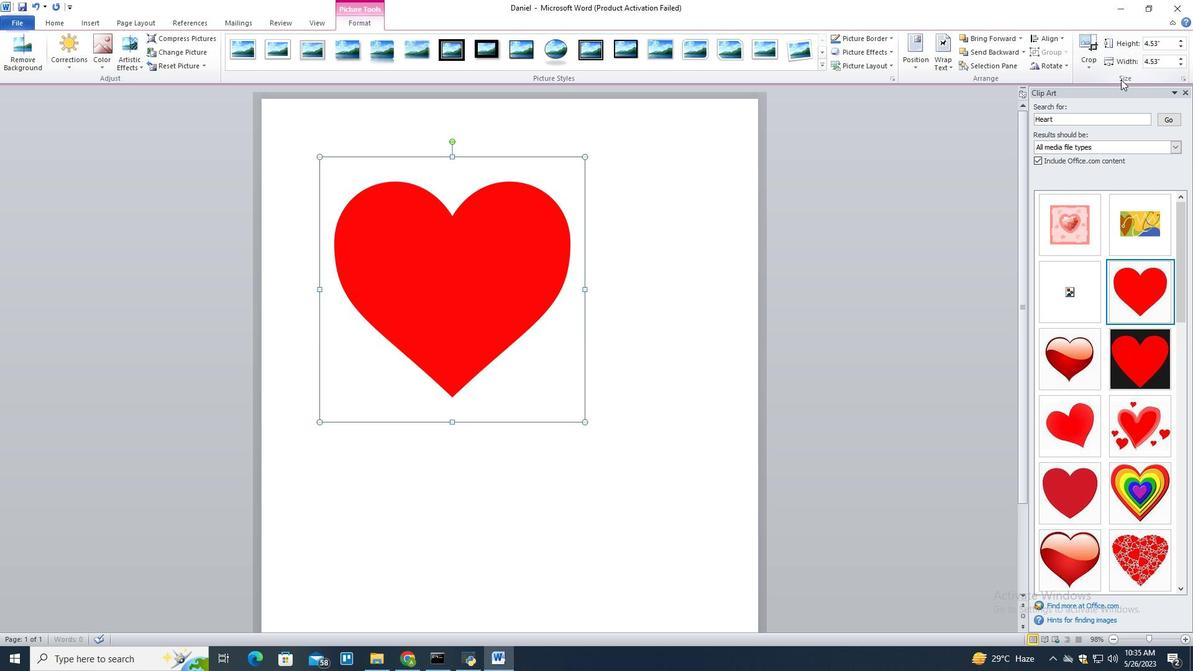 
Action: Mouse pressed left at (1124, 76)
Screenshot: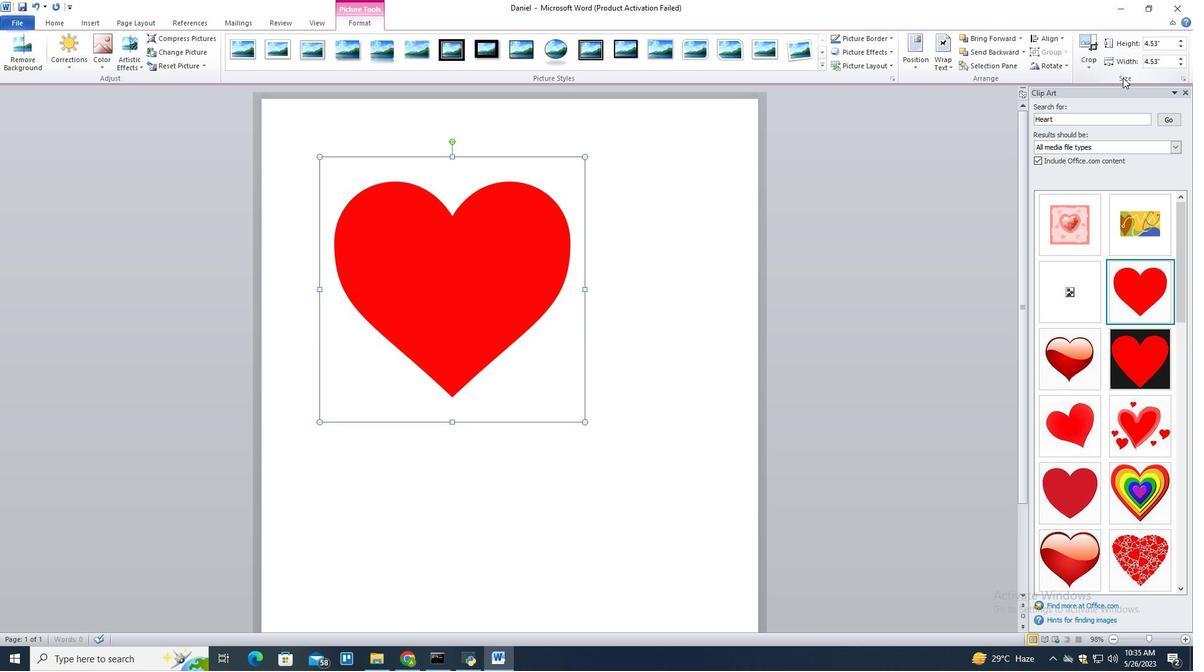 
Action: Mouse moved to (1092, 65)
Screenshot: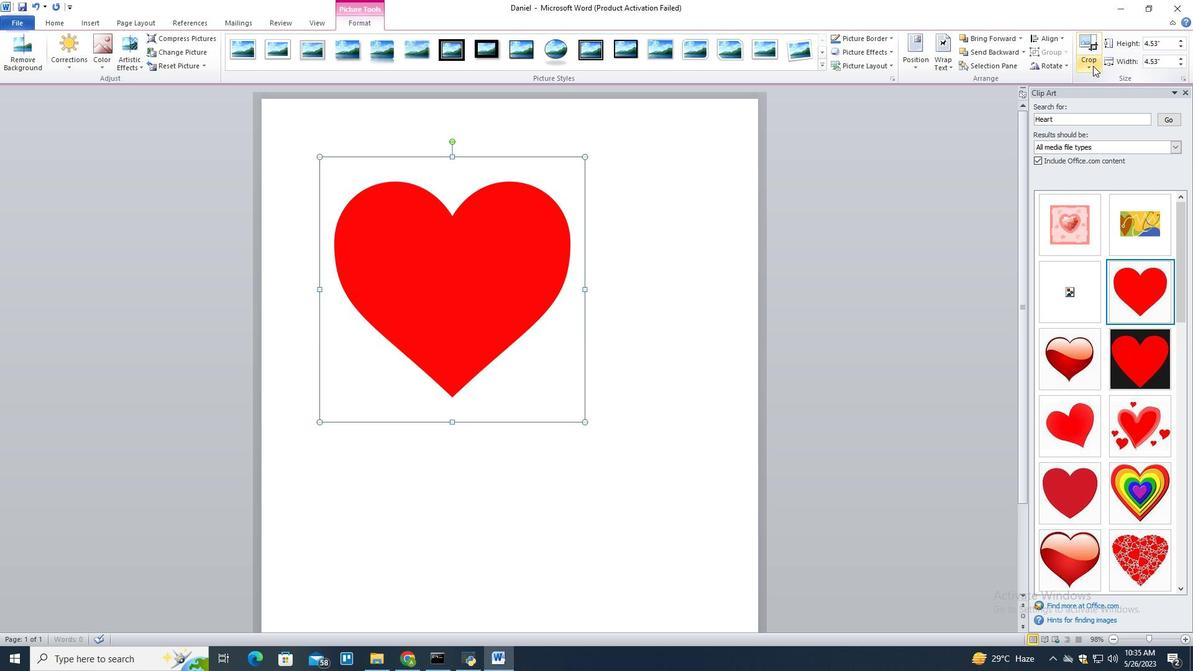
Action: Mouse pressed left at (1092, 65)
Screenshot: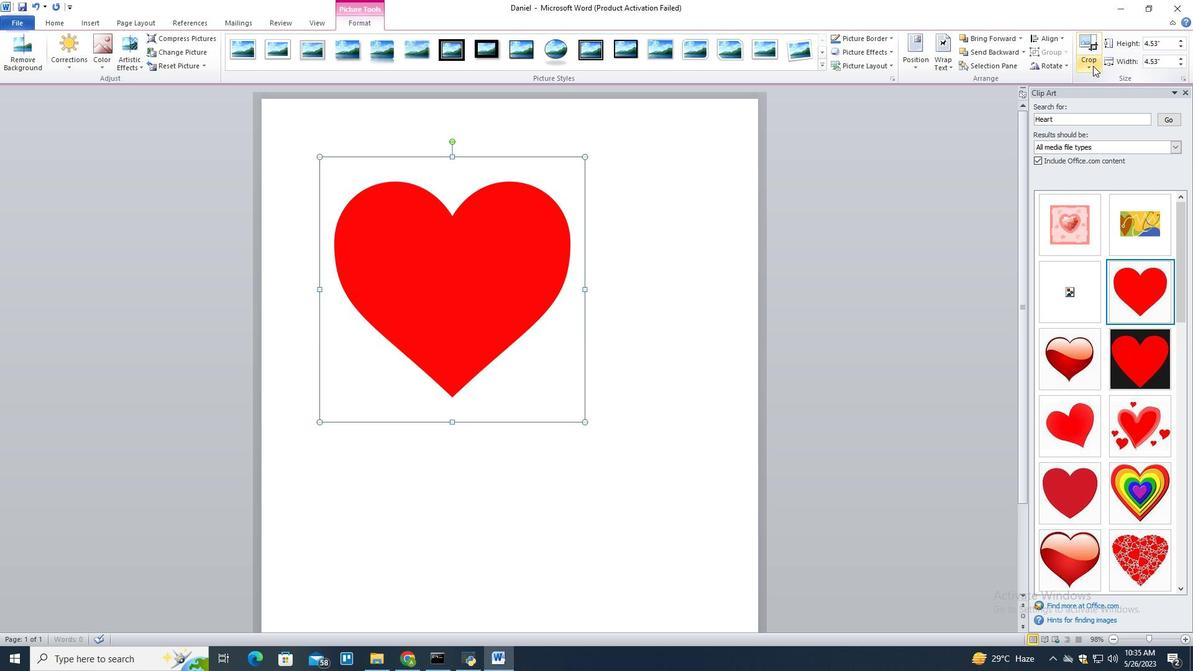 
Action: Mouse moved to (1153, 40)
Screenshot: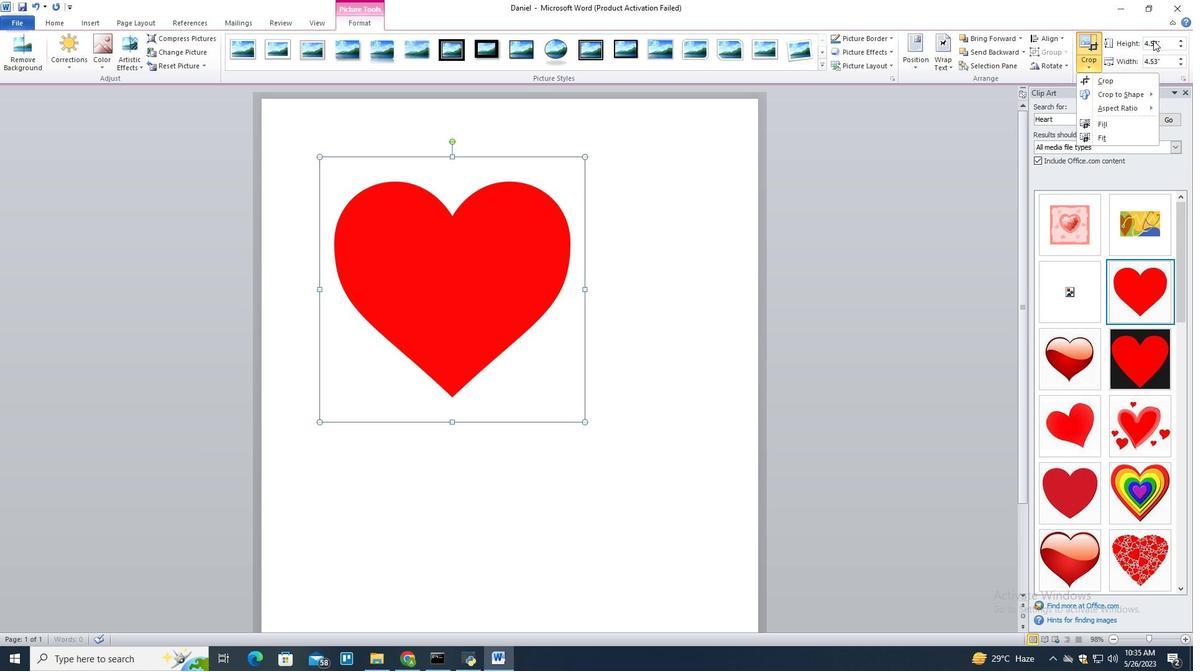 
Action: Mouse pressed left at (1153, 40)
Screenshot: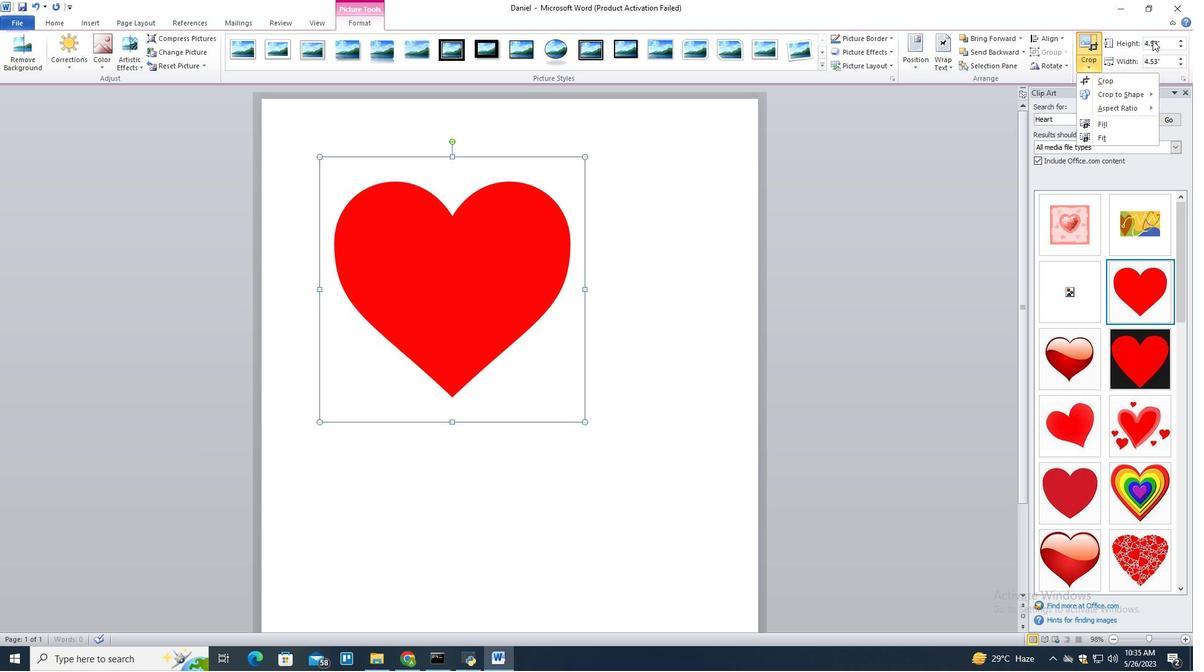 
Action: Mouse moved to (1183, 41)
Screenshot: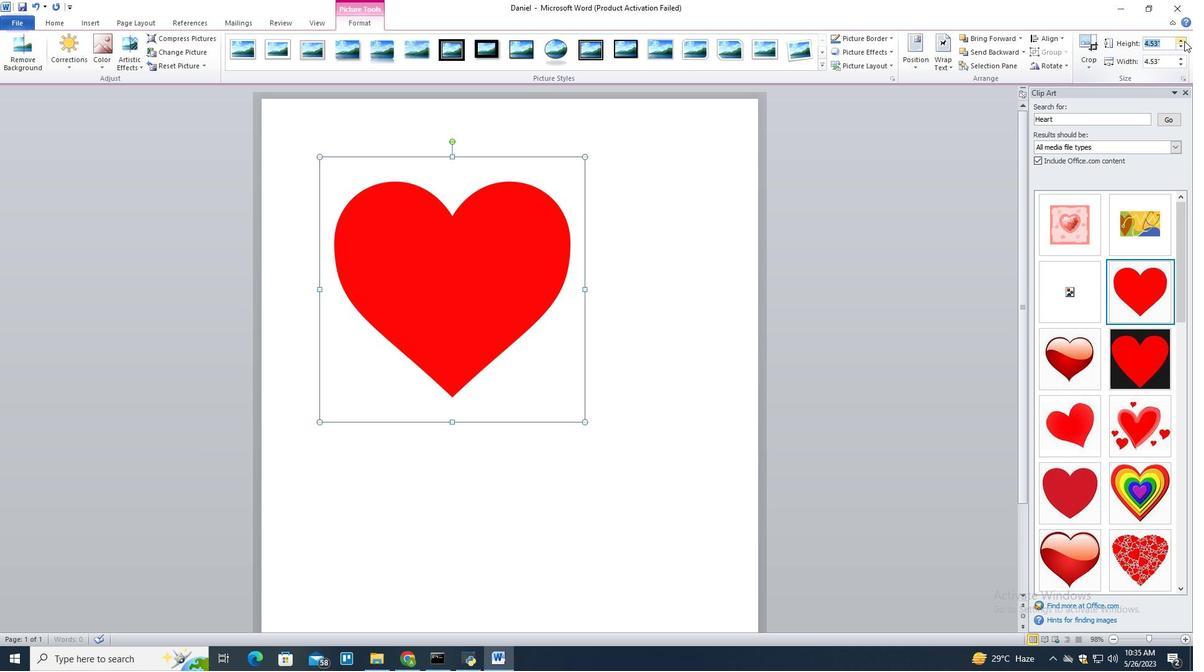 
Action: Mouse pressed left at (1183, 41)
Screenshot: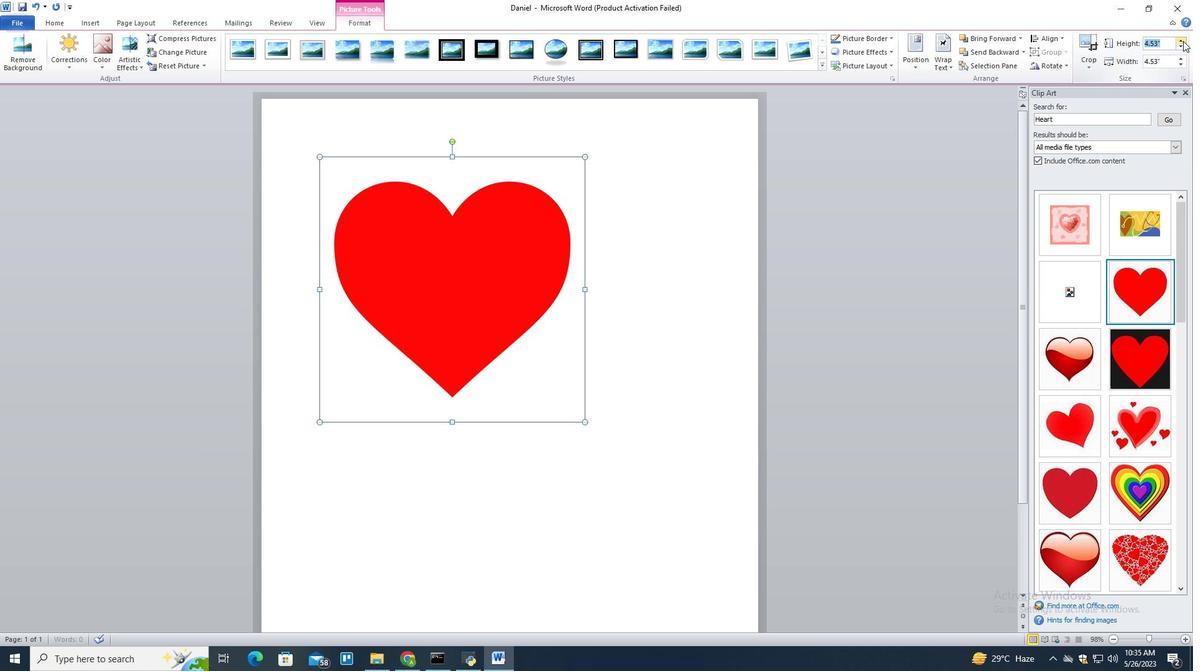 
Action: Mouse pressed left at (1183, 41)
Screenshot: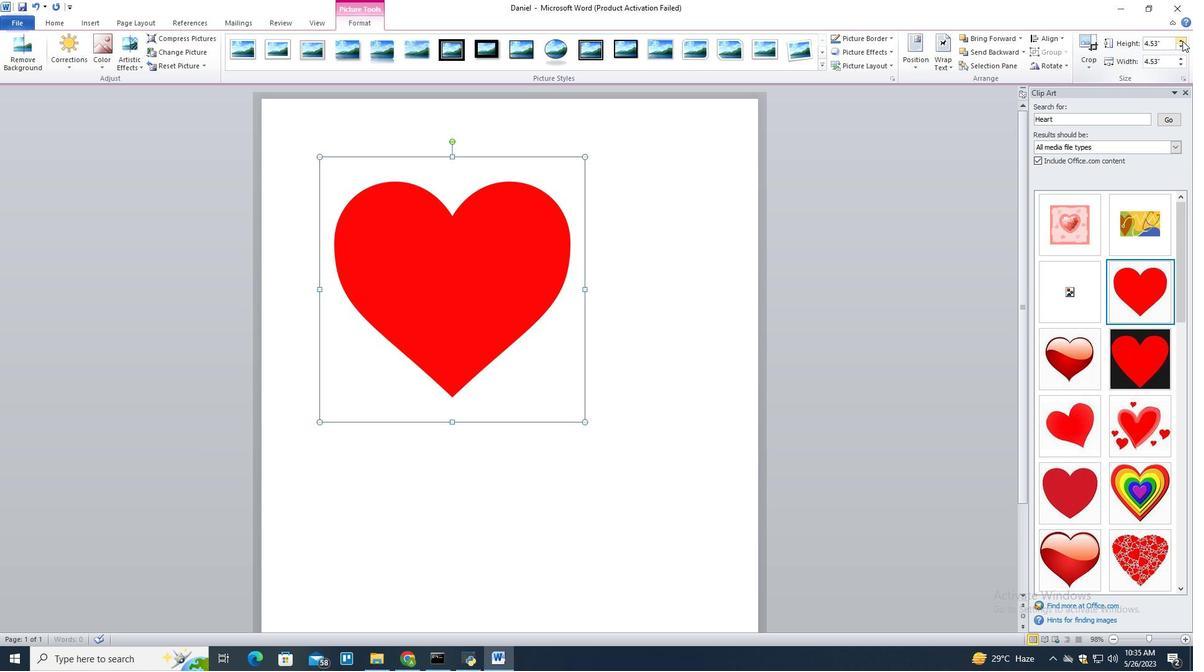 
Action: Mouse pressed left at (1183, 41)
Screenshot: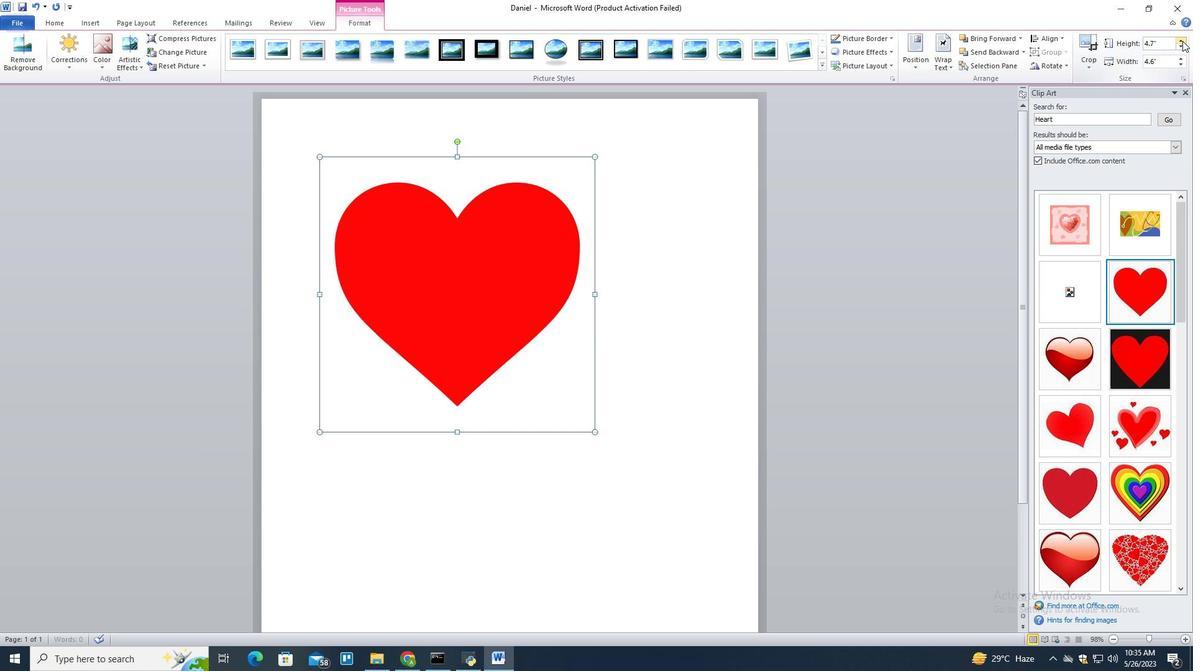 
Action: Mouse moved to (1181, 47)
Screenshot: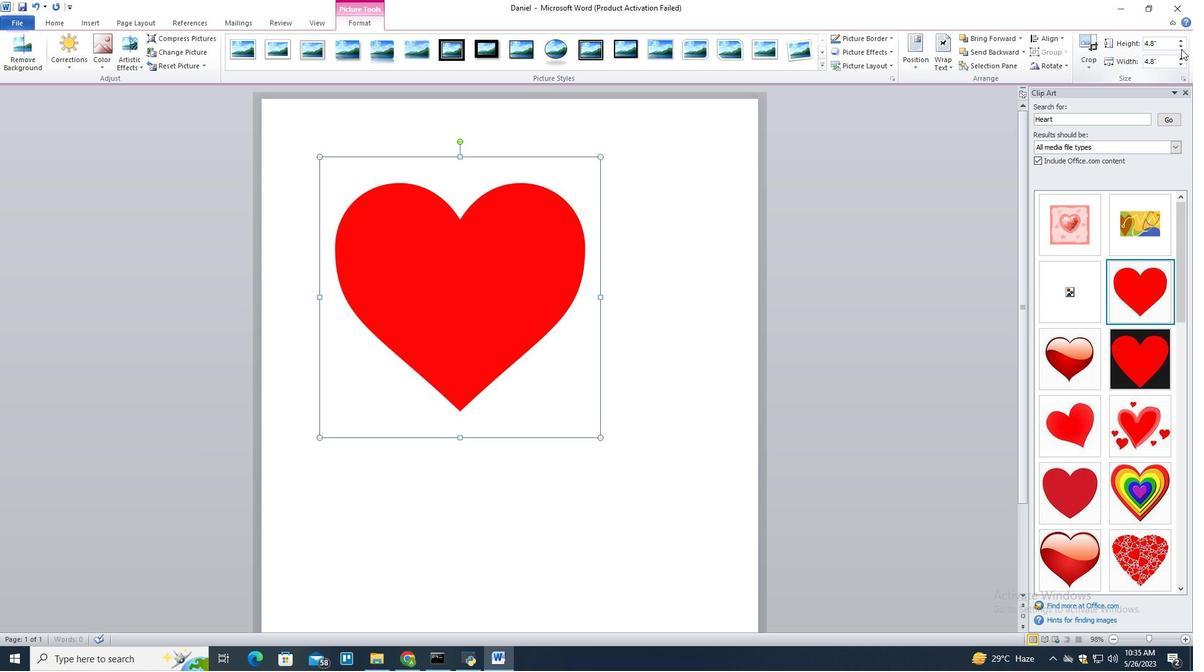 
Action: Mouse pressed left at (1181, 47)
Screenshot: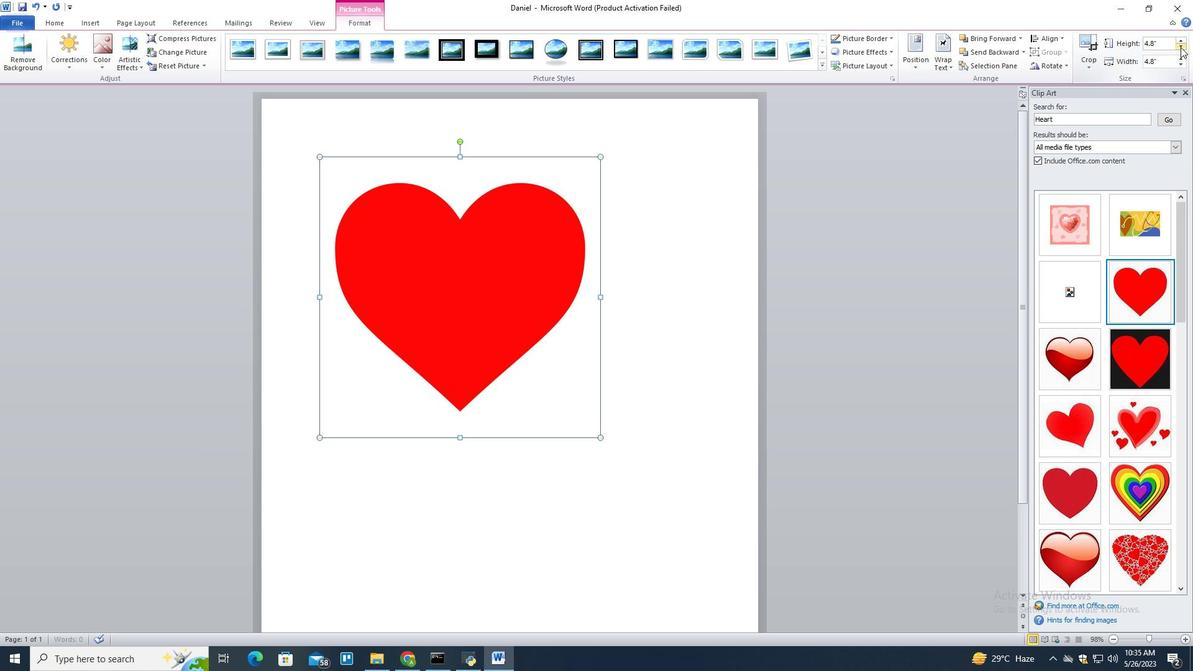 
Action: Mouse pressed left at (1181, 47)
Screenshot: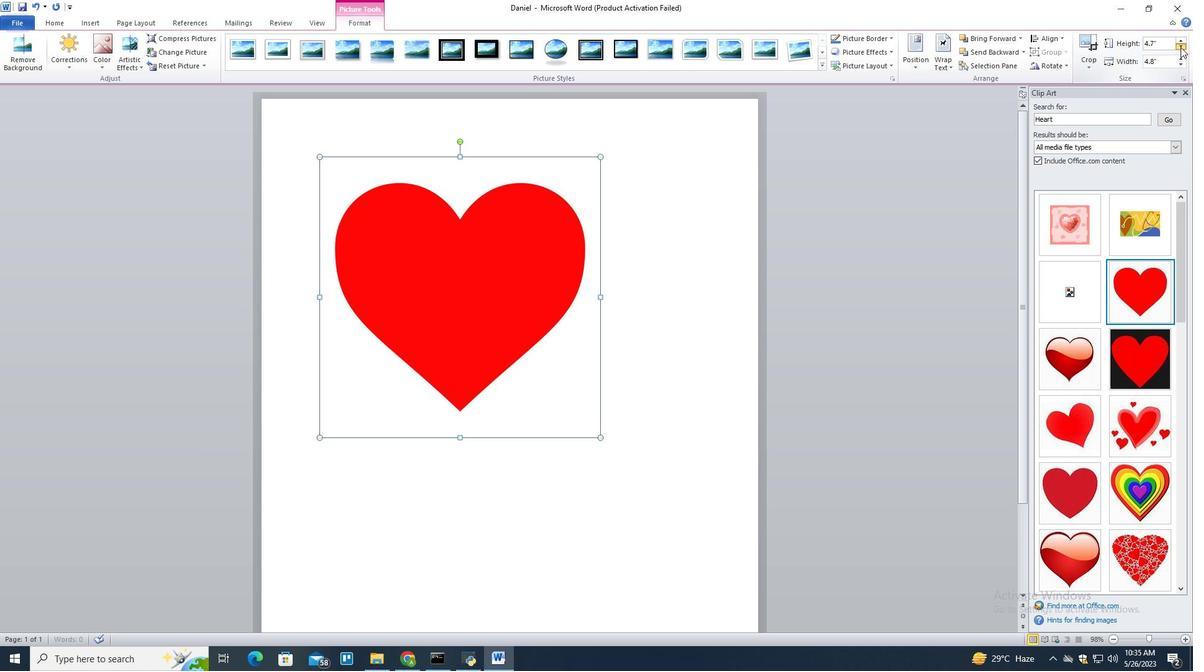 
Action: Mouse pressed left at (1181, 47)
Screenshot: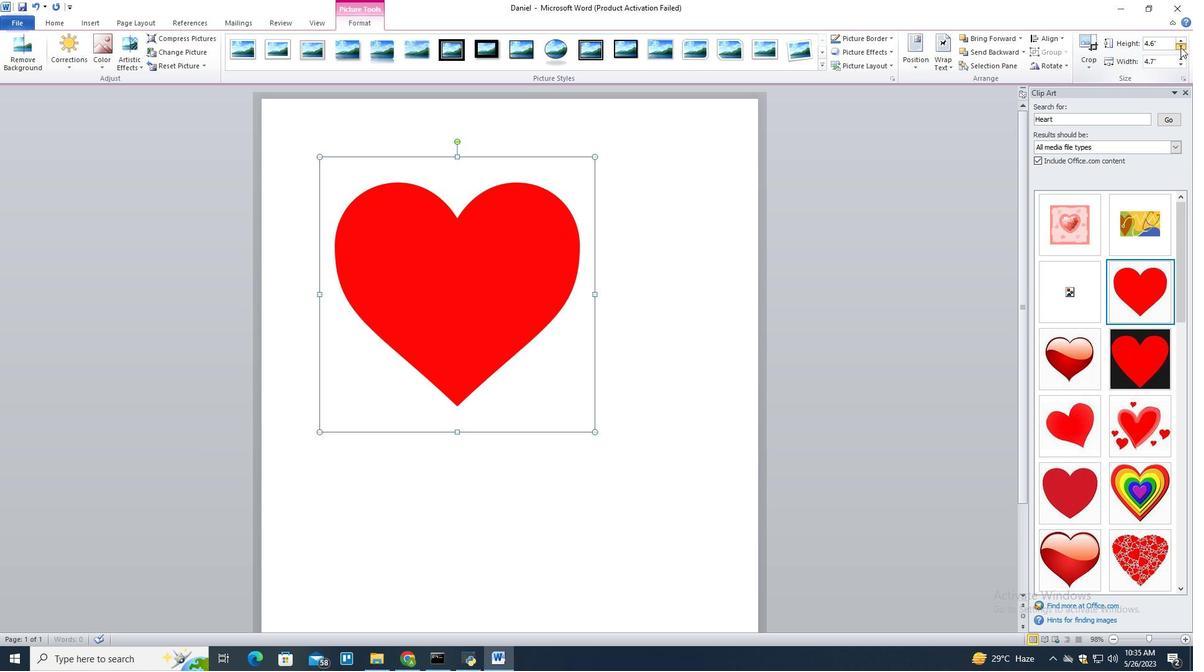
Action: Mouse pressed left at (1181, 47)
Screenshot: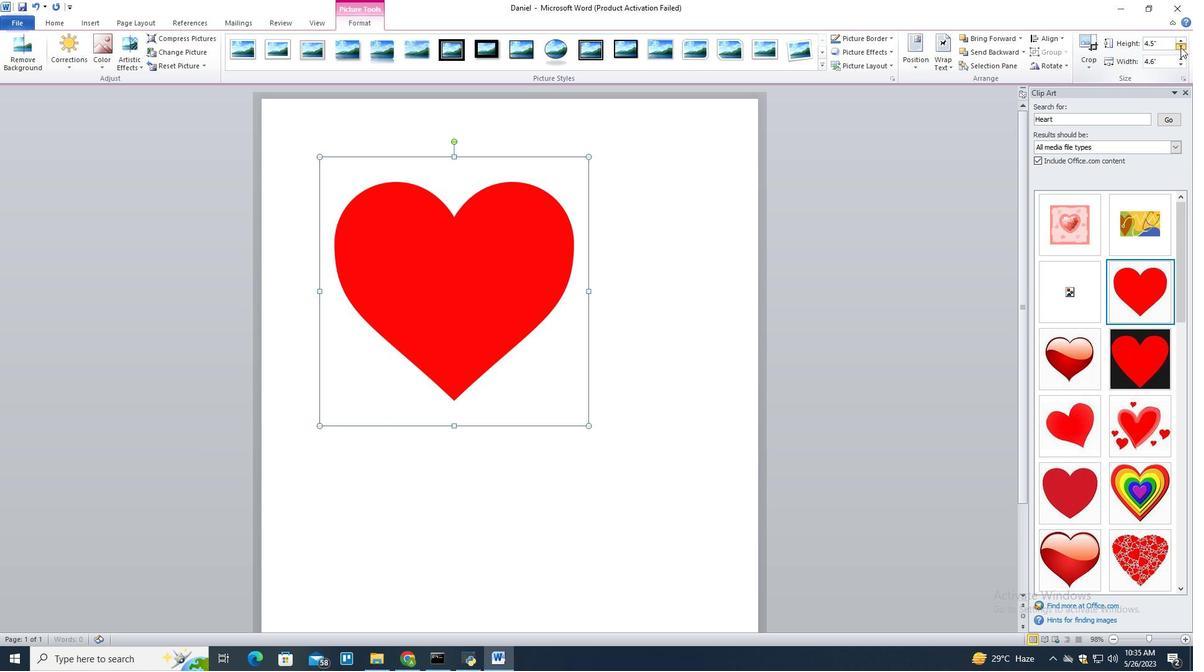 
Action: Mouse pressed left at (1181, 47)
Screenshot: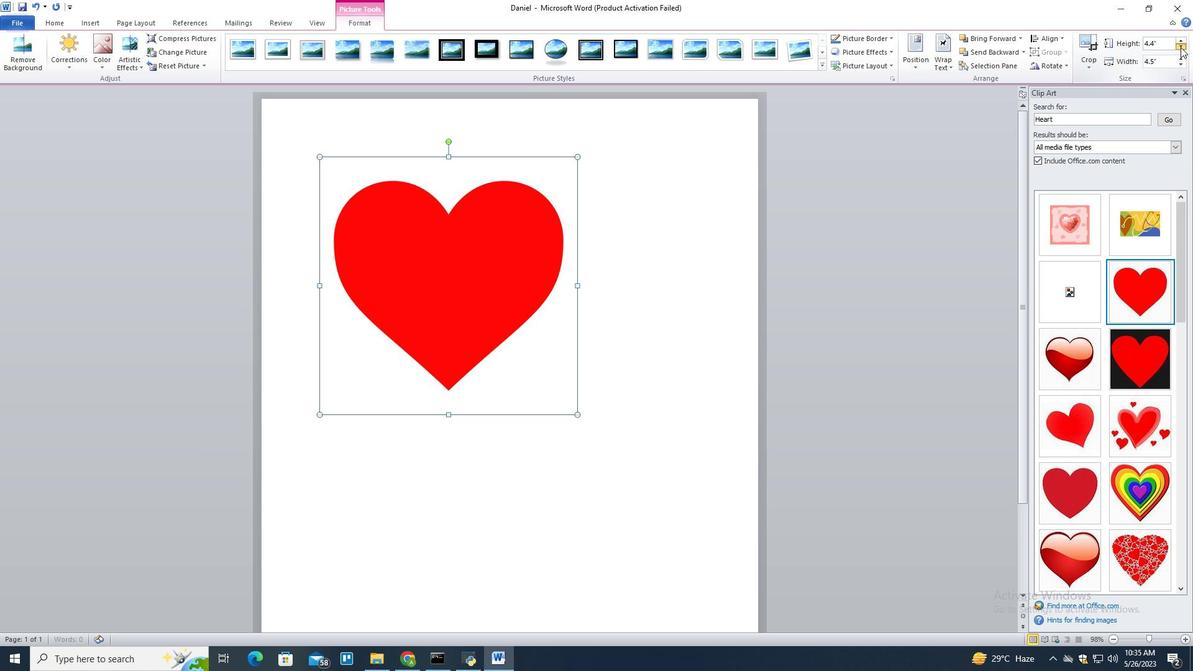 
Action: Mouse pressed left at (1181, 47)
Screenshot: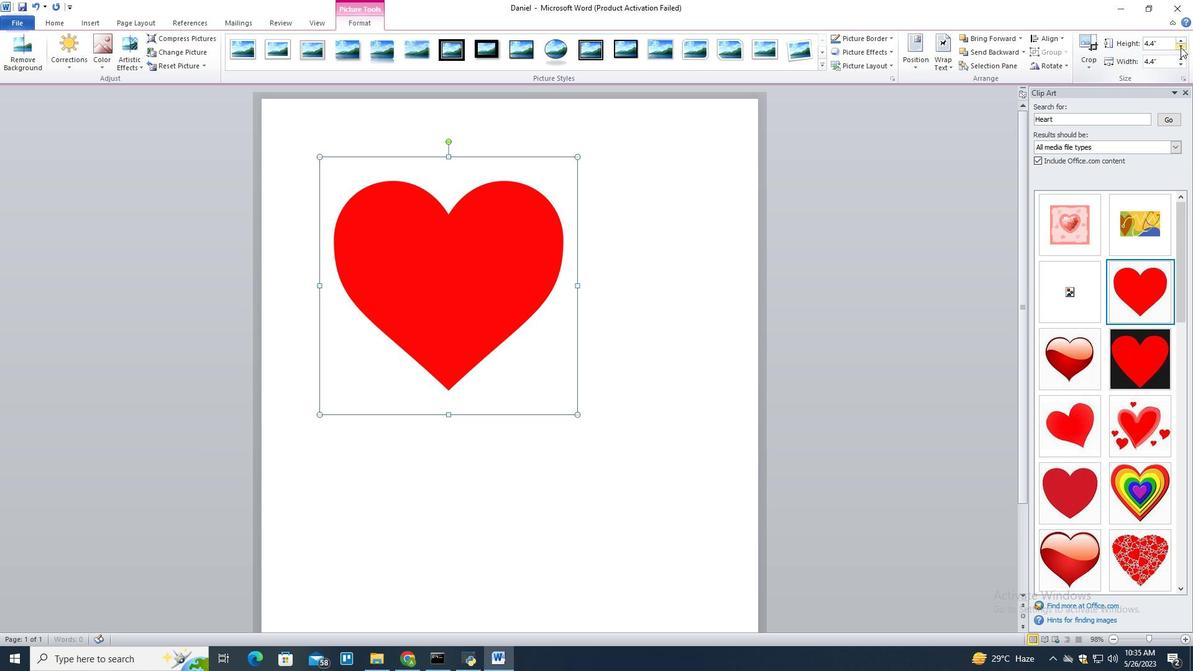 
Action: Mouse pressed left at (1181, 47)
Screenshot: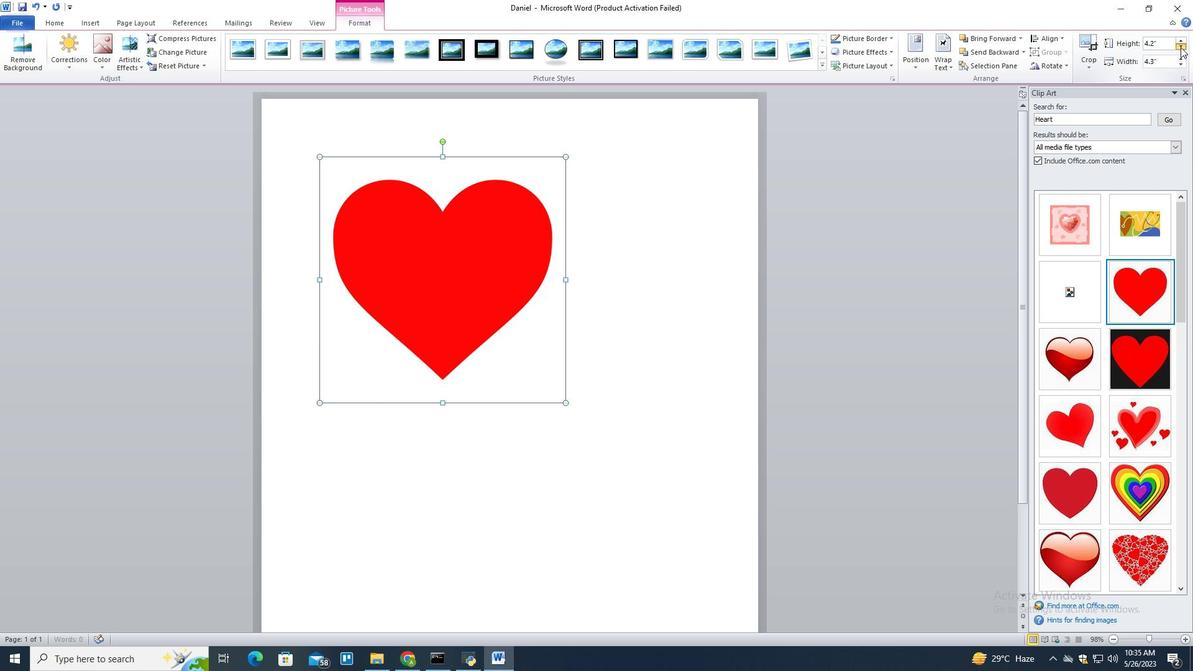 
Action: Mouse pressed left at (1181, 47)
Screenshot: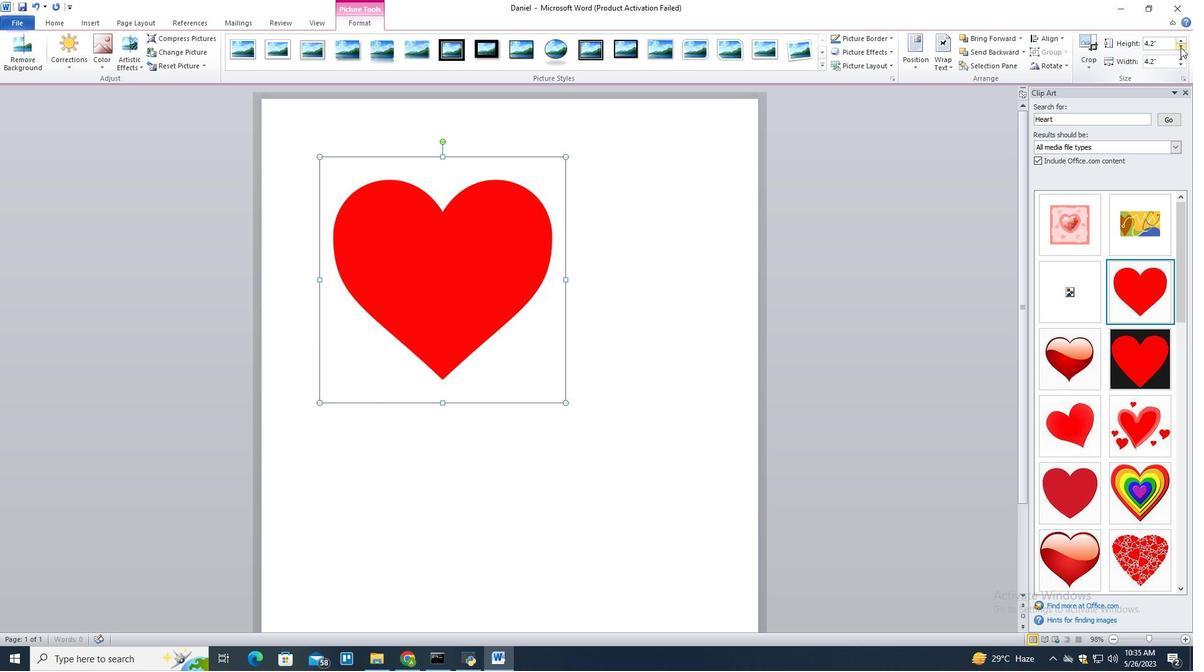 
Action: Mouse moved to (1181, 46)
Screenshot: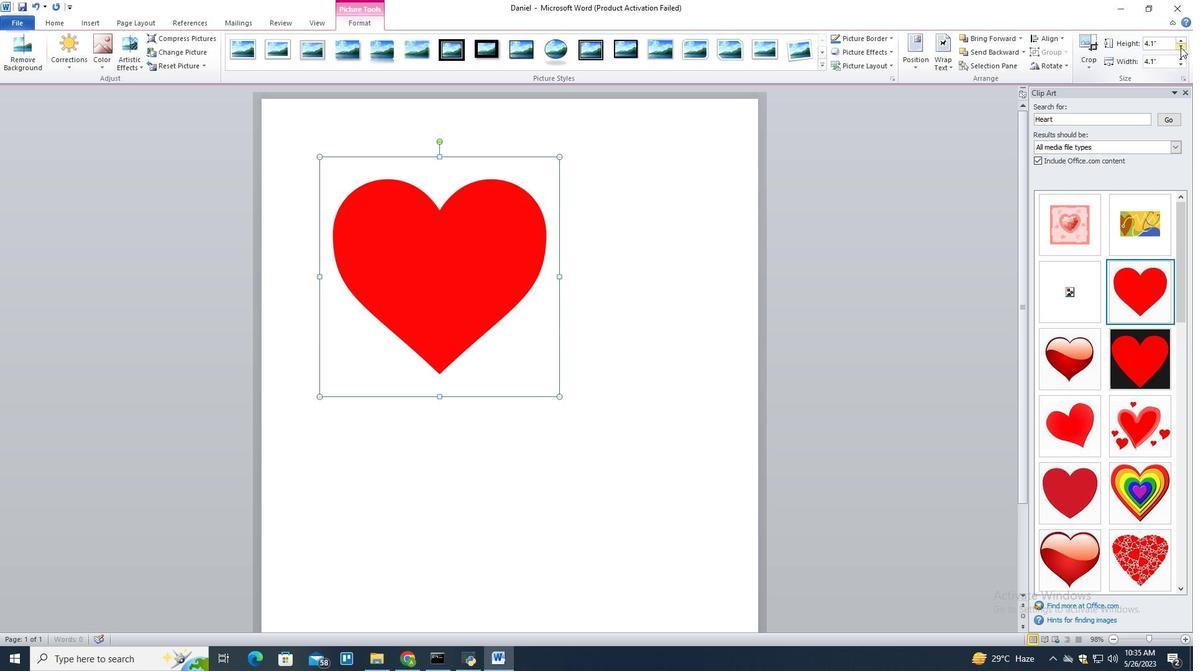
Action: Mouse pressed left at (1181, 46)
Screenshot: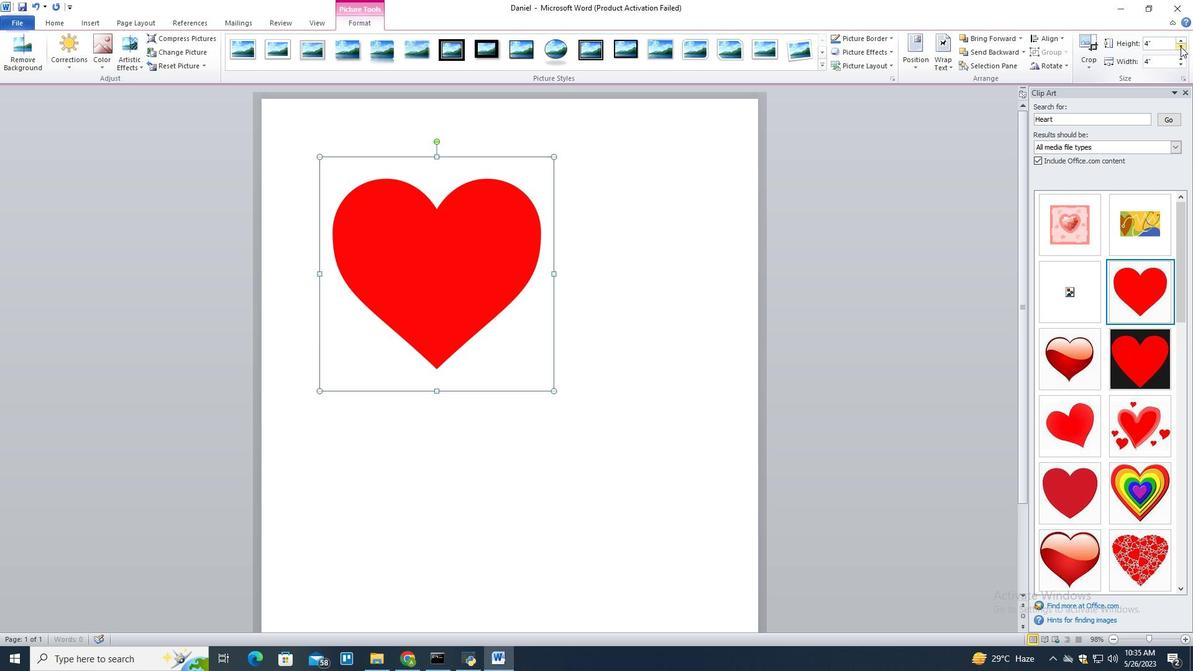
Action: Mouse pressed left at (1181, 46)
Screenshot: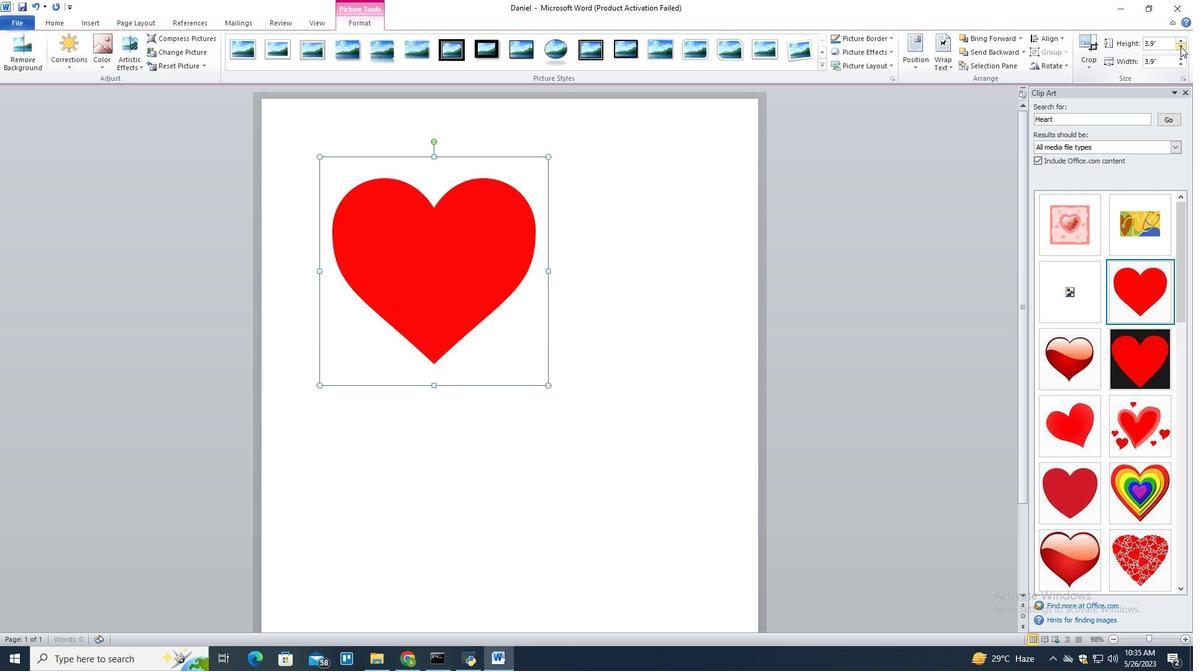
Action: Mouse pressed left at (1181, 46)
Screenshot: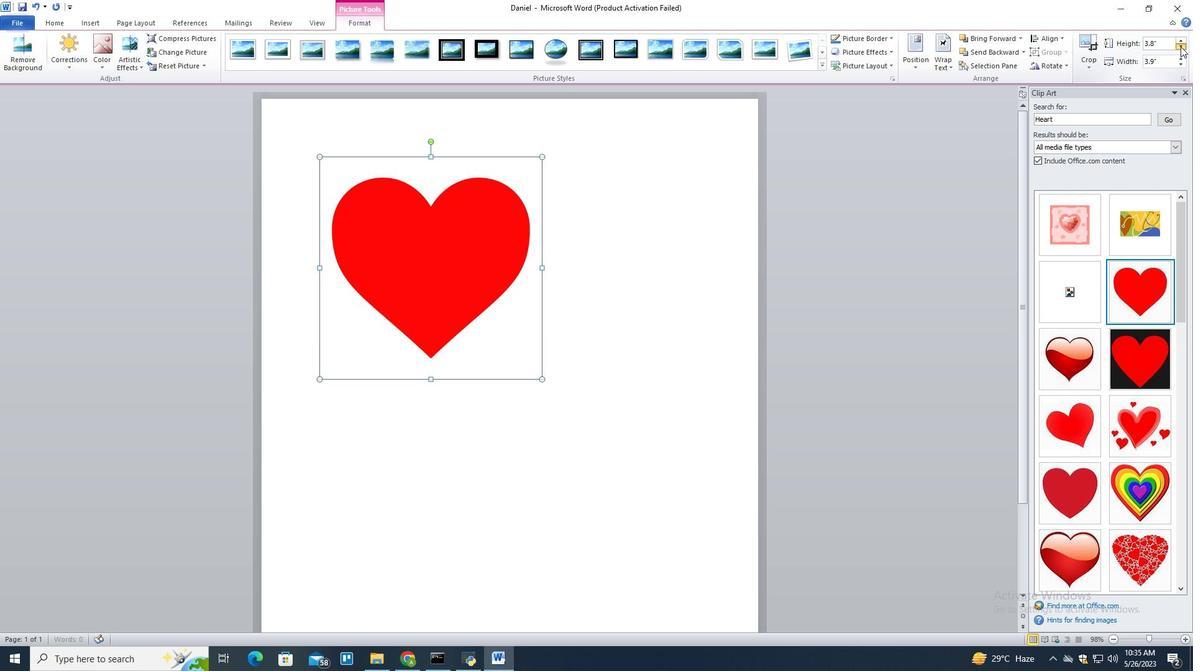 
Action: Mouse pressed left at (1181, 46)
Screenshot: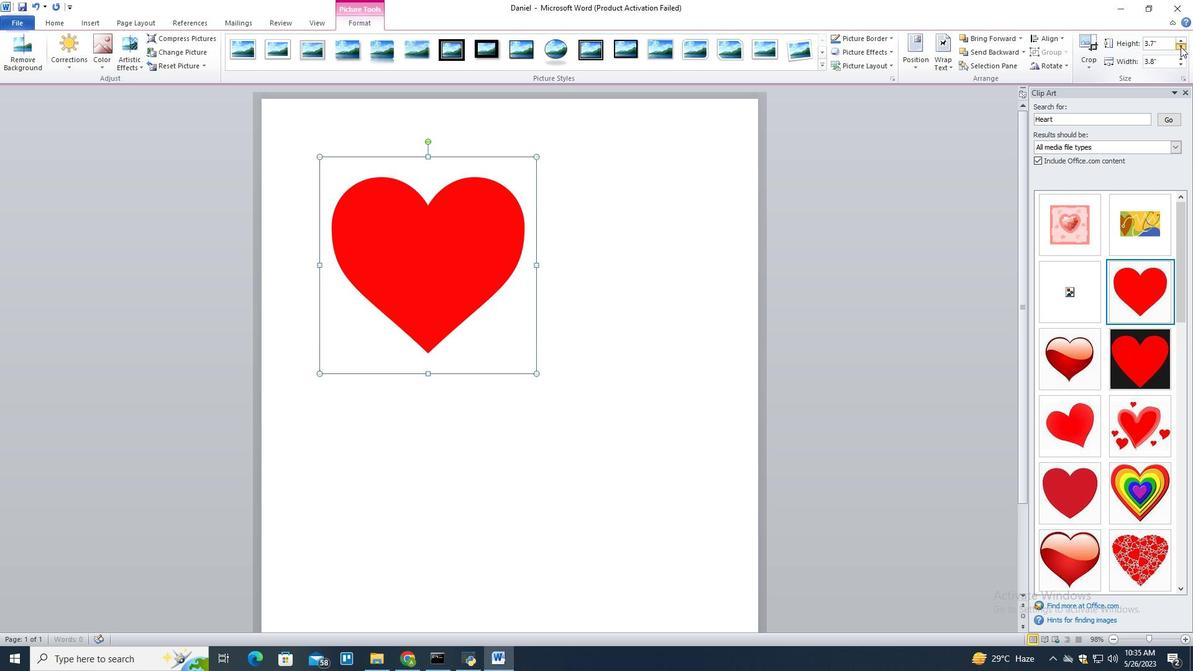 
Action: Mouse pressed left at (1181, 46)
Screenshot: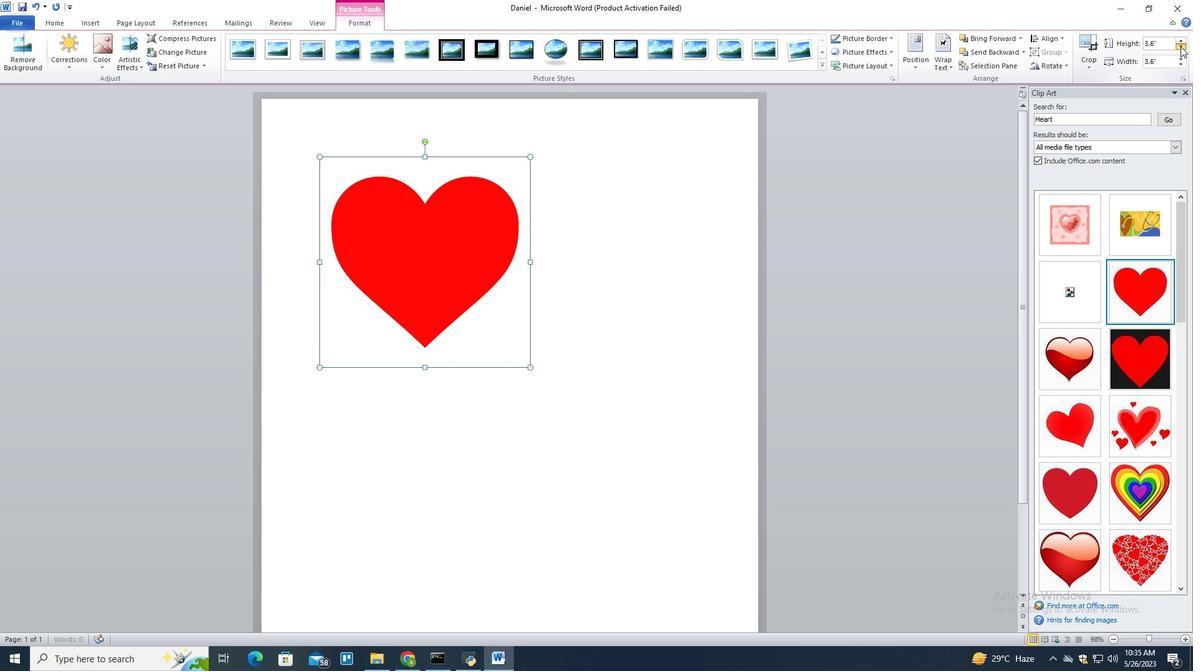 
Action: Mouse pressed left at (1181, 46)
Screenshot: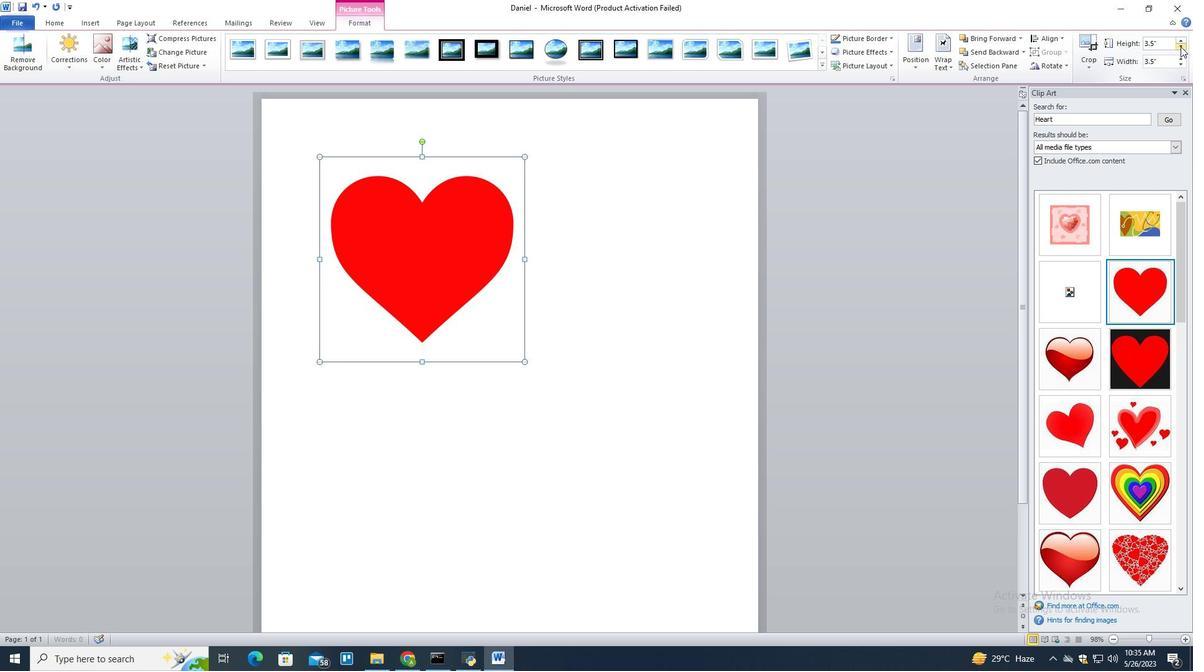 
Action: Mouse pressed left at (1181, 46)
Screenshot: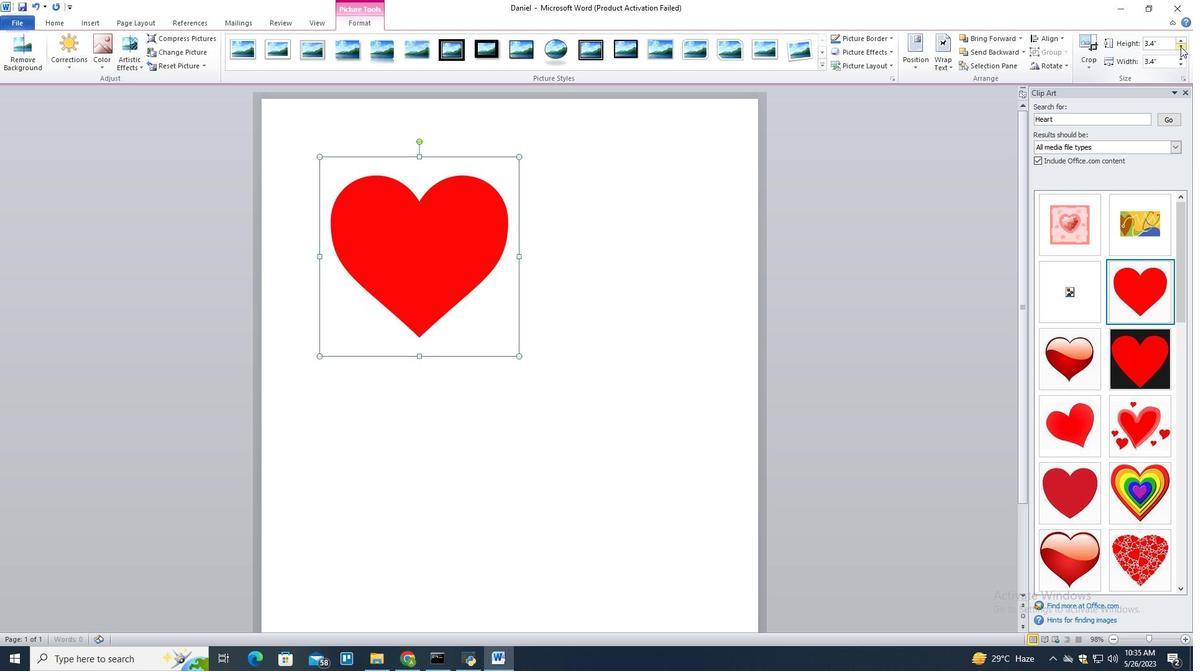 
Action: Mouse pressed left at (1181, 46)
Screenshot: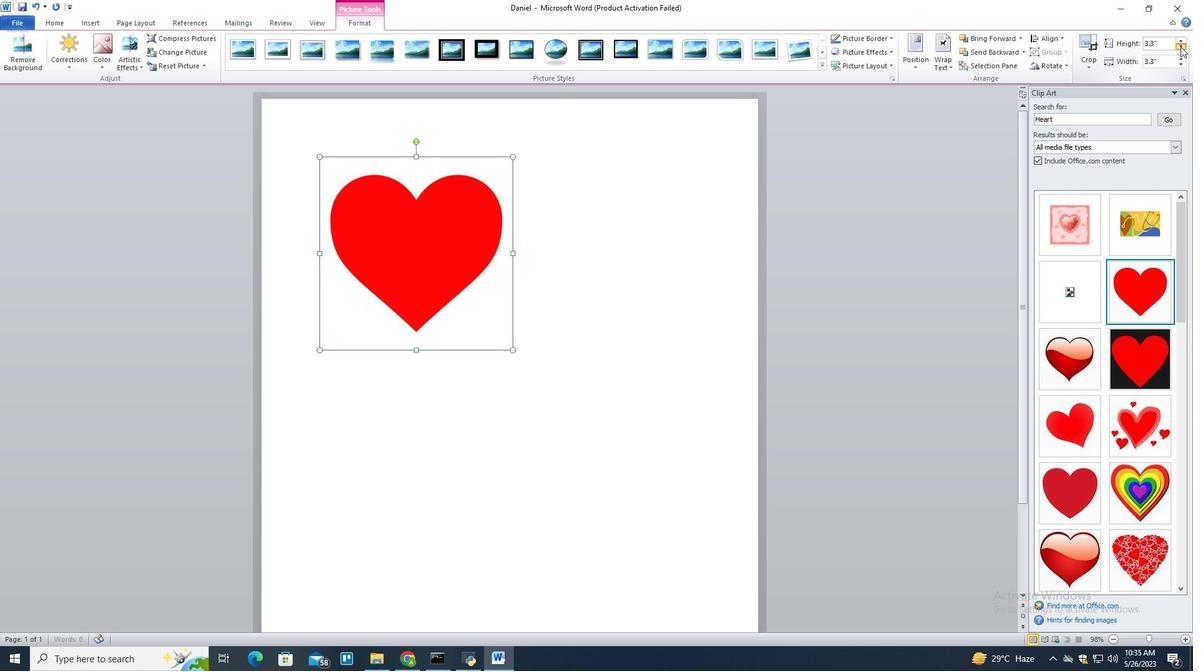 
Action: Mouse pressed left at (1181, 46)
Screenshot: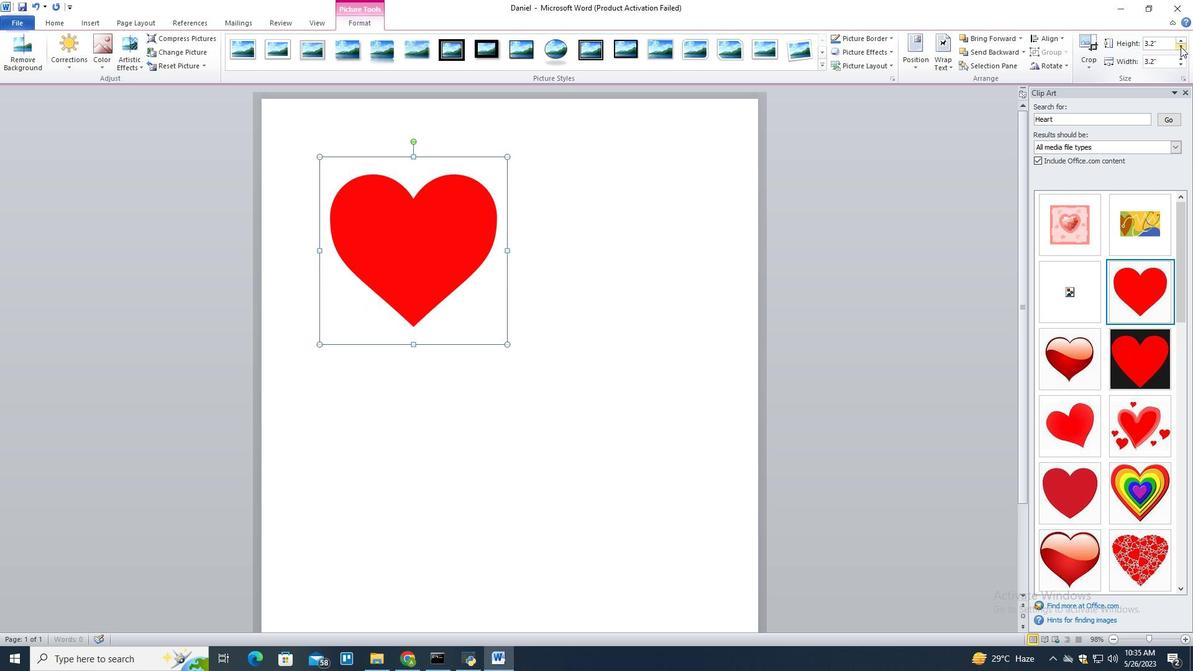 
Action: Mouse pressed left at (1181, 46)
Screenshot: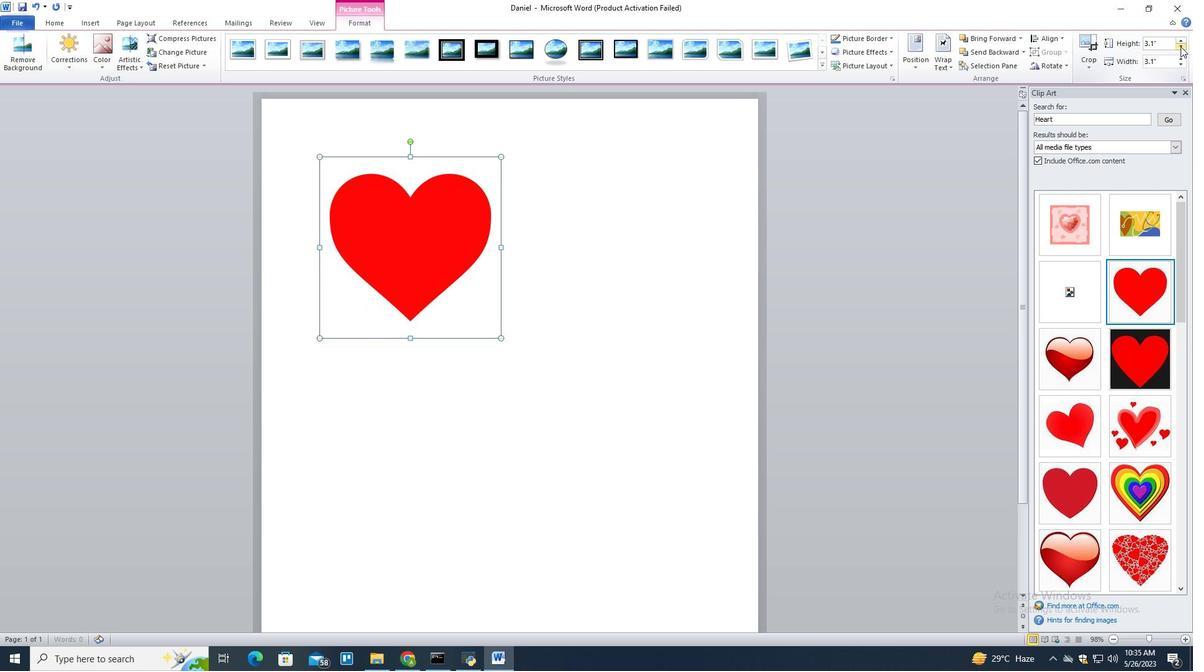 
Action: Mouse moved to (602, 325)
Screenshot: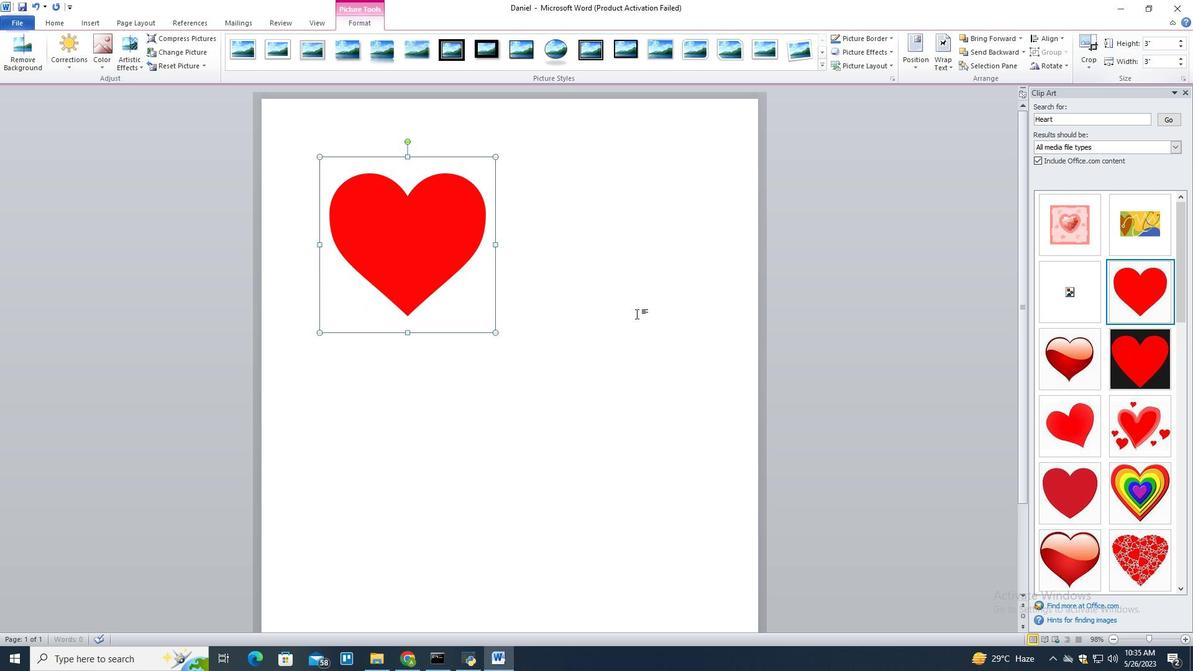 
Action: Mouse pressed left at (602, 325)
Screenshot: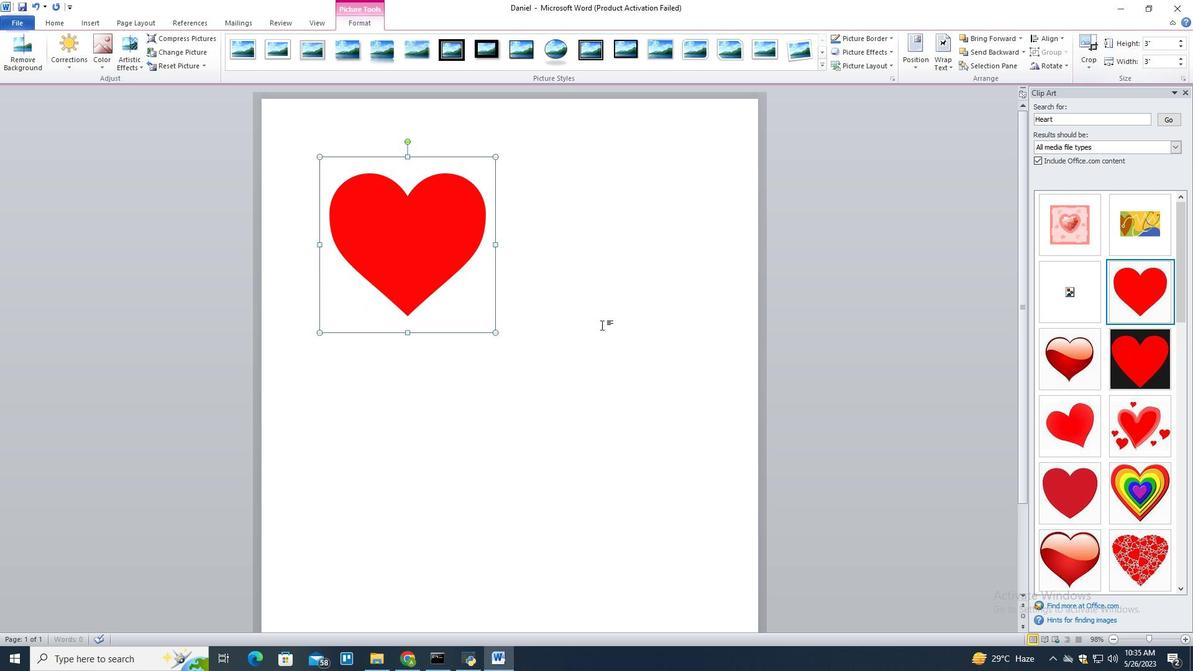 
Action: Mouse moved to (493, 409)
Screenshot: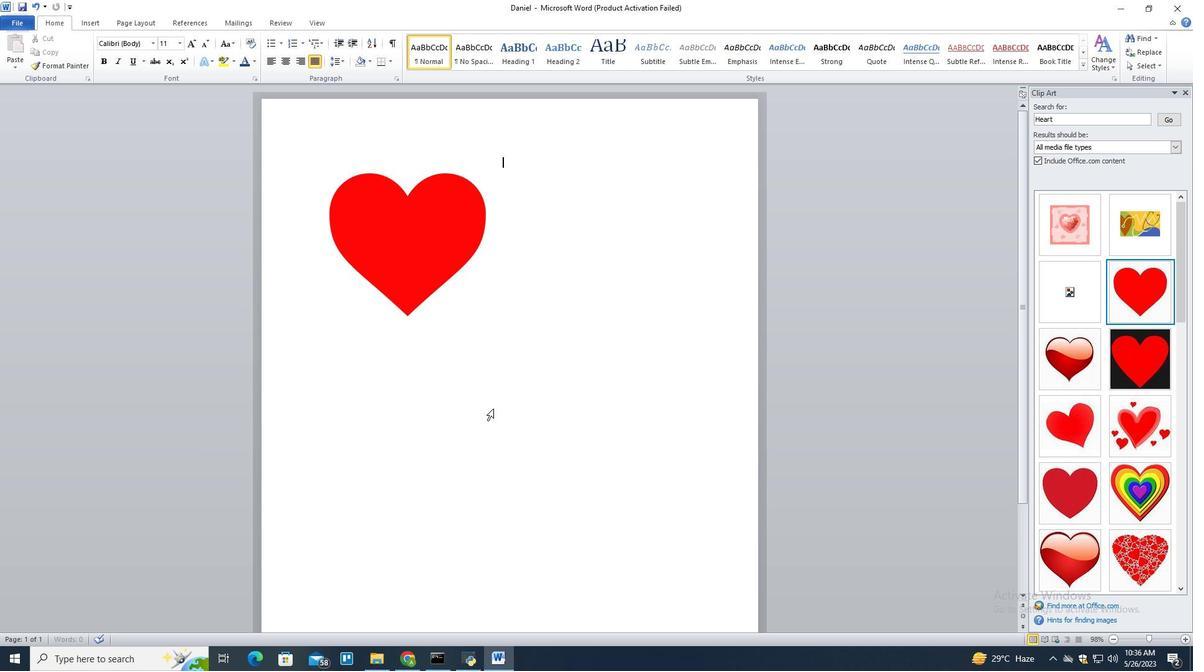 
